 Task: Set Up Chrome Parental Controls.
Action: Mouse moved to (1249, 32)
Screenshot: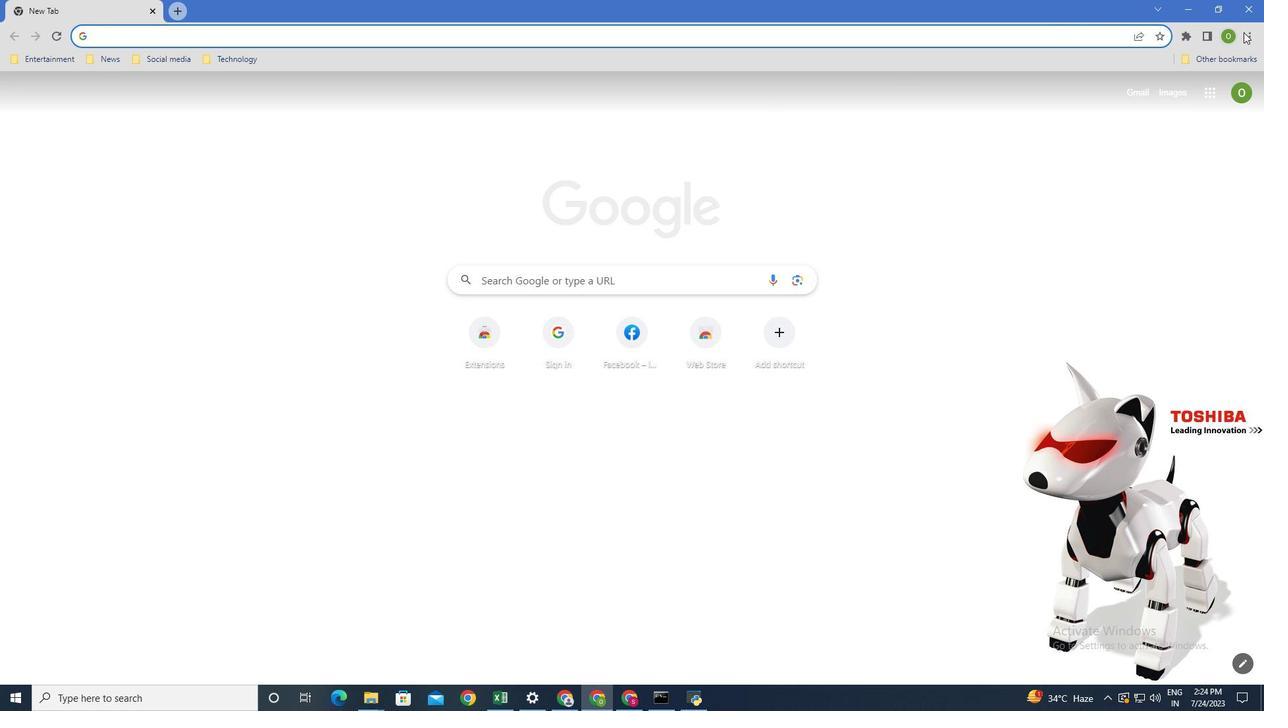 
Action: Mouse pressed left at (1249, 32)
Screenshot: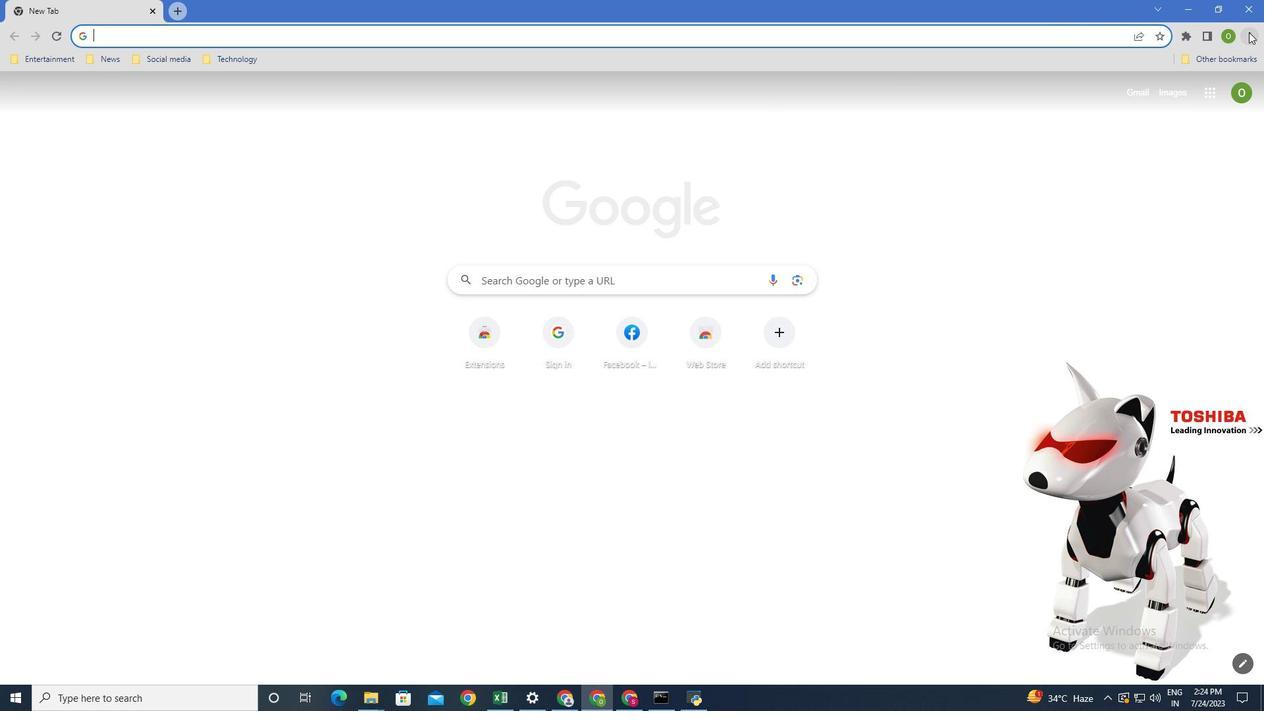 
Action: Mouse moved to (1160, 171)
Screenshot: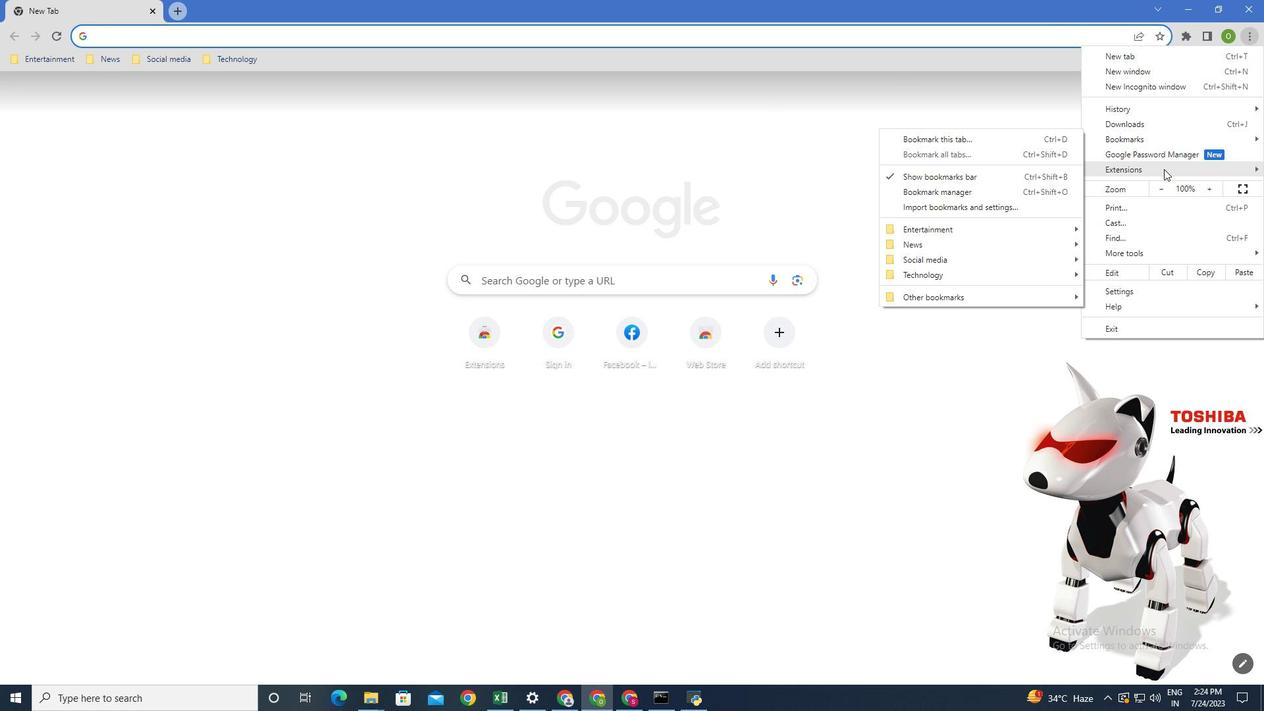 
Action: Mouse pressed left at (1160, 171)
Screenshot: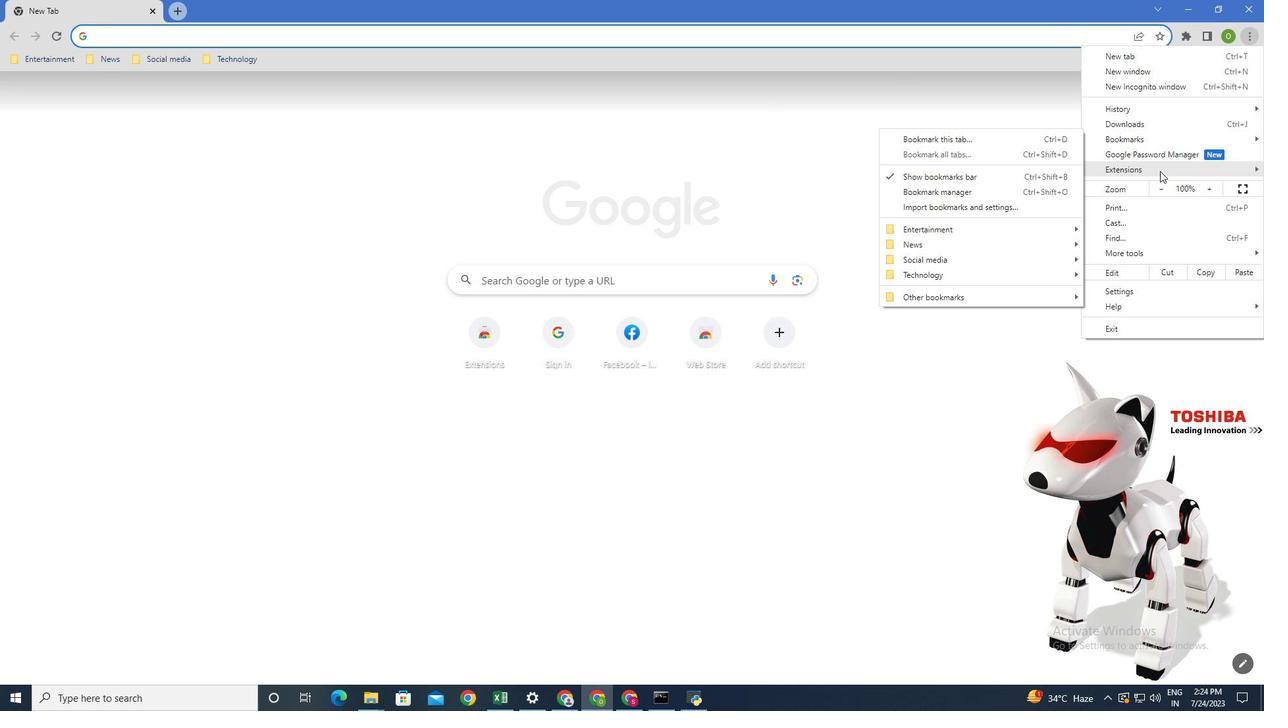 
Action: Mouse moved to (1024, 182)
Screenshot: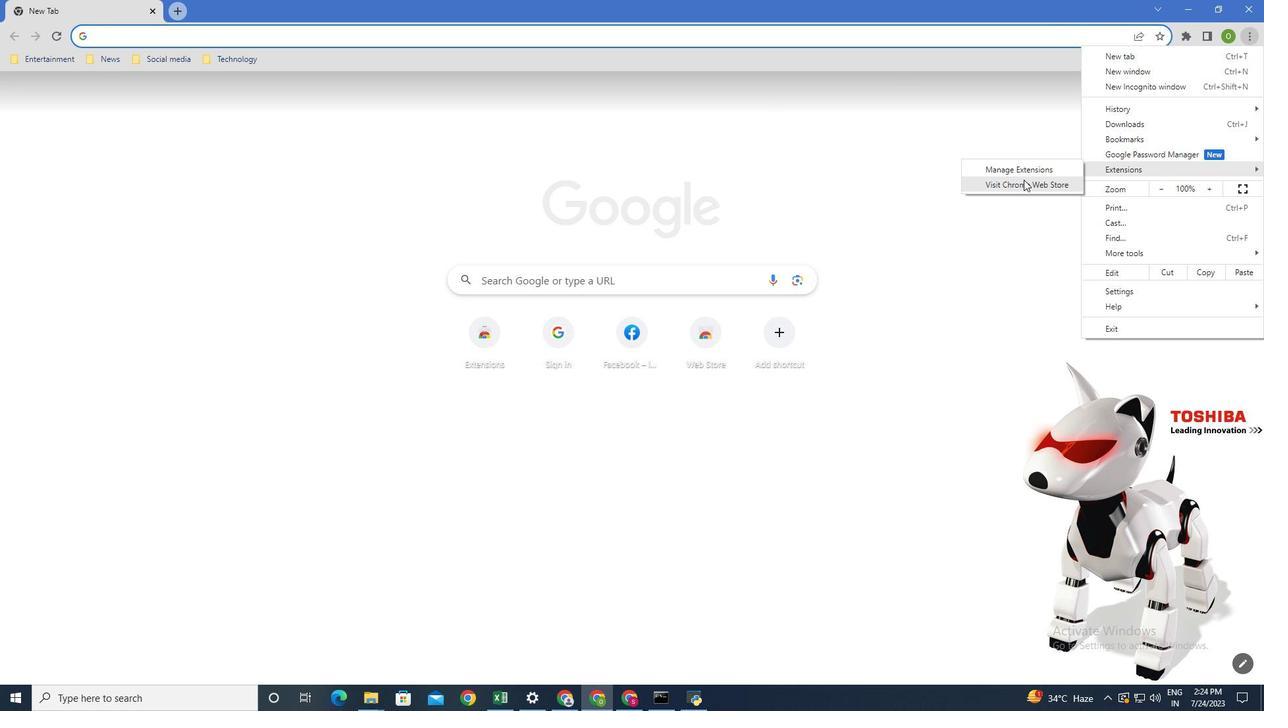 
Action: Mouse pressed left at (1024, 182)
Screenshot: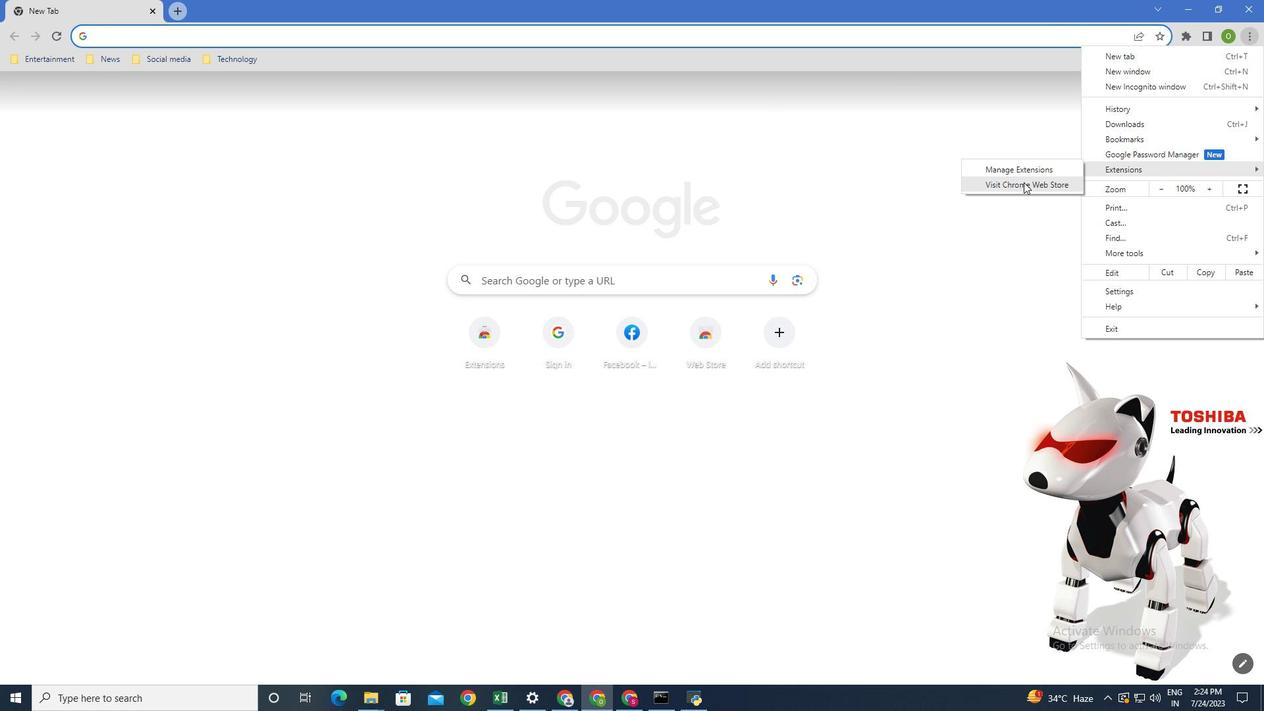 
Action: Mouse moved to (326, 139)
Screenshot: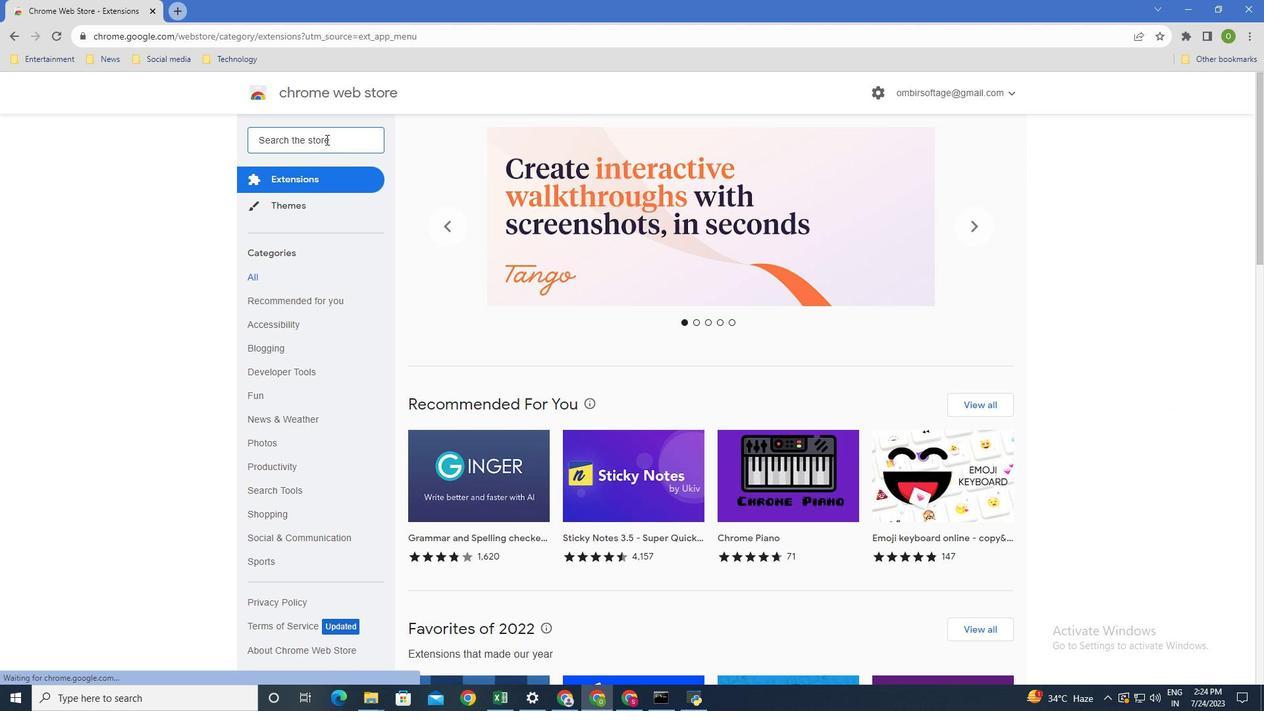 
Action: Mouse pressed left at (326, 139)
Screenshot: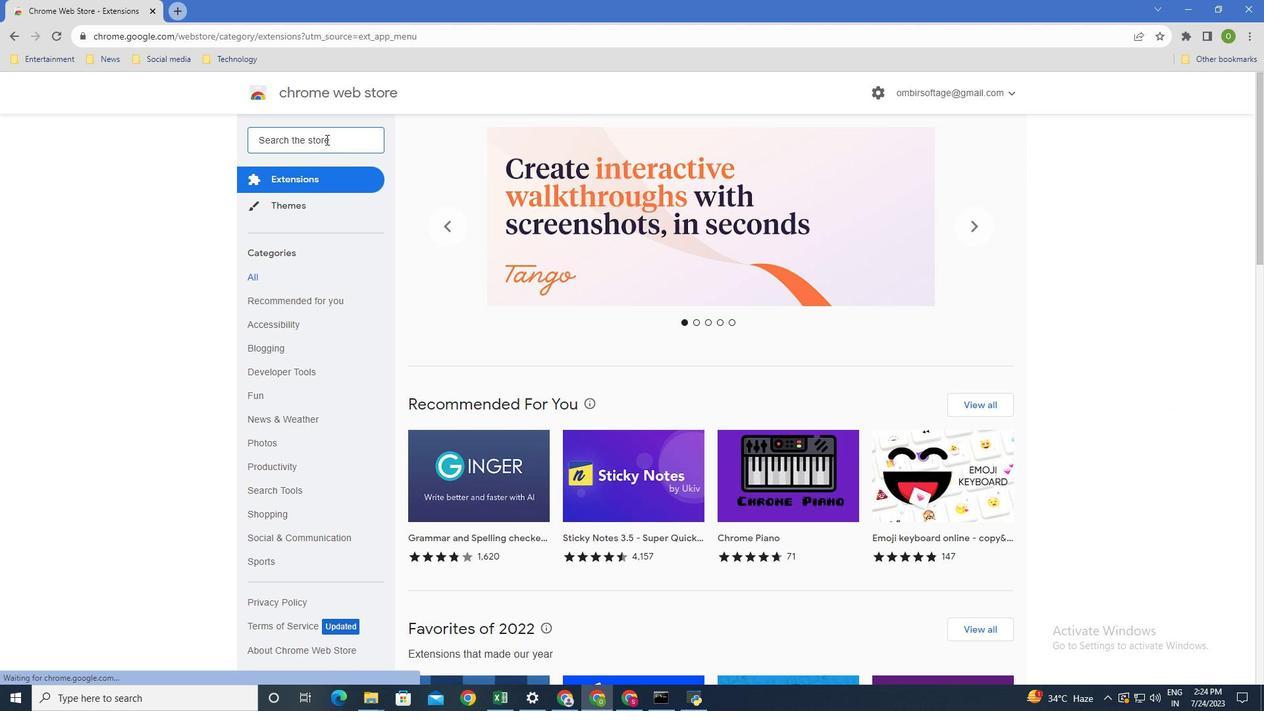 
Action: Key pressed parent<Key.space>control
Screenshot: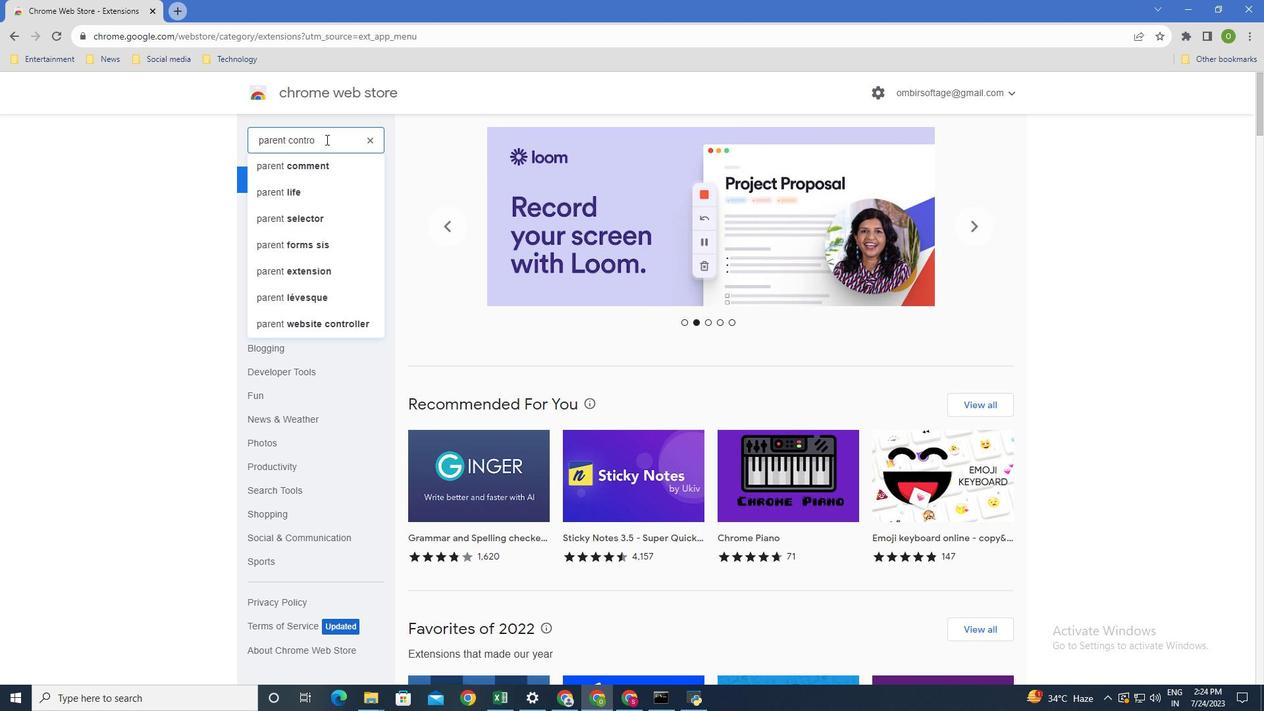 
Action: Mouse moved to (320, 220)
Screenshot: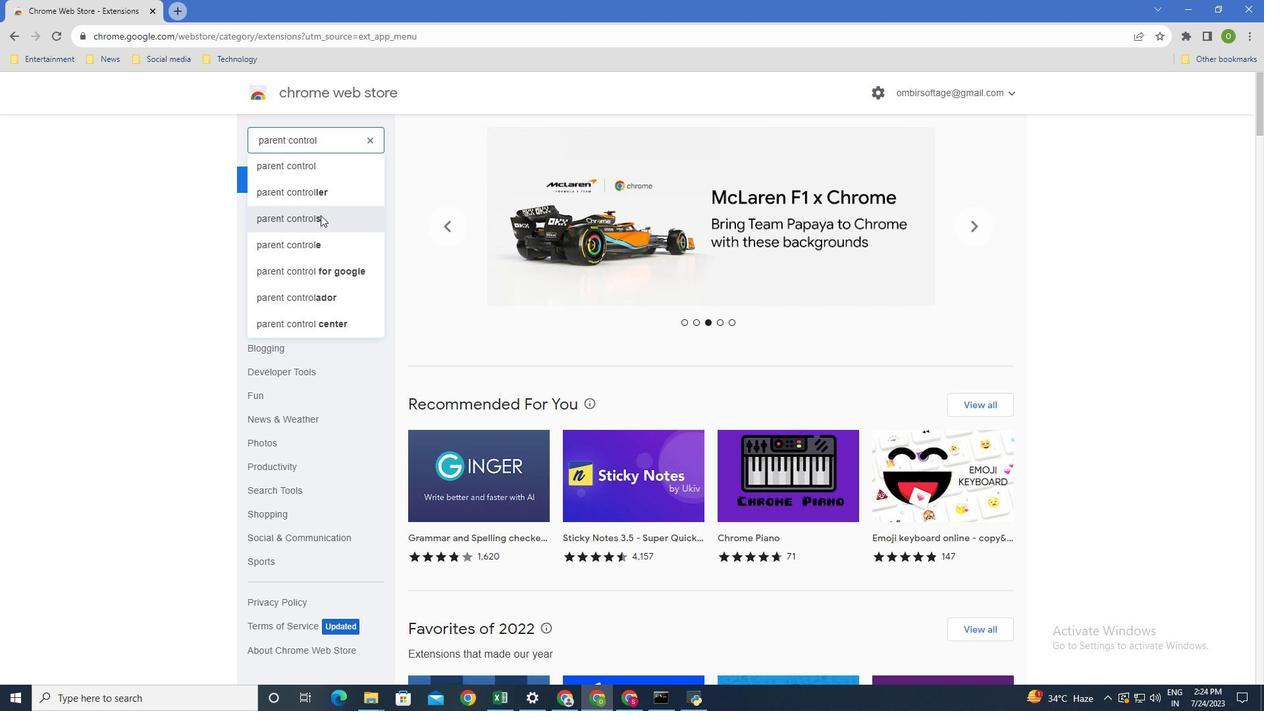 
Action: Mouse pressed left at (320, 220)
Screenshot: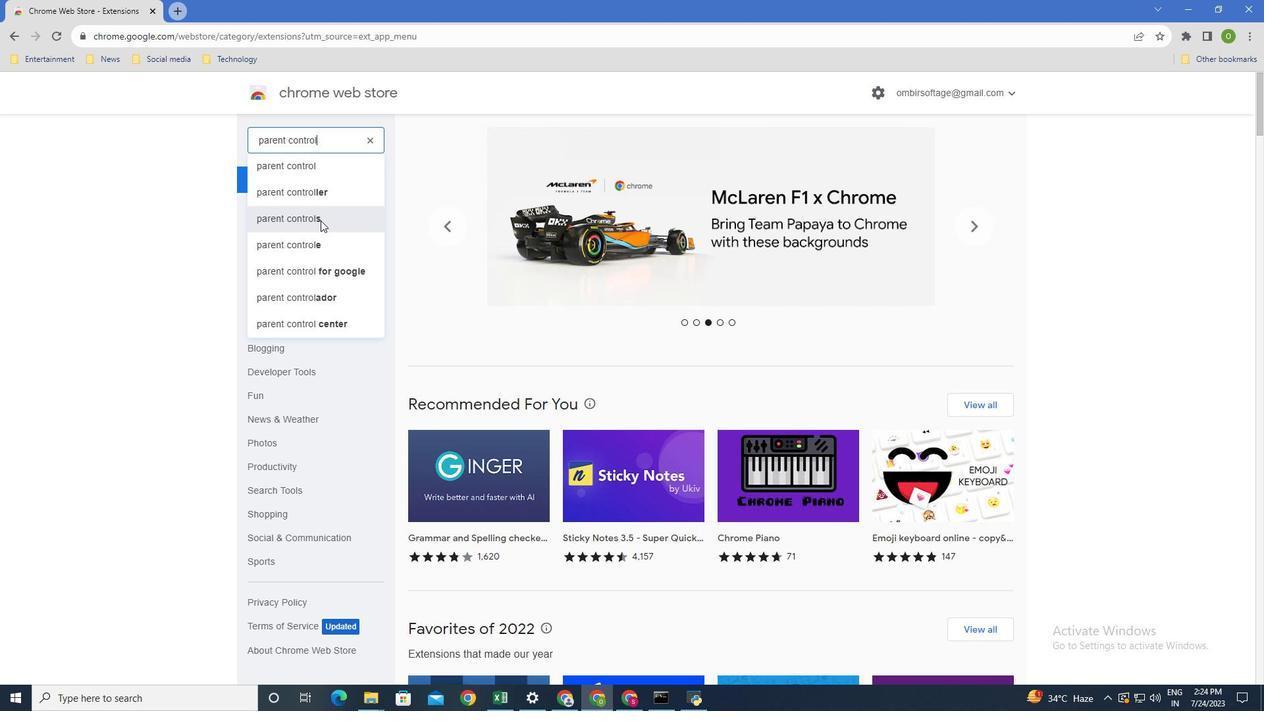 
Action: Mouse moved to (777, 322)
Screenshot: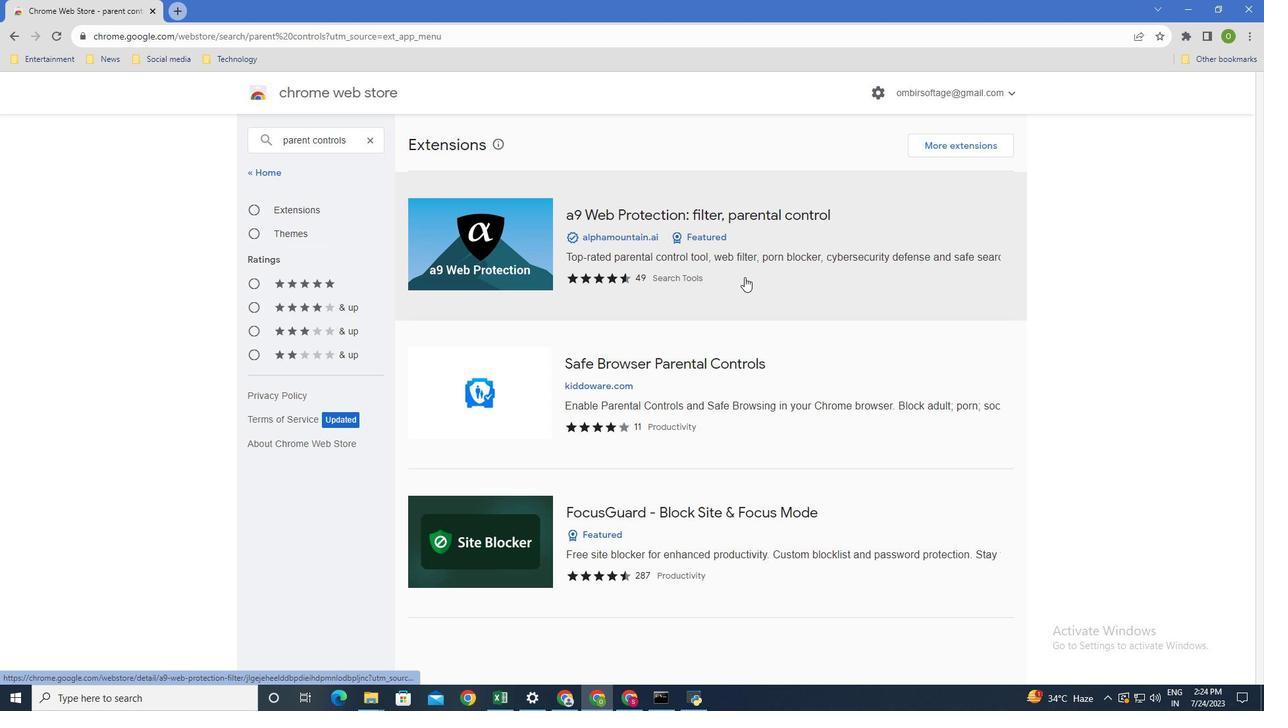 
Action: Mouse scrolled (777, 321) with delta (0, 0)
Screenshot: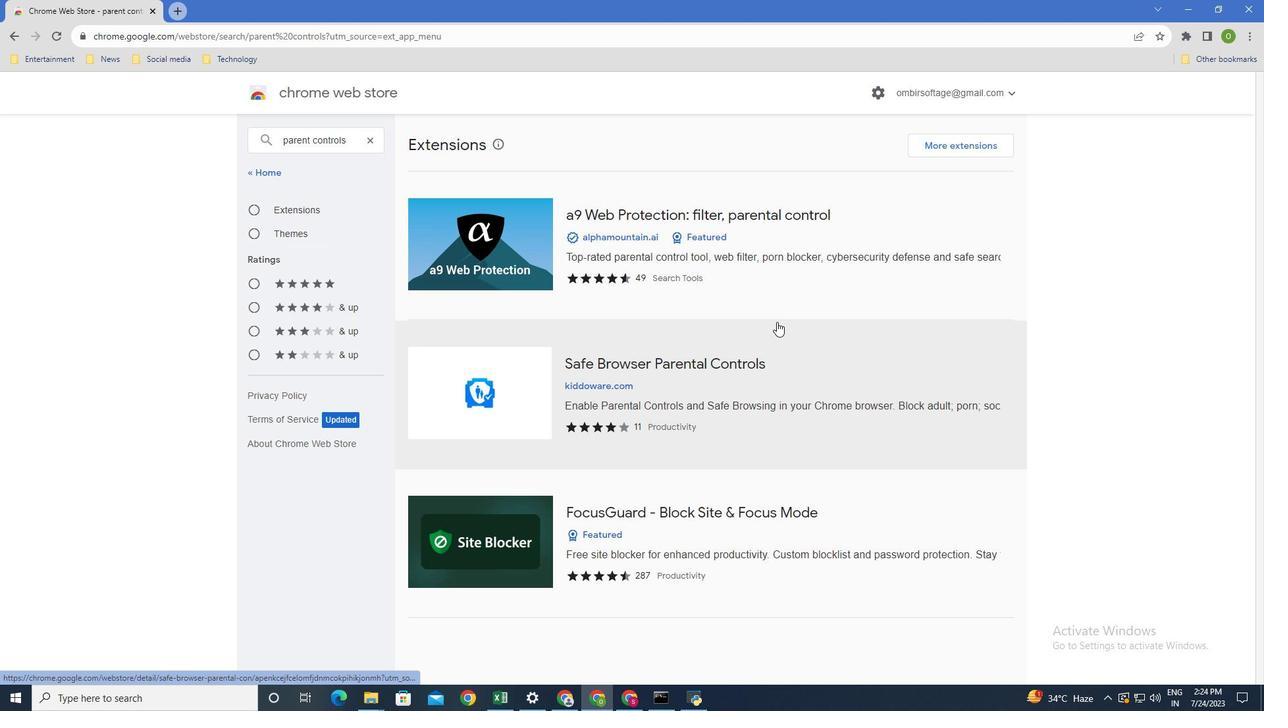 
Action: Mouse moved to (654, 362)
Screenshot: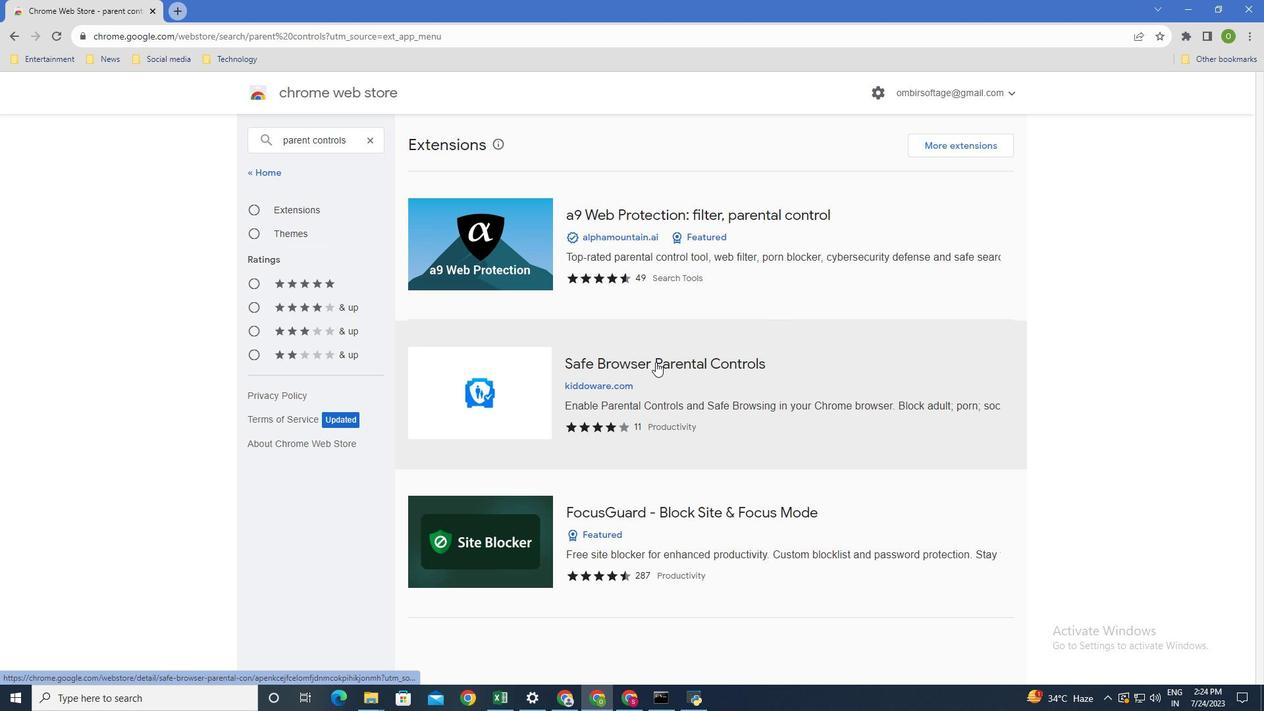 
Action: Mouse pressed left at (654, 362)
Screenshot: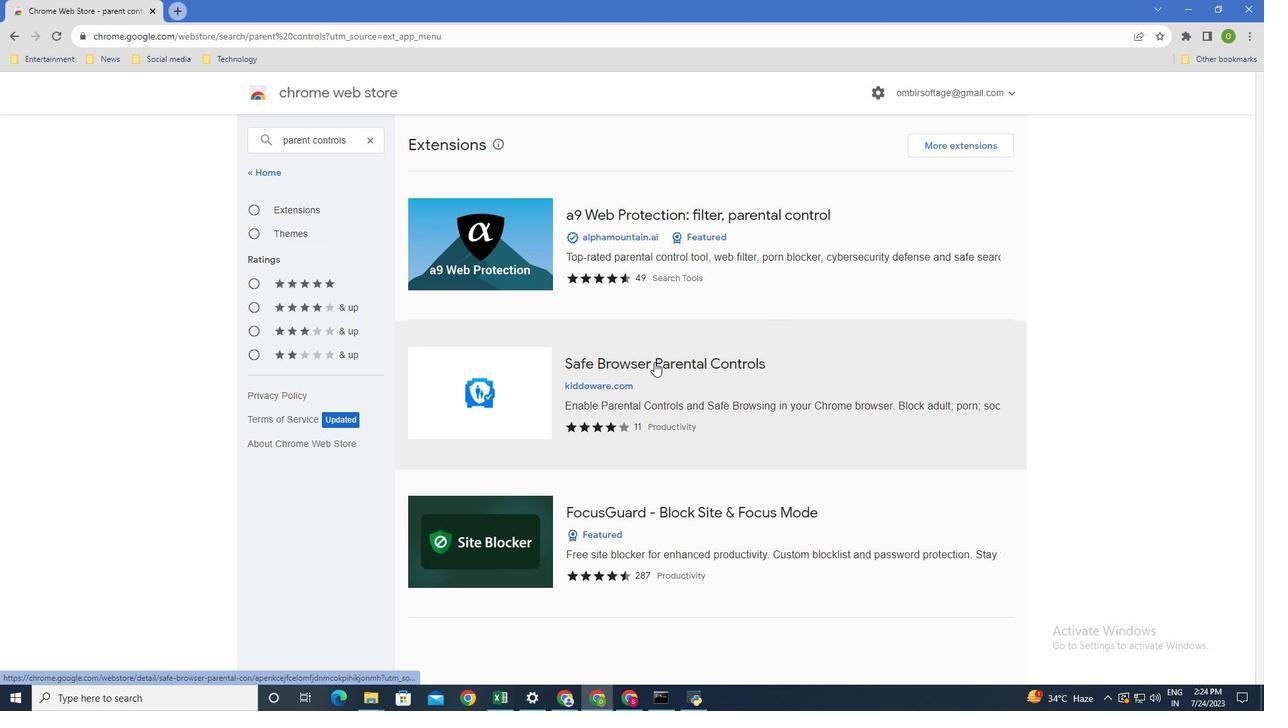 
Action: Mouse moved to (917, 190)
Screenshot: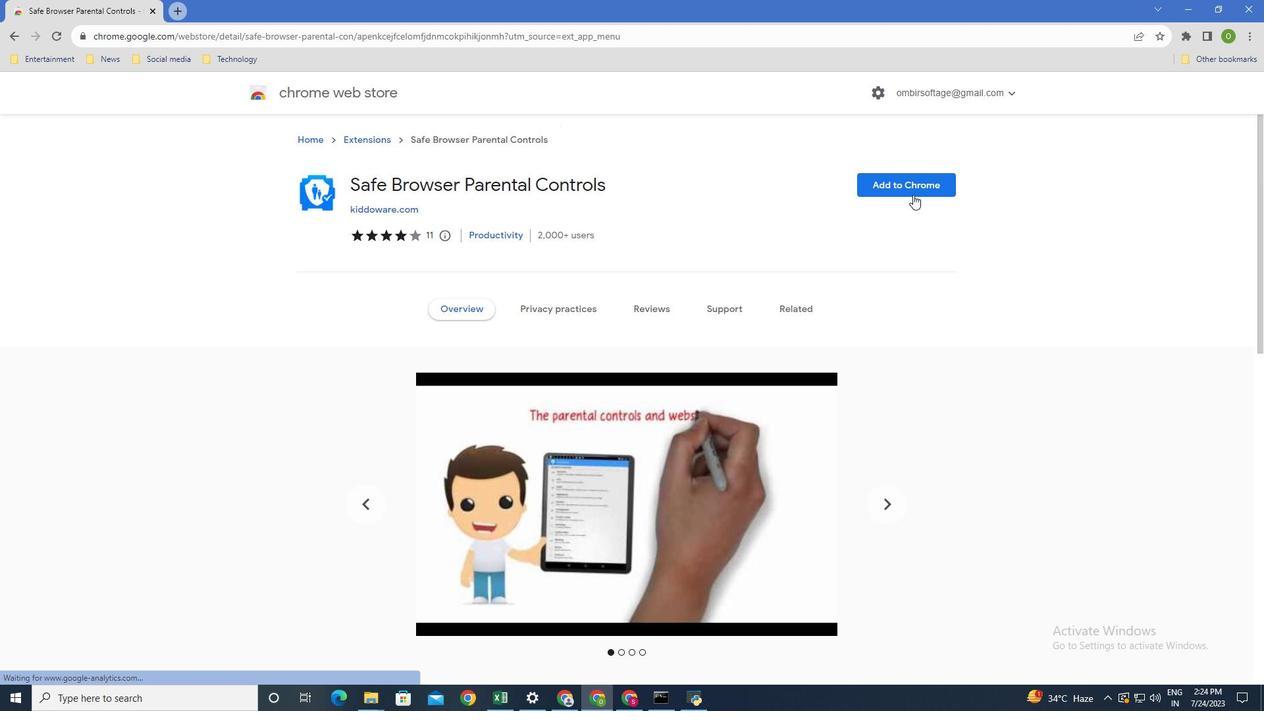 
Action: Mouse pressed left at (917, 190)
Screenshot: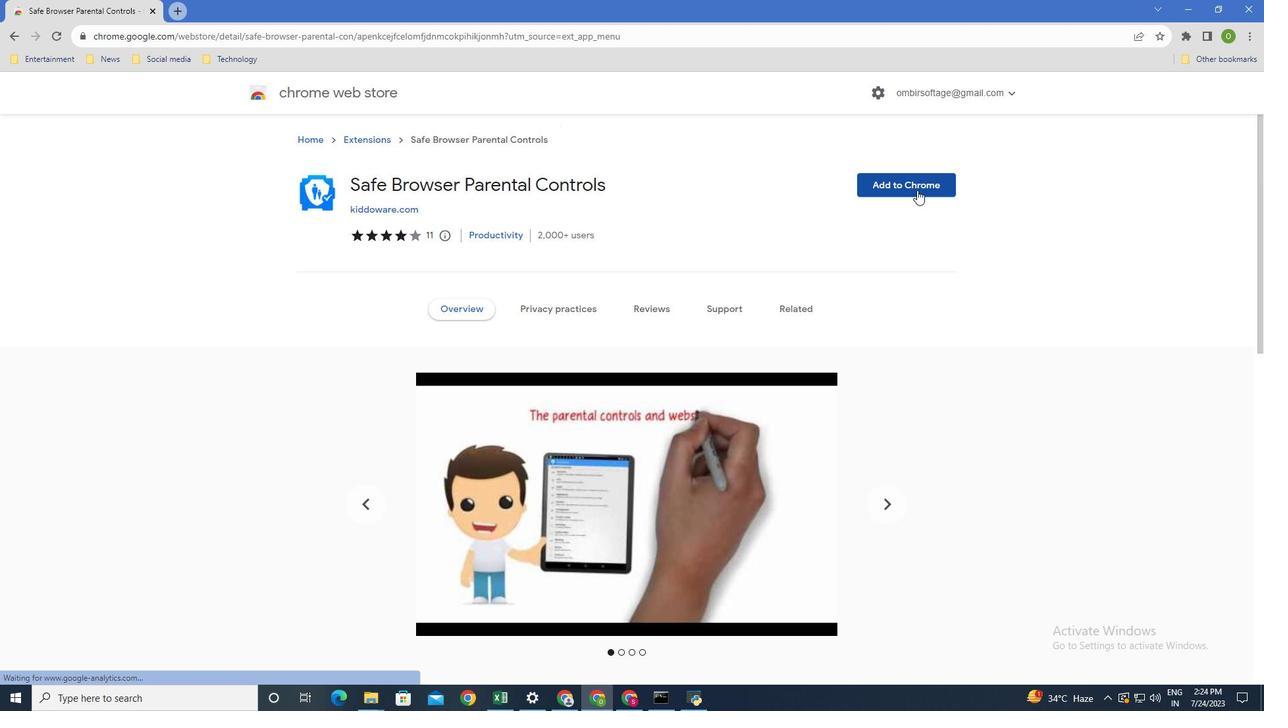 
Action: Mouse moved to (646, 165)
Screenshot: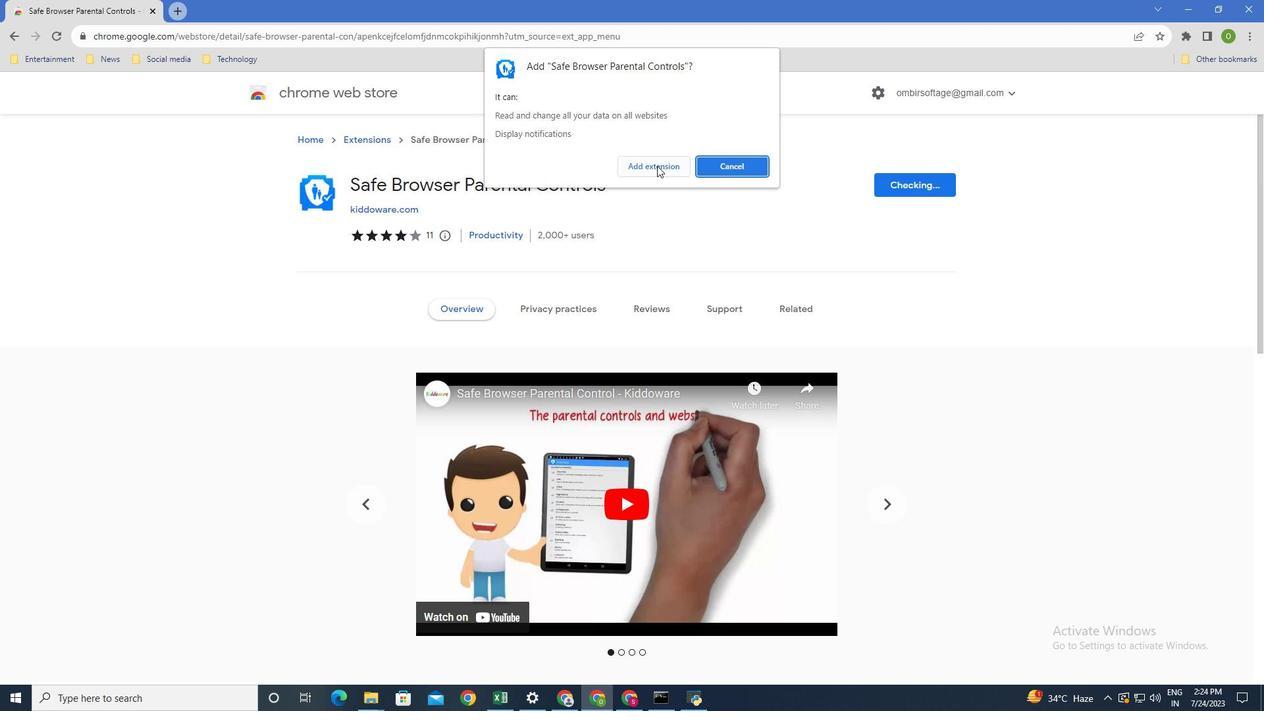 
Action: Mouse pressed left at (646, 165)
Screenshot: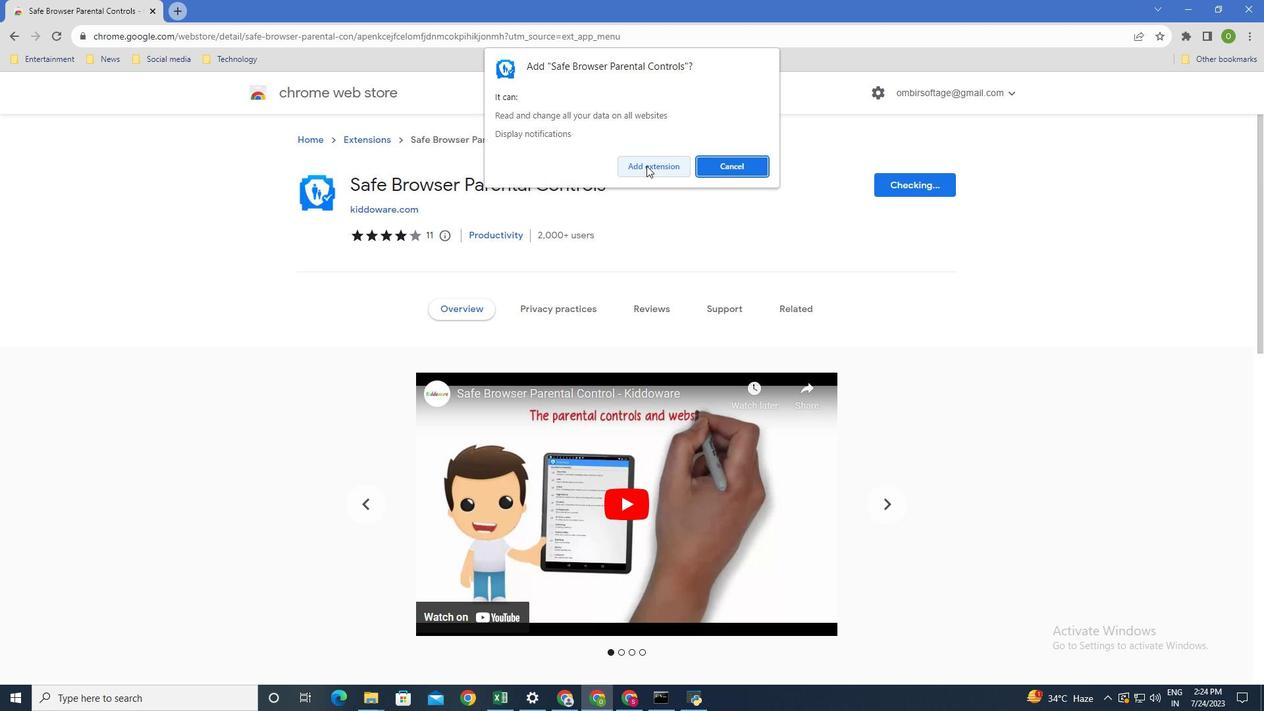 
Action: Mouse moved to (184, 11)
Screenshot: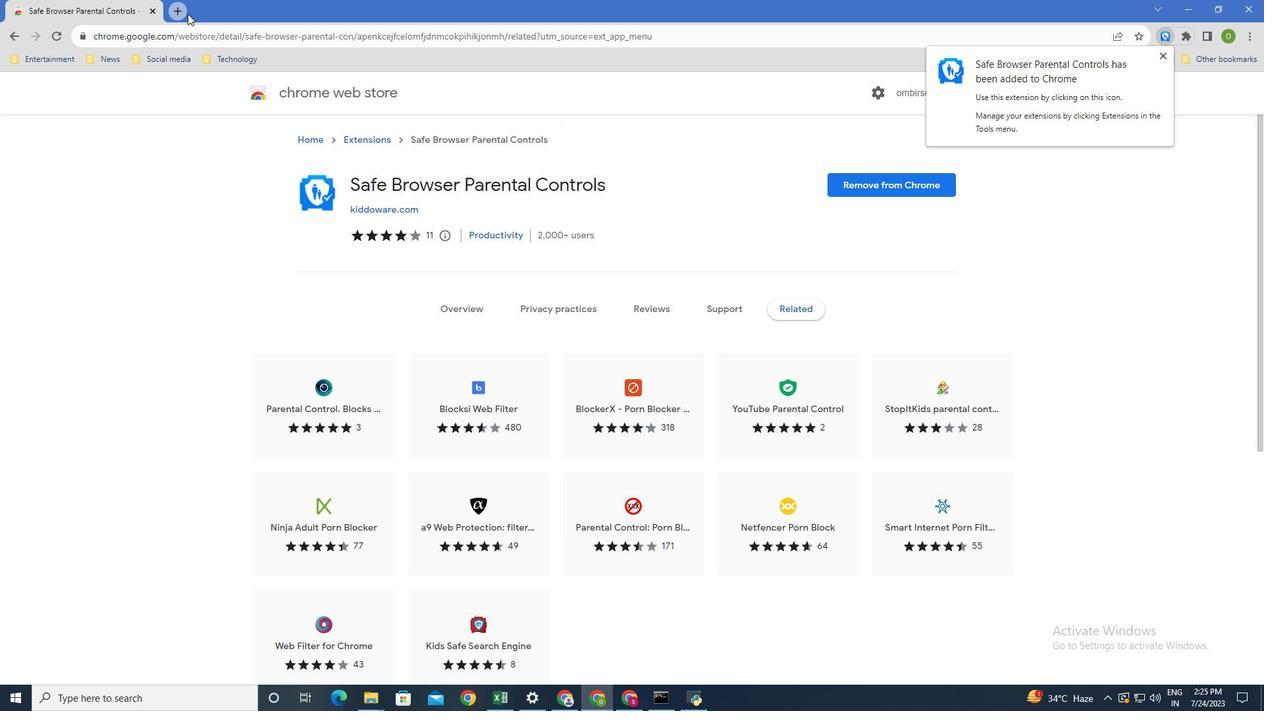 
Action: Mouse pressed left at (184, 11)
Screenshot: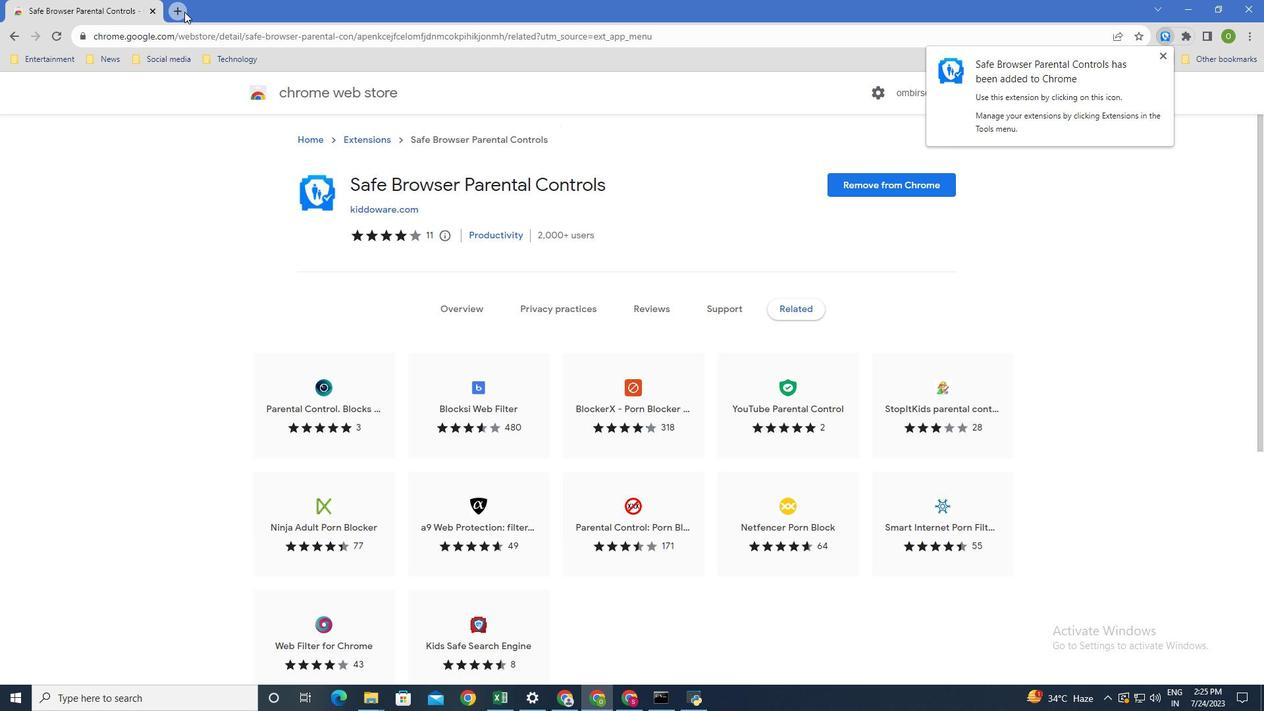 
Action: Mouse moved to (154, 10)
Screenshot: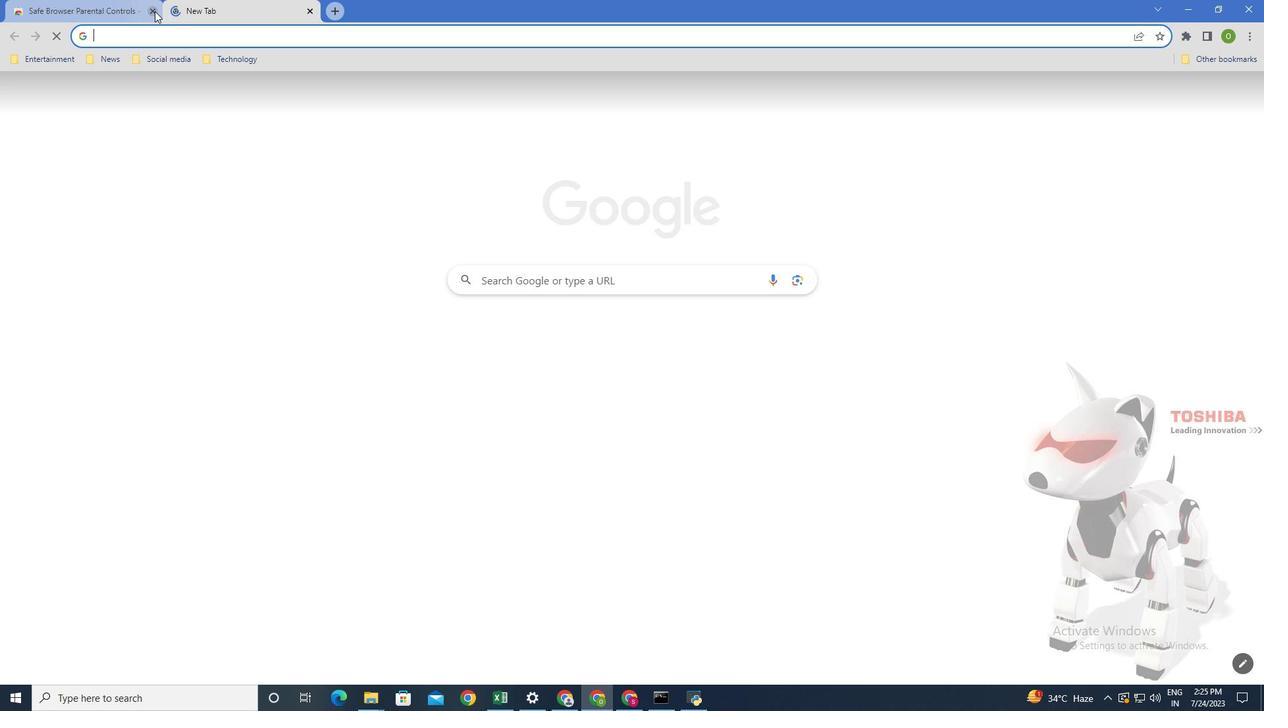 
Action: Mouse pressed left at (154, 10)
Screenshot: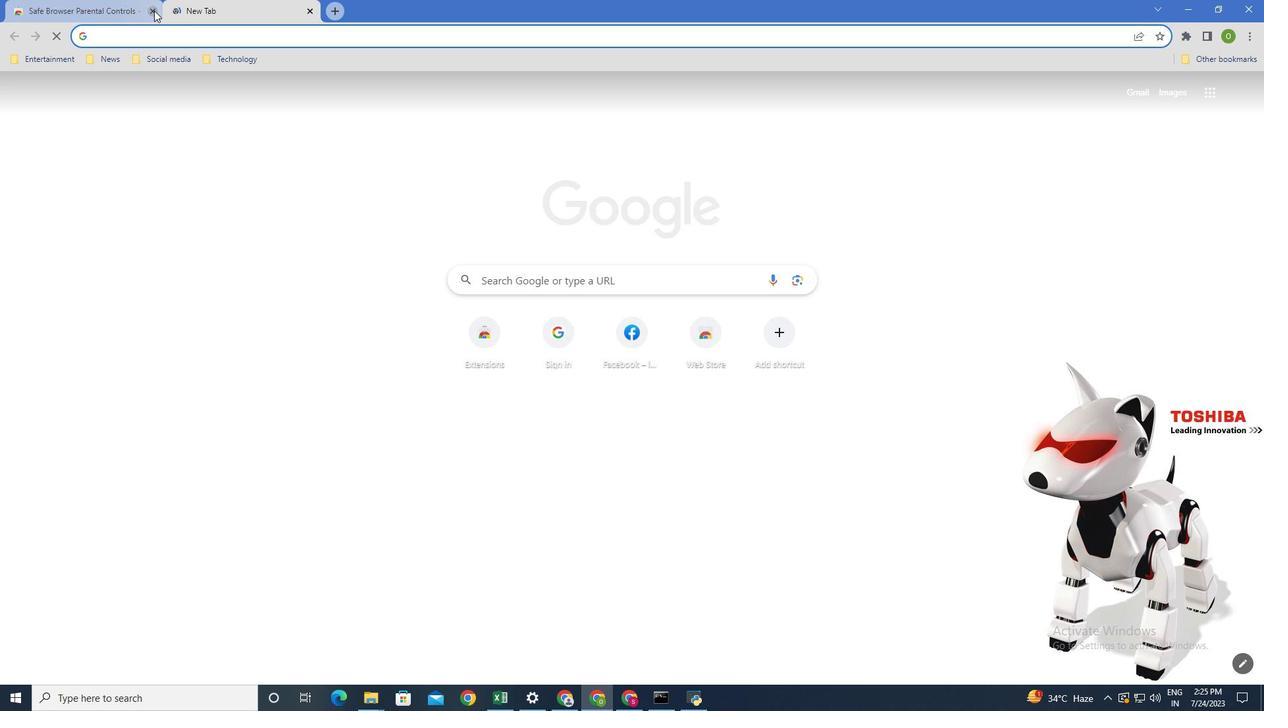 
Action: Mouse moved to (1192, 36)
Screenshot: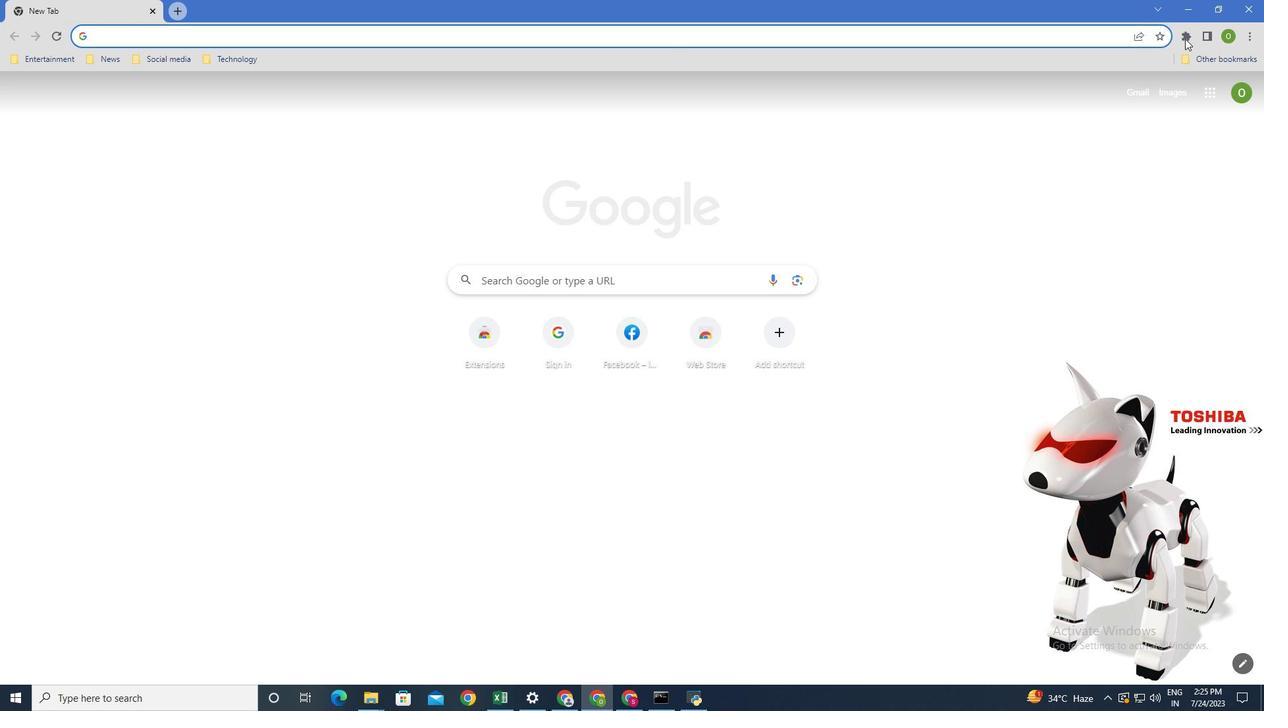 
Action: Mouse pressed left at (1192, 36)
Screenshot: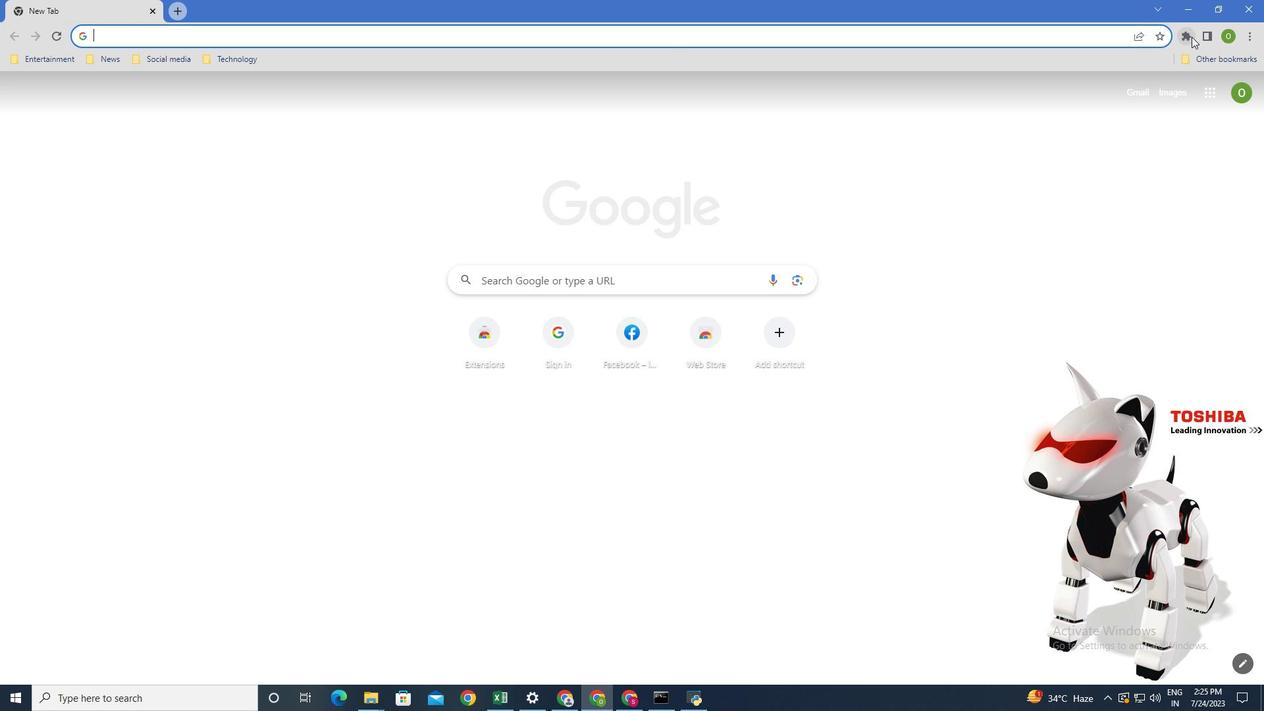 
Action: Mouse moved to (1075, 157)
Screenshot: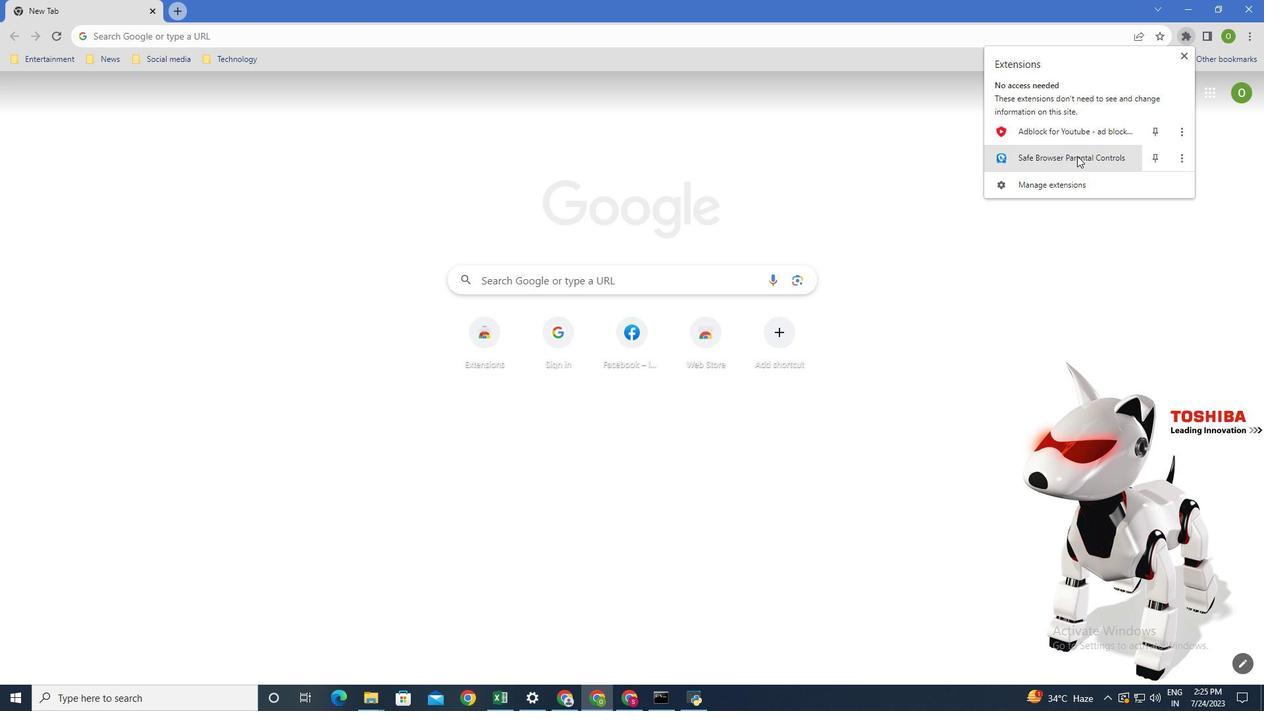 
Action: Mouse pressed left at (1075, 157)
Screenshot: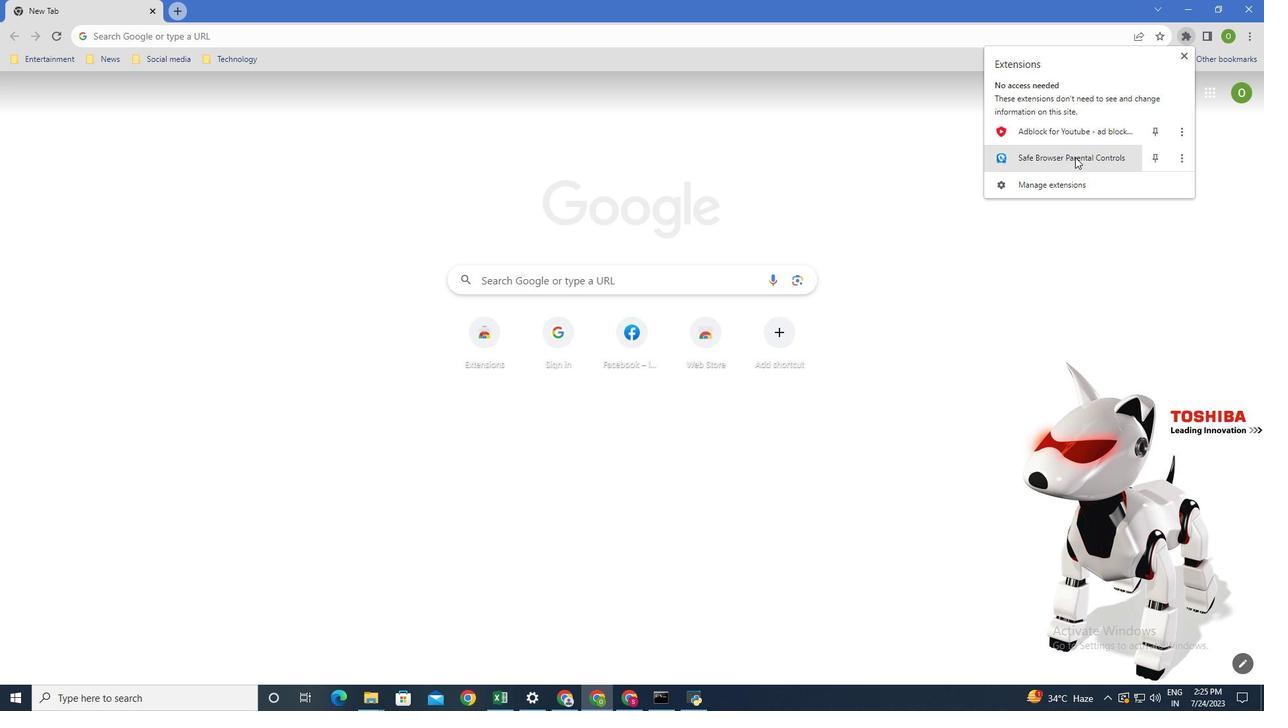 
Action: Mouse moved to (986, 175)
Screenshot: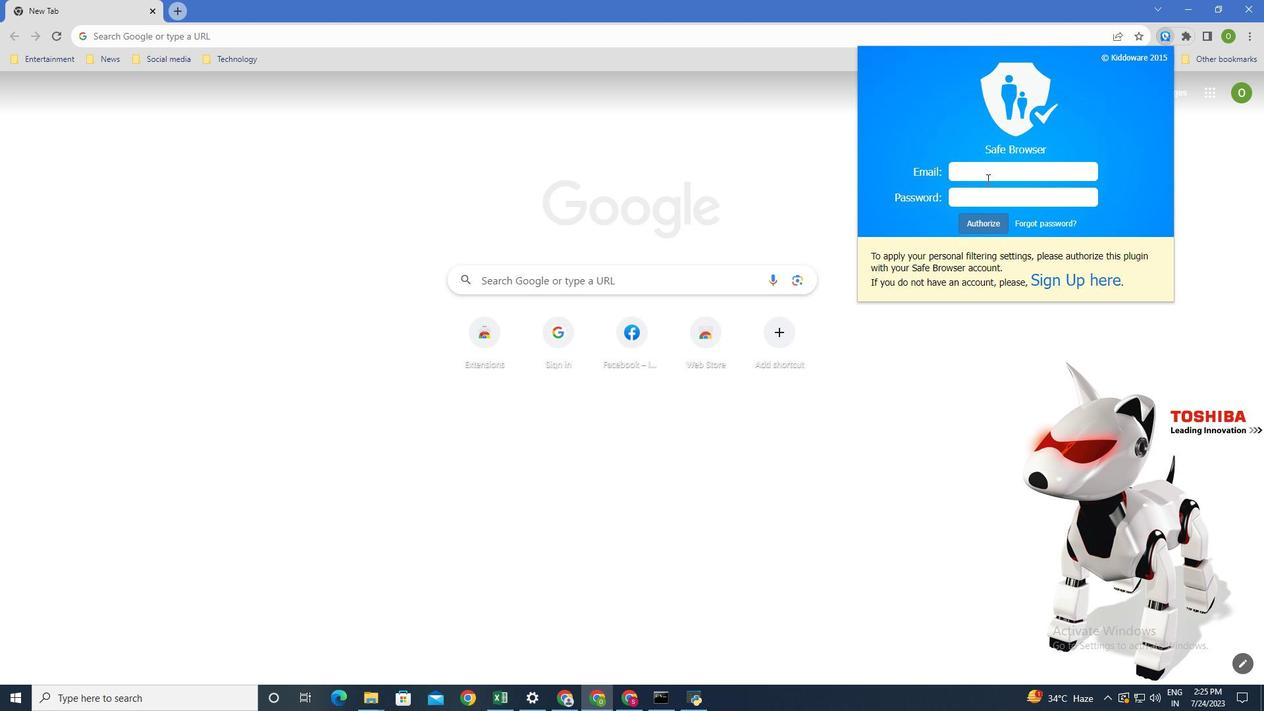 
Action: Mouse pressed left at (986, 175)
Screenshot: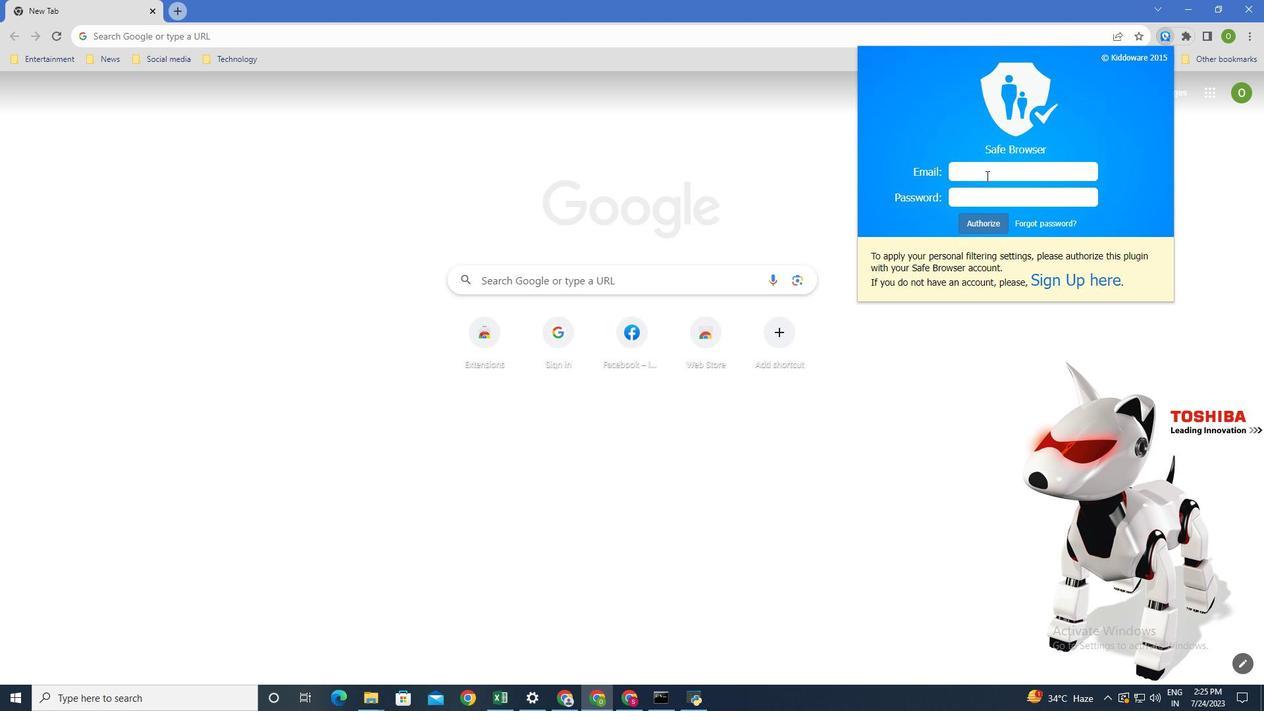 
Action: Mouse moved to (1063, 283)
Screenshot: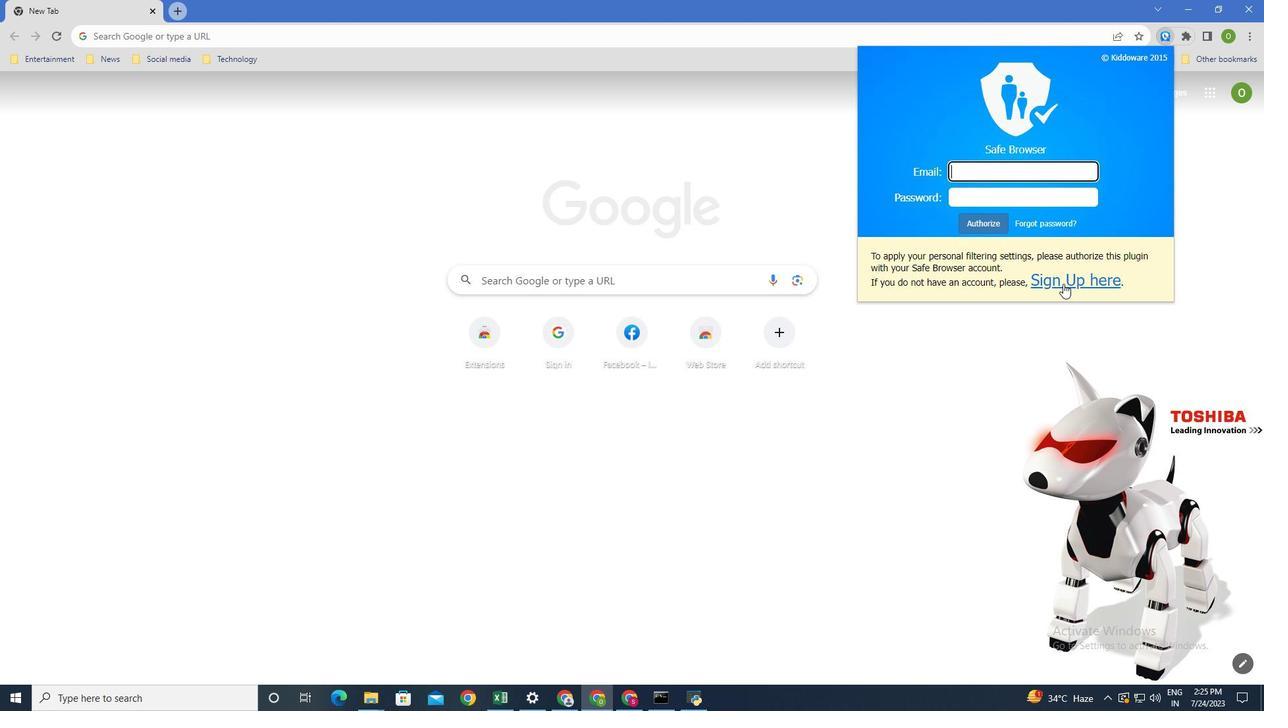 
Action: Mouse pressed left at (1063, 283)
Screenshot: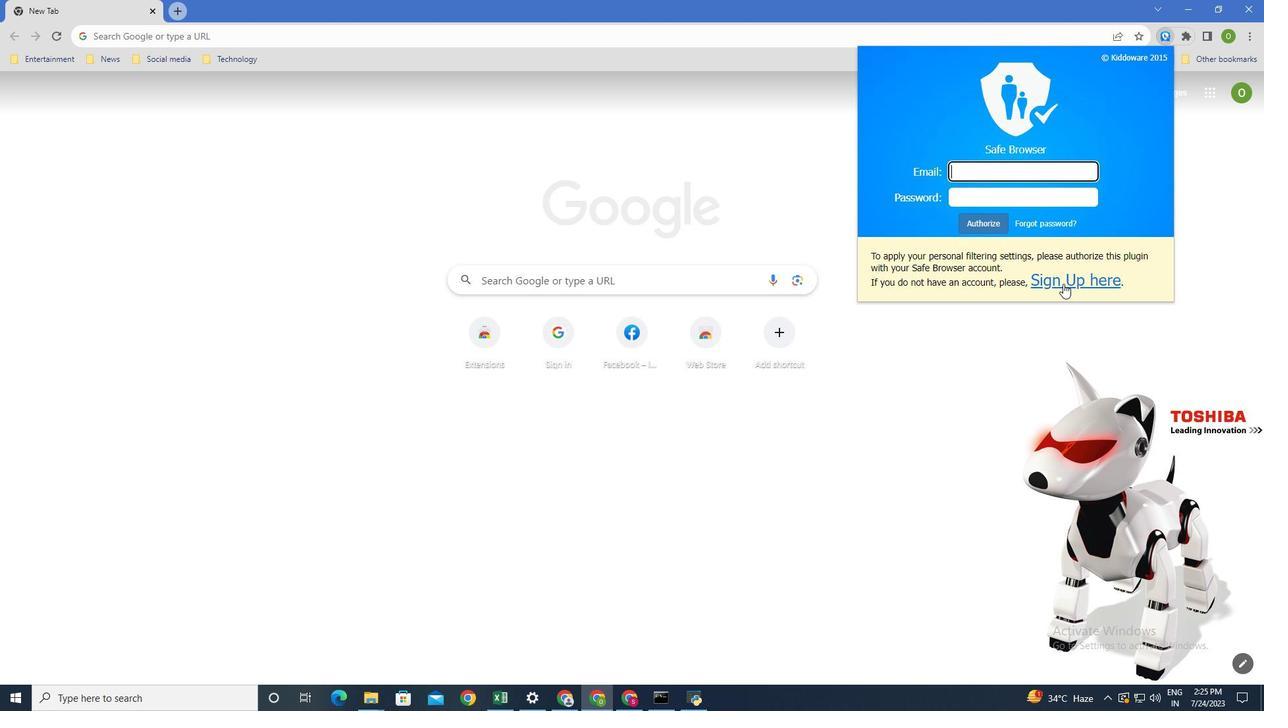 
Action: Mouse moved to (667, 157)
Screenshot: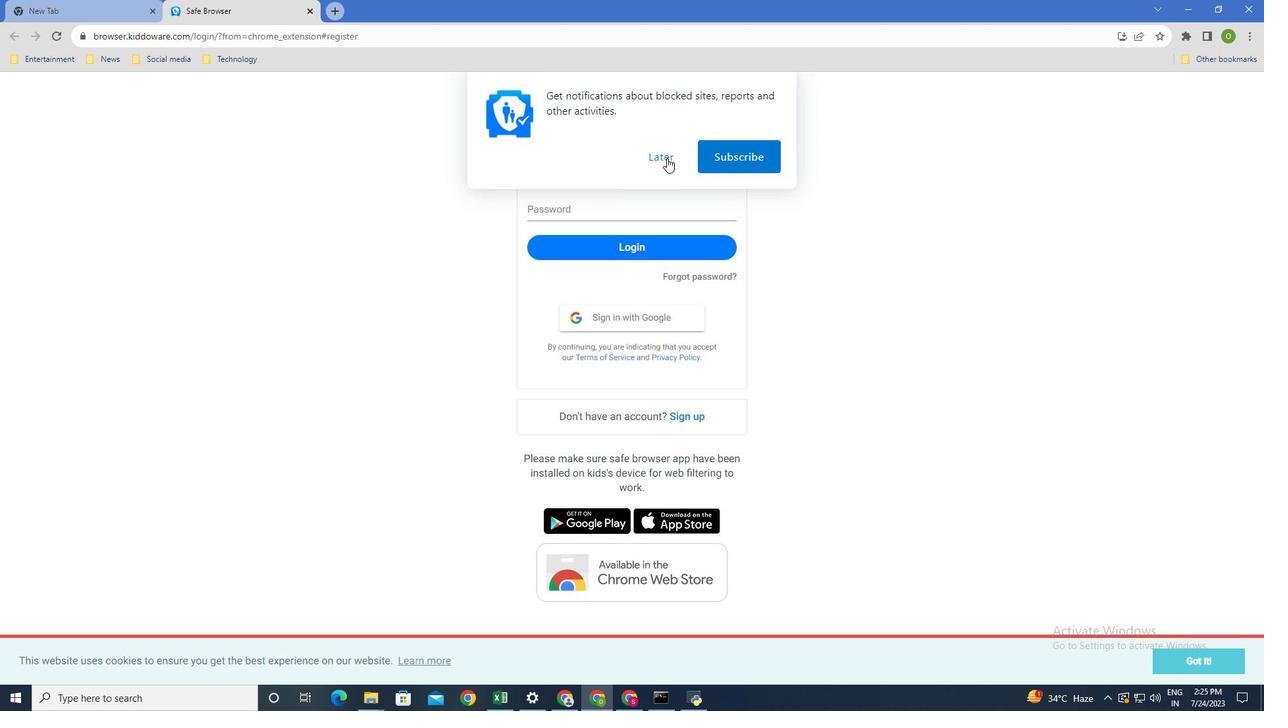 
Action: Mouse pressed left at (667, 157)
Screenshot: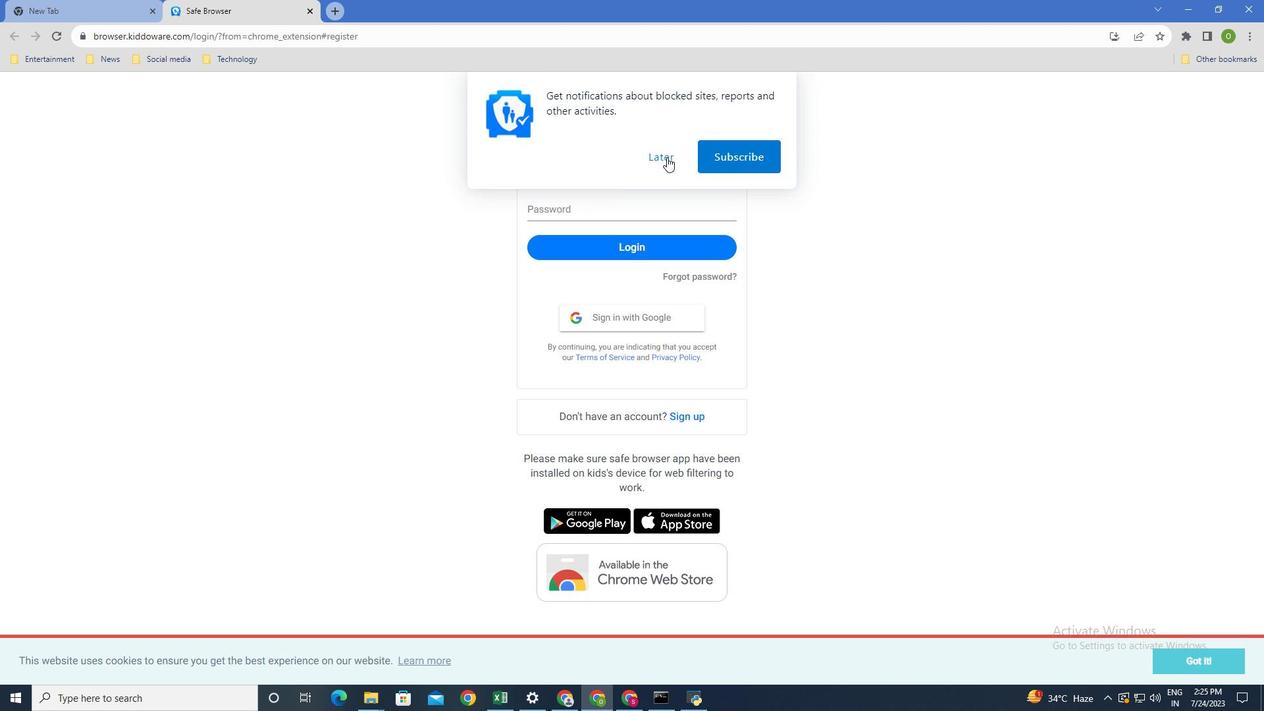 
Action: Mouse moved to (623, 315)
Screenshot: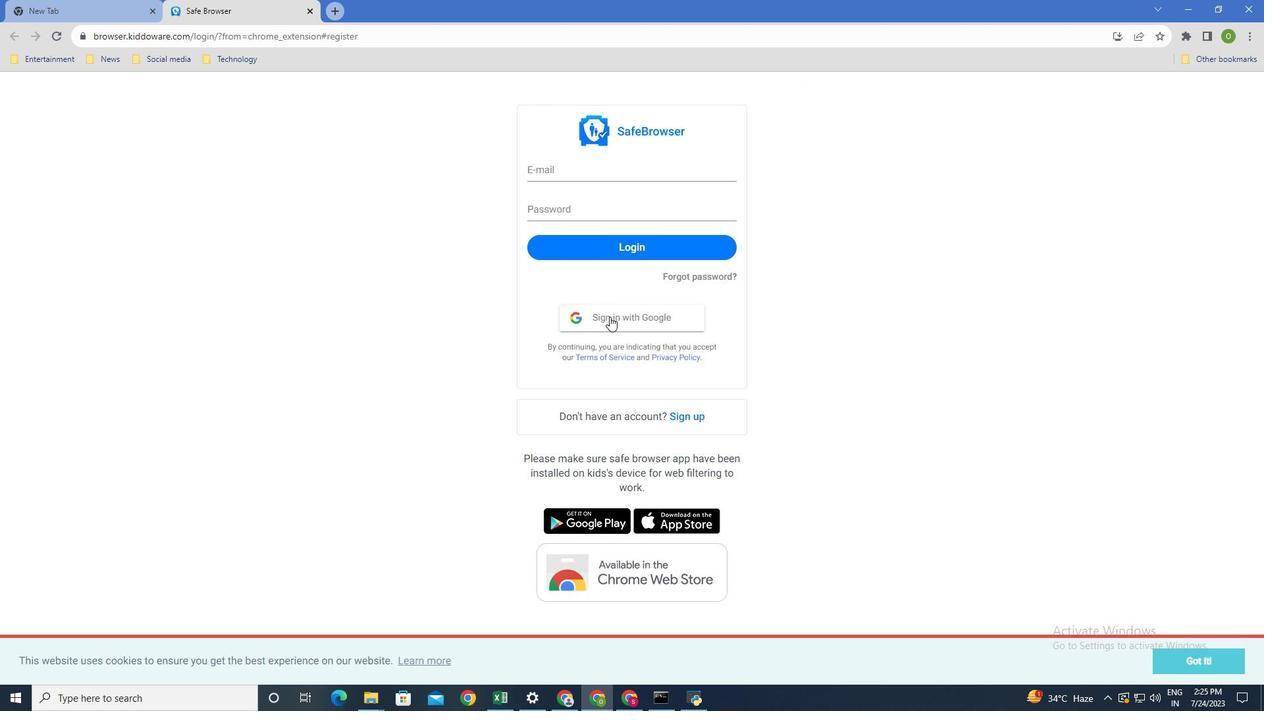 
Action: Mouse pressed left at (623, 315)
Screenshot: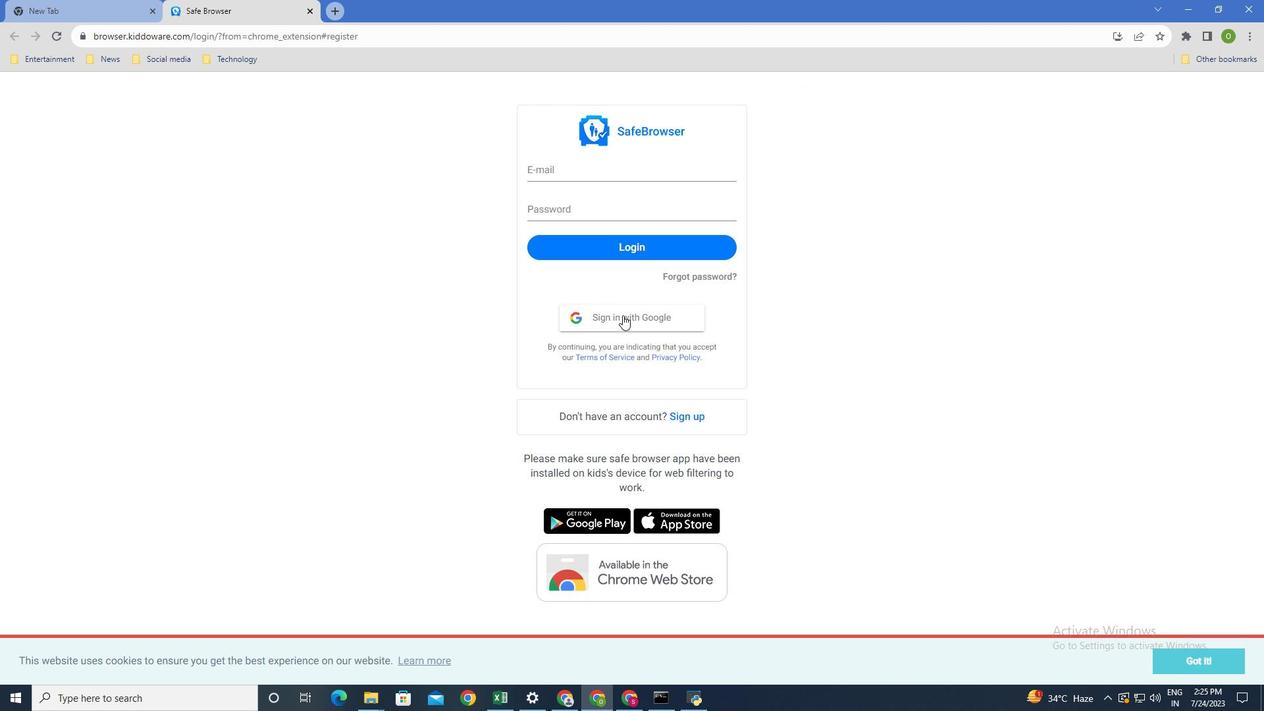 
Action: Mouse moved to (589, 345)
Screenshot: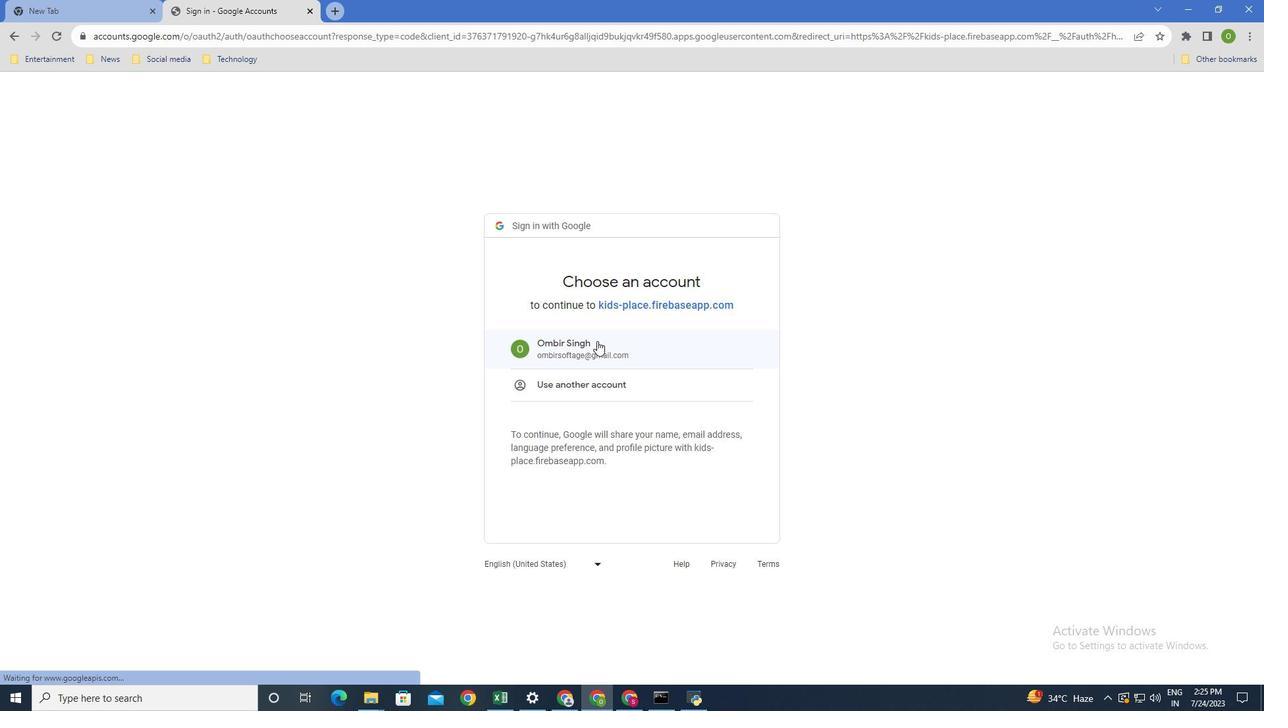 
Action: Mouse pressed left at (589, 345)
Screenshot: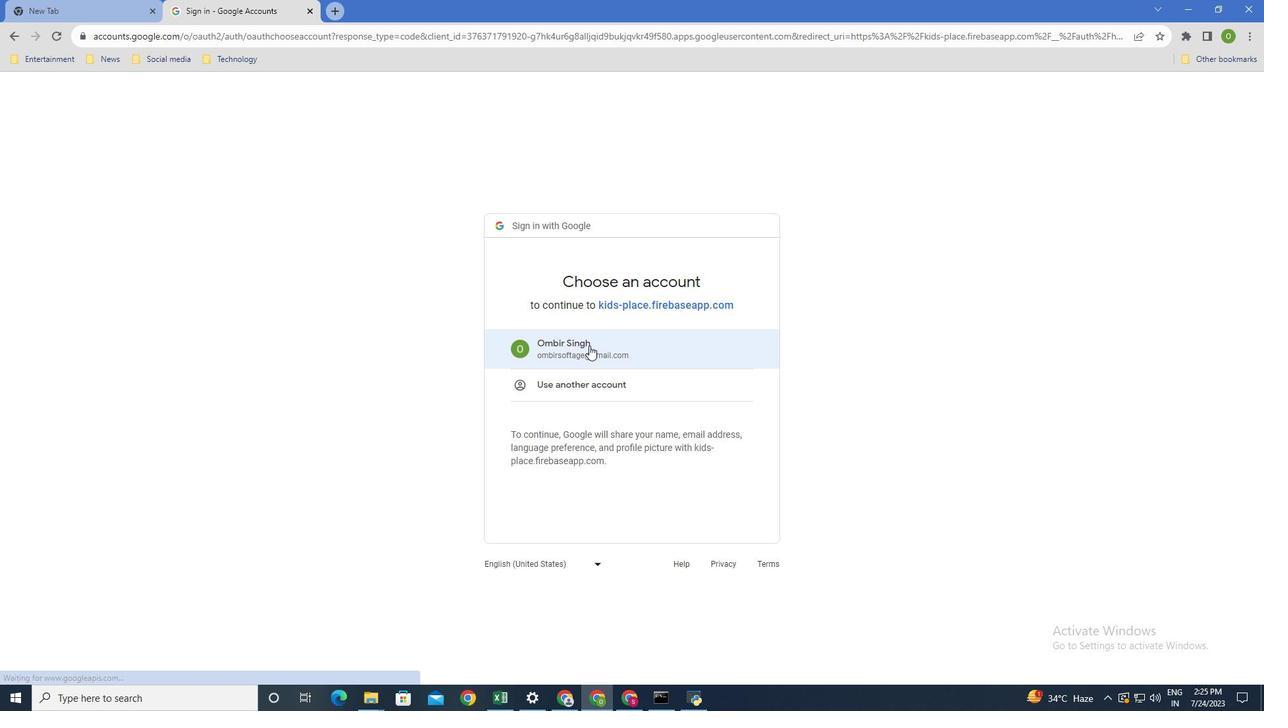 
Action: Mouse moved to (725, 389)
Screenshot: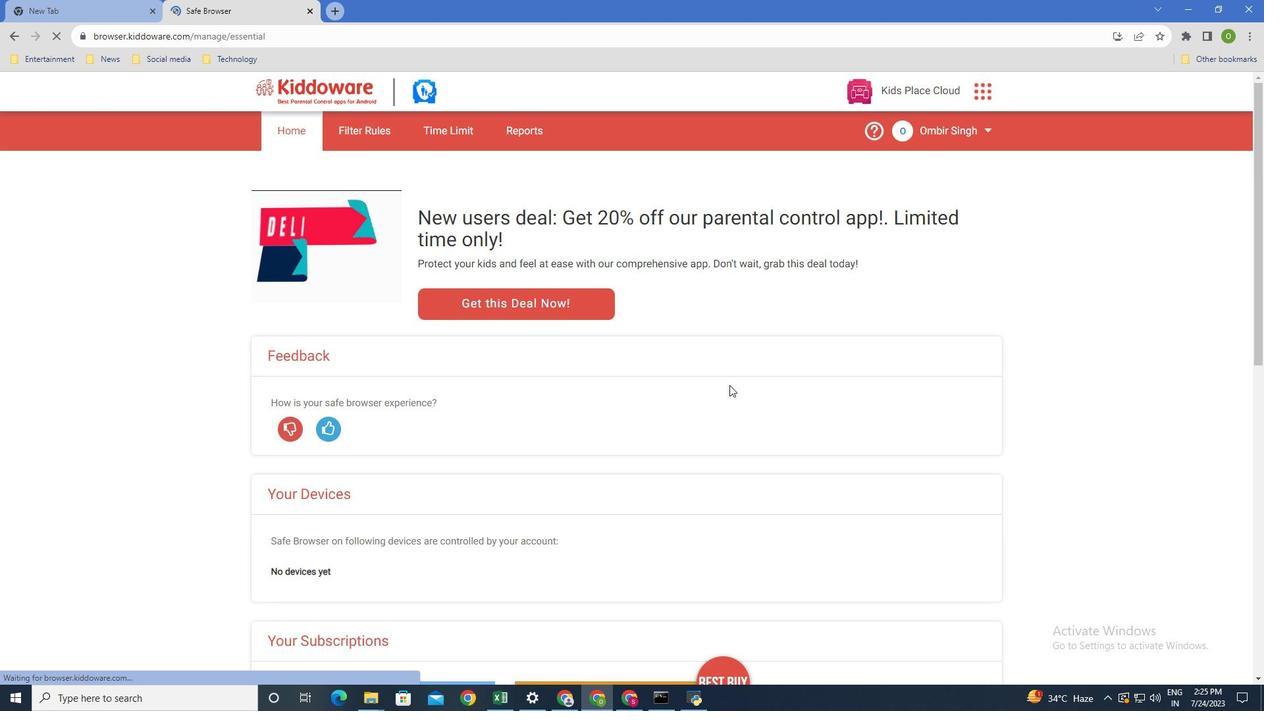 
Action: Mouse scrolled (725, 388) with delta (0, 0)
Screenshot: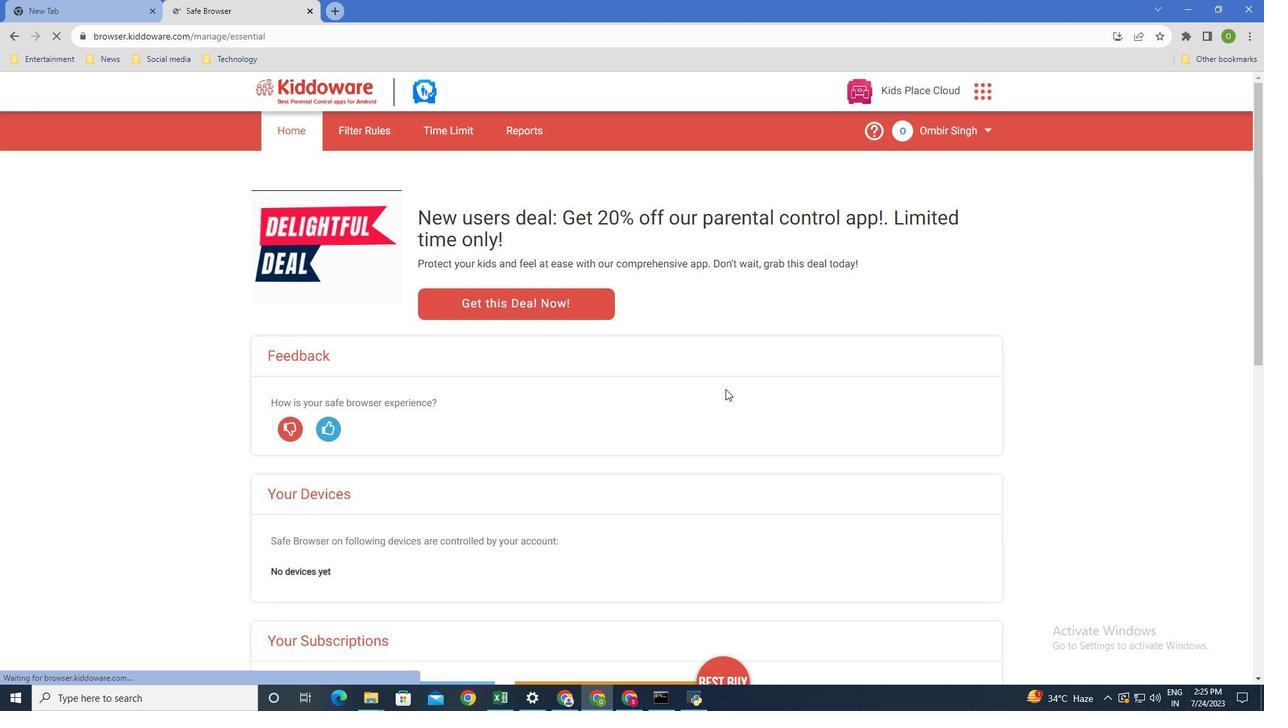 
Action: Mouse moved to (421, 346)
Screenshot: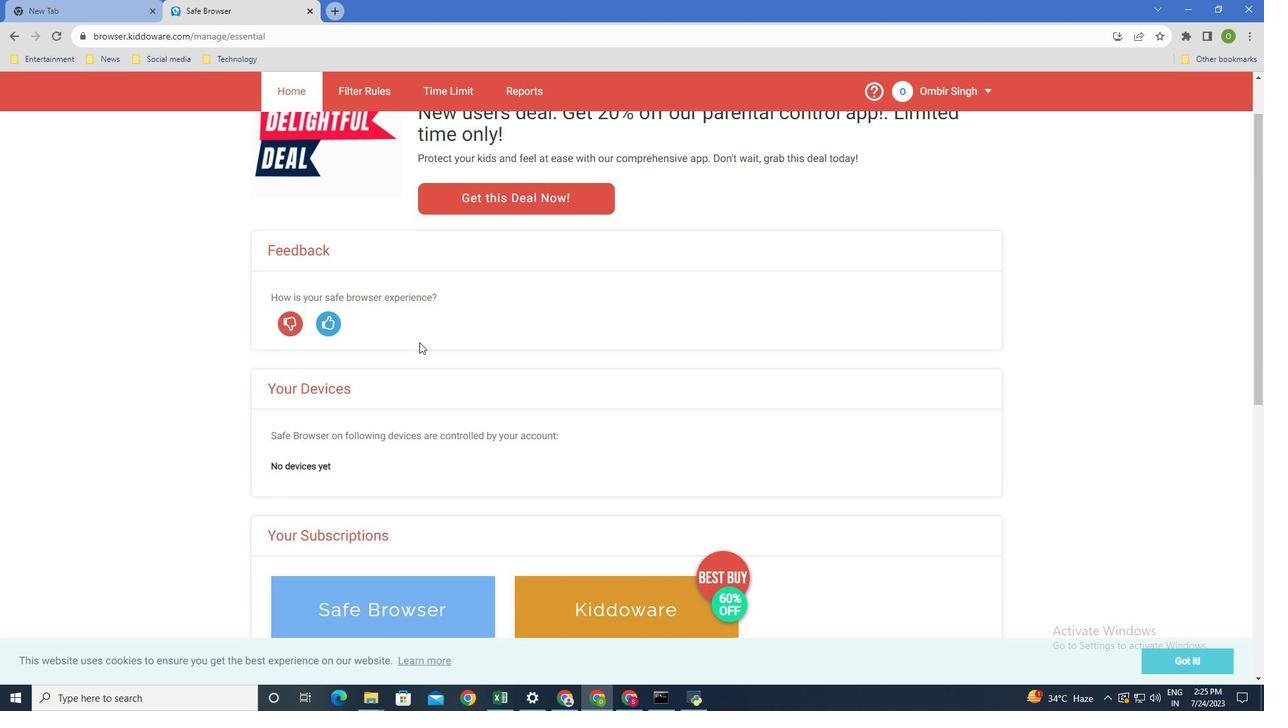 
Action: Mouse scrolled (421, 347) with delta (0, 0)
Screenshot: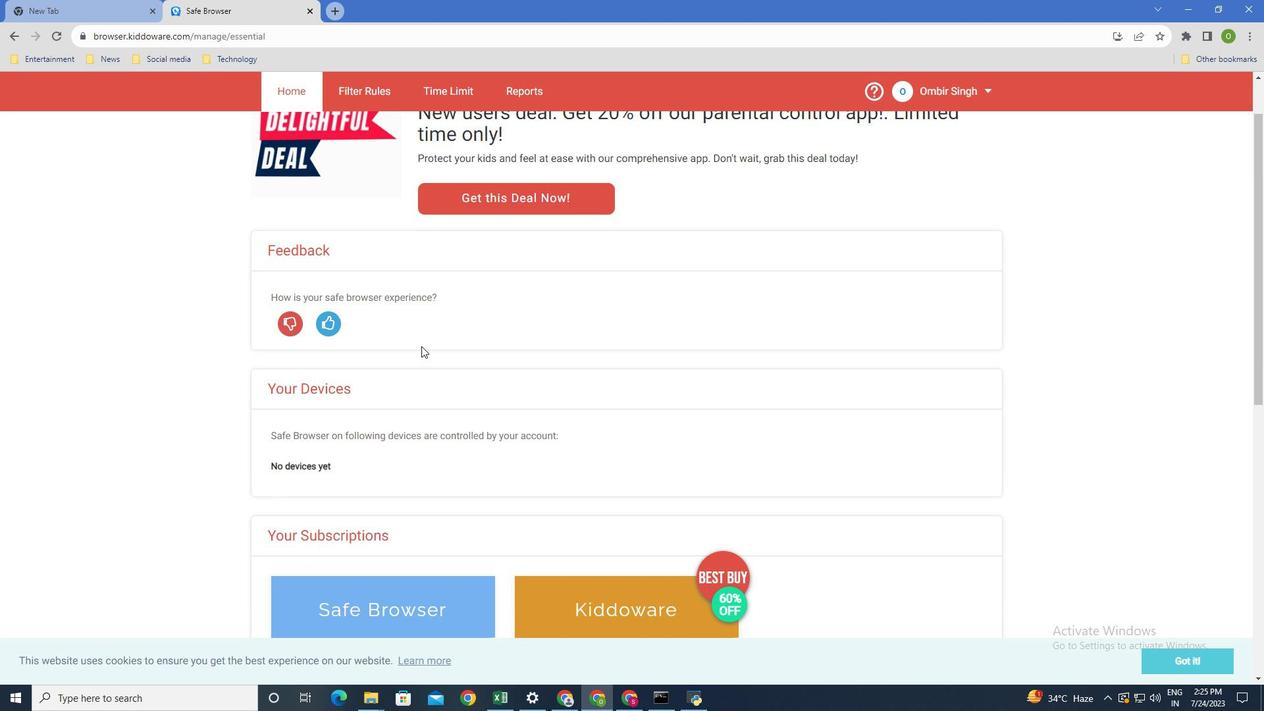 
Action: Mouse scrolled (421, 347) with delta (0, 0)
Screenshot: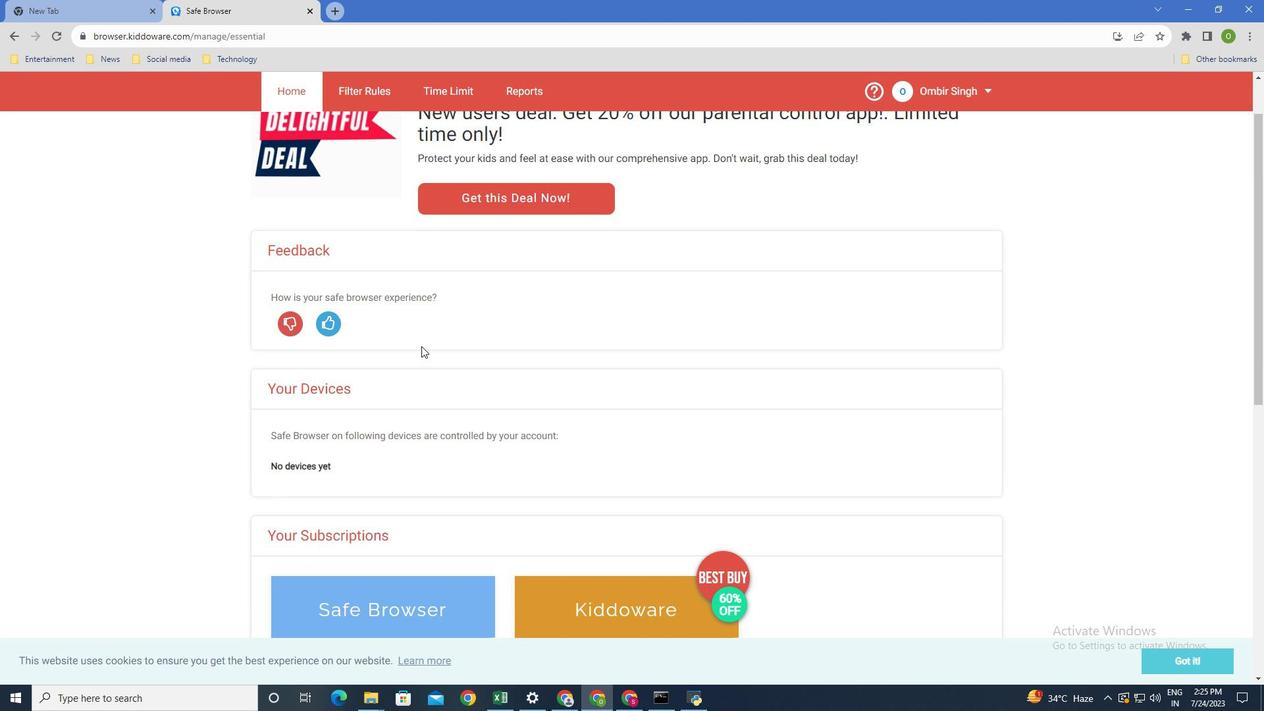 
Action: Mouse moved to (368, 122)
Screenshot: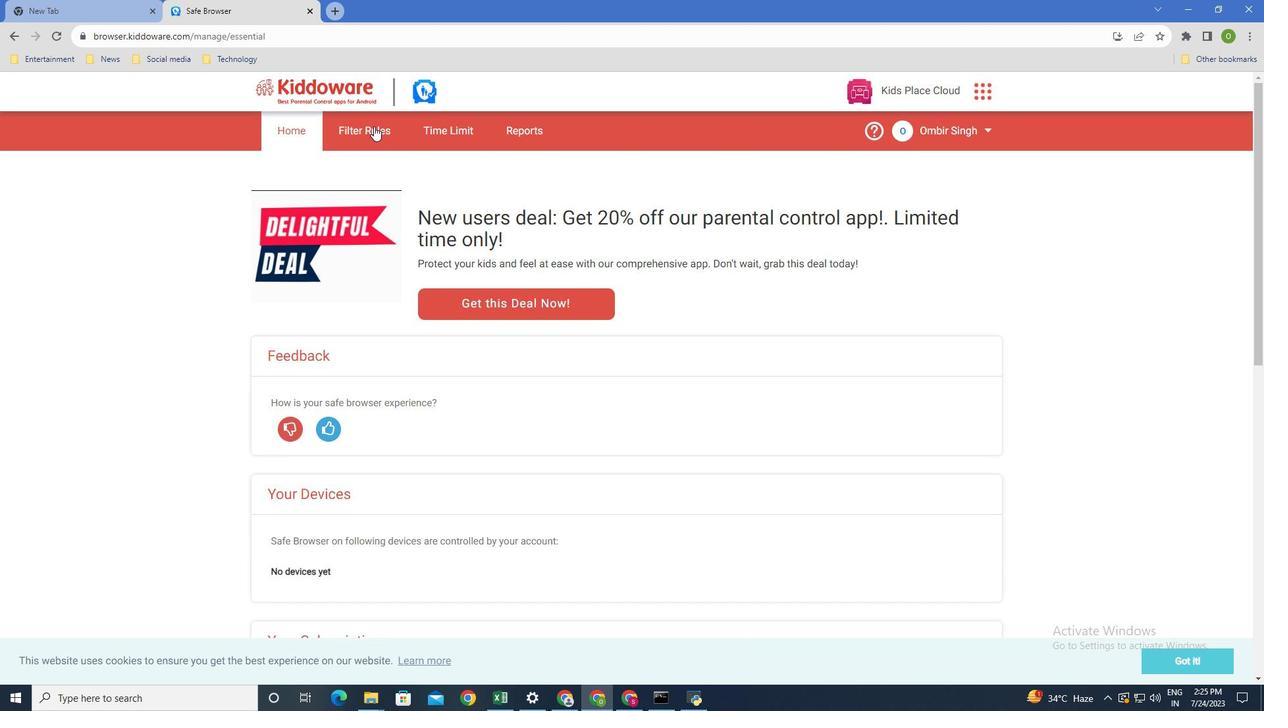 
Action: Mouse pressed left at (368, 122)
Screenshot: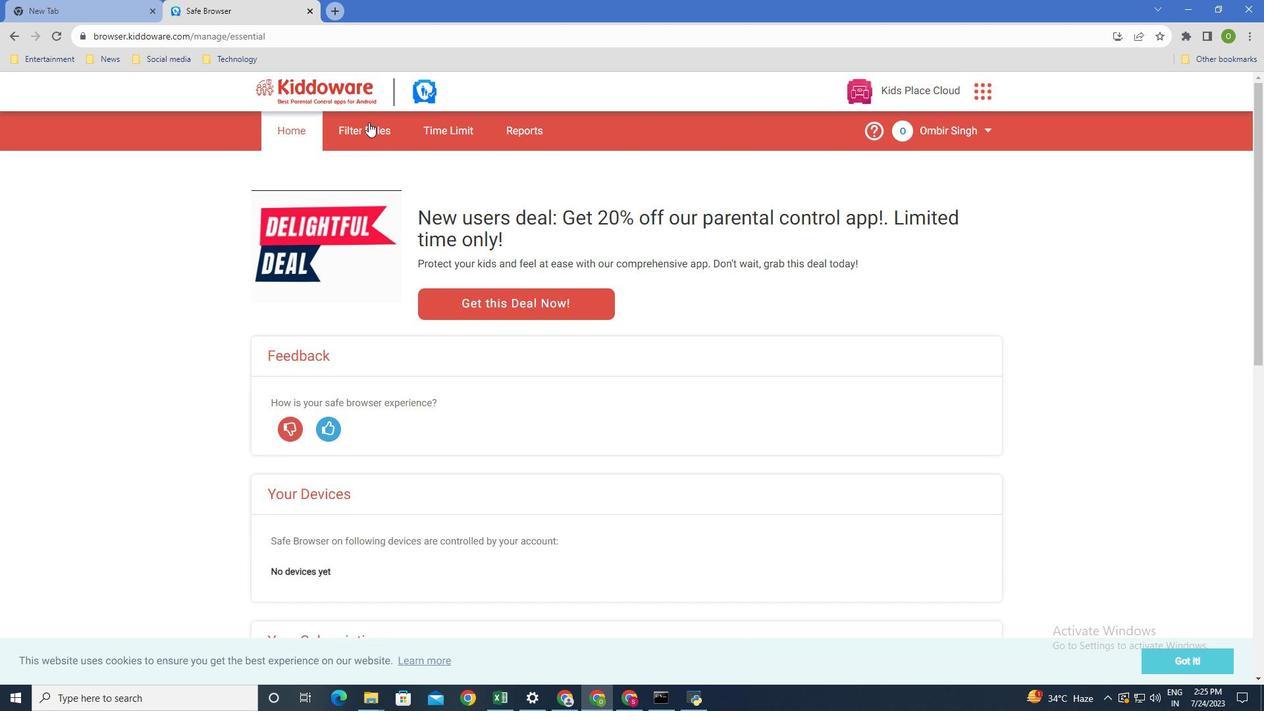 
Action: Mouse moved to (659, 250)
Screenshot: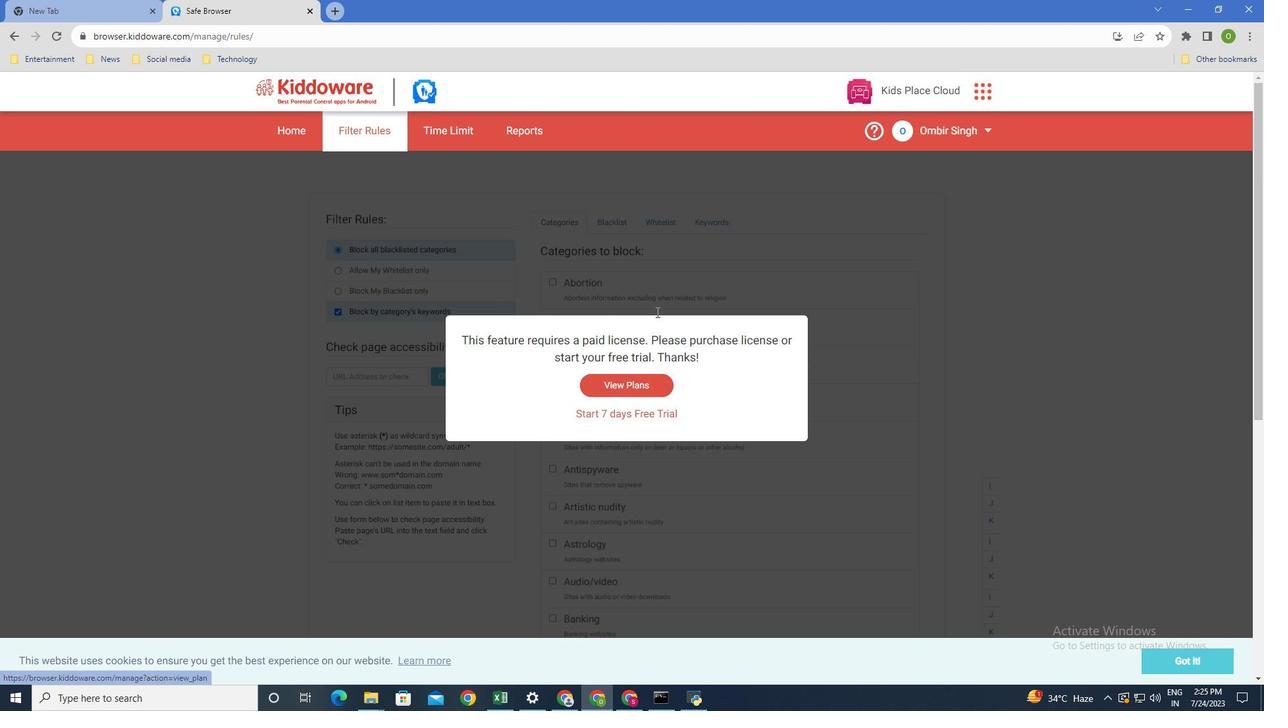 
Action: Mouse pressed left at (659, 250)
Screenshot: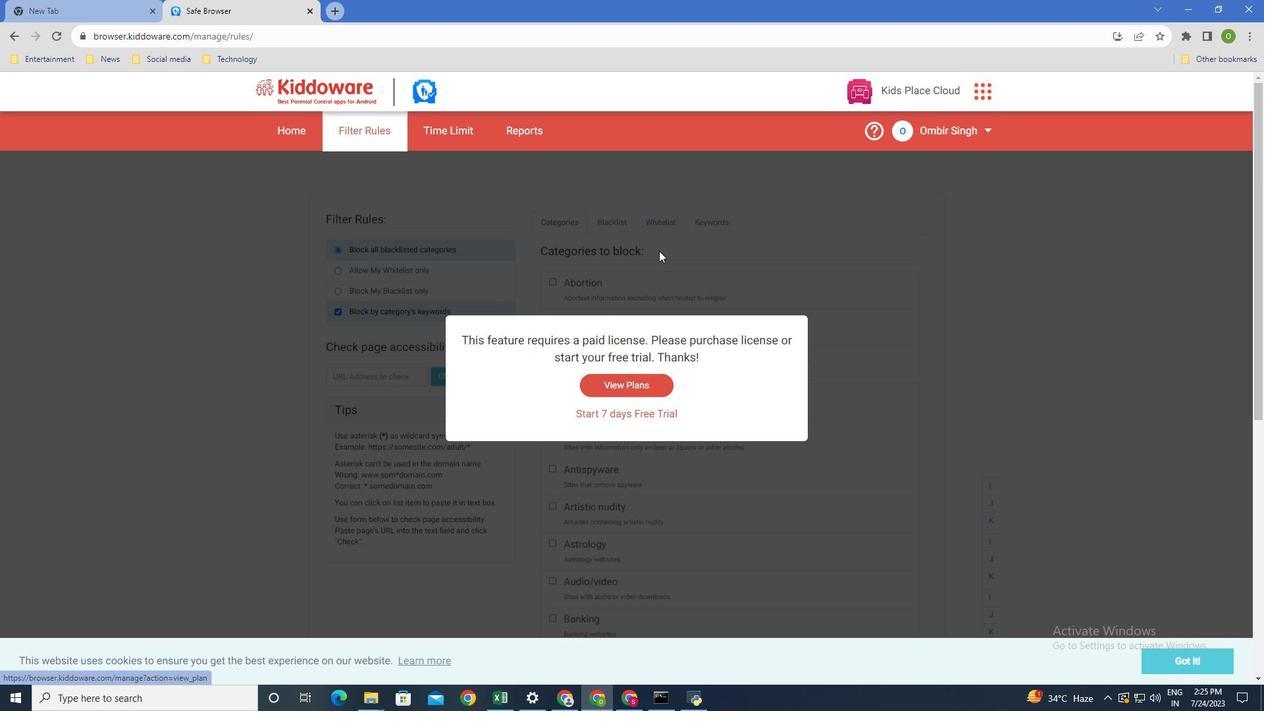 
Action: Mouse moved to (627, 382)
Screenshot: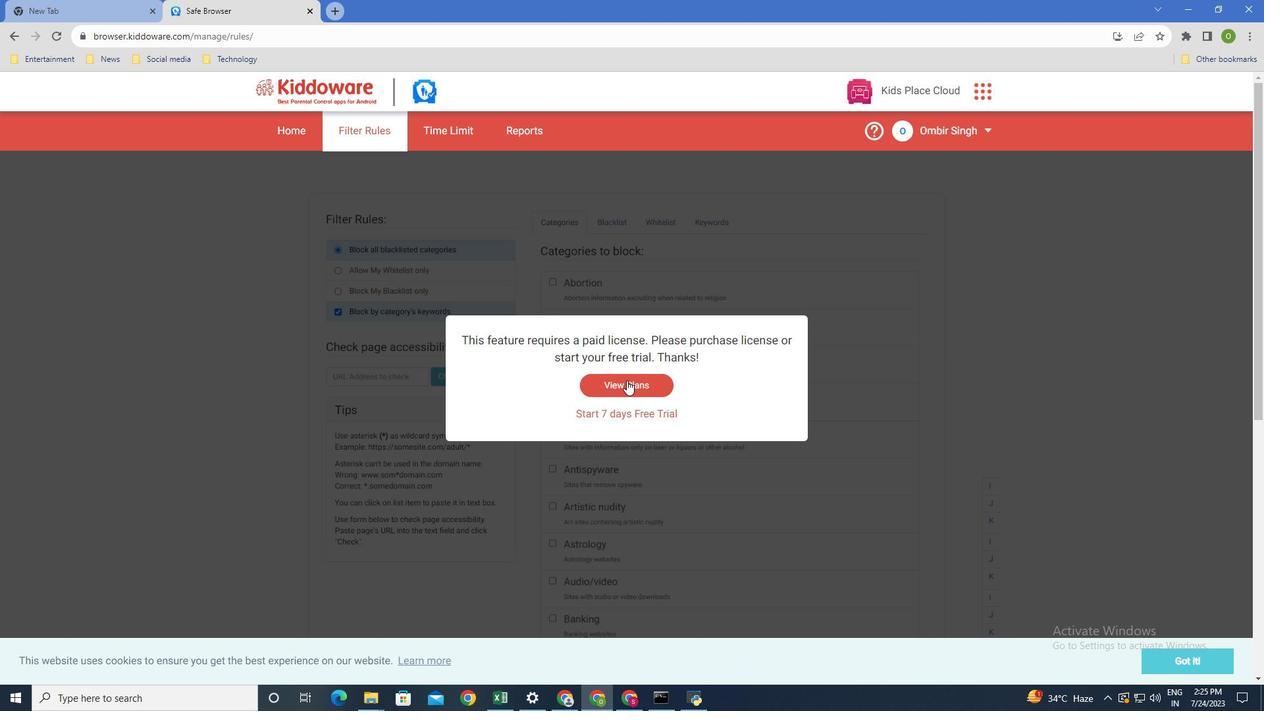 
Action: Mouse pressed left at (627, 382)
Screenshot: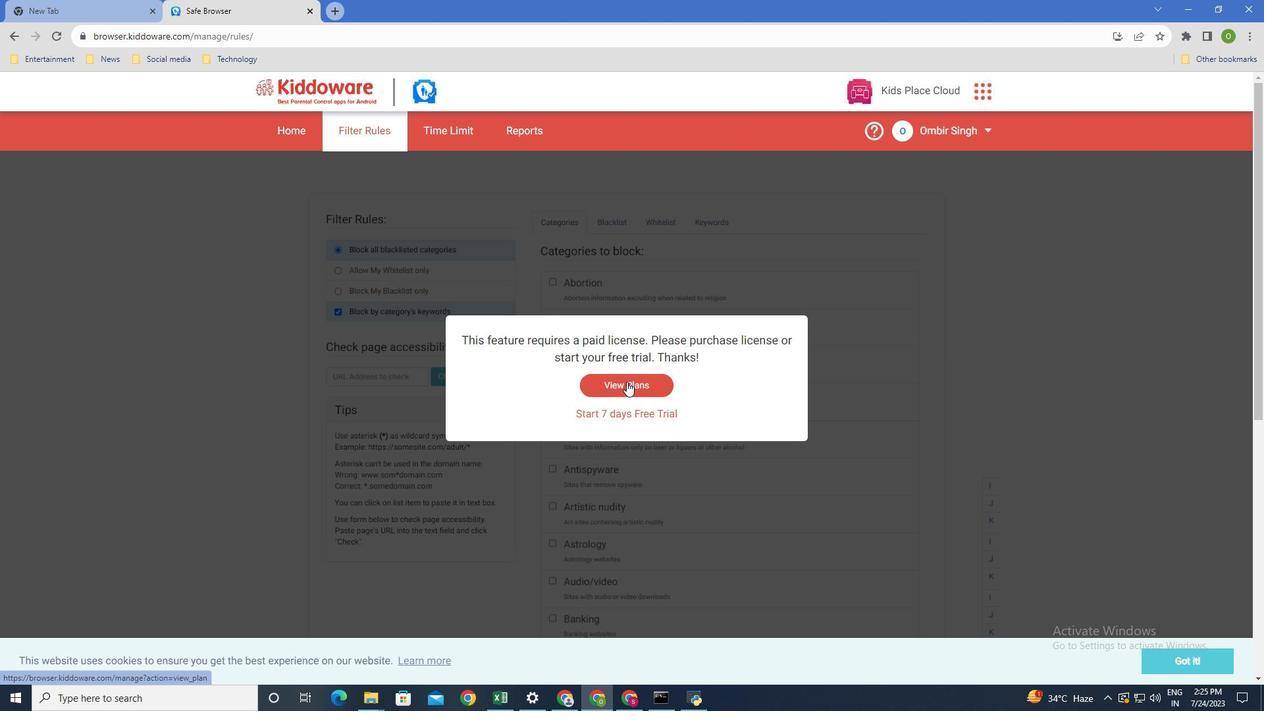 
Action: Mouse moved to (12, 34)
Screenshot: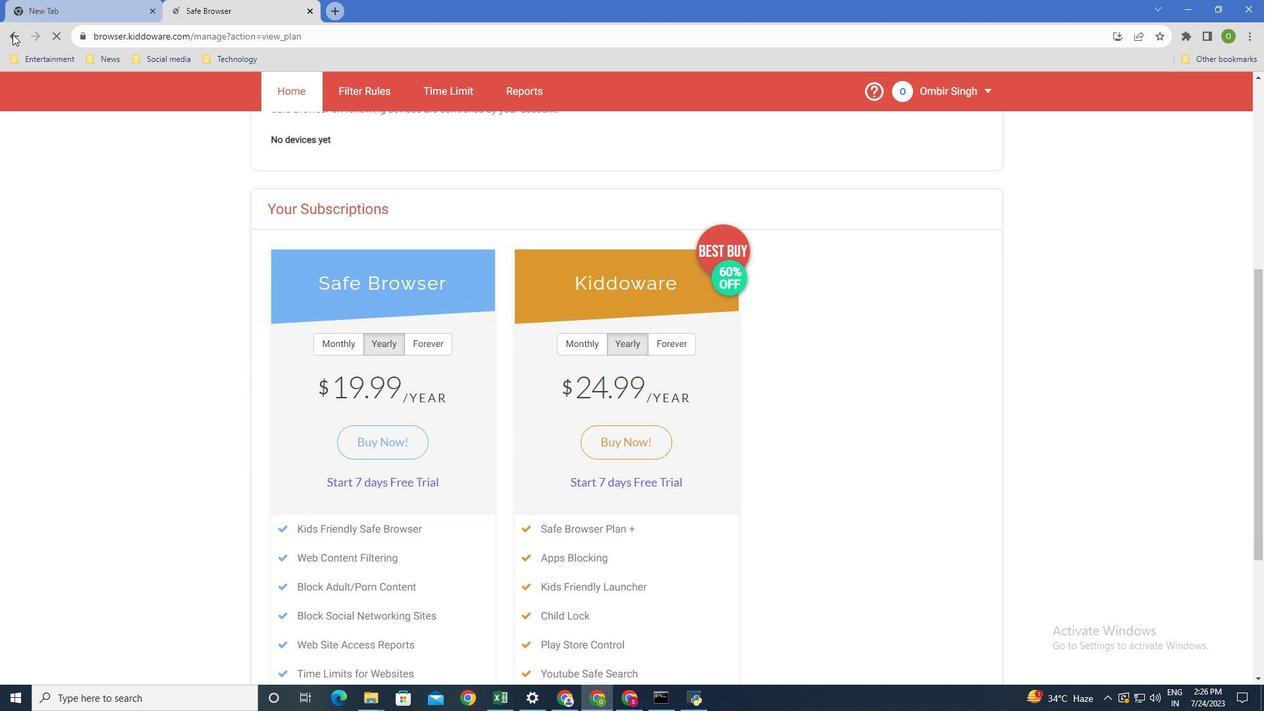 
Action: Mouse pressed left at (12, 34)
Screenshot: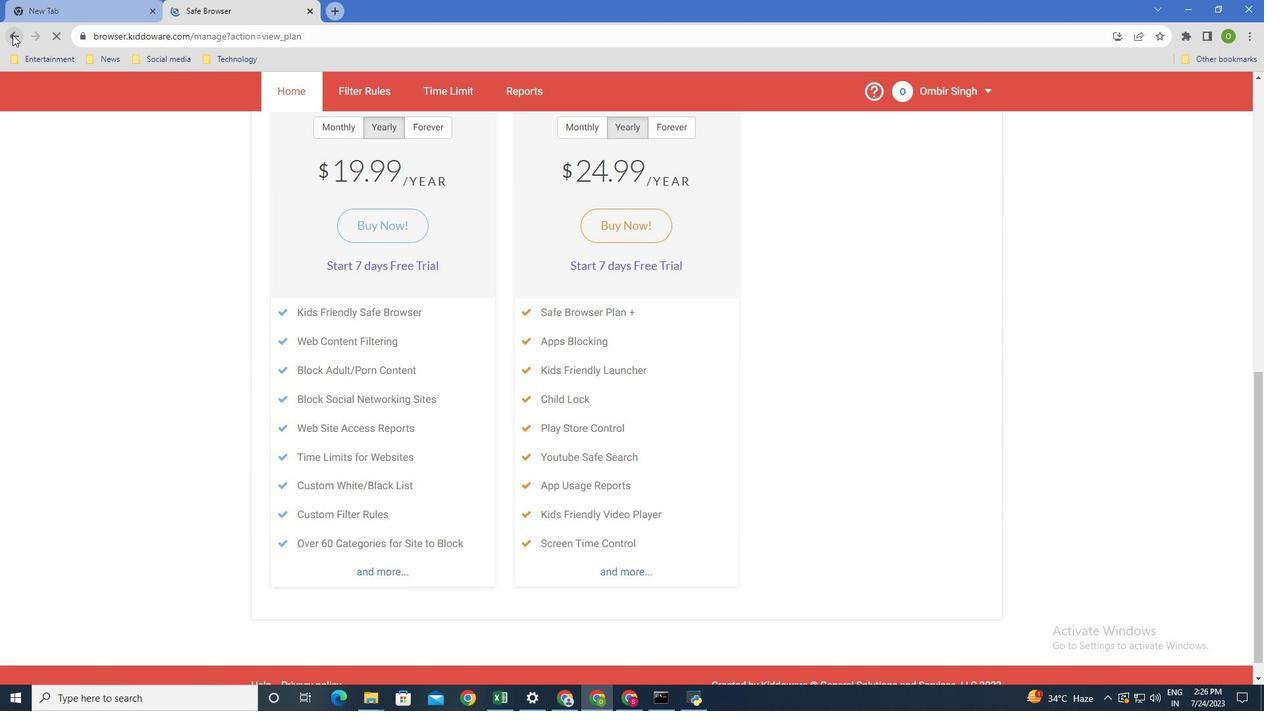 
Action: Mouse moved to (625, 382)
Screenshot: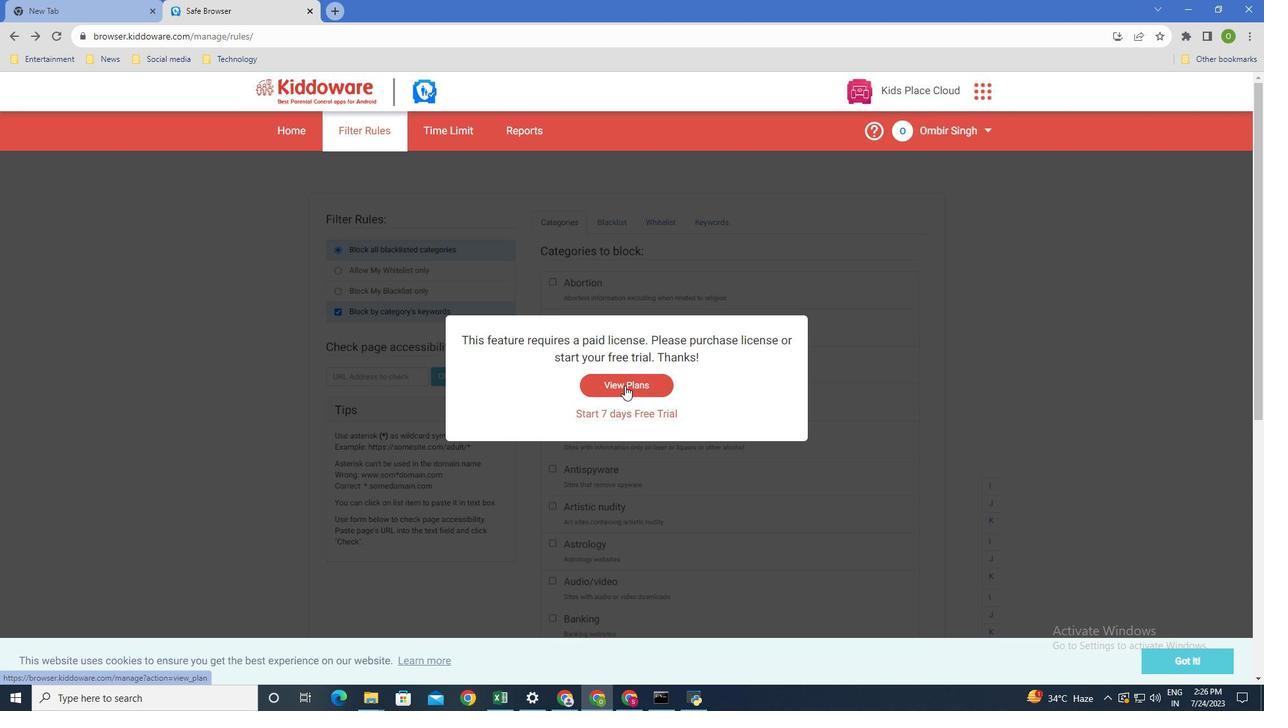 
Action: Mouse pressed left at (625, 382)
Screenshot: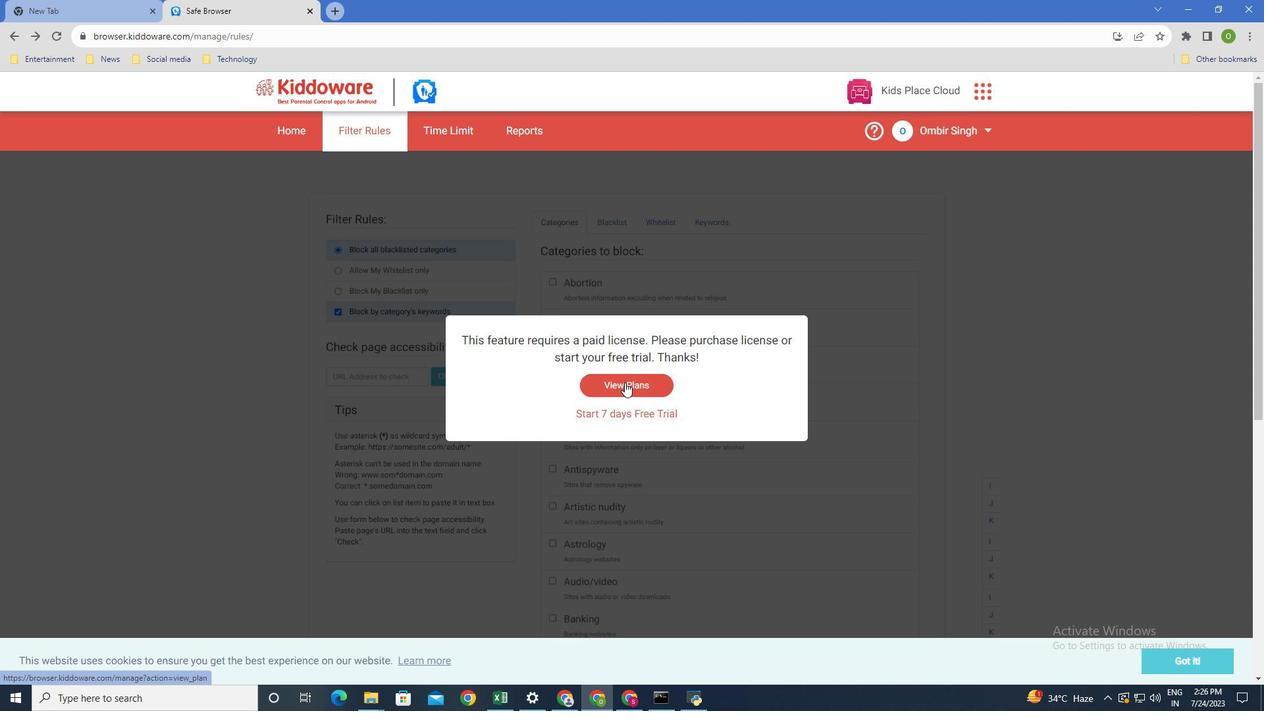 
Action: Mouse scrolled (625, 383) with delta (0, 0)
Screenshot: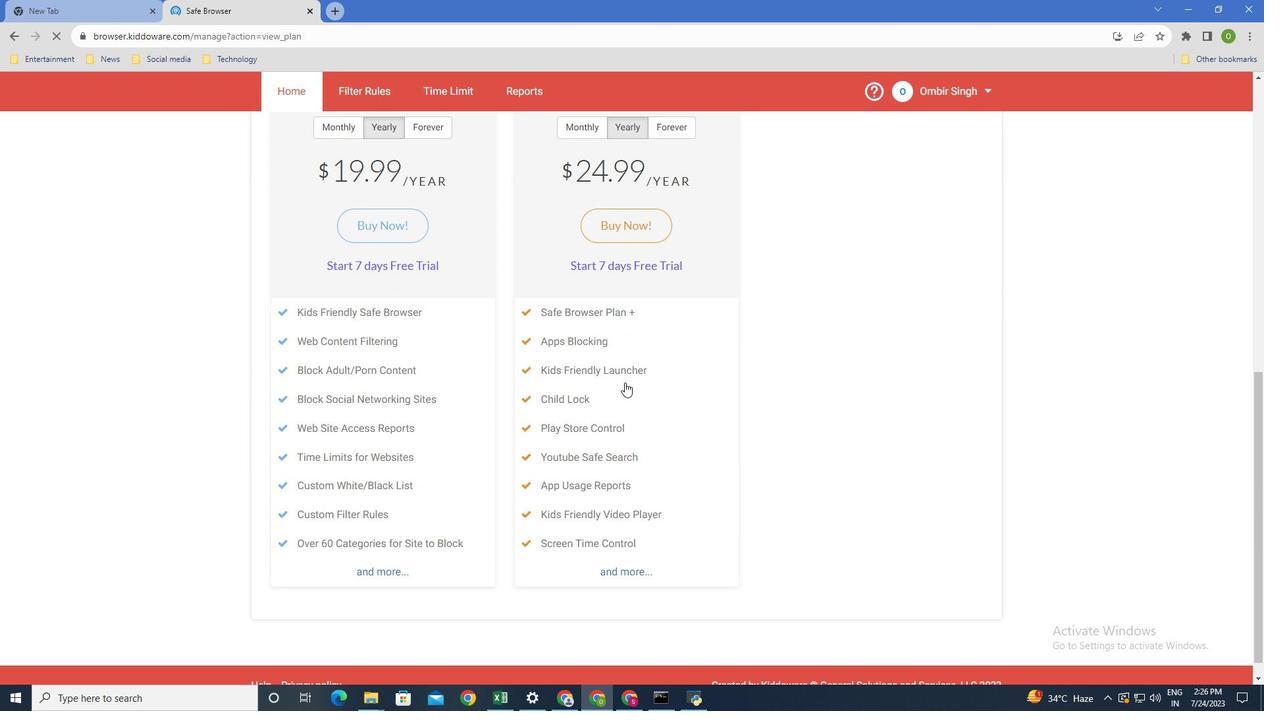 
Action: Mouse scrolled (625, 383) with delta (0, 0)
Screenshot: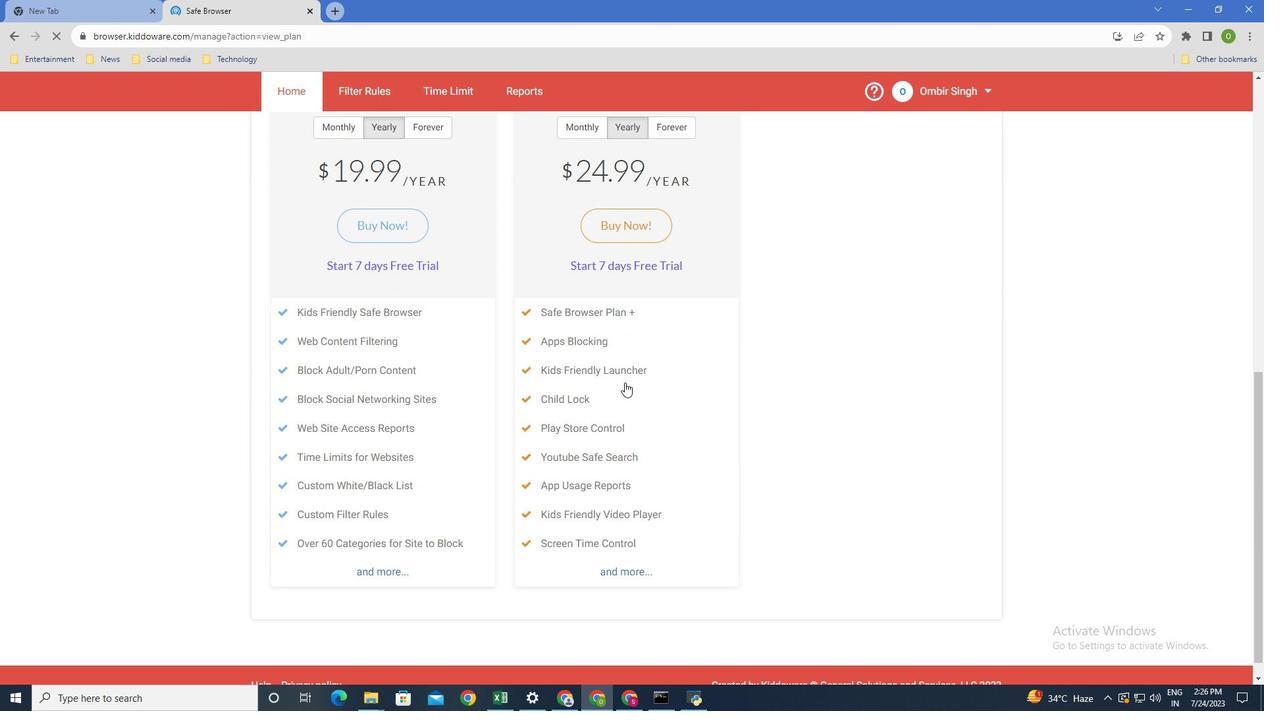 
Action: Mouse scrolled (625, 383) with delta (0, 0)
Screenshot: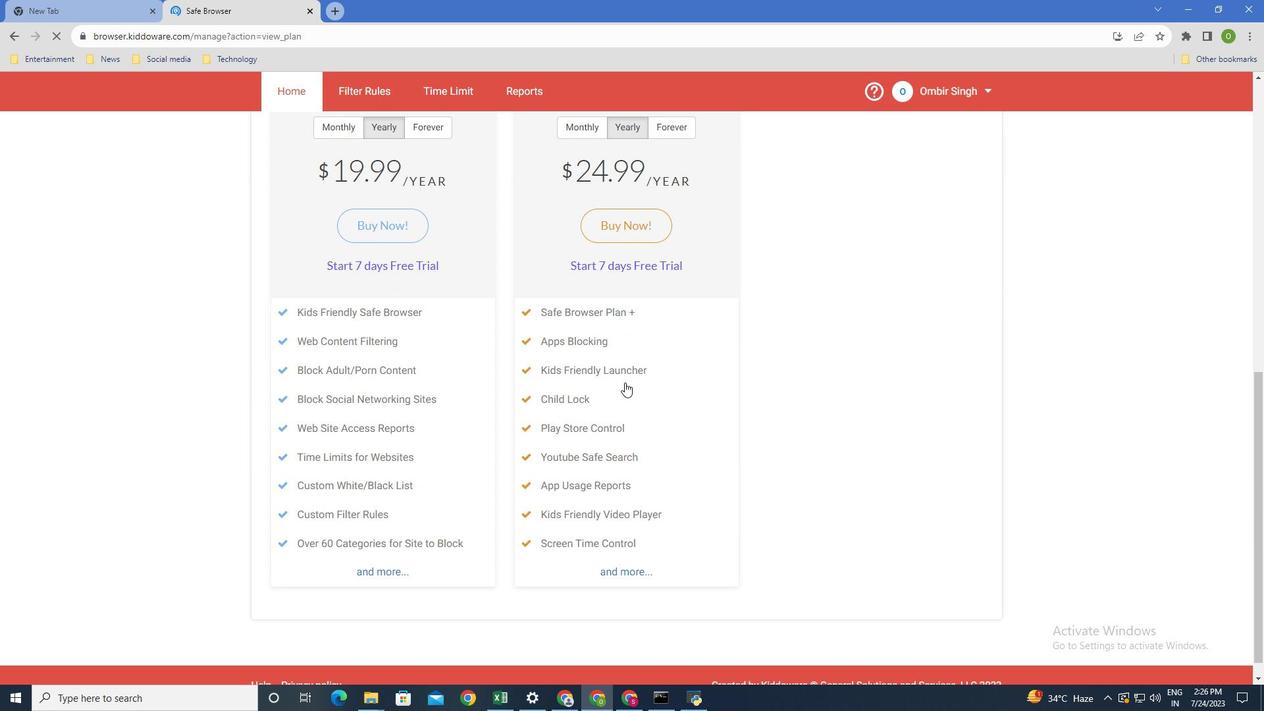 
Action: Mouse scrolled (625, 383) with delta (0, 0)
Screenshot: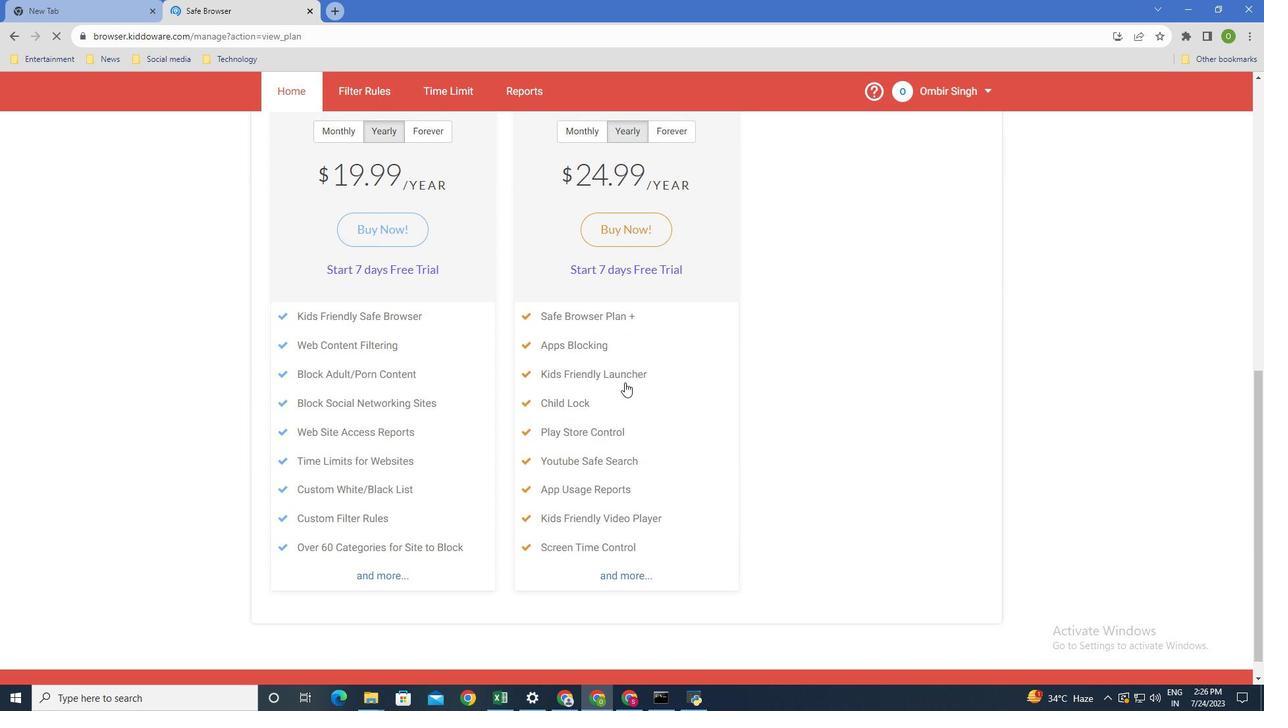 
Action: Mouse moved to (627, 381)
Screenshot: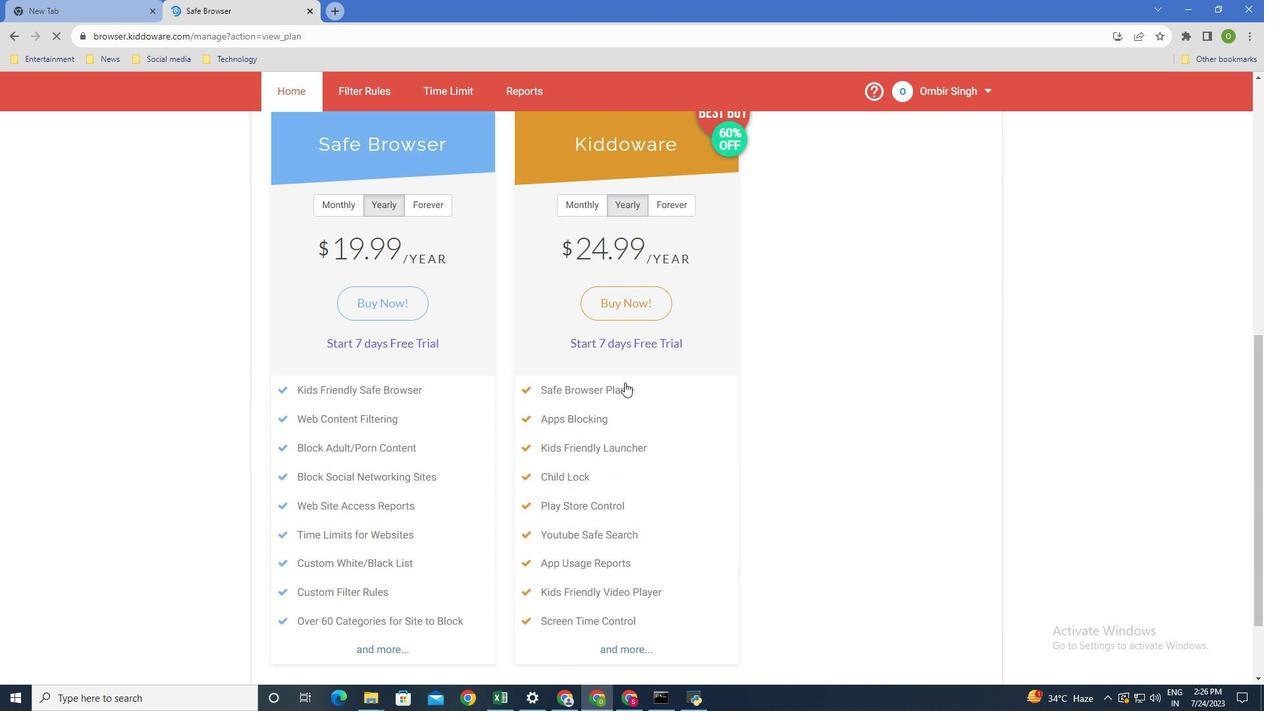 
Action: Mouse scrolled (627, 382) with delta (0, 0)
Screenshot: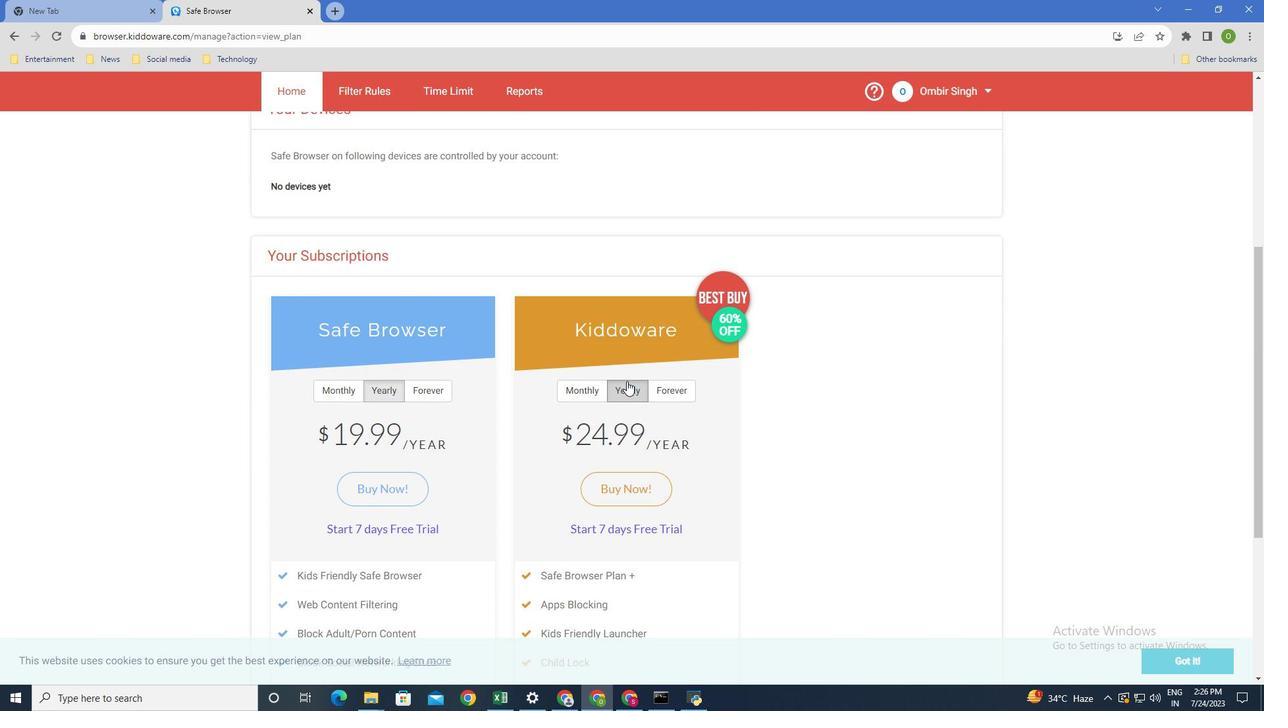 
Action: Mouse scrolled (627, 382) with delta (0, 0)
Screenshot: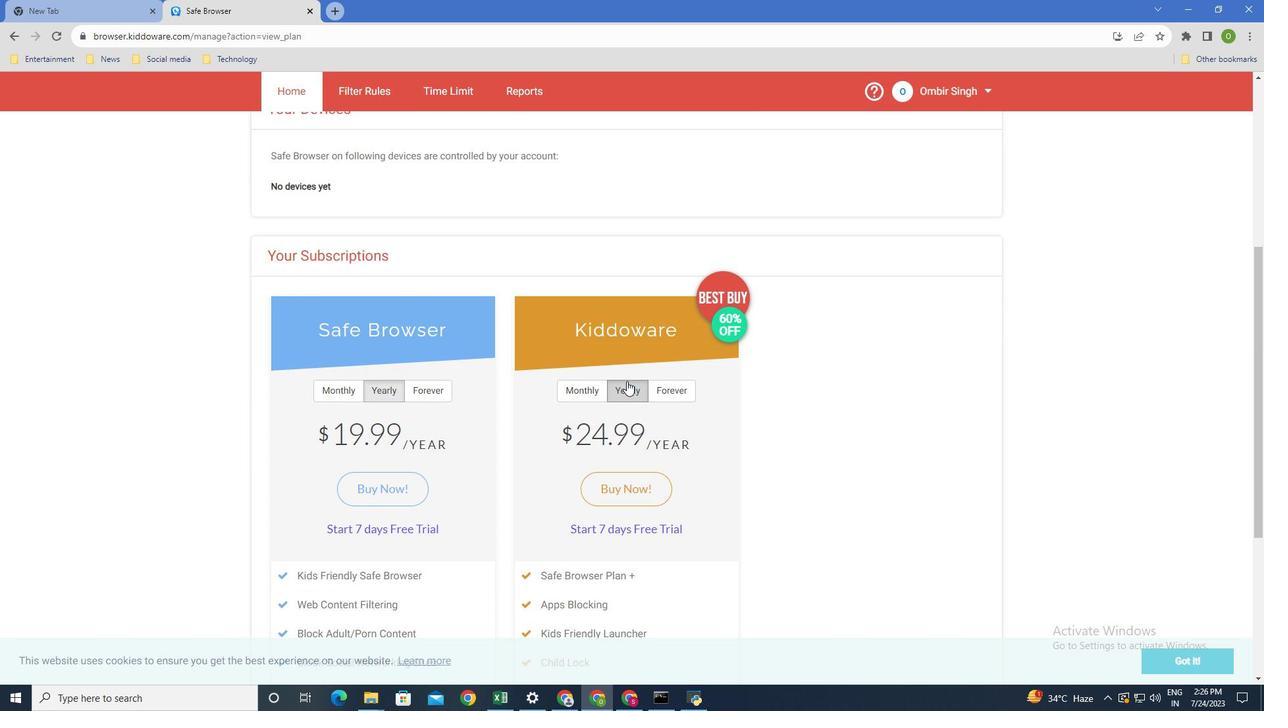 
Action: Mouse scrolled (627, 382) with delta (0, 0)
Screenshot: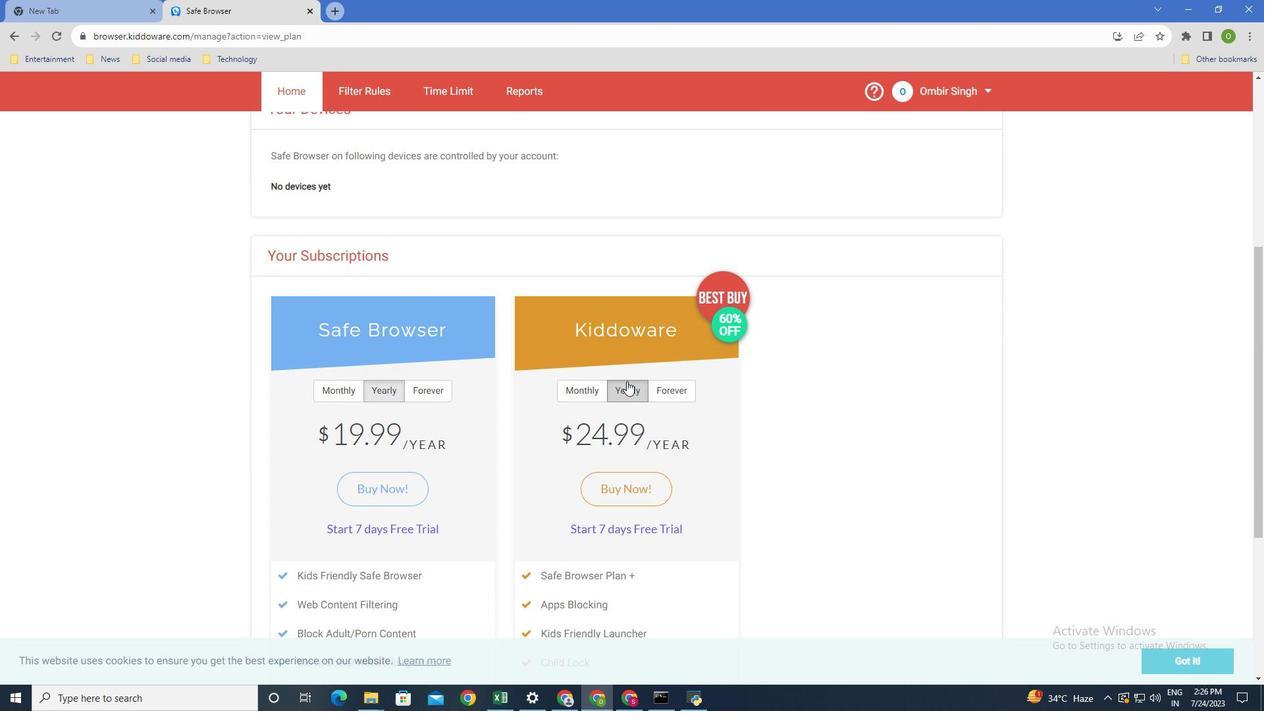 
Action: Mouse scrolled (627, 382) with delta (0, 0)
Screenshot: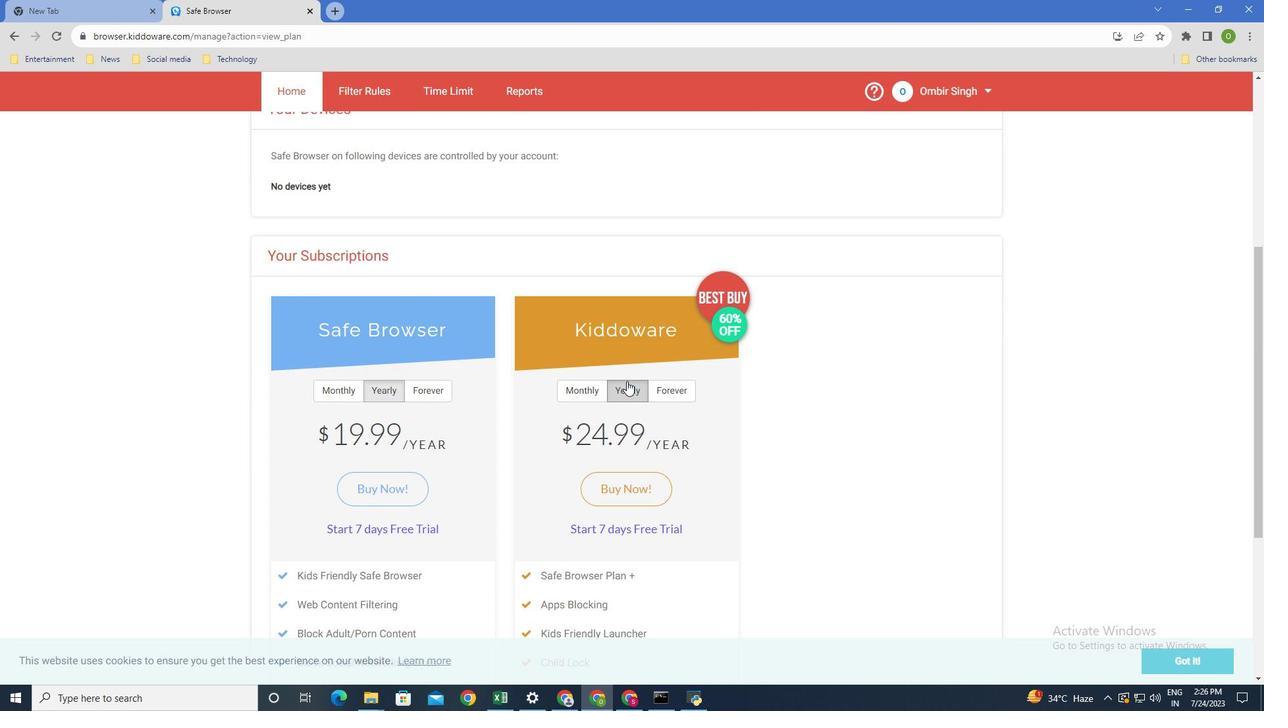 
Action: Mouse scrolled (627, 382) with delta (0, 0)
Screenshot: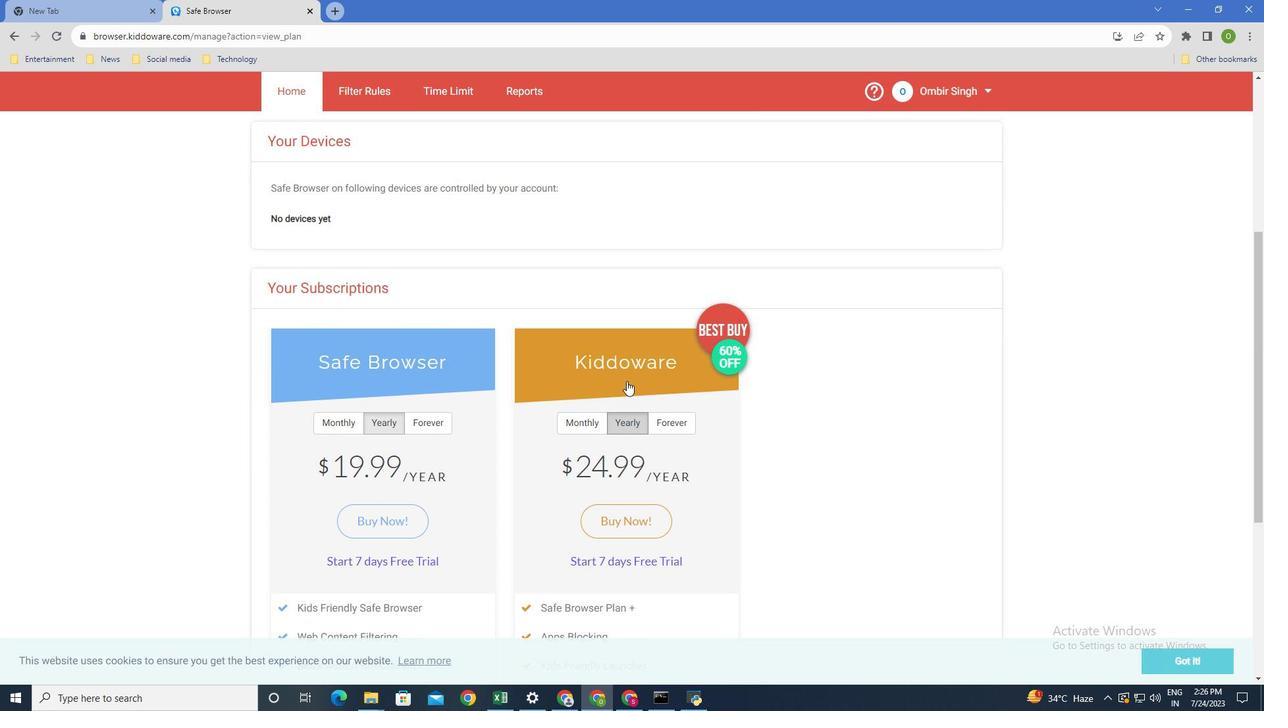 
Action: Mouse scrolled (627, 382) with delta (0, 0)
Screenshot: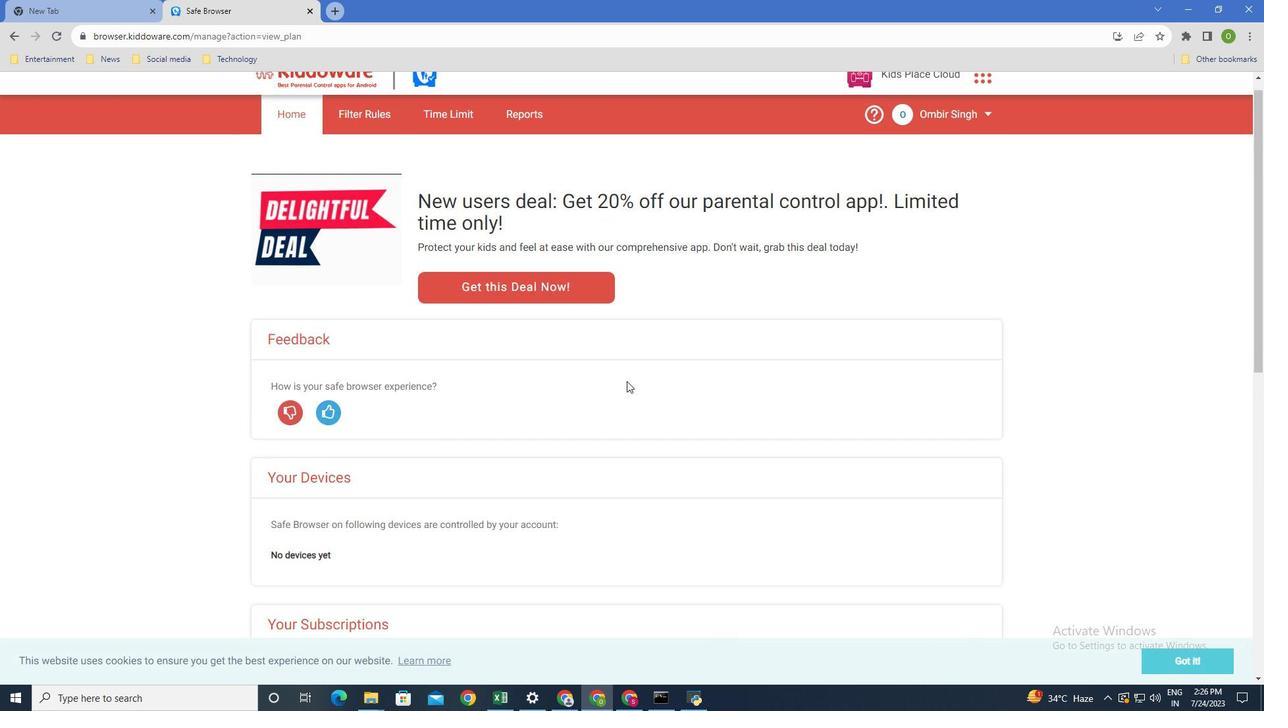 
Action: Mouse scrolled (627, 382) with delta (0, 0)
Screenshot: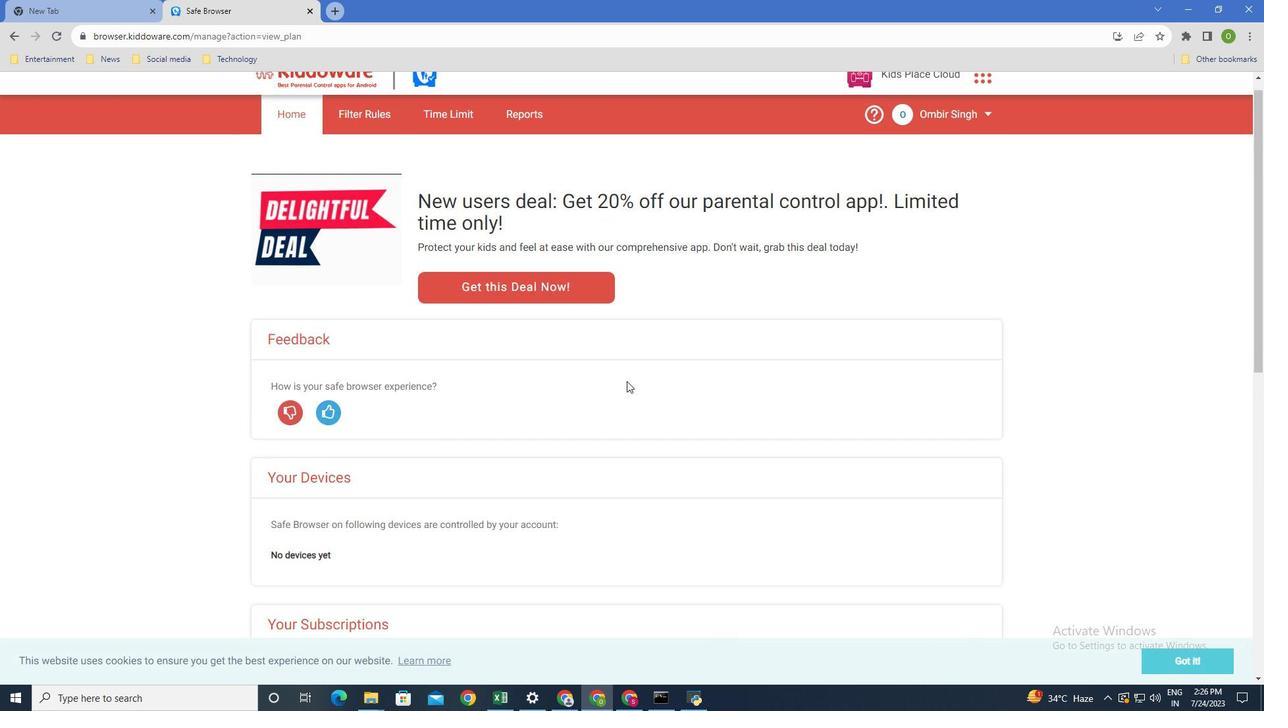 
Action: Mouse scrolled (627, 382) with delta (0, 0)
Screenshot: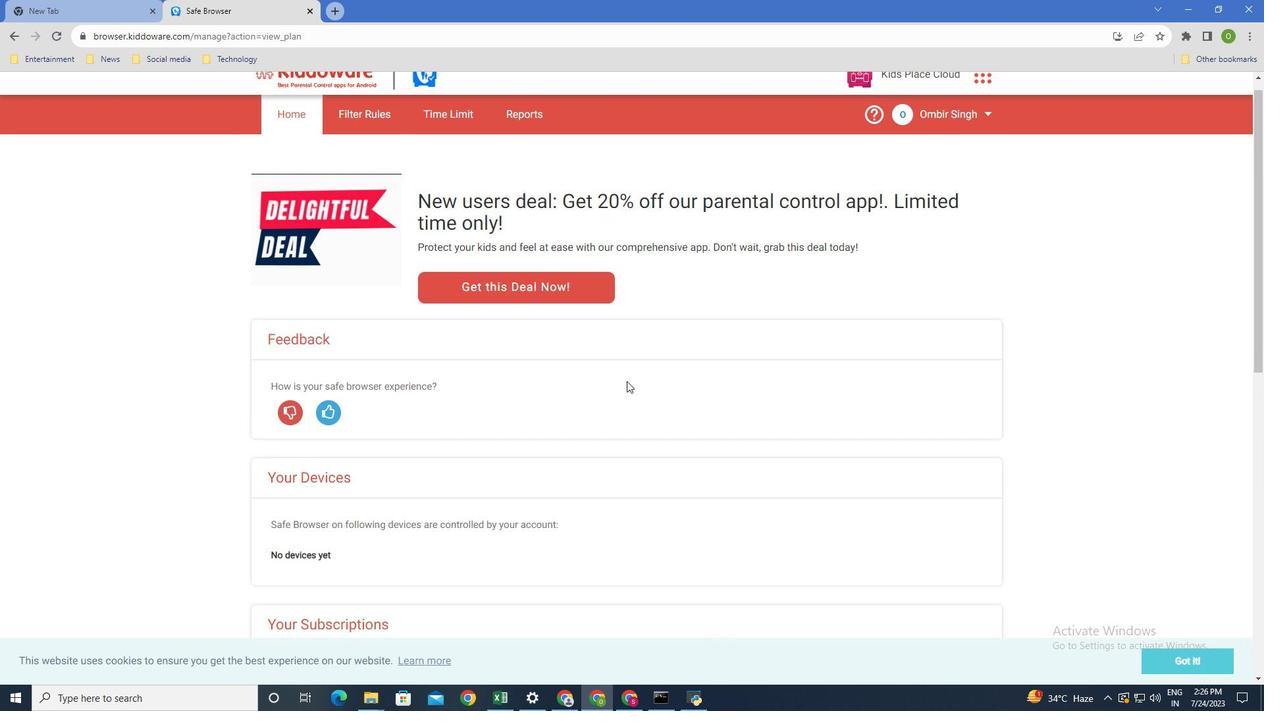 
Action: Mouse scrolled (627, 382) with delta (0, 0)
Screenshot: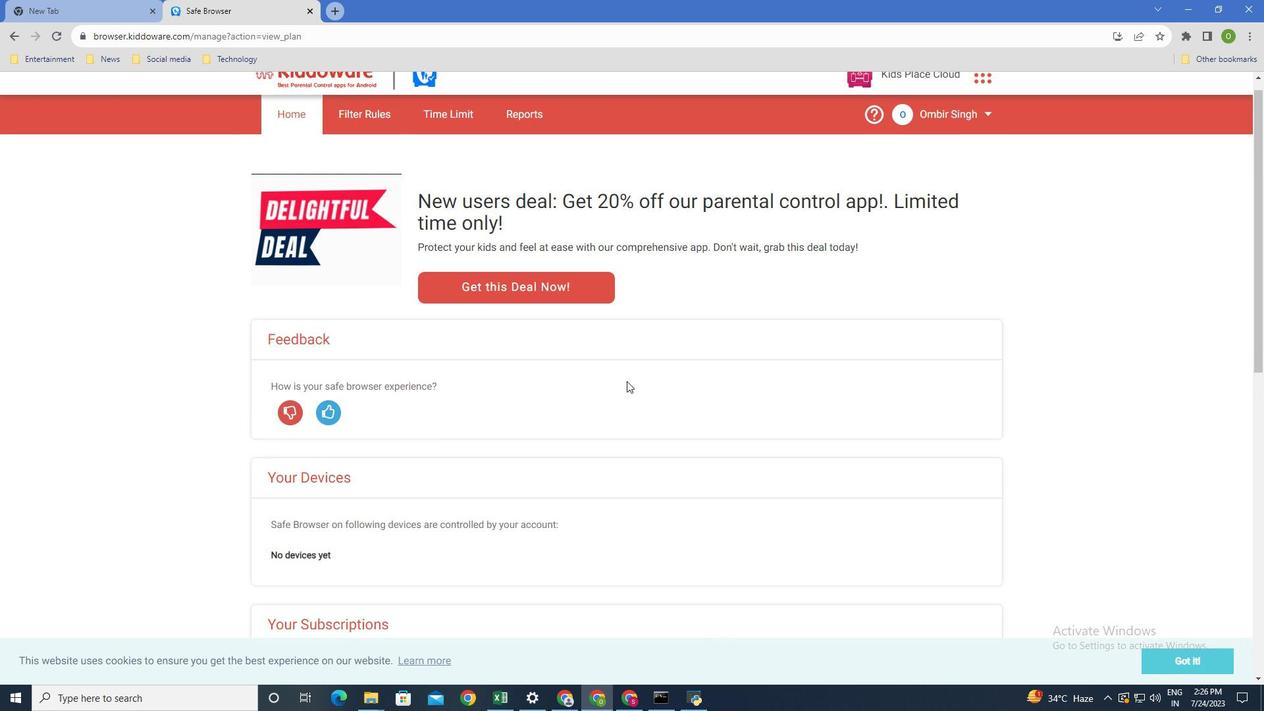 
Action: Mouse moved to (628, 380)
Screenshot: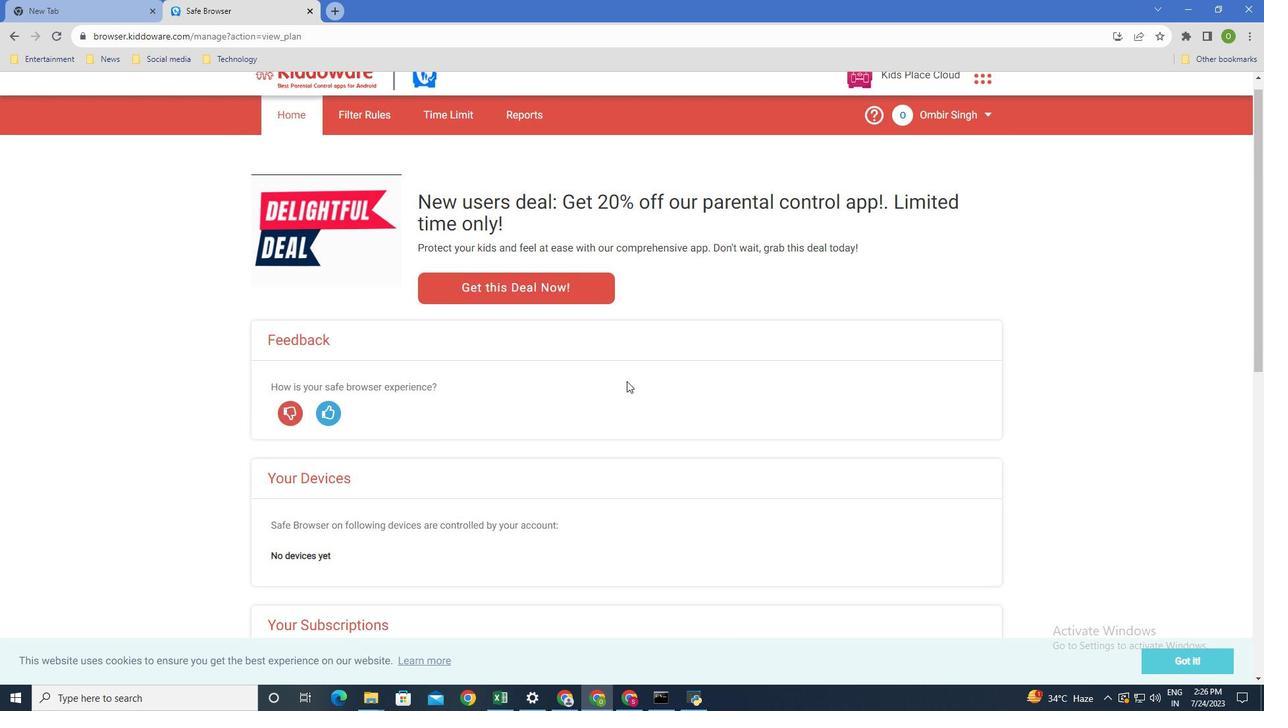 
Action: Mouse scrolled (628, 381) with delta (0, 0)
Screenshot: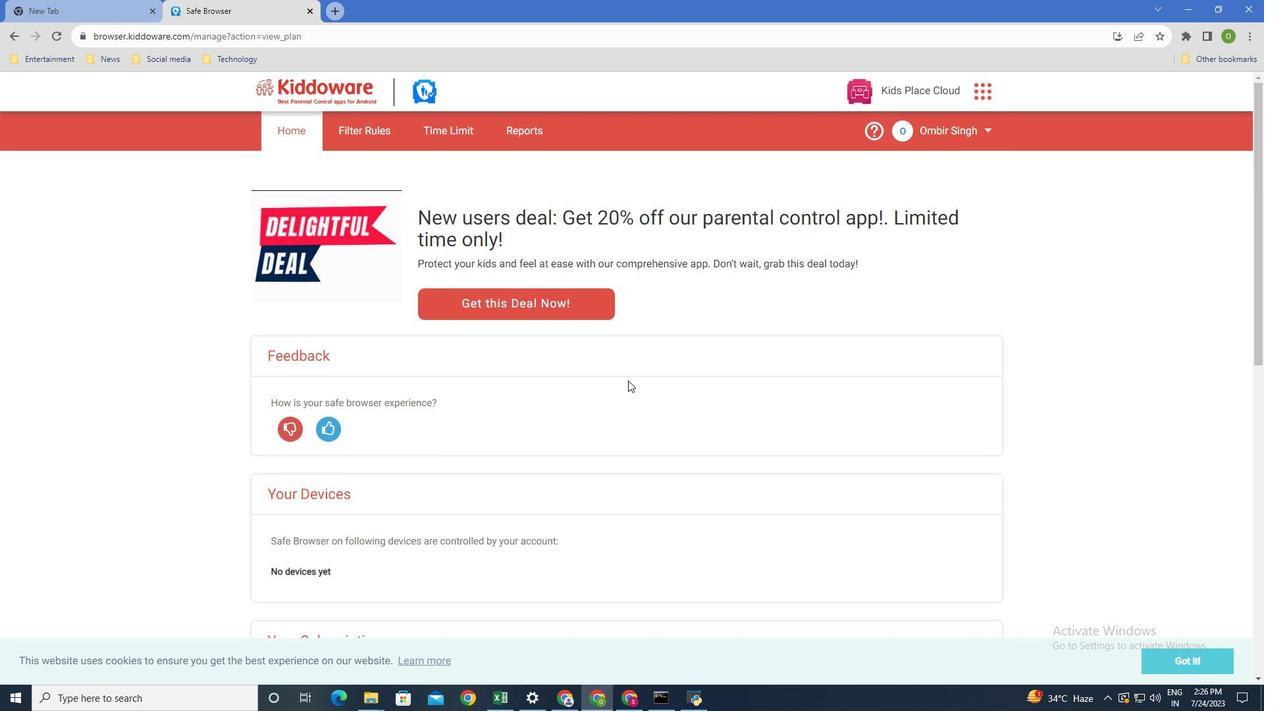 
Action: Mouse scrolled (628, 381) with delta (0, 0)
Screenshot: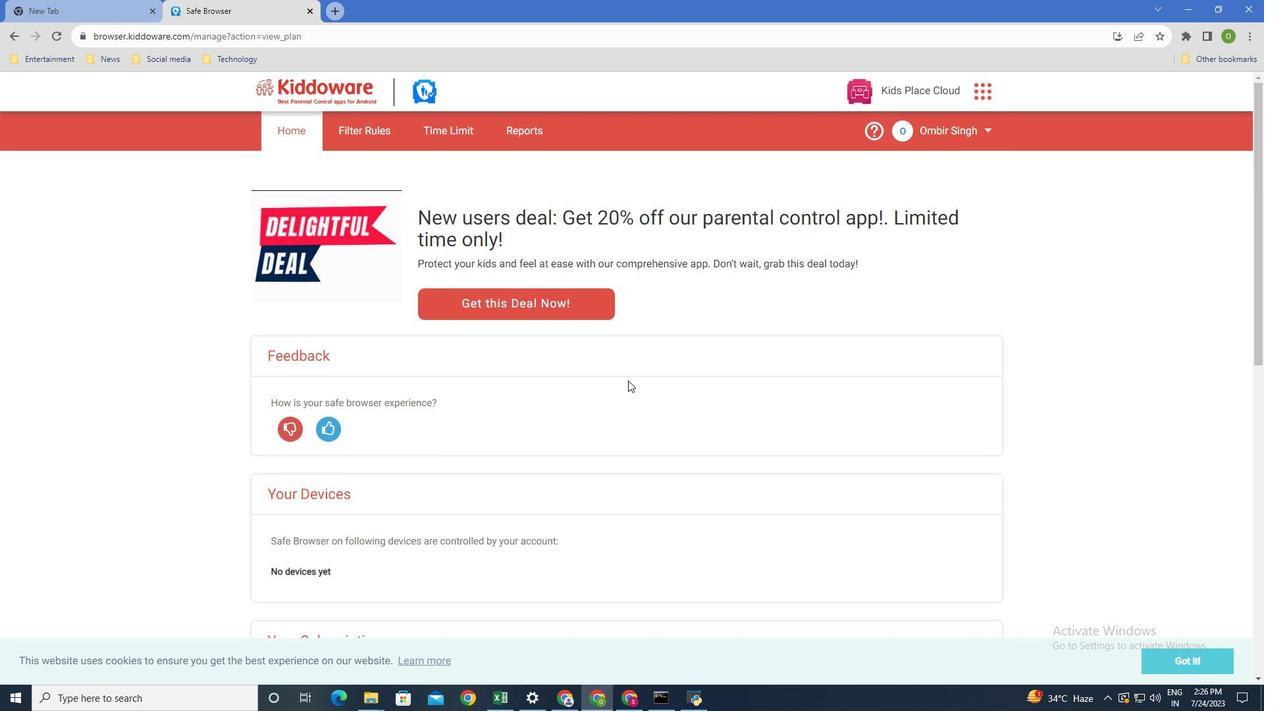 
Action: Mouse scrolled (628, 381) with delta (0, 0)
Screenshot: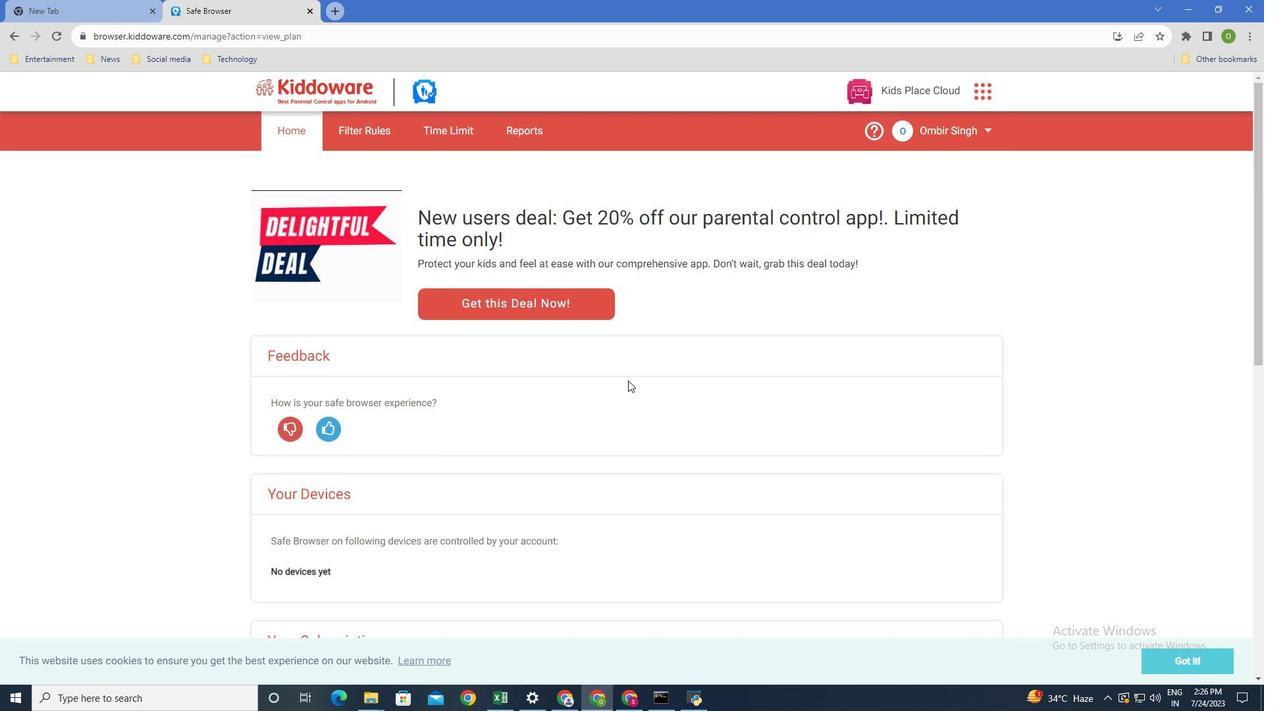 
Action: Mouse moved to (378, 128)
Screenshot: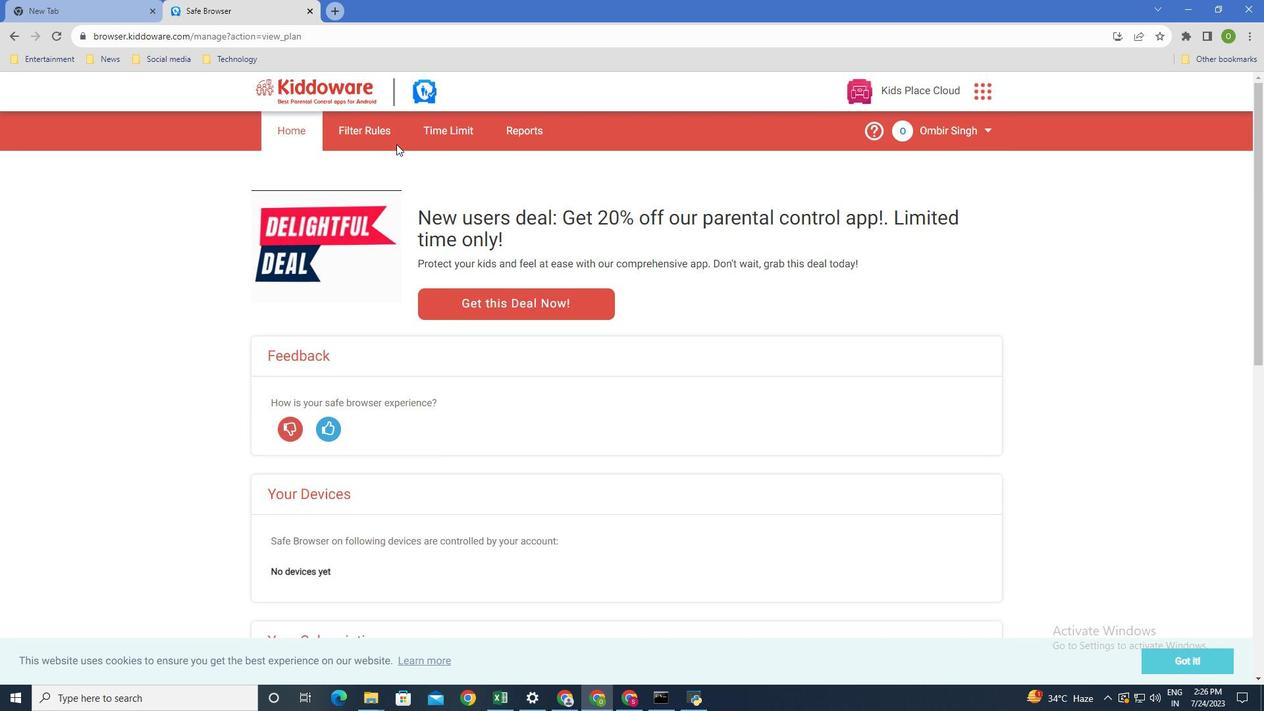 
Action: Mouse pressed left at (378, 128)
Screenshot: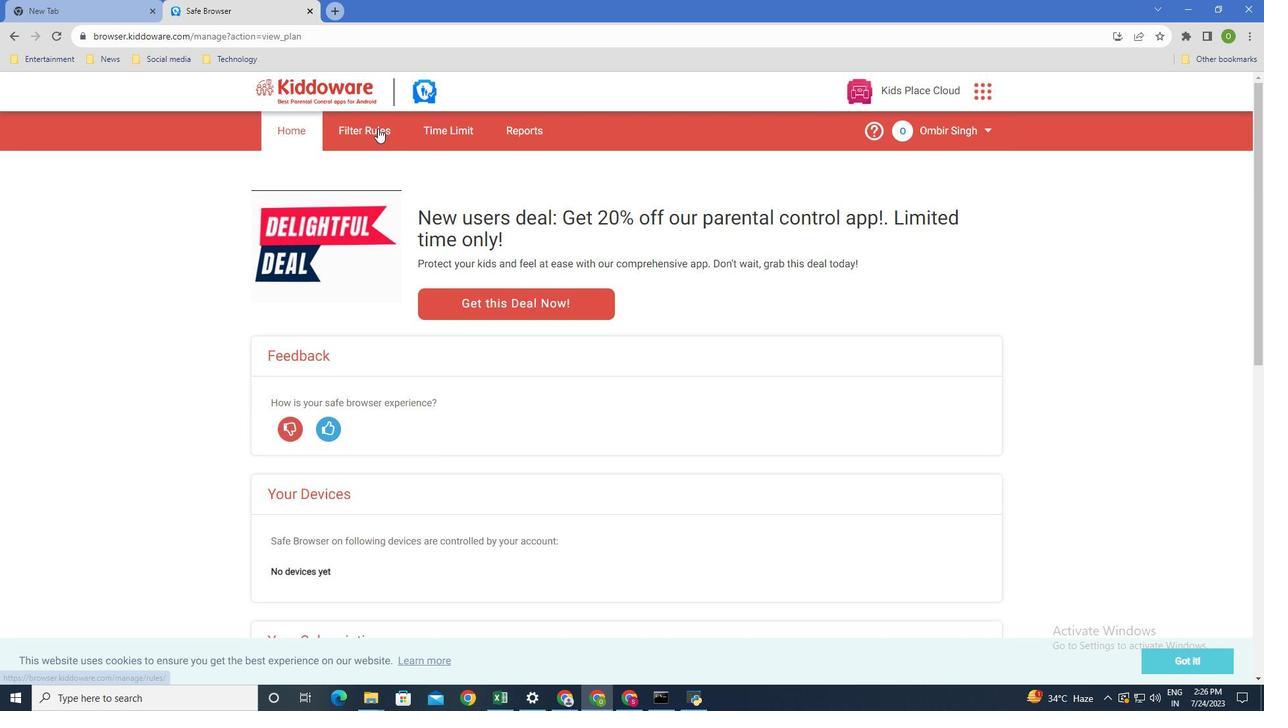 
Action: Mouse moved to (652, 410)
Screenshot: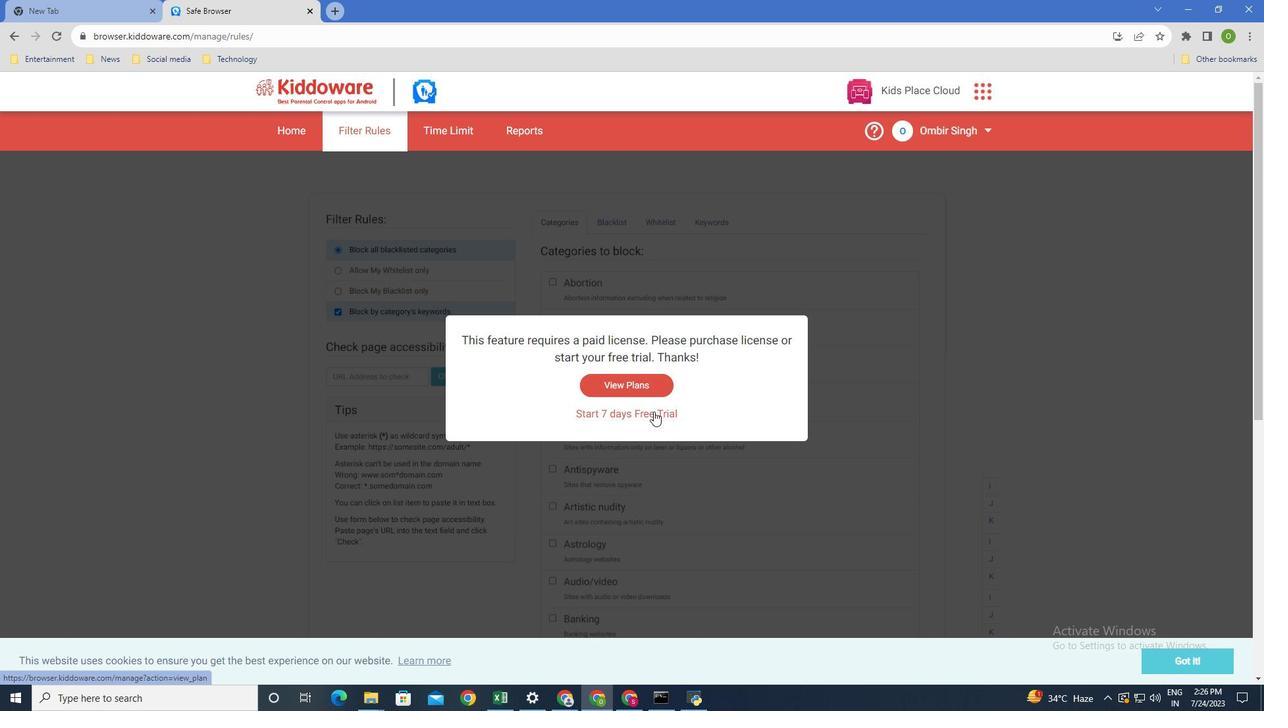 
Action: Mouse pressed left at (652, 410)
Screenshot: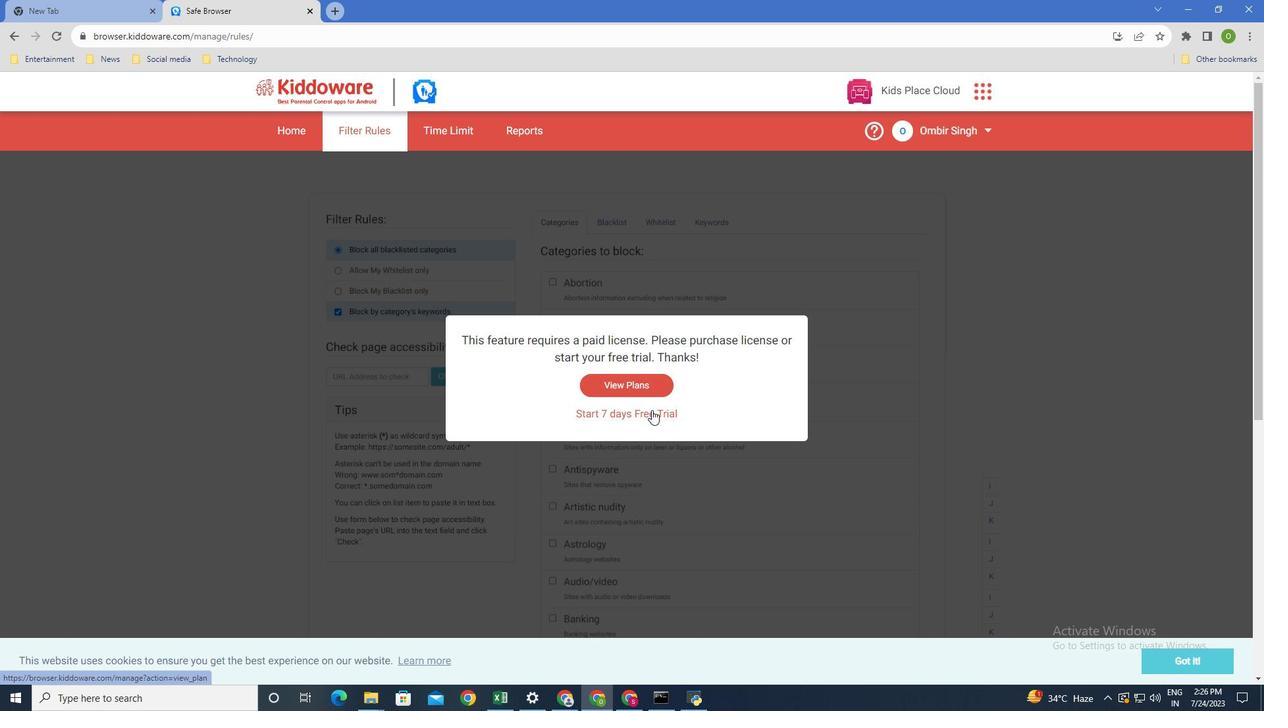 
Action: Mouse scrolled (652, 410) with delta (0, 0)
Screenshot: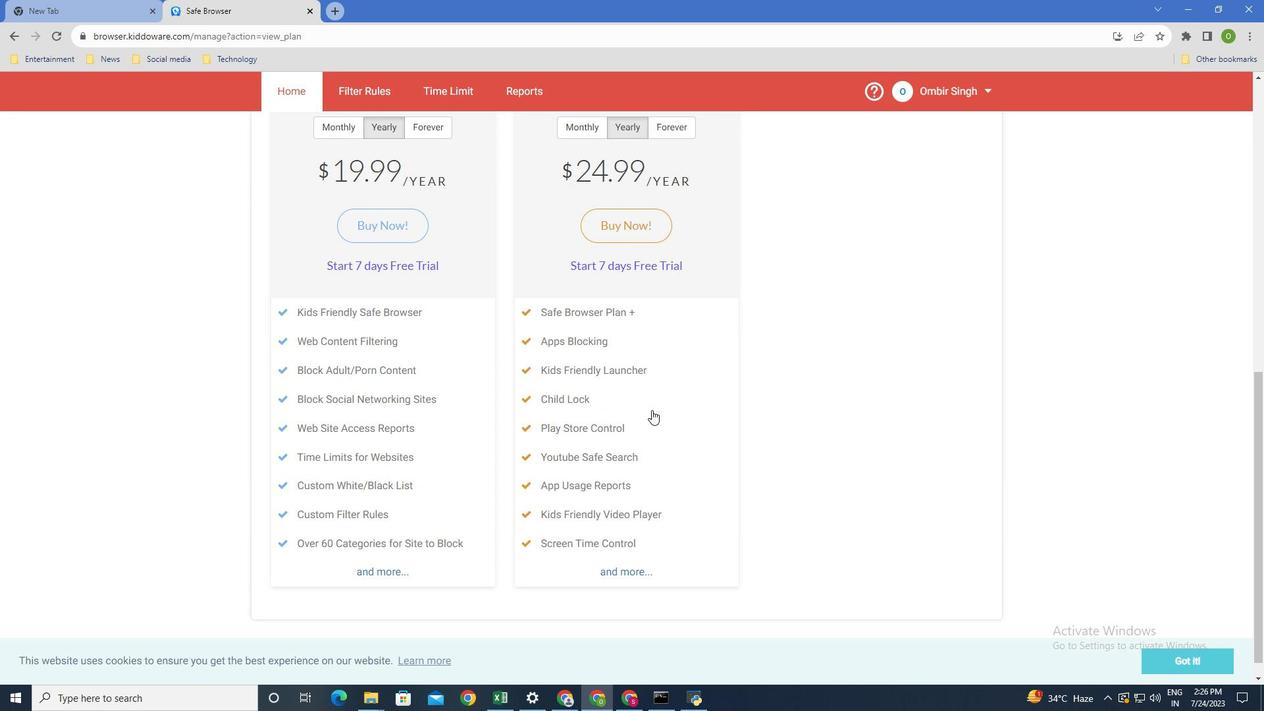 
Action: Mouse scrolled (652, 410) with delta (0, 0)
Screenshot: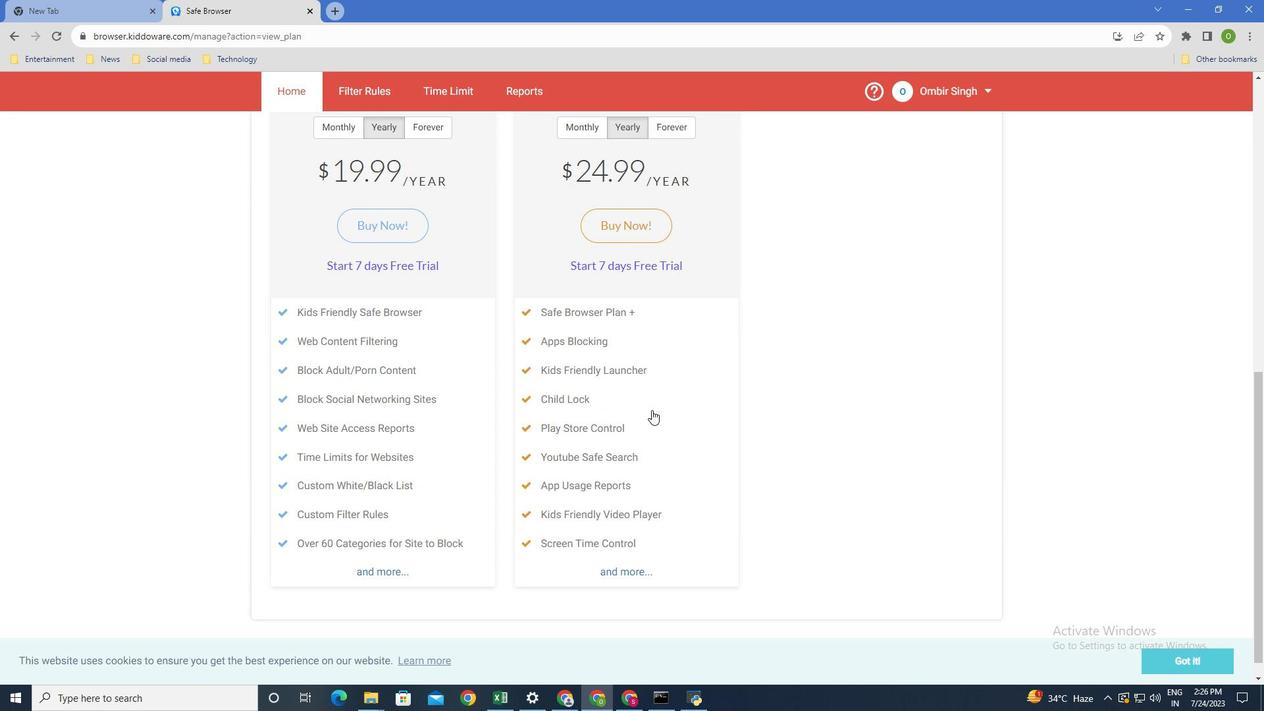 
Action: Mouse scrolled (652, 410) with delta (0, 0)
Screenshot: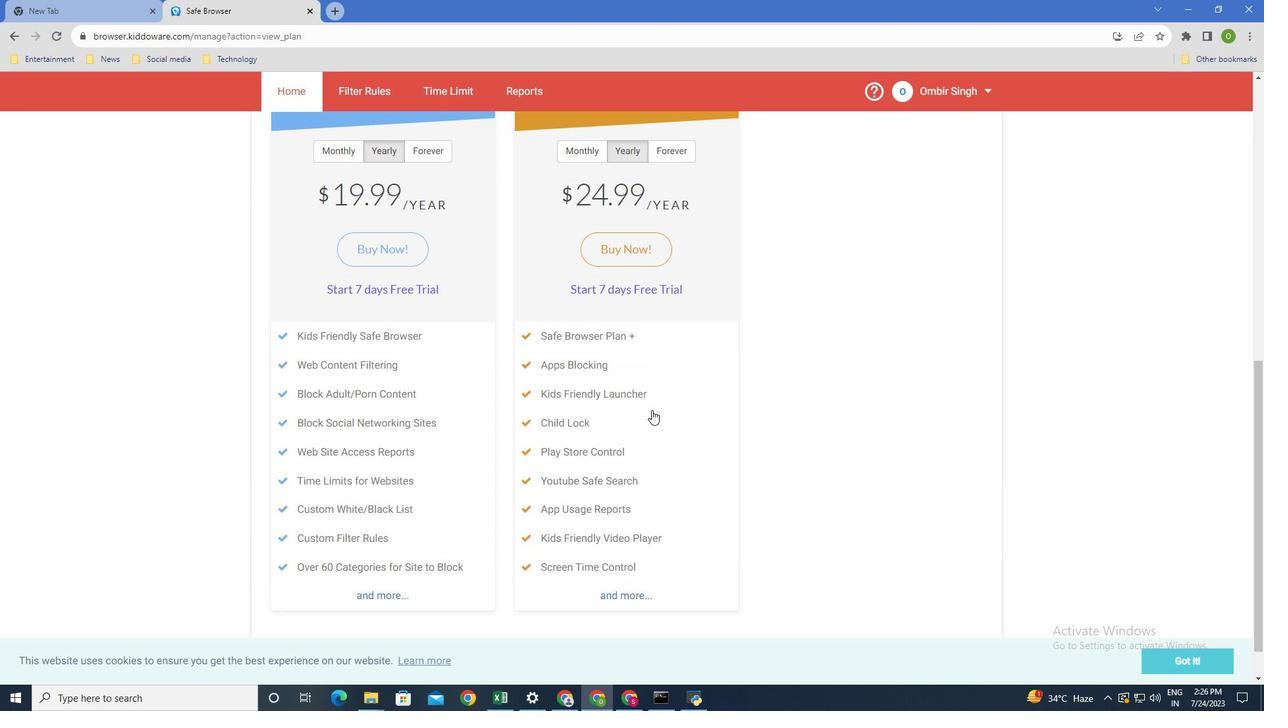 
Action: Mouse scrolled (652, 410) with delta (0, 0)
Screenshot: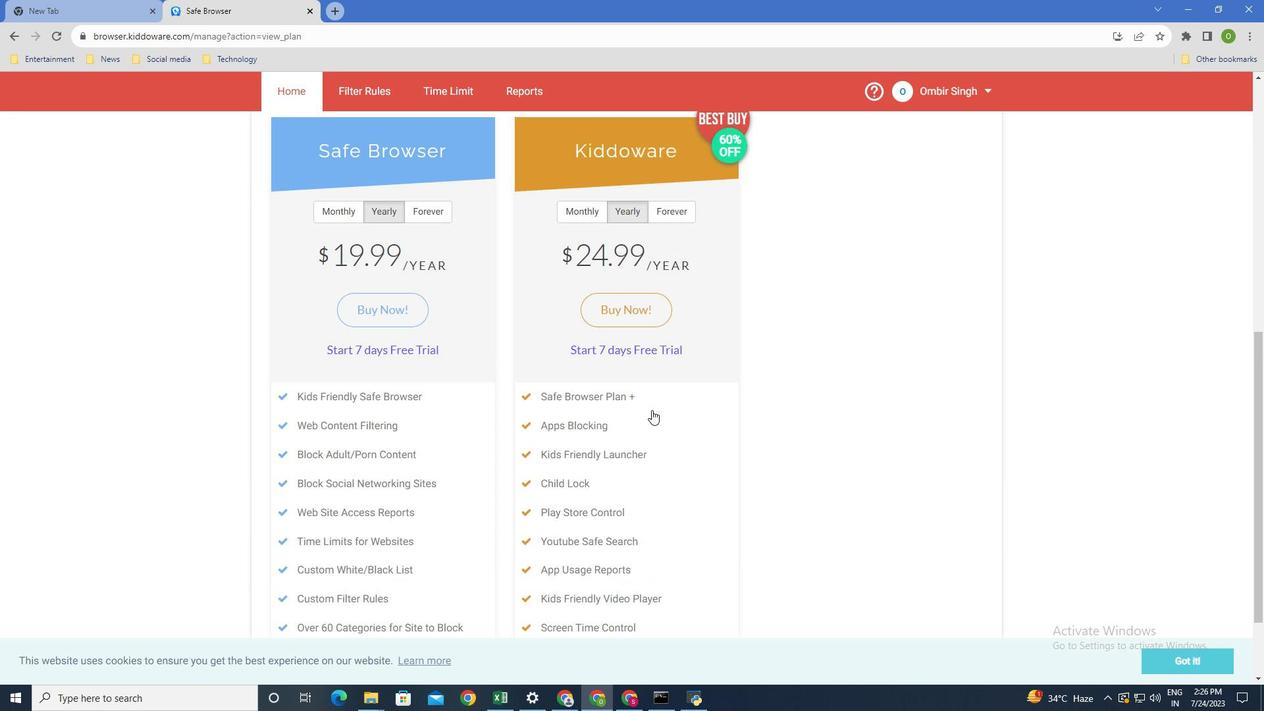 
Action: Mouse scrolled (652, 410) with delta (0, 0)
Screenshot: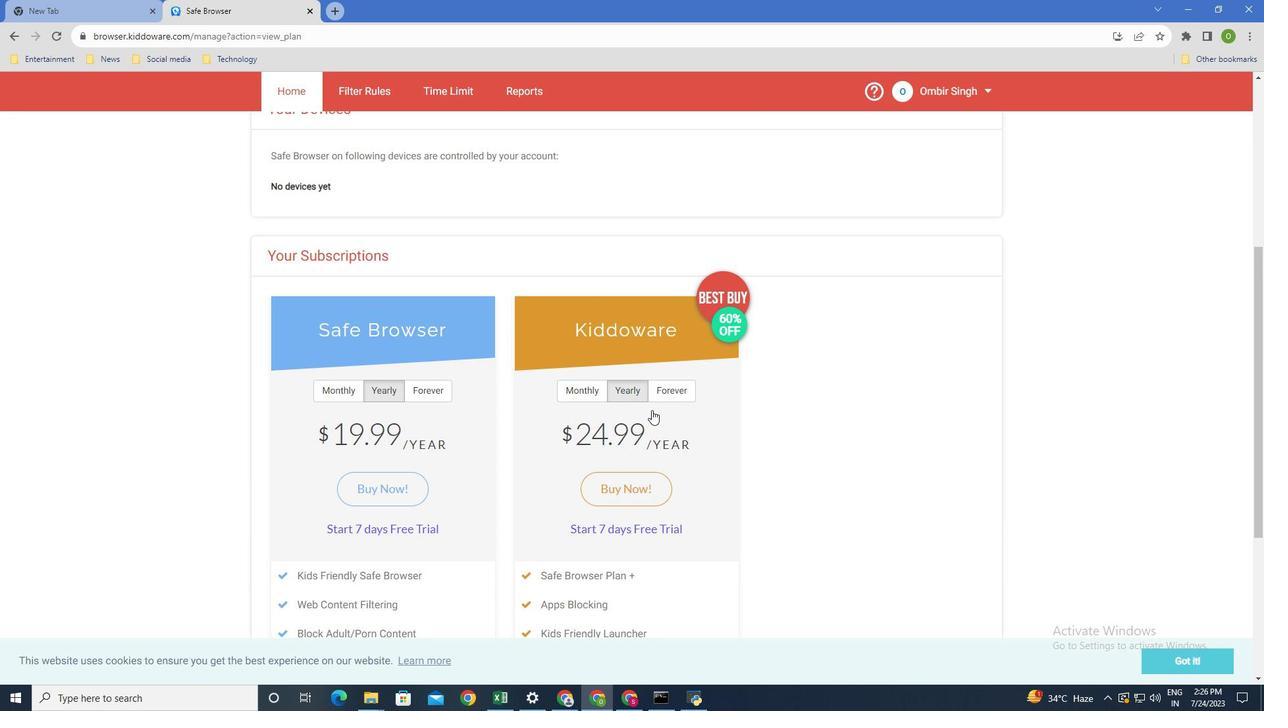 
Action: Mouse scrolled (652, 410) with delta (0, 0)
Screenshot: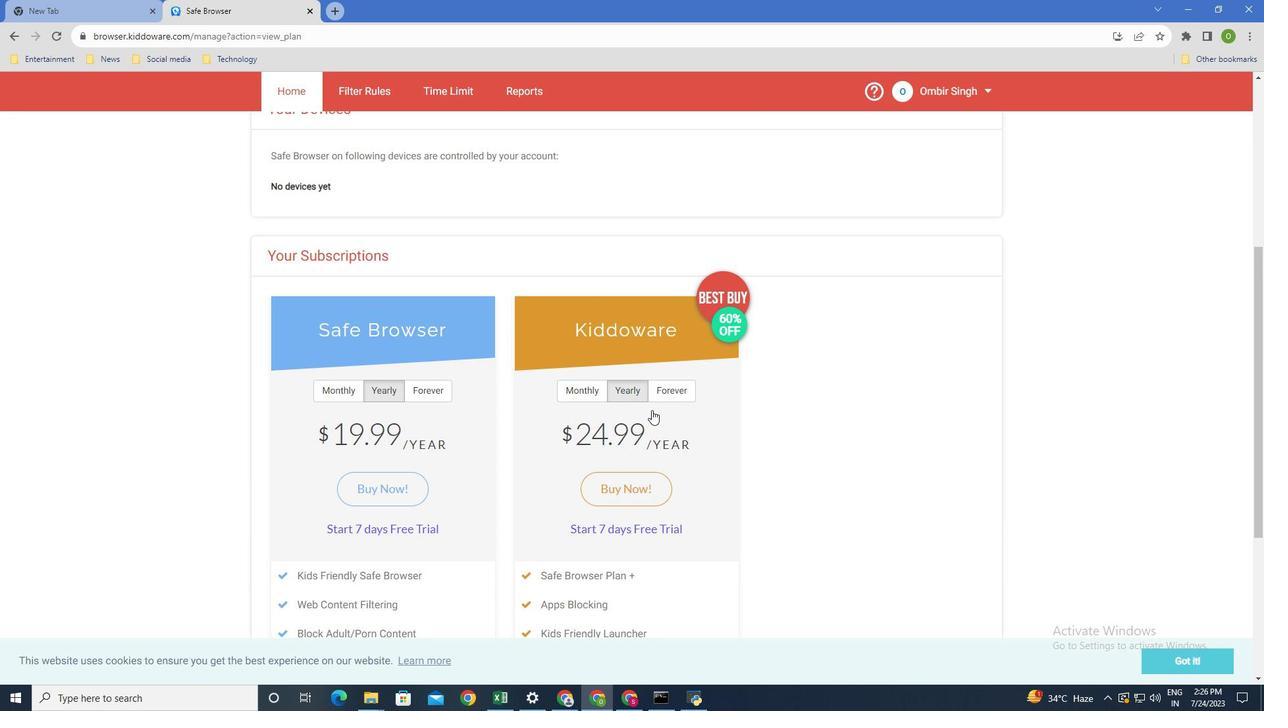 
Action: Mouse scrolled (652, 410) with delta (0, 0)
Screenshot: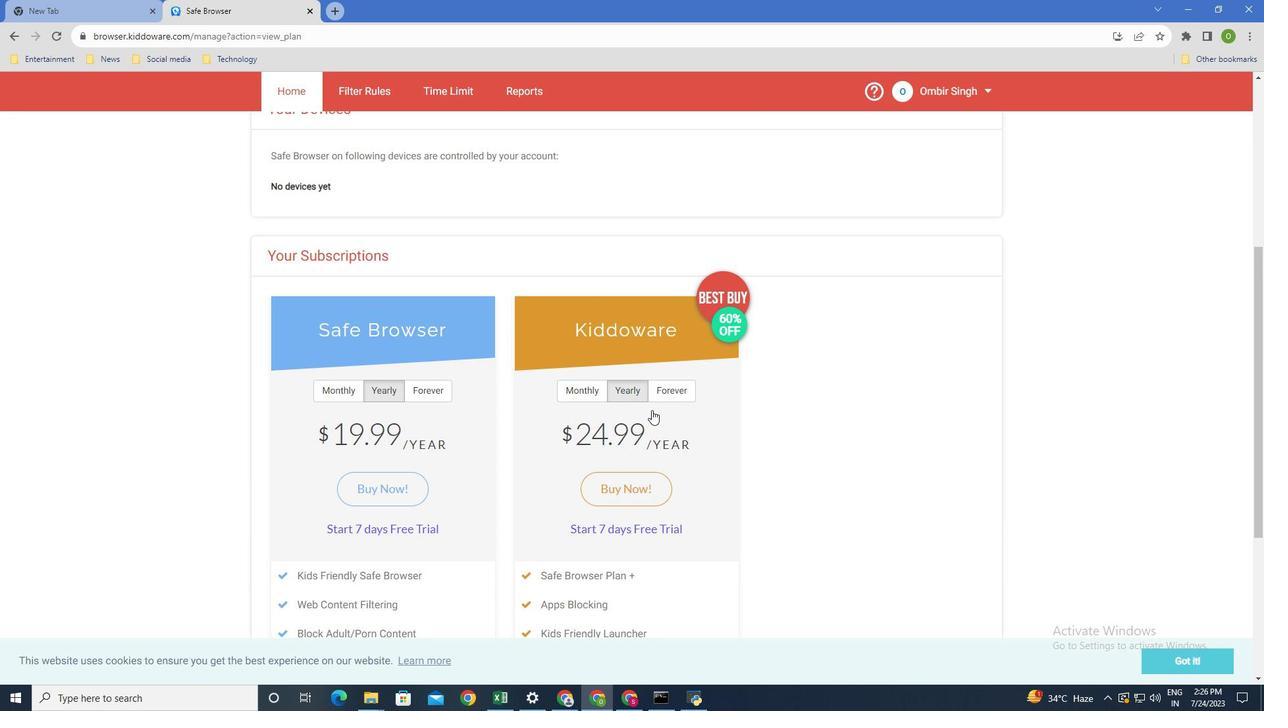 
Action: Mouse scrolled (652, 410) with delta (0, 0)
Screenshot: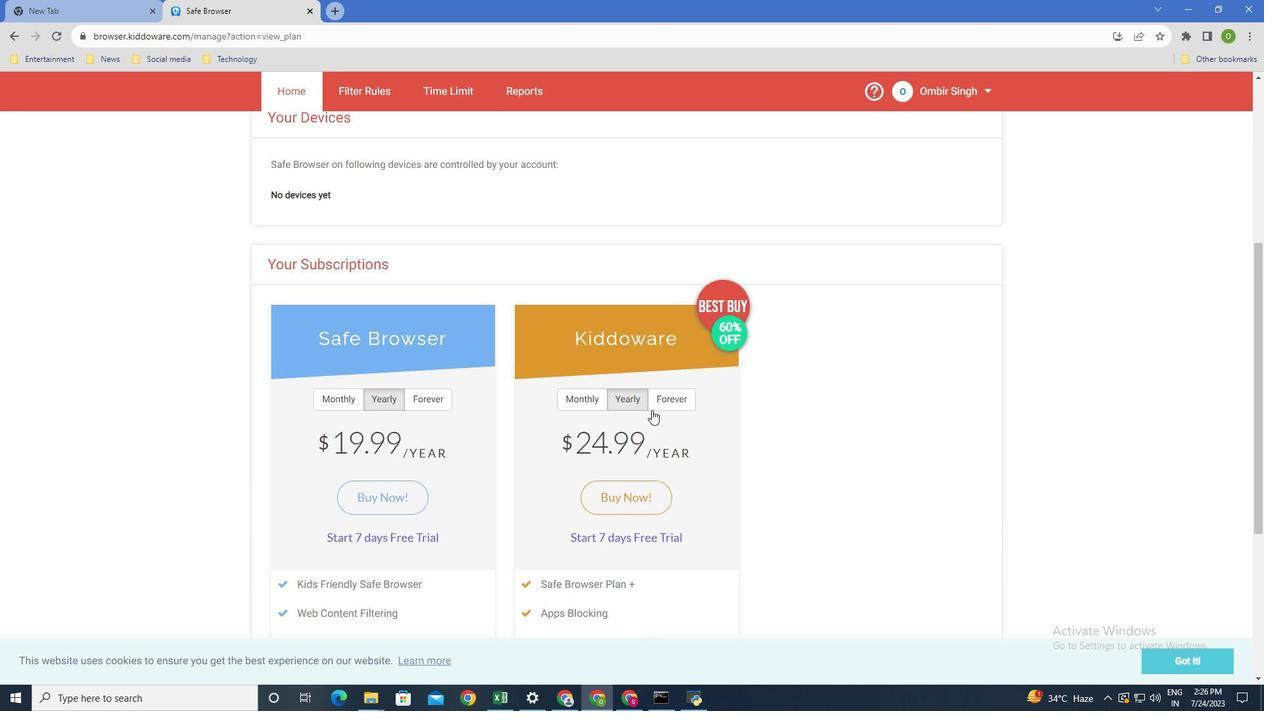 
Action: Mouse moved to (657, 398)
Screenshot: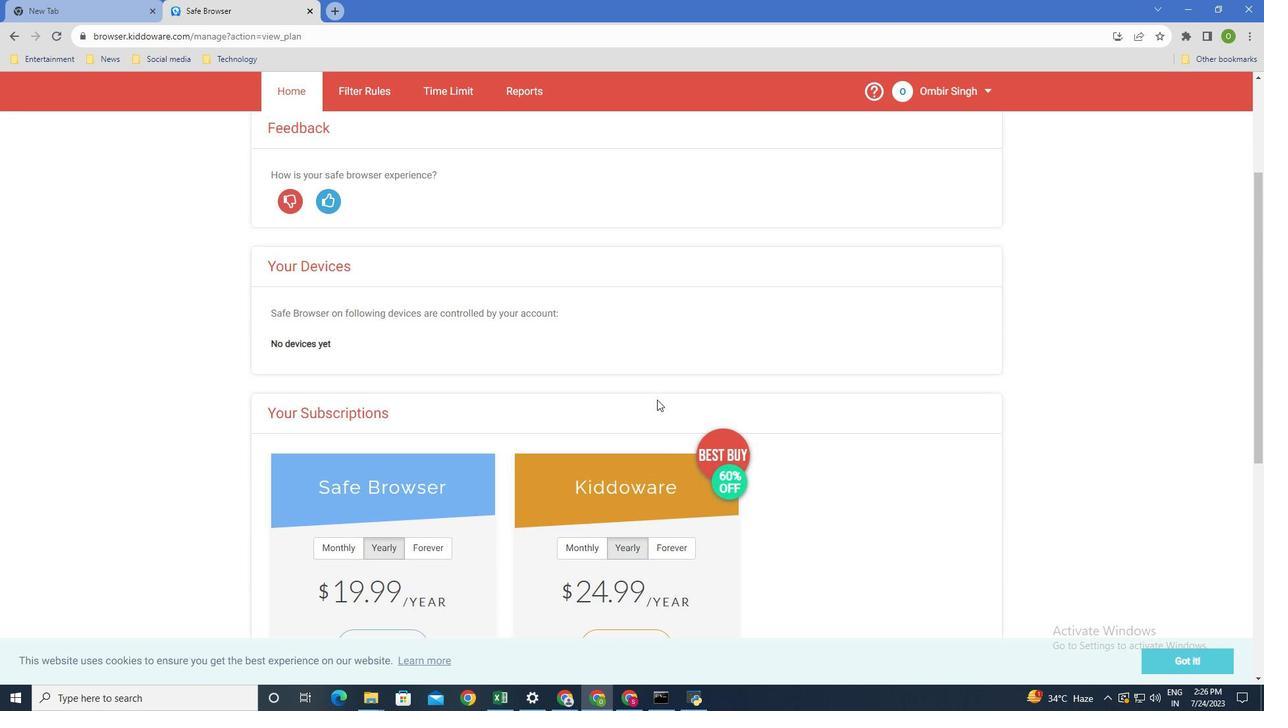 
Action: Mouse scrolled (657, 399) with delta (0, 0)
Screenshot: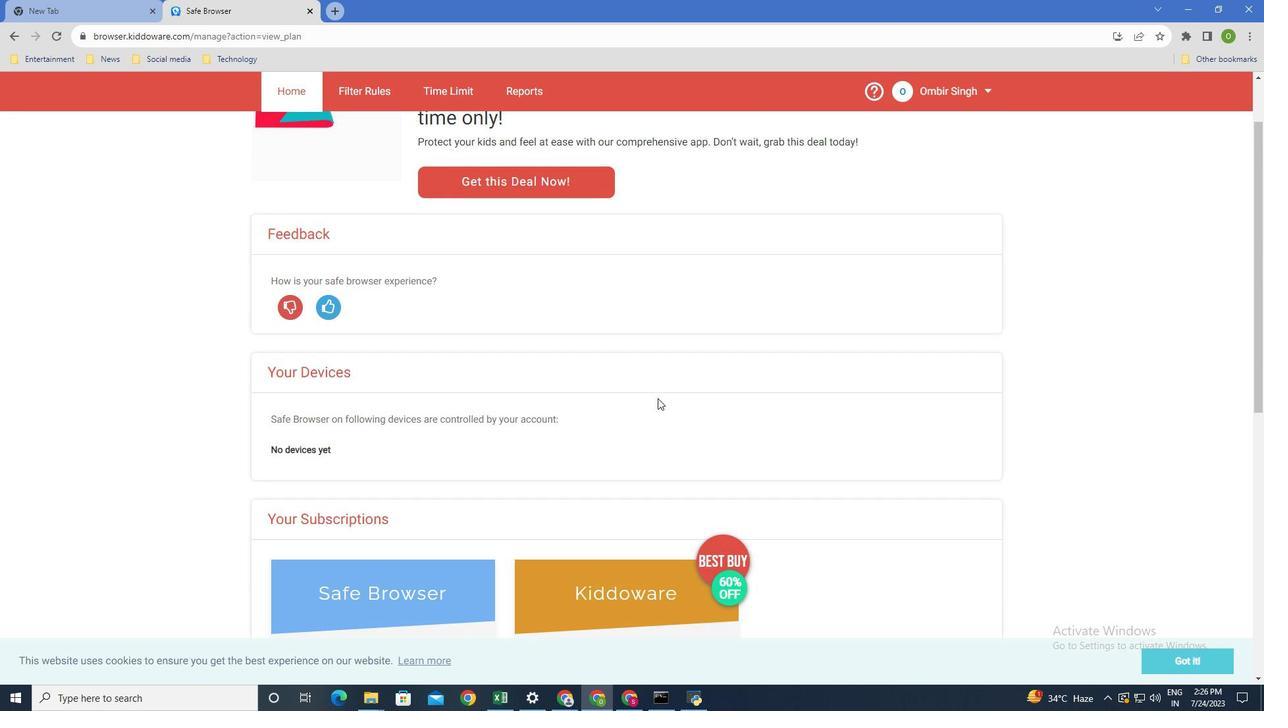 
Action: Mouse scrolled (657, 399) with delta (0, 0)
Screenshot: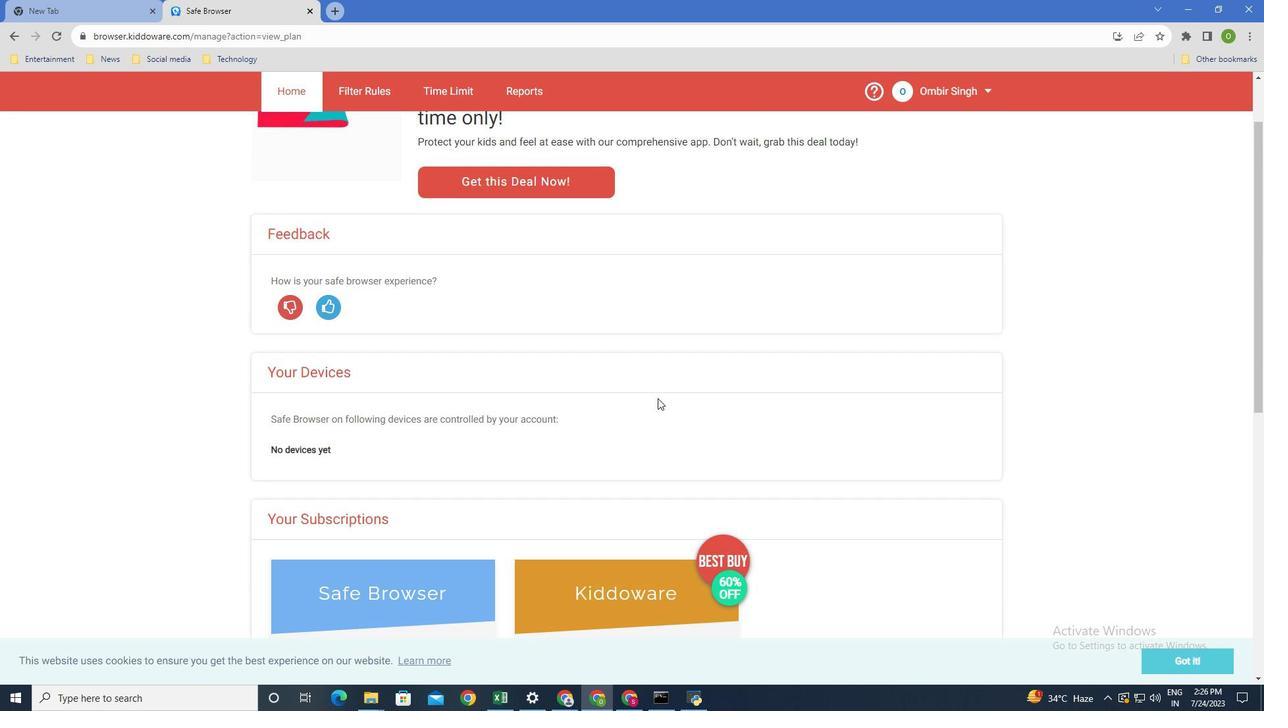 
Action: Mouse scrolled (657, 399) with delta (0, 0)
Screenshot: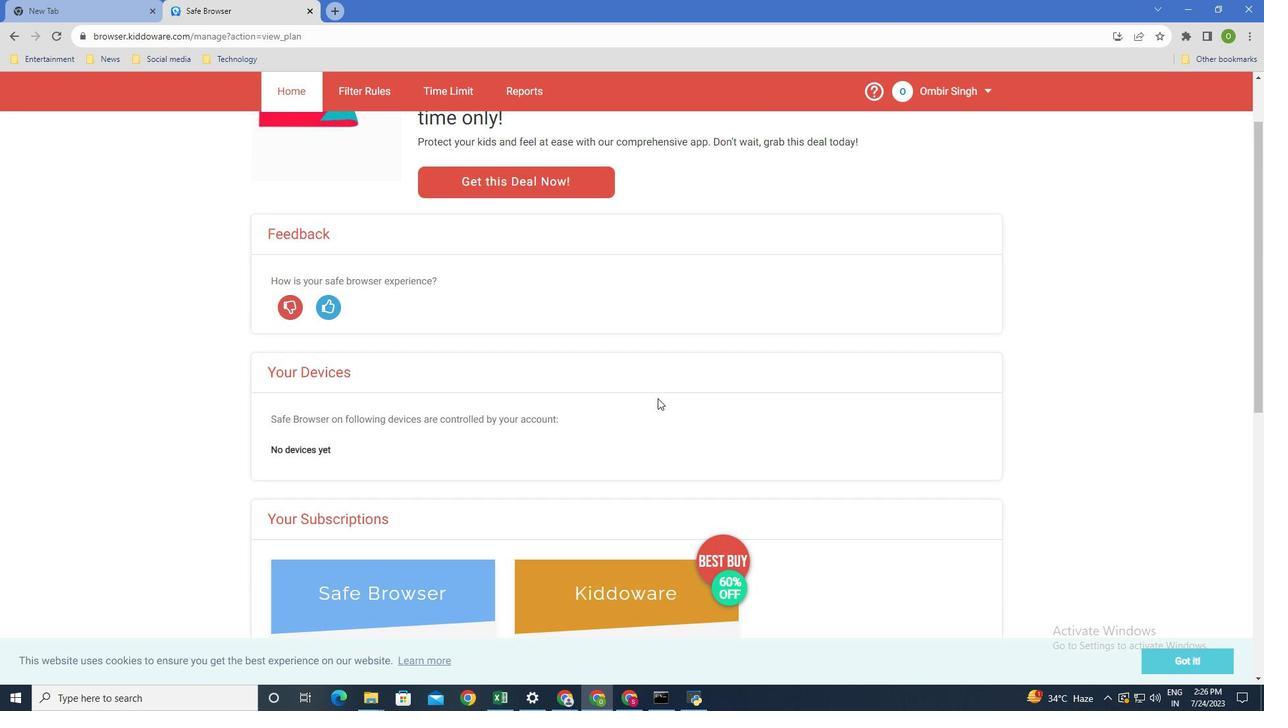 
Action: Mouse scrolled (657, 399) with delta (0, 0)
Screenshot: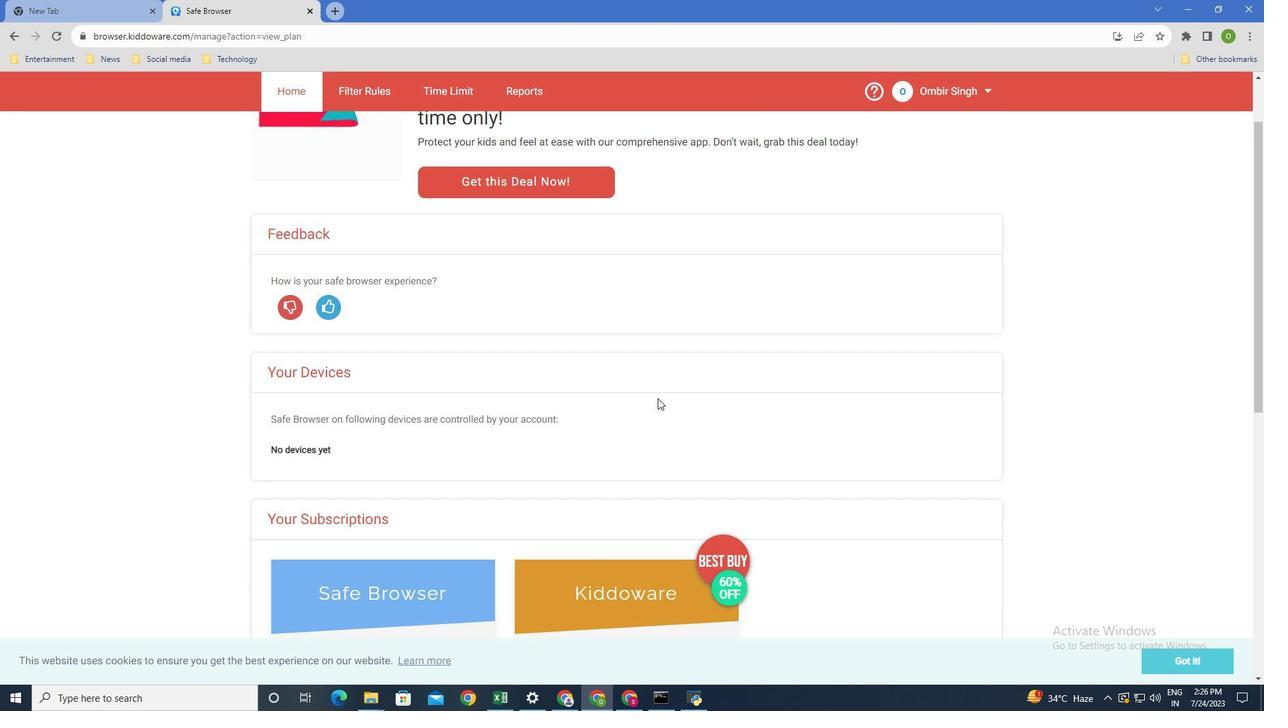 
Action: Mouse scrolled (657, 399) with delta (0, 0)
Screenshot: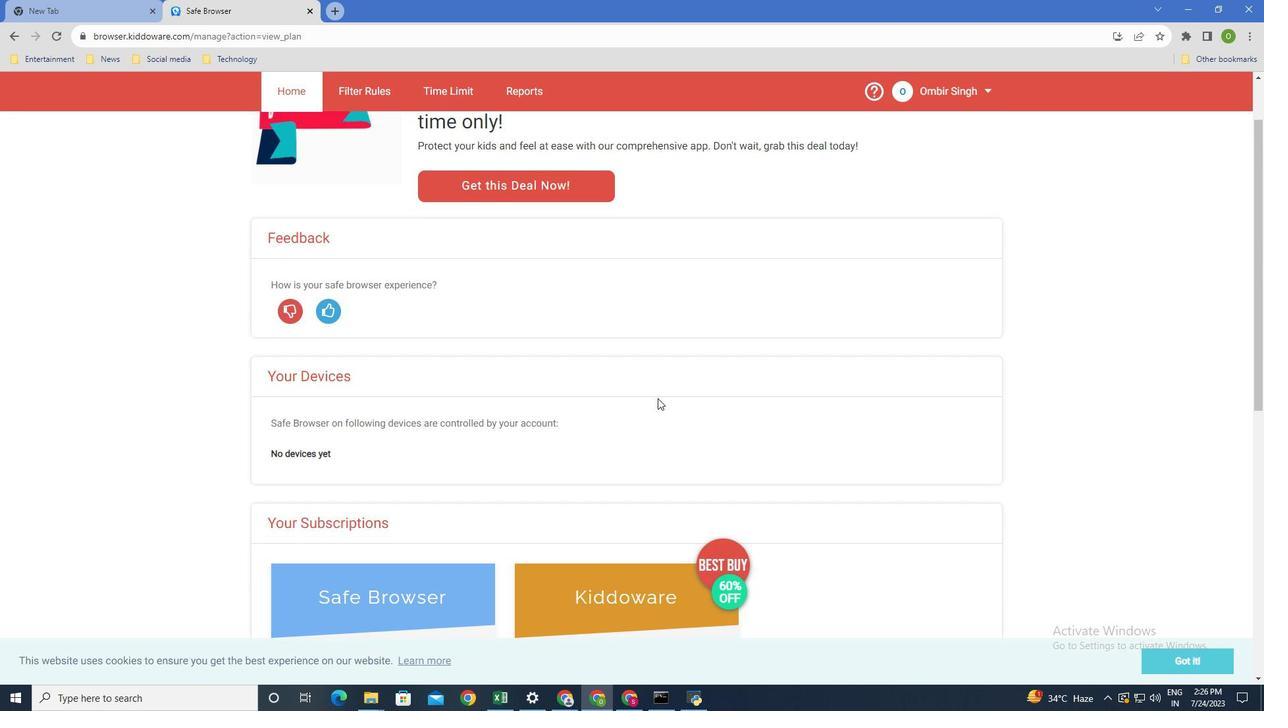 
Action: Mouse moved to (359, 125)
Screenshot: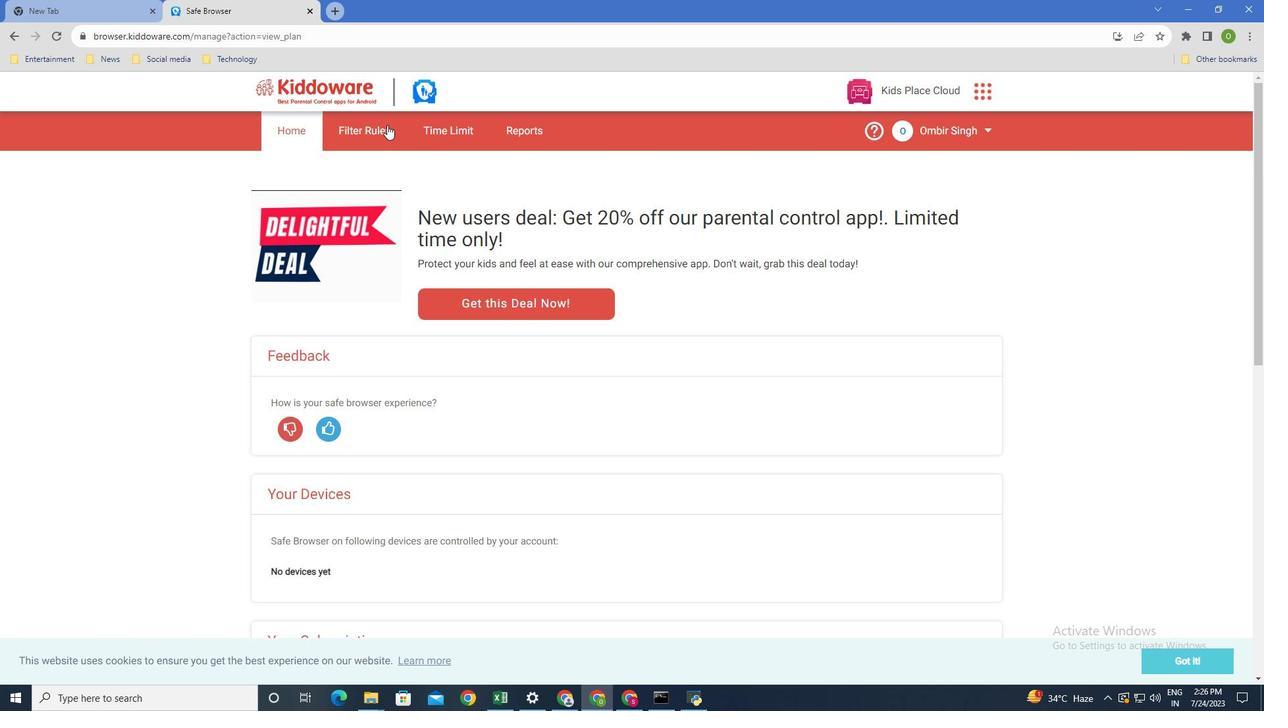 
Action: Mouse pressed left at (359, 125)
Screenshot: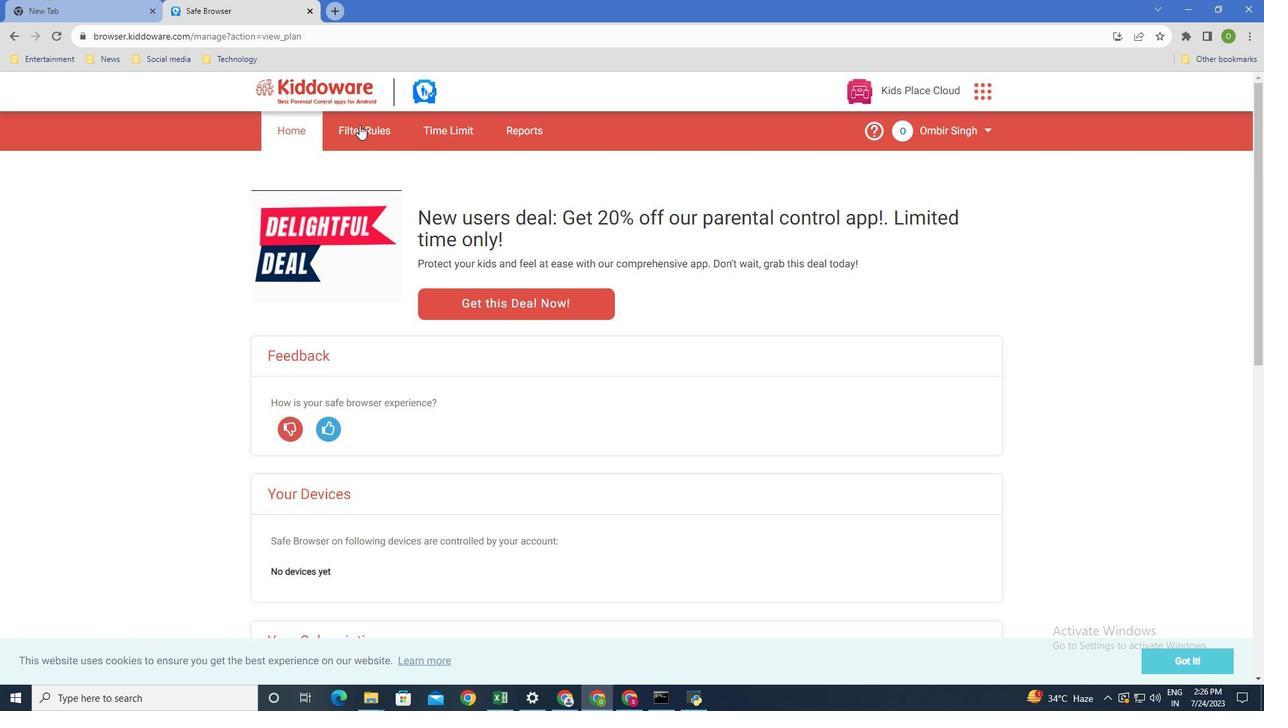
Action: Mouse moved to (615, 412)
Screenshot: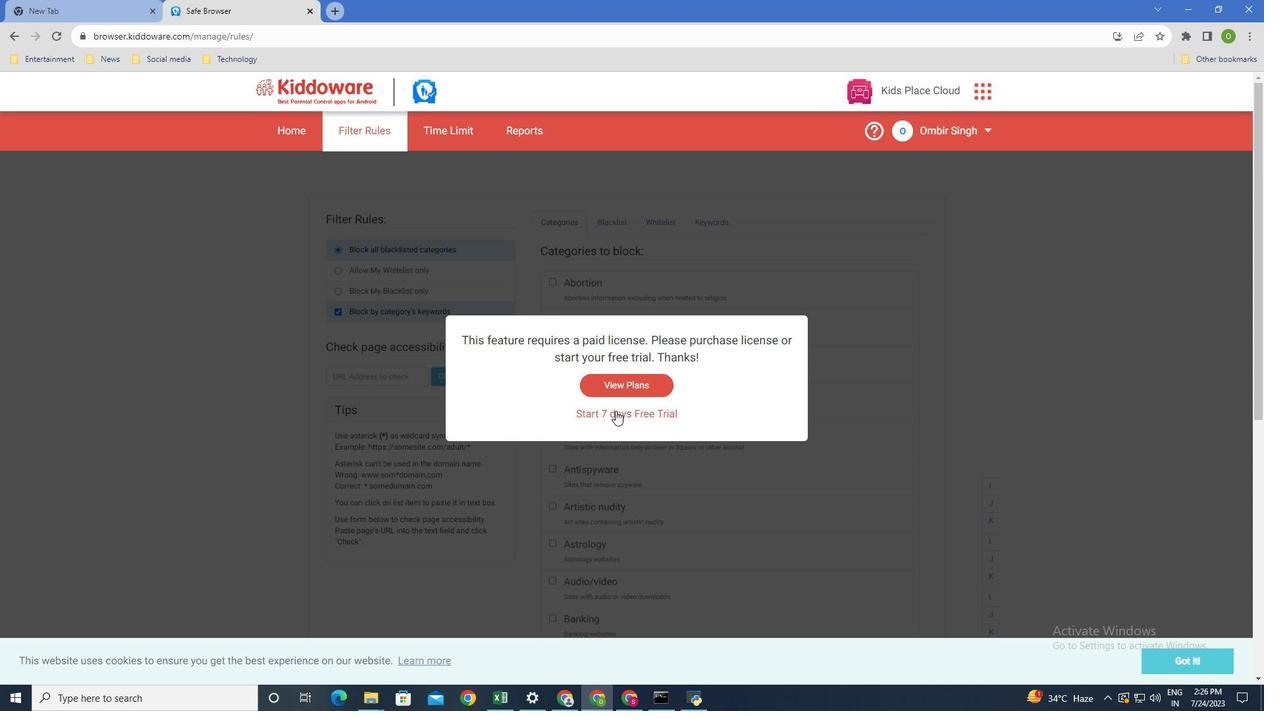 
Action: Mouse pressed left at (615, 412)
Screenshot: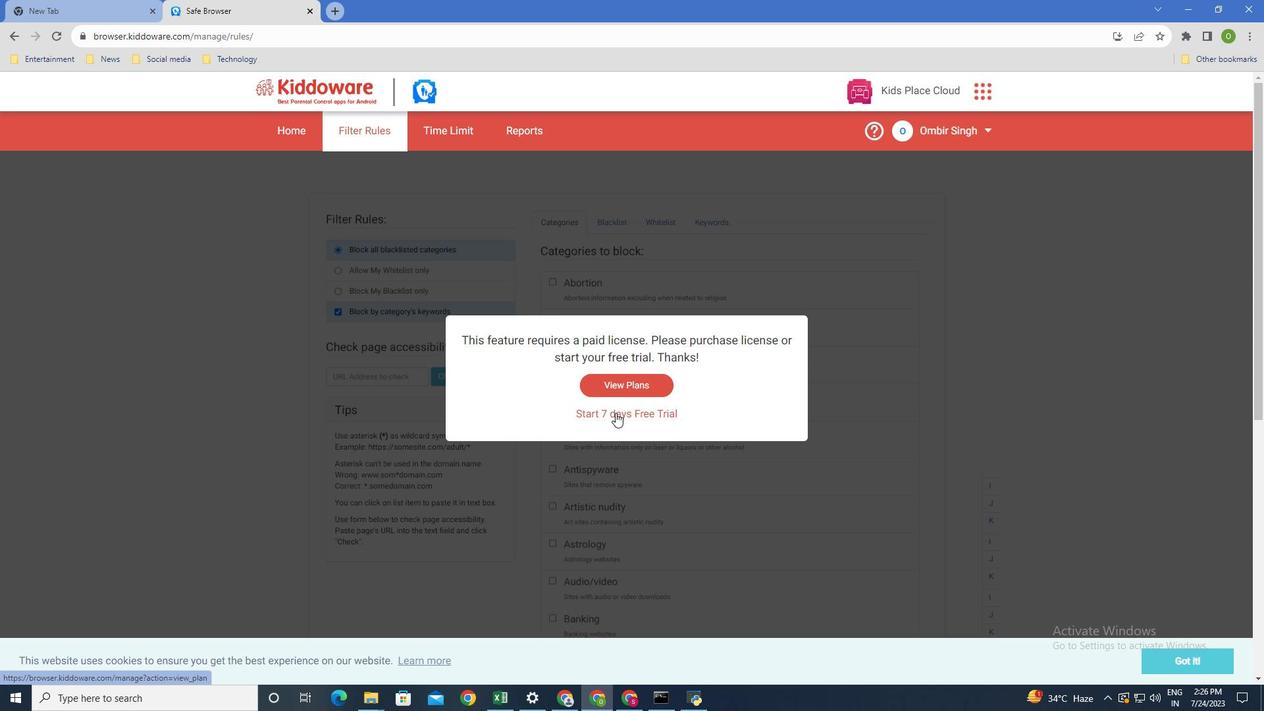 
Action: Mouse moved to (405, 263)
Screenshot: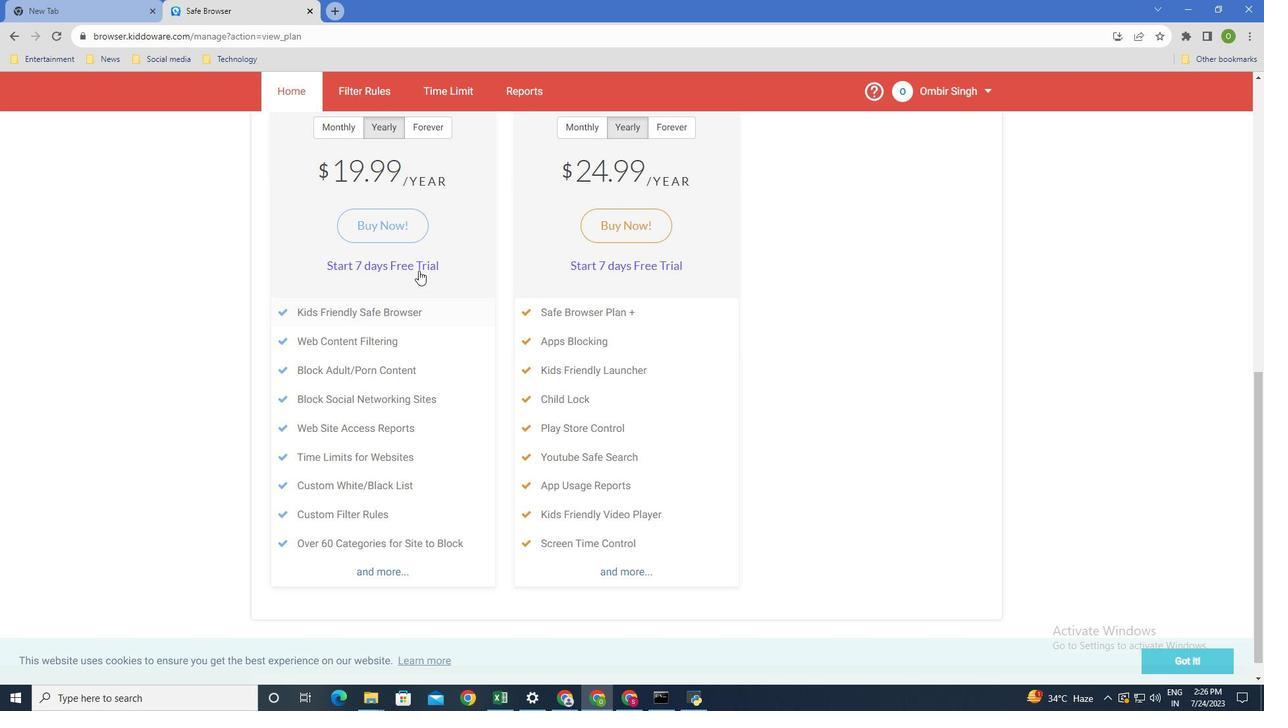 
Action: Mouse pressed left at (405, 263)
Screenshot: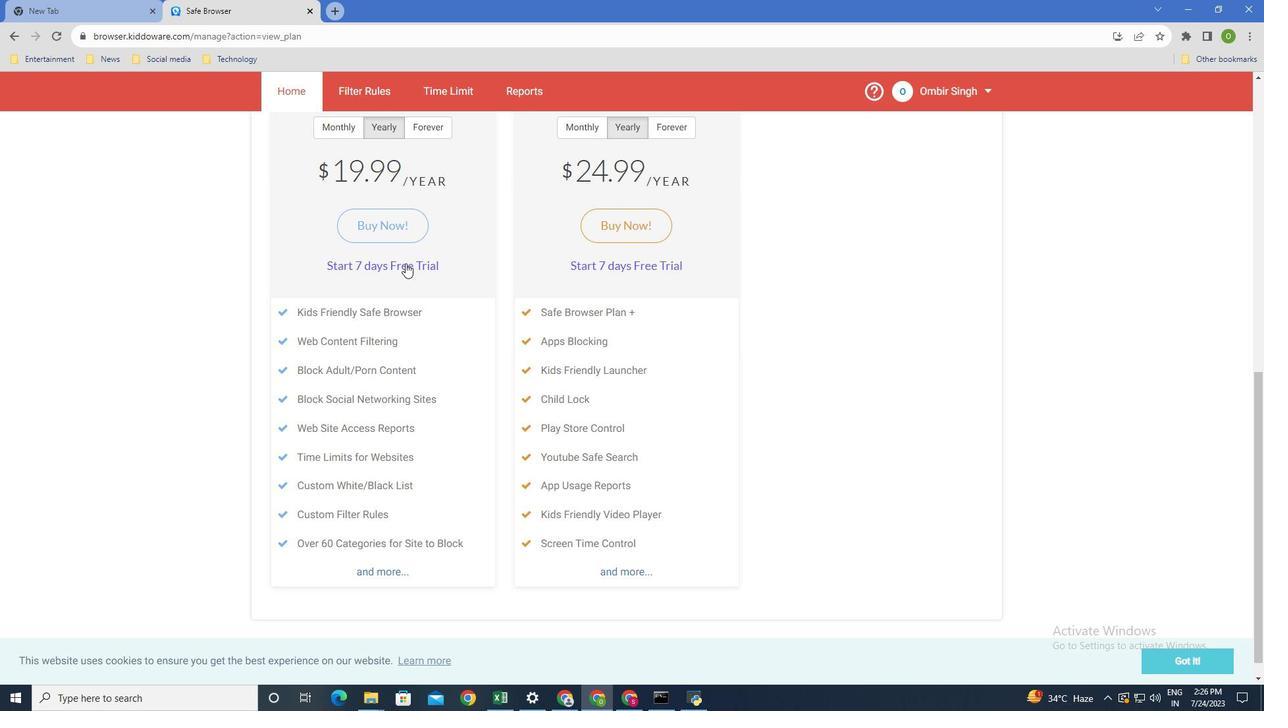 
Action: Mouse moved to (349, 128)
Screenshot: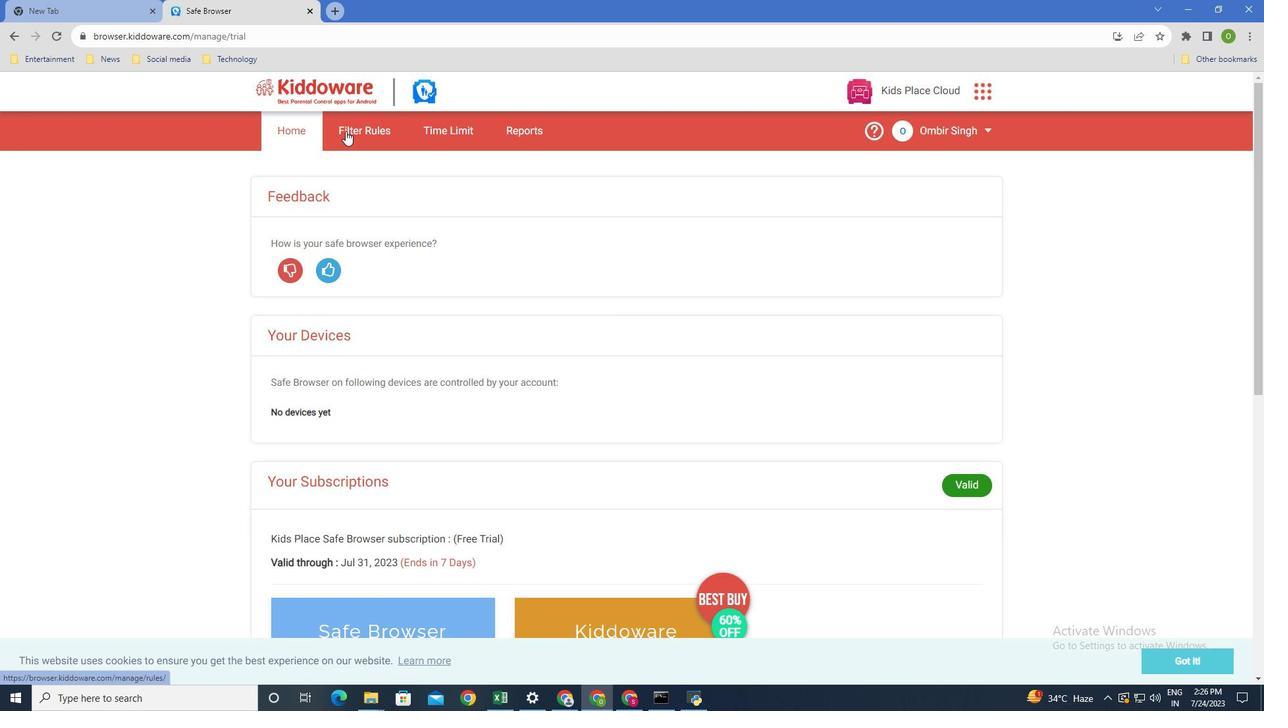 
Action: Mouse pressed left at (349, 128)
Screenshot: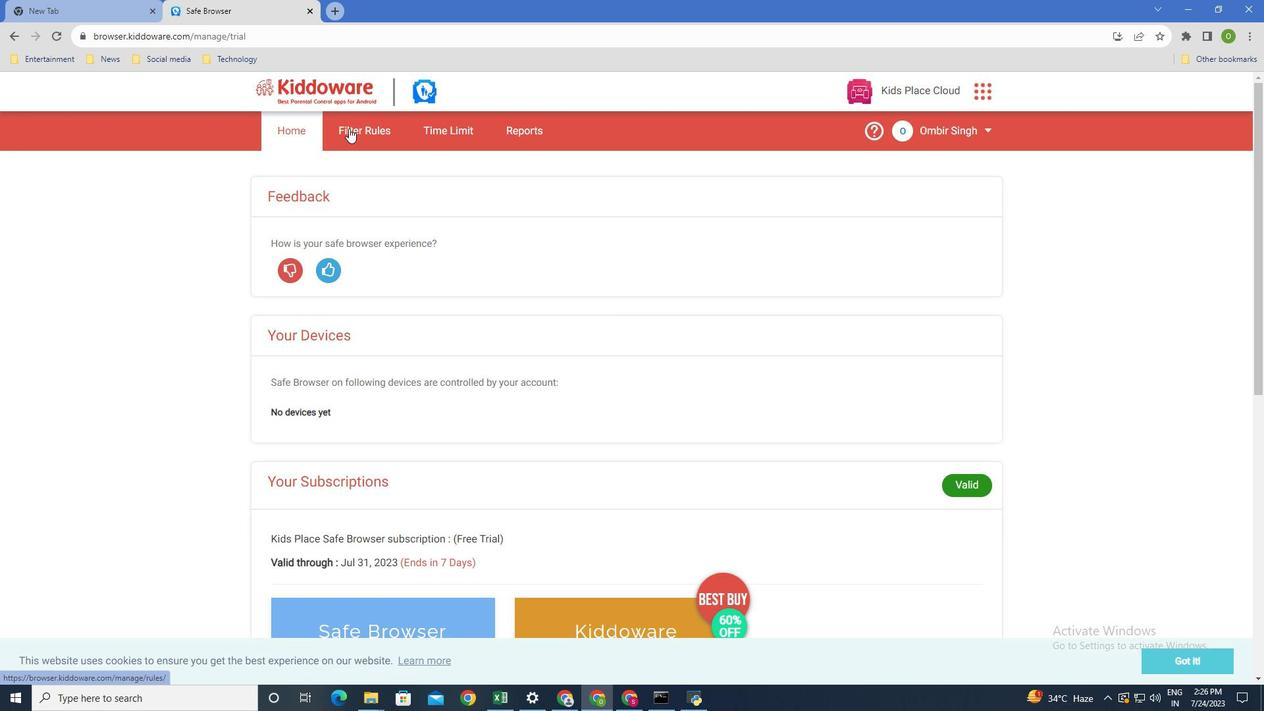 
Action: Mouse moved to (601, 365)
Screenshot: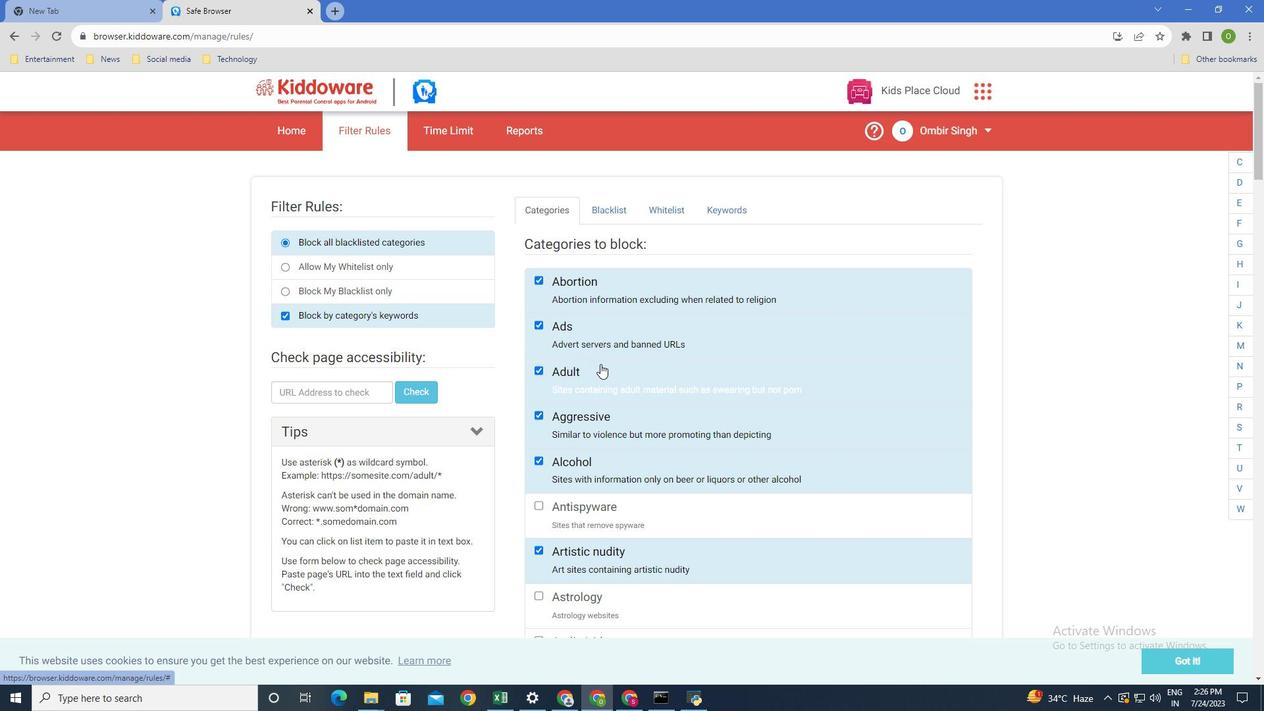 
Action: Mouse scrolled (601, 364) with delta (0, 0)
Screenshot: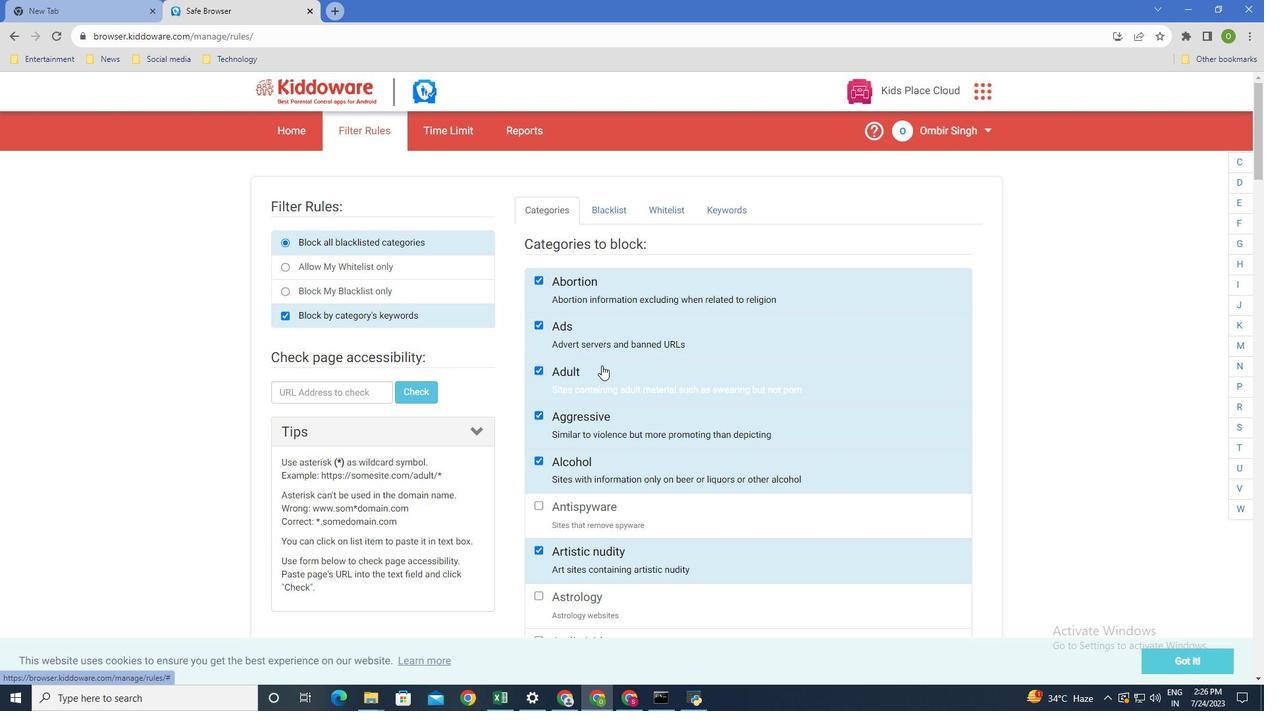 
Action: Mouse scrolled (601, 364) with delta (0, 0)
Screenshot: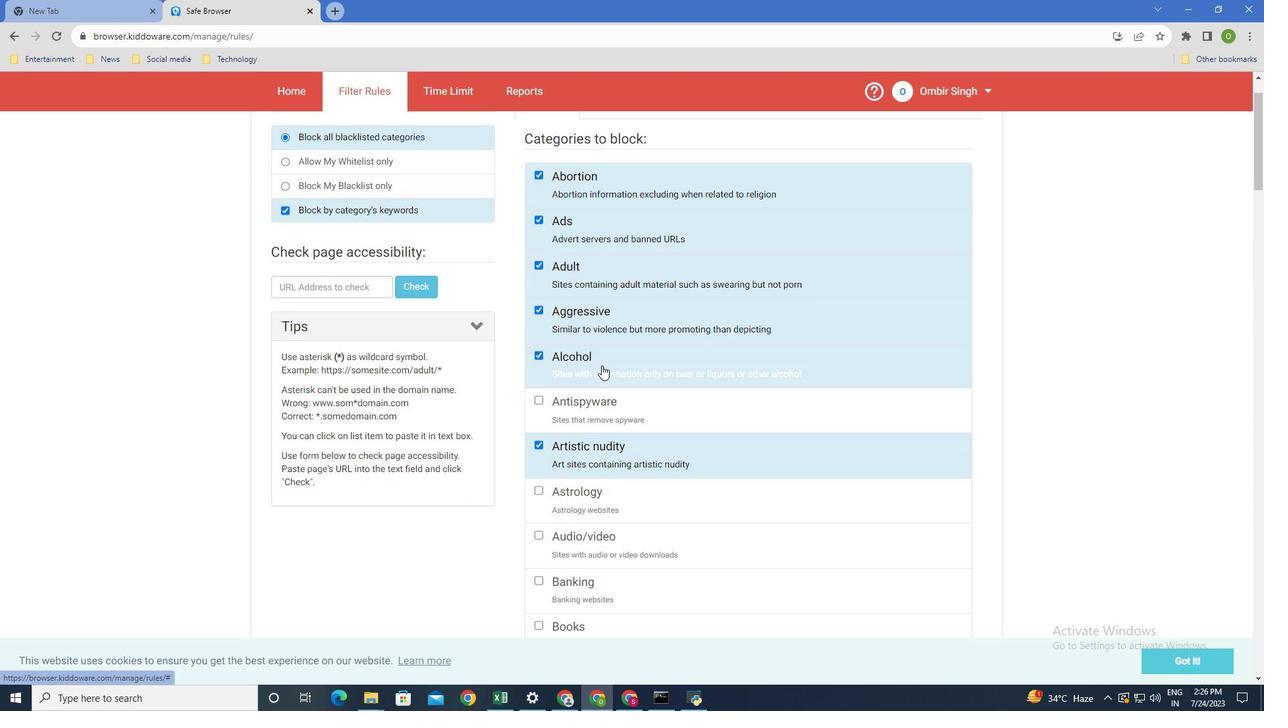 
Action: Mouse scrolled (601, 364) with delta (0, 0)
Screenshot: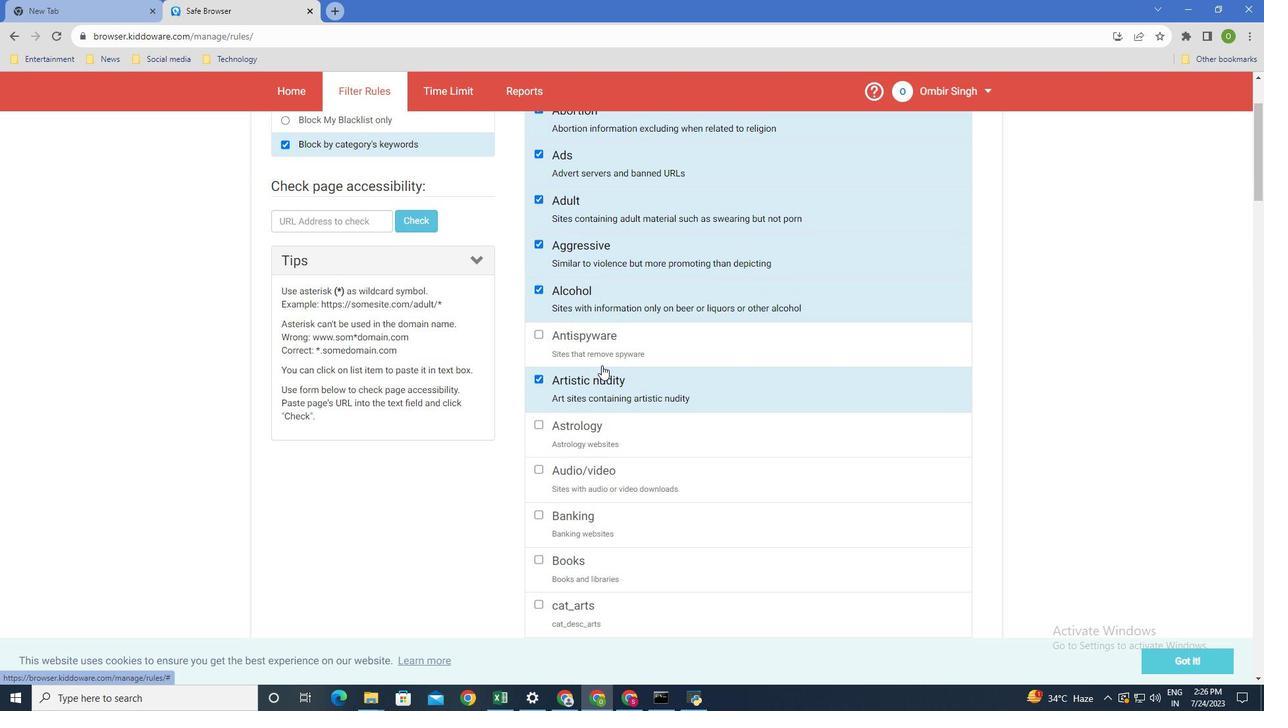 
Action: Mouse scrolled (601, 364) with delta (0, 0)
Screenshot: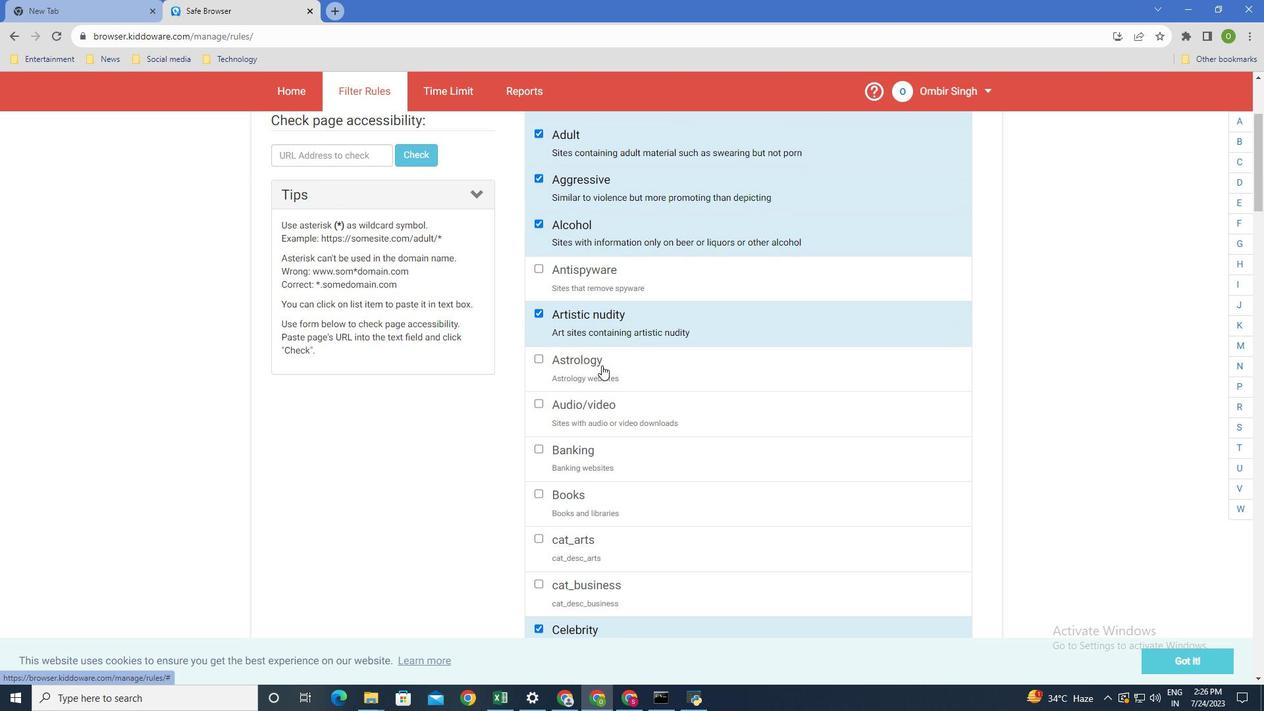 
Action: Mouse moved to (537, 290)
Screenshot: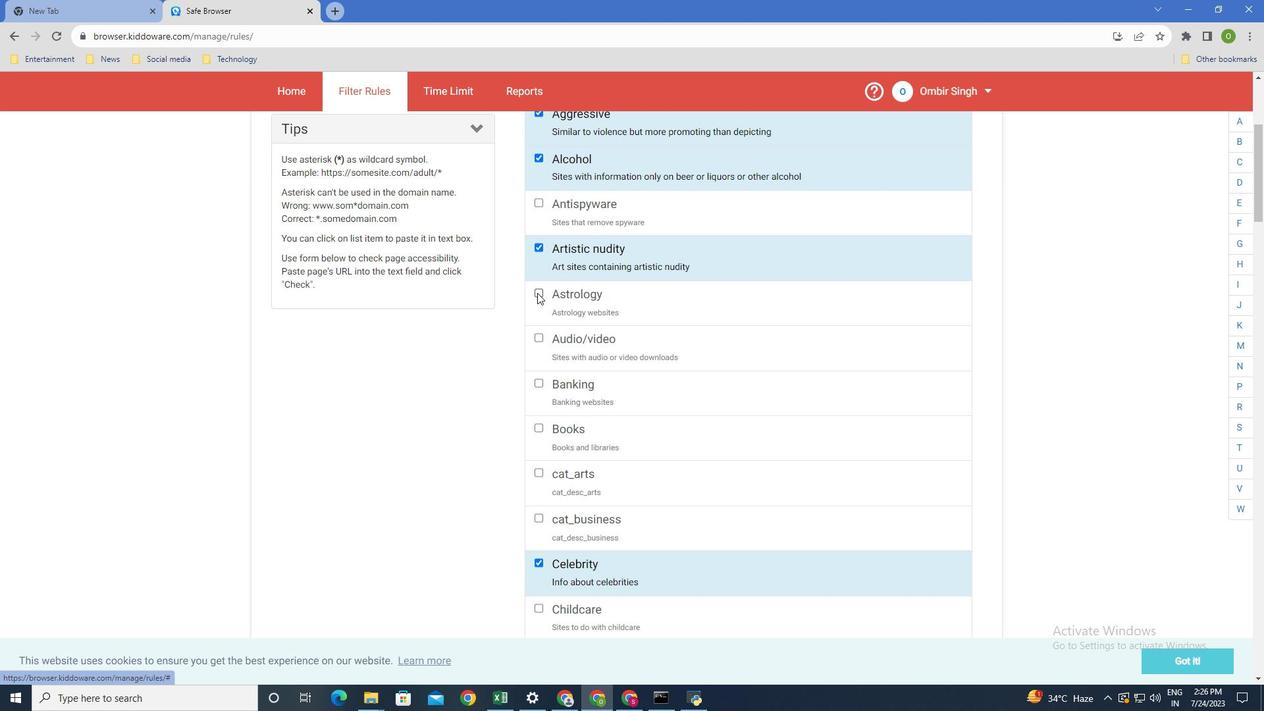 
Action: Mouse pressed left at (537, 290)
Screenshot: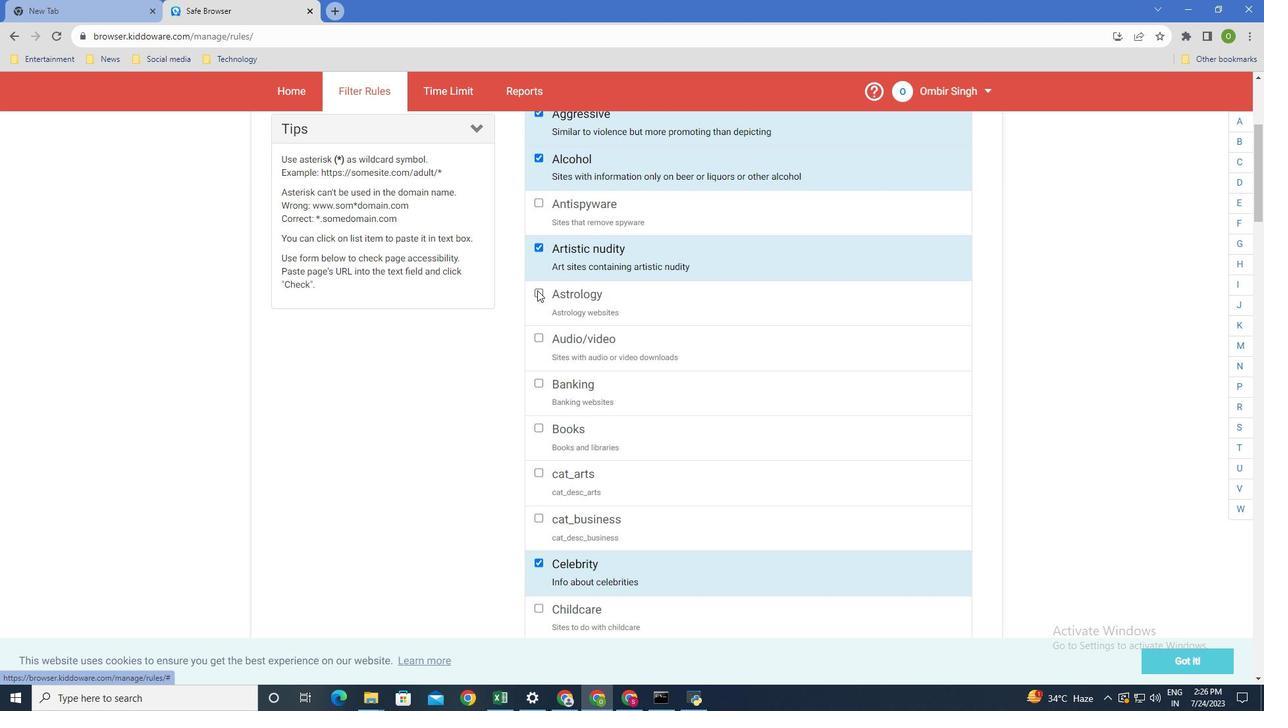 
Action: Mouse moved to (536, 335)
Screenshot: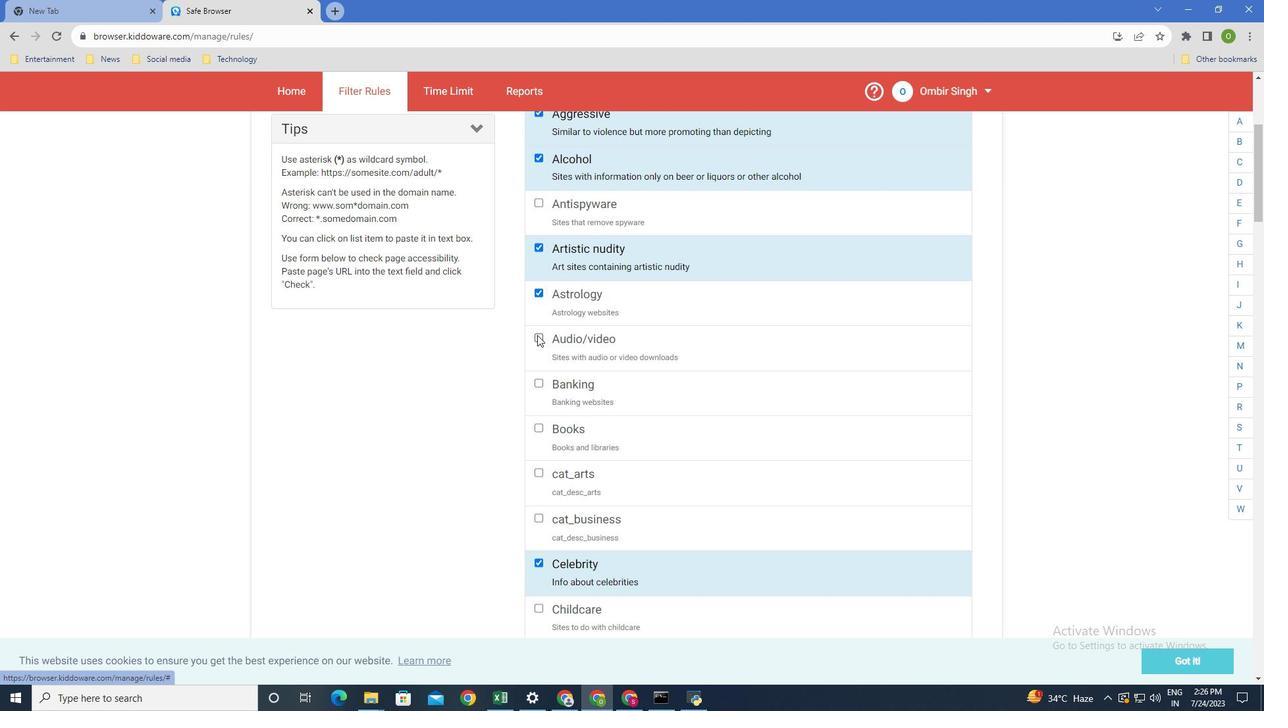 
Action: Mouse pressed left at (536, 335)
Screenshot: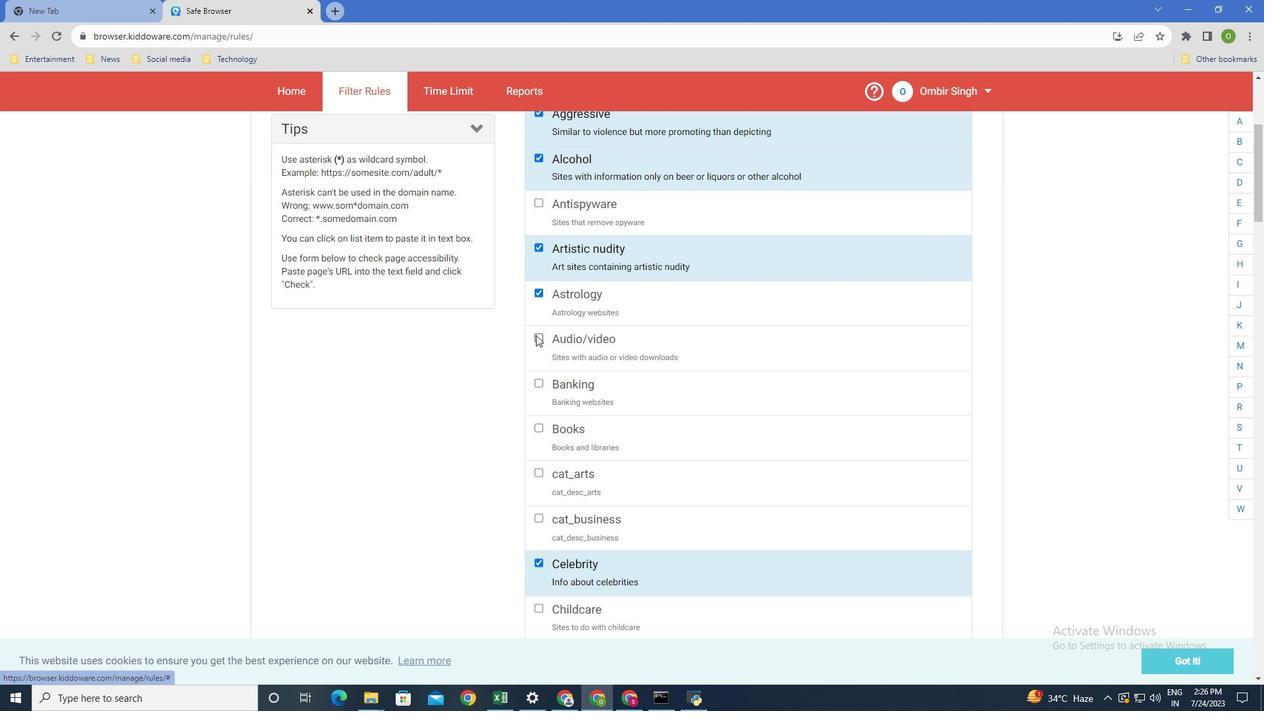 
Action: Mouse moved to (646, 429)
Screenshot: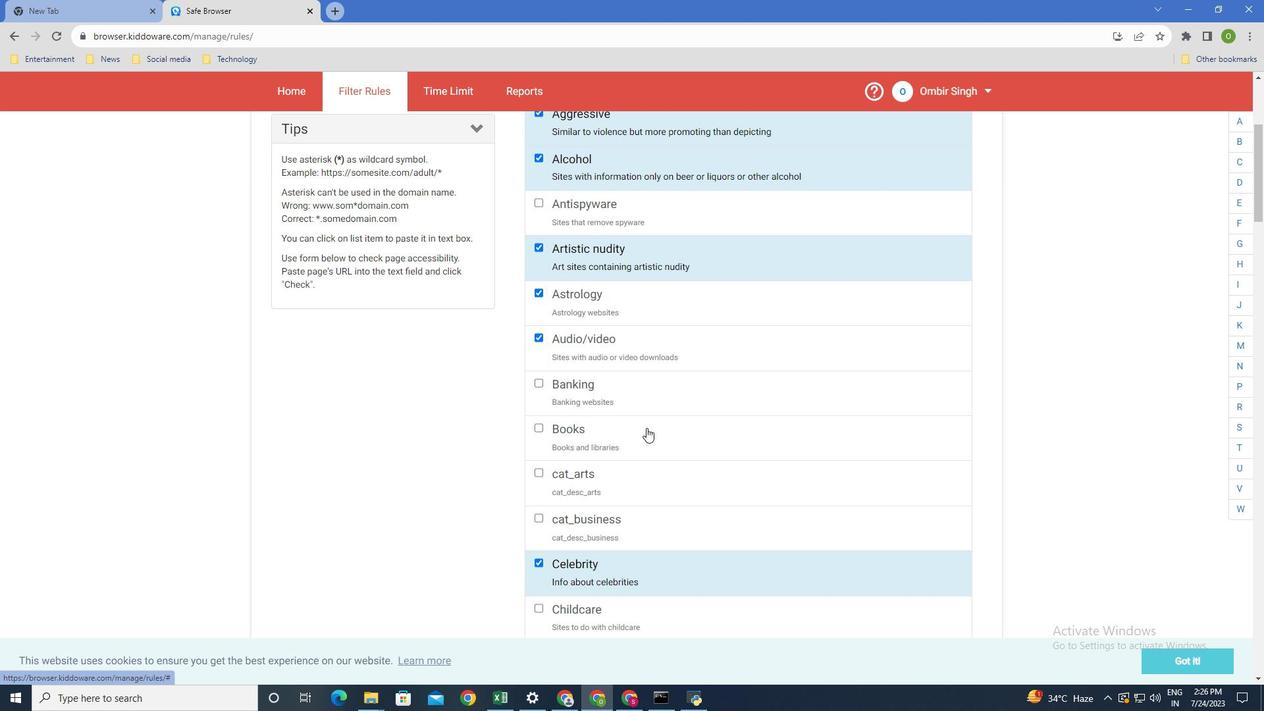 
Action: Mouse scrolled (646, 428) with delta (0, 0)
Screenshot: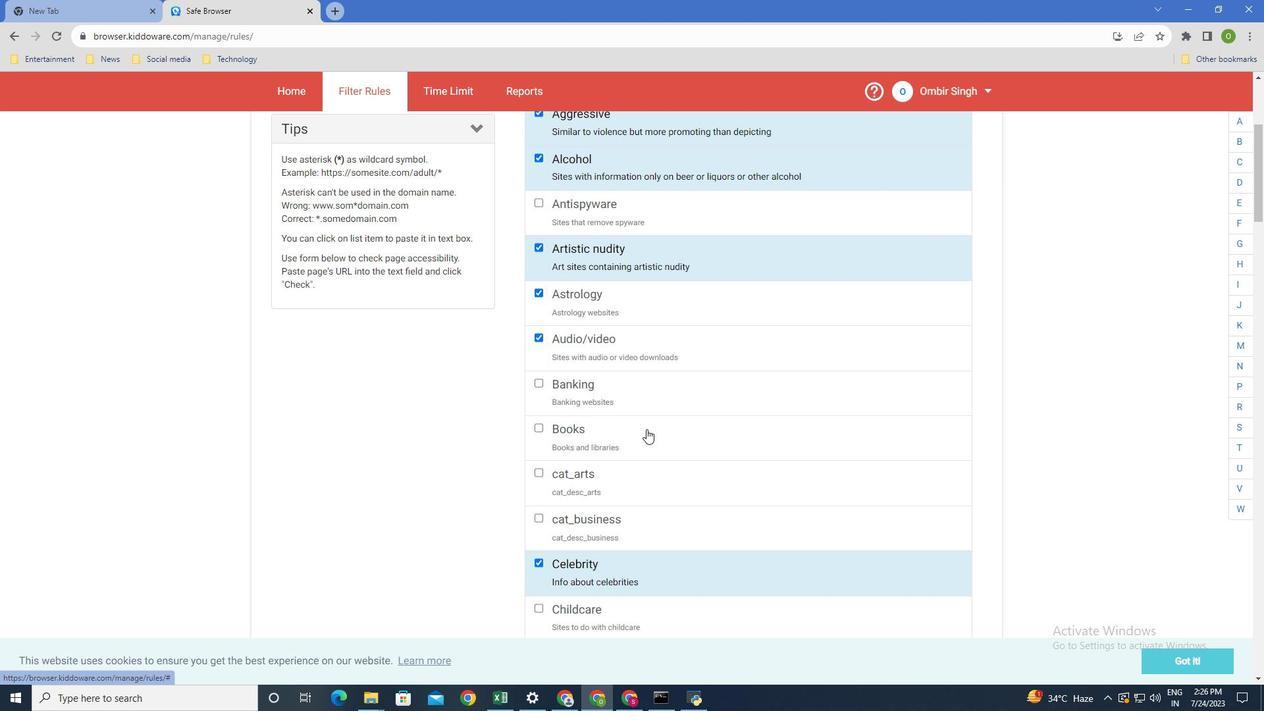 
Action: Mouse moved to (540, 317)
Screenshot: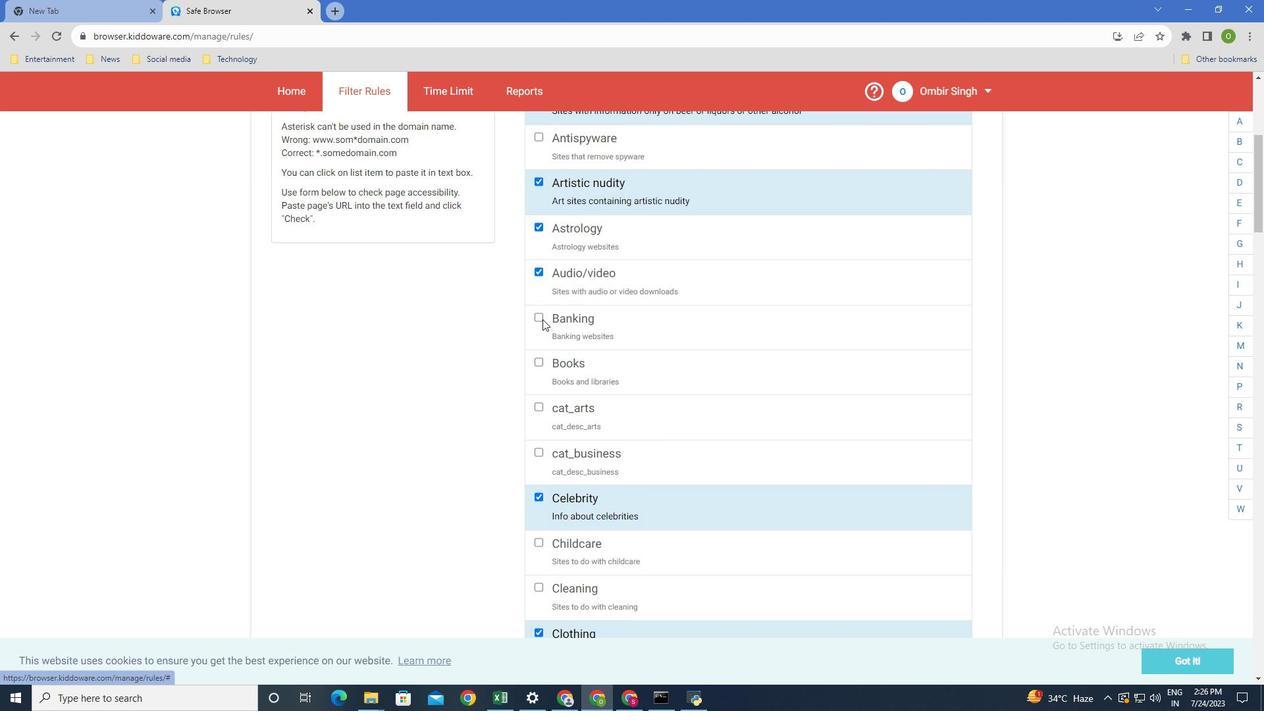 
Action: Mouse pressed left at (540, 317)
Screenshot: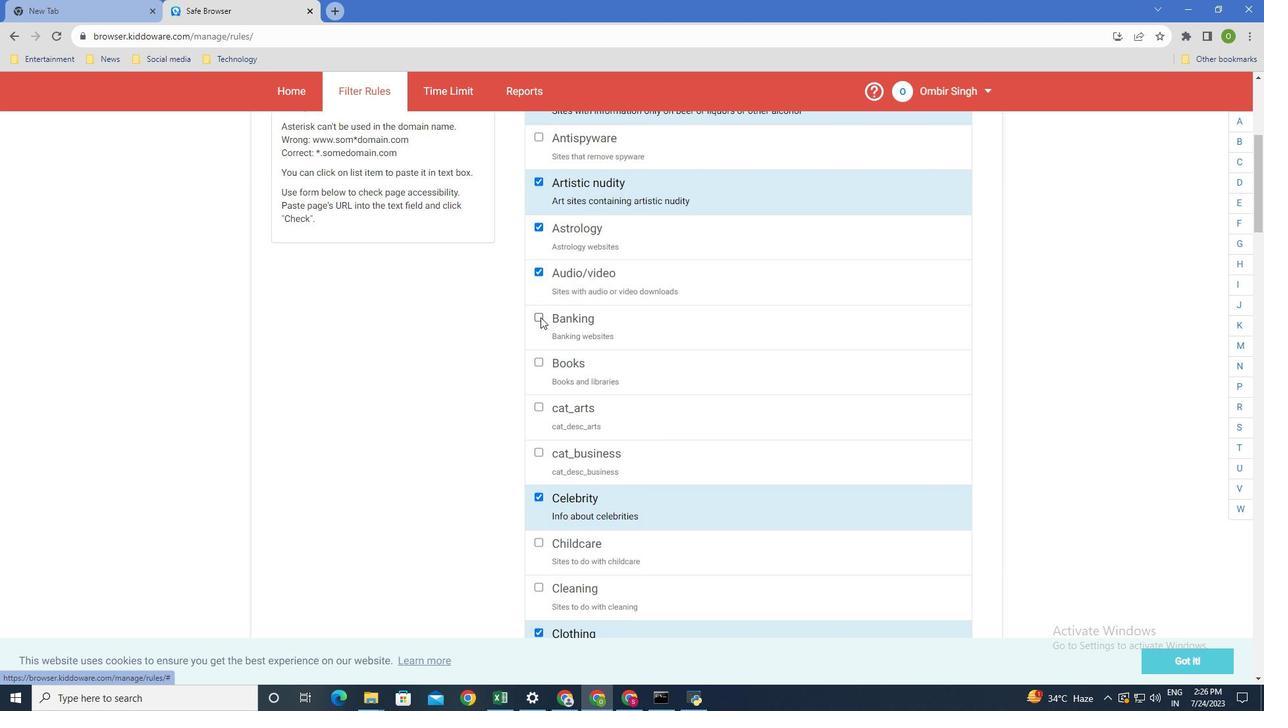 
Action: Mouse moved to (673, 445)
Screenshot: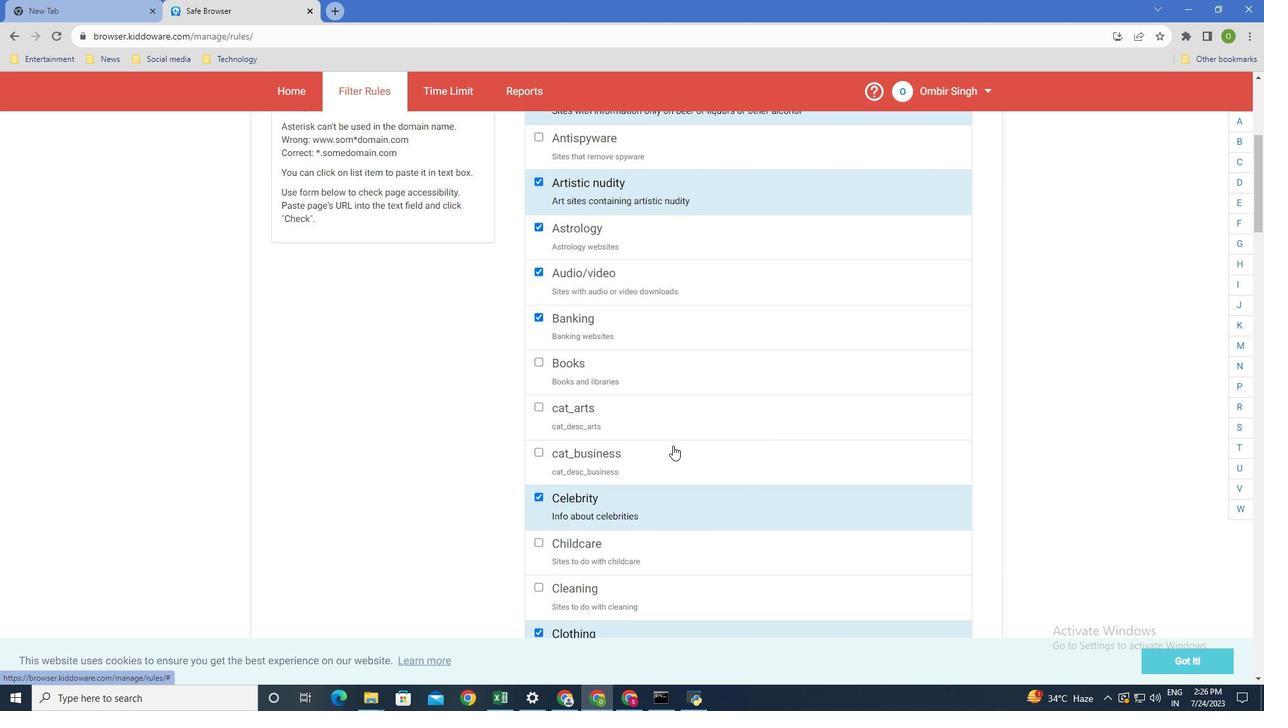 
Action: Mouse scrolled (673, 445) with delta (0, 0)
Screenshot: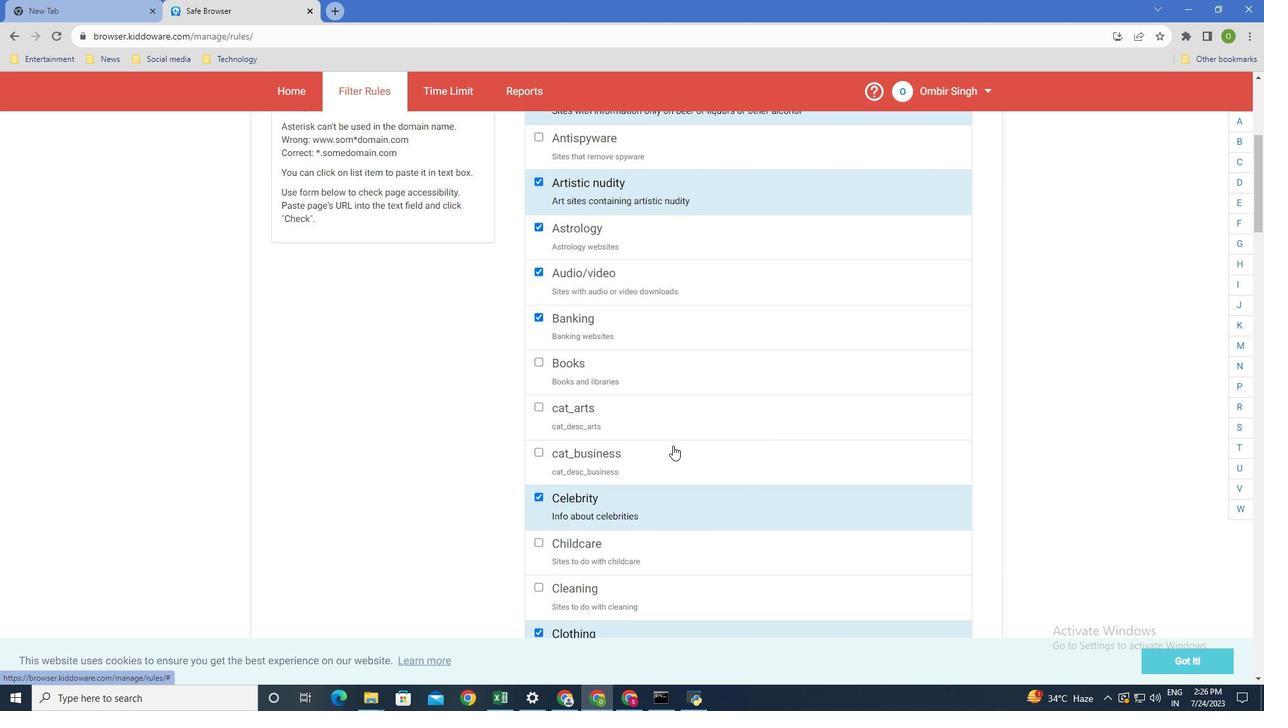 
Action: Mouse moved to (540, 383)
Screenshot: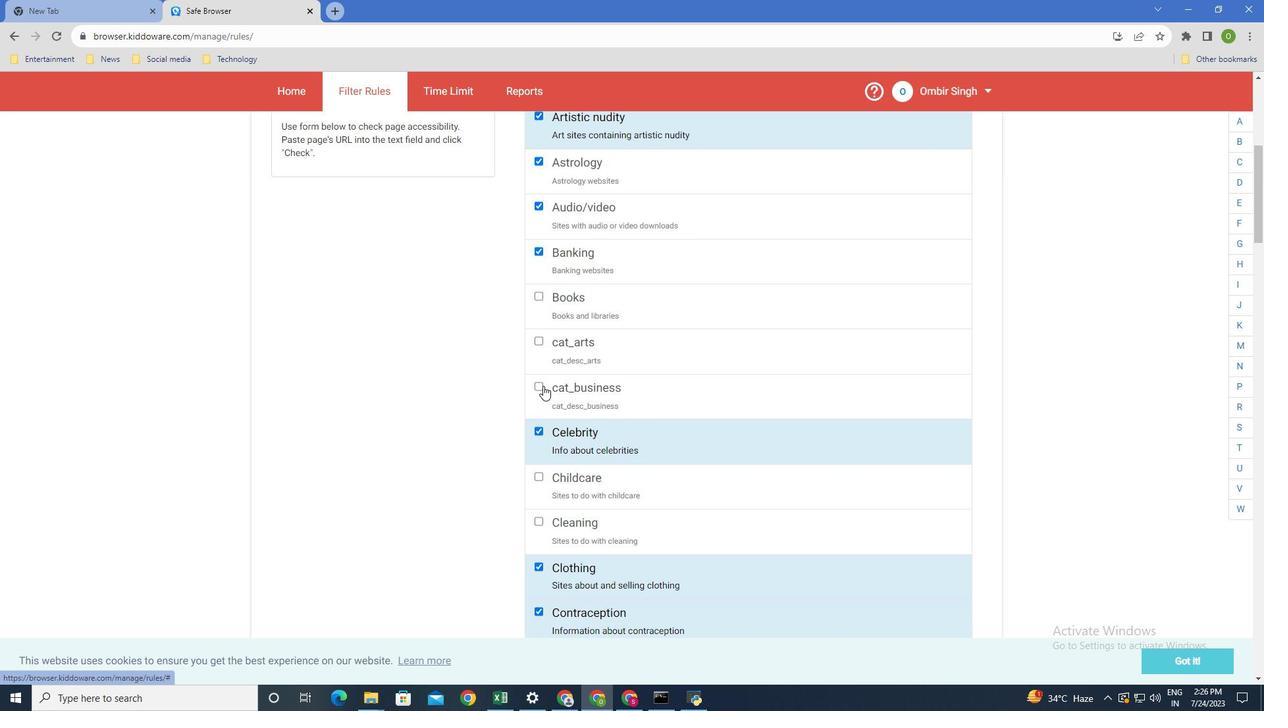 
Action: Mouse pressed left at (540, 383)
Screenshot: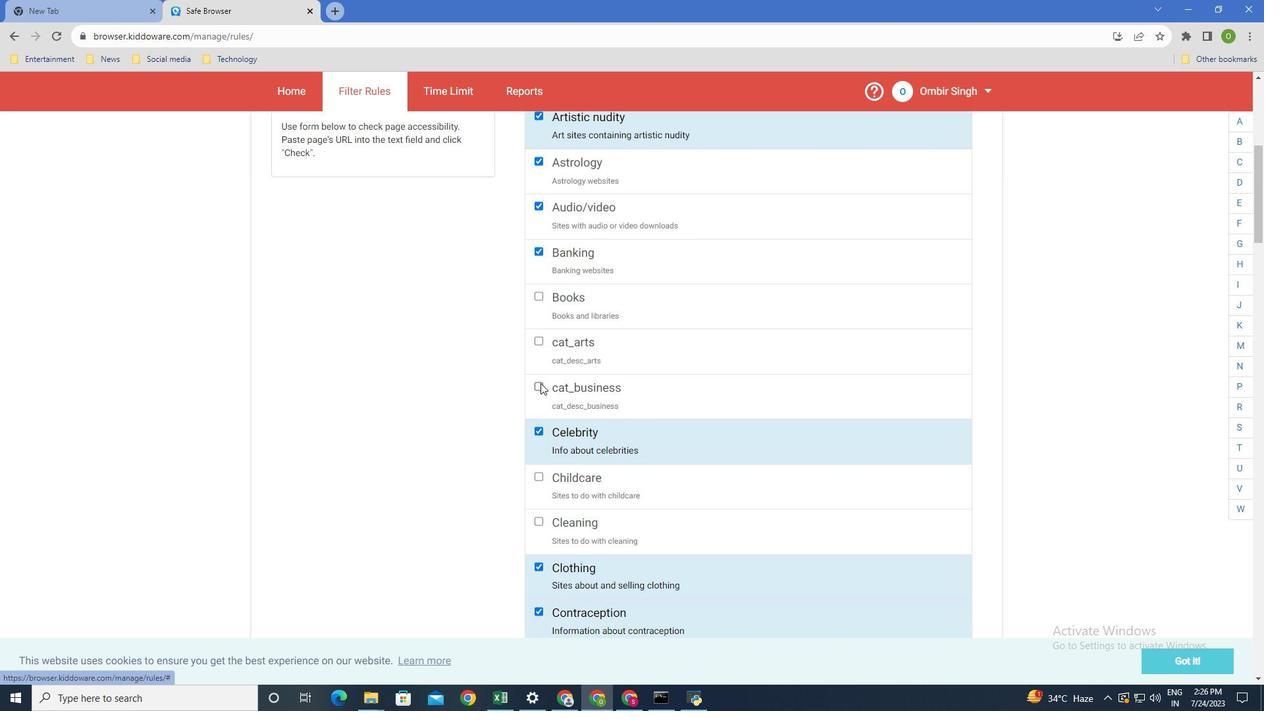 
Action: Mouse moved to (537, 337)
Screenshot: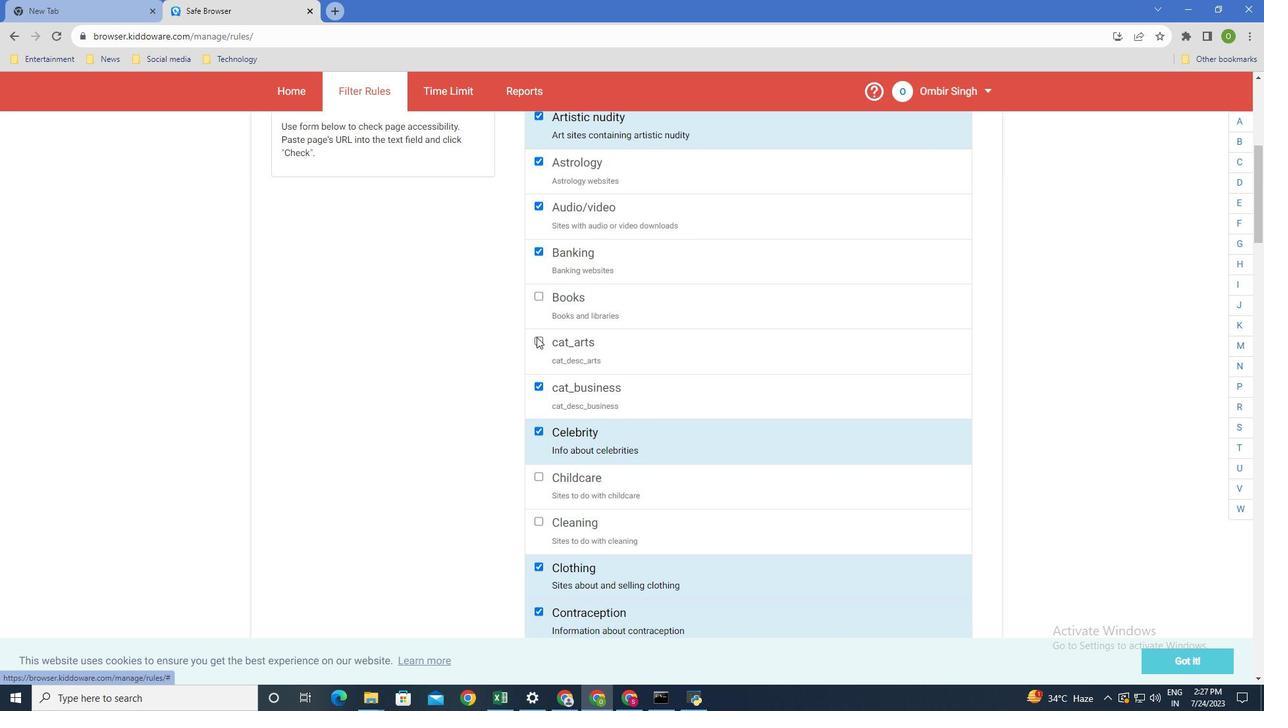 
Action: Mouse pressed left at (537, 337)
Screenshot: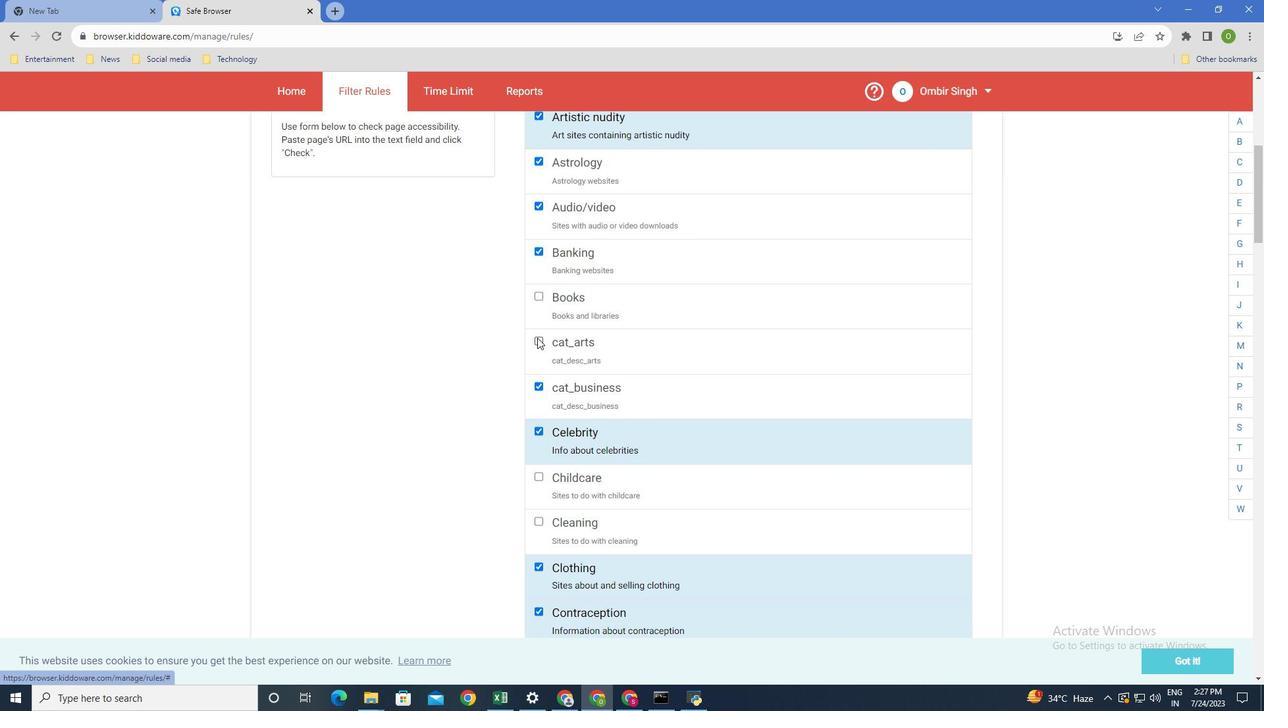 
Action: Mouse moved to (535, 341)
Screenshot: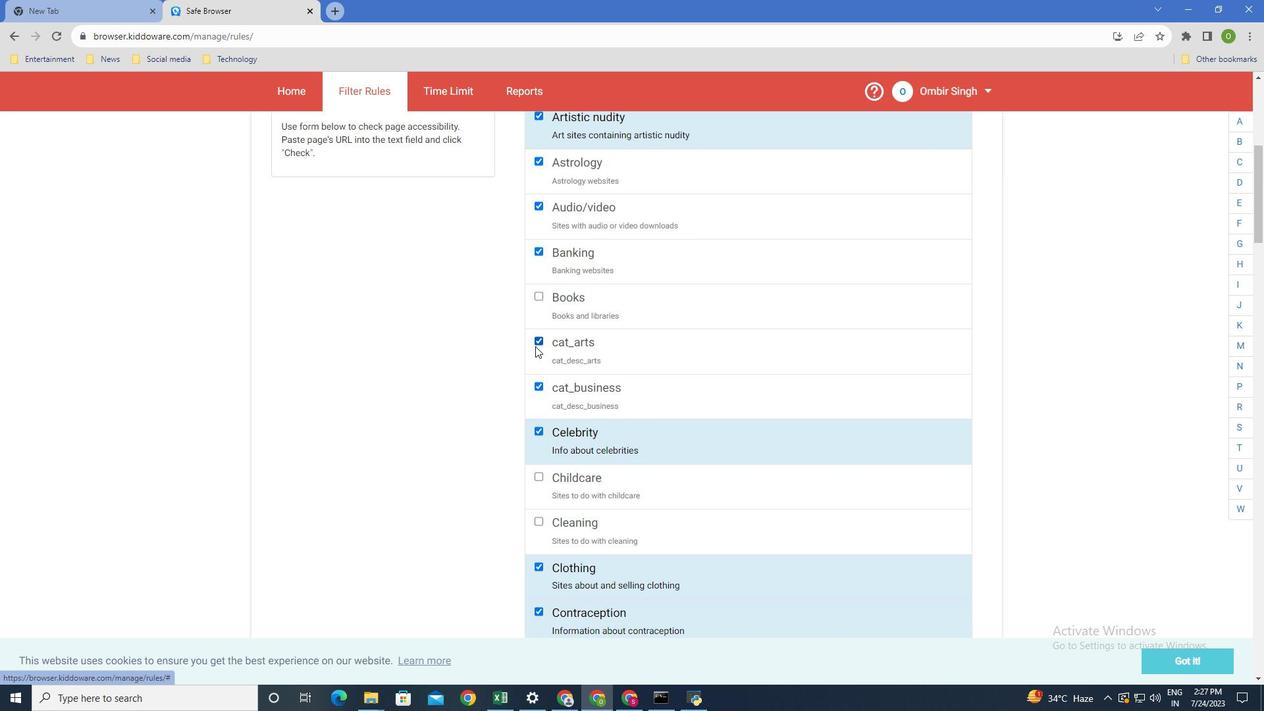 
Action: Mouse pressed left at (535, 341)
Screenshot: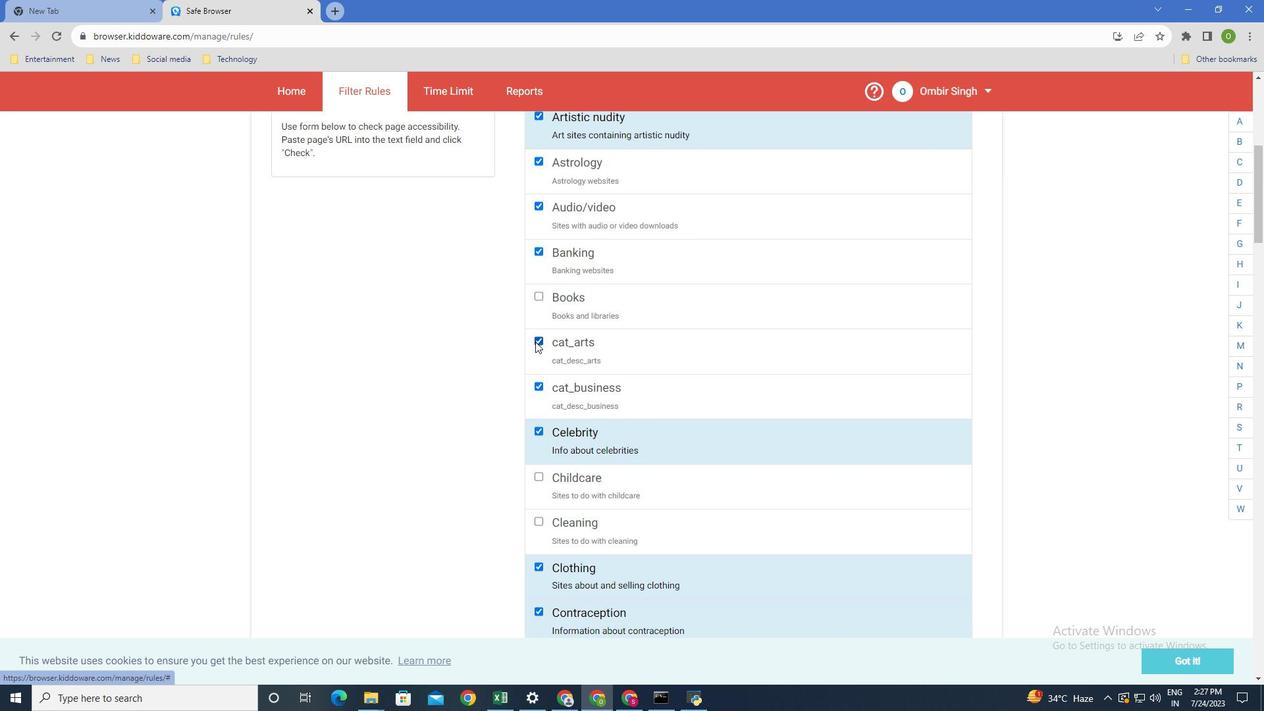 
Action: Mouse moved to (614, 465)
Screenshot: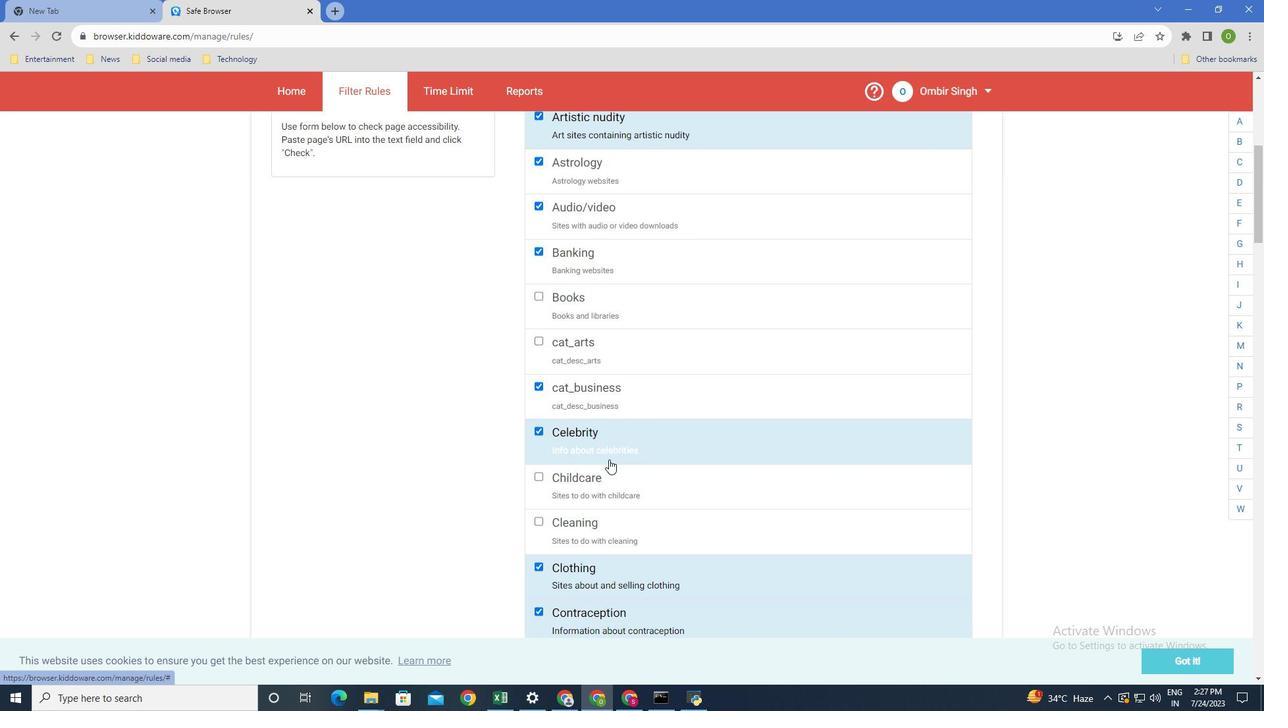 
Action: Mouse scrolled (614, 464) with delta (0, 0)
Screenshot: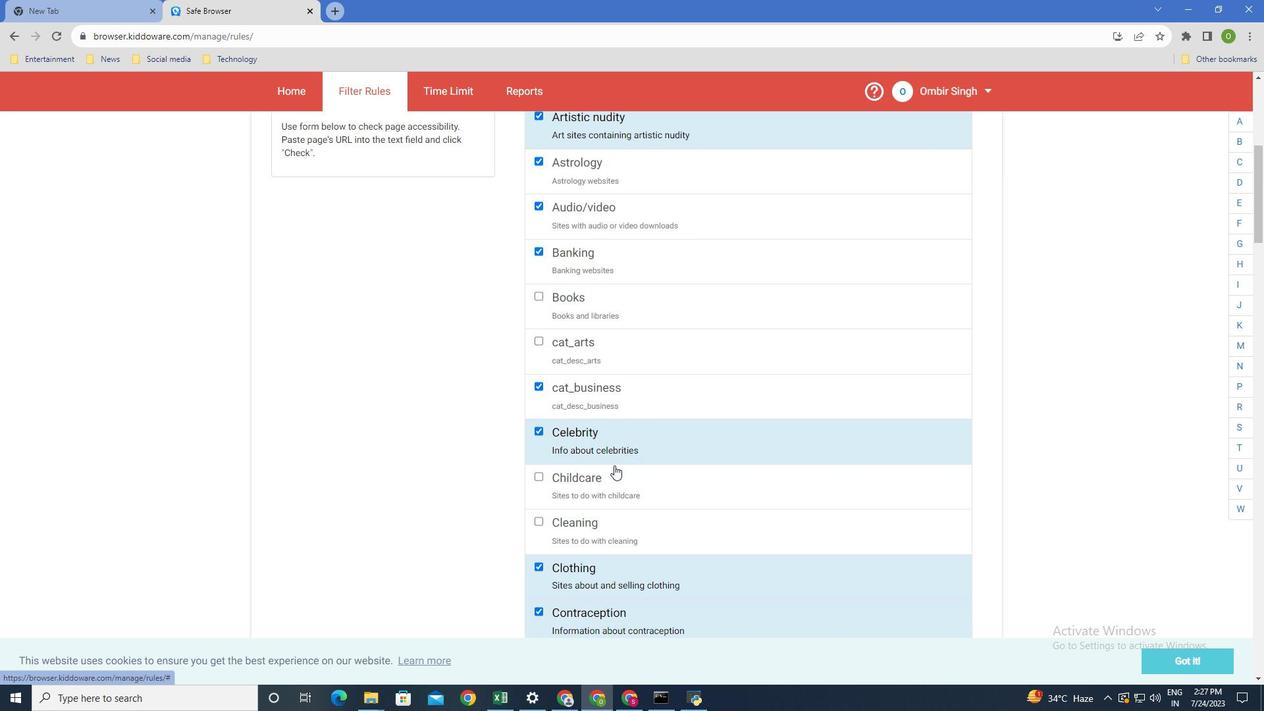 
Action: Mouse moved to (614, 465)
Screenshot: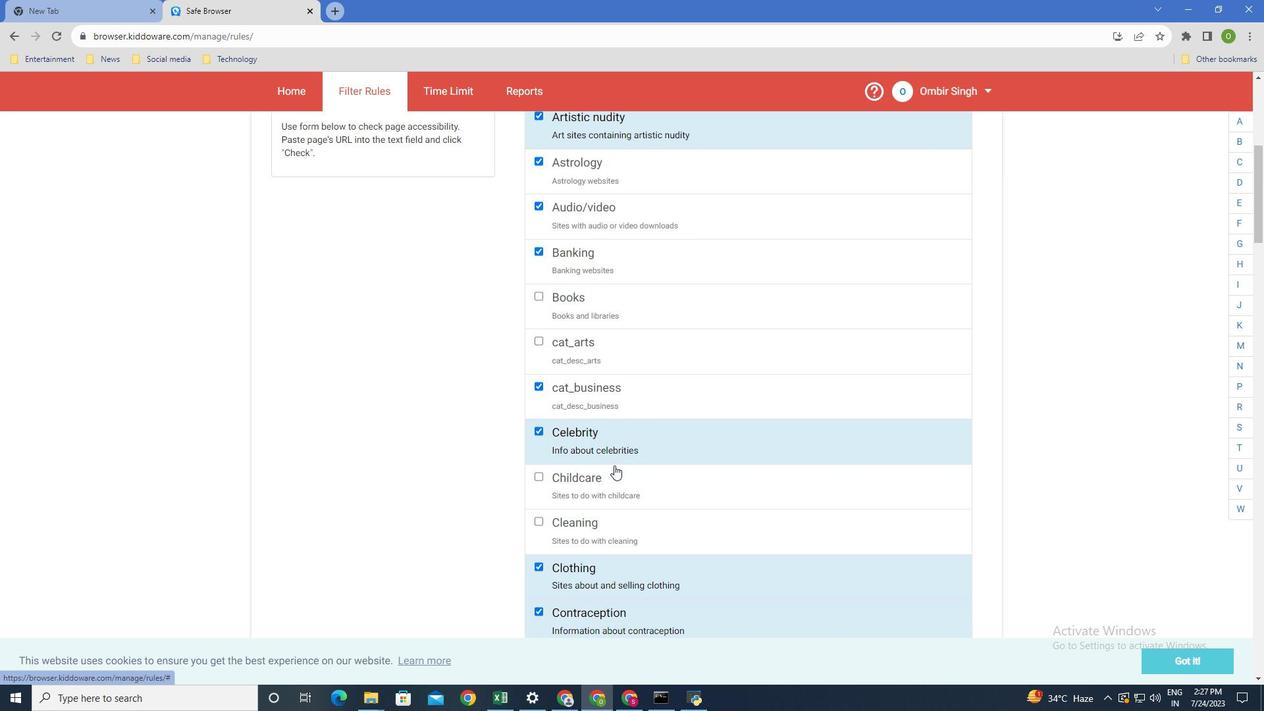 
Action: Mouse scrolled (614, 464) with delta (0, 0)
Screenshot: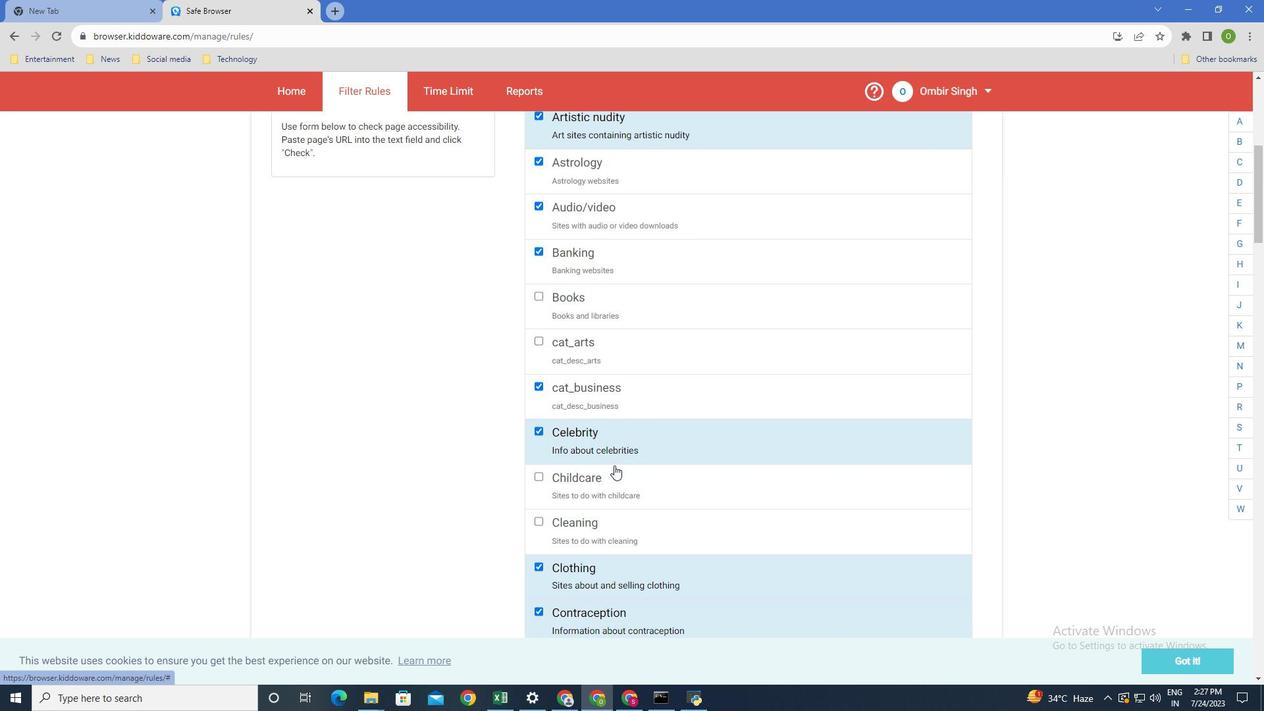 
Action: Mouse moved to (615, 465)
Screenshot: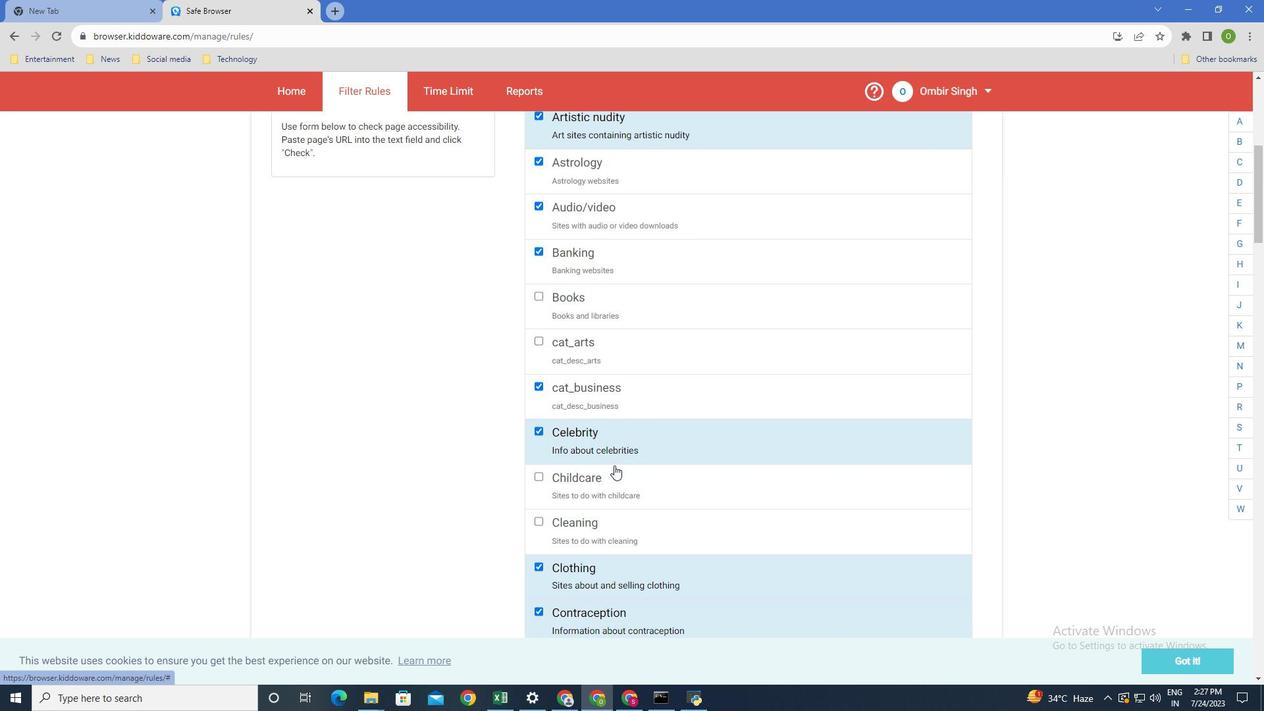 
Action: Mouse scrolled (615, 464) with delta (0, 0)
Screenshot: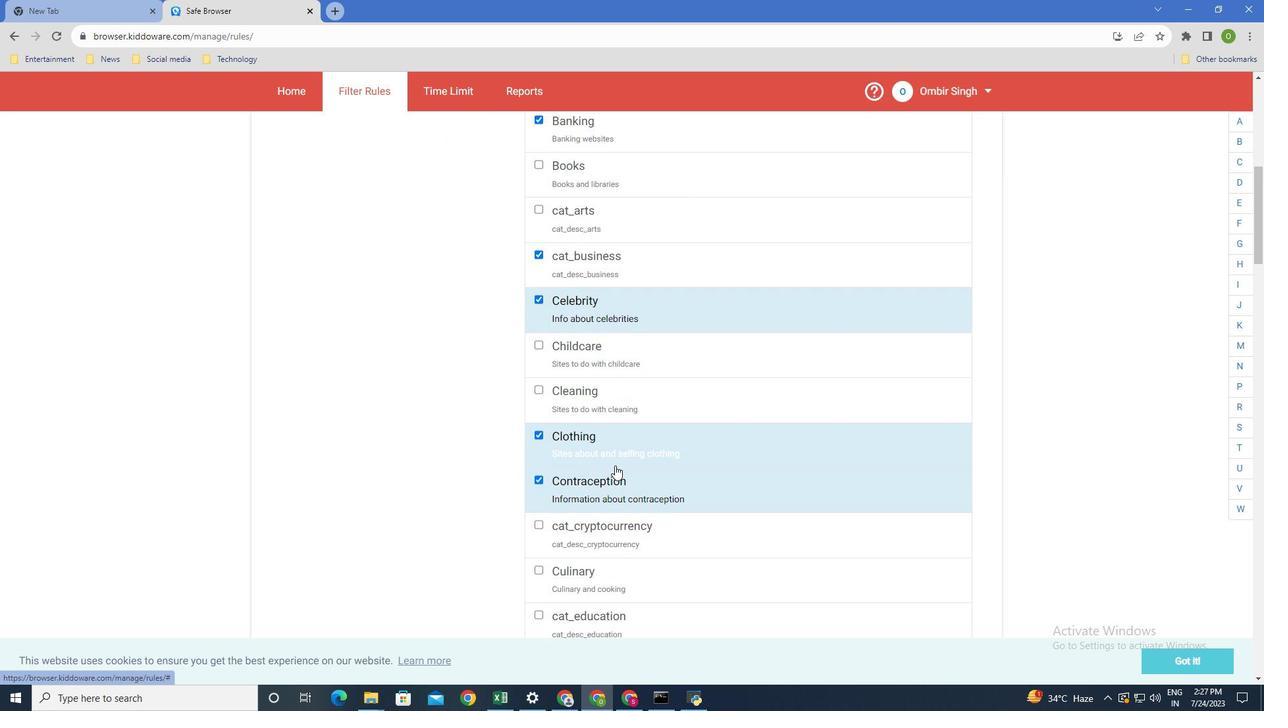 
Action: Mouse scrolled (615, 464) with delta (0, 0)
Screenshot: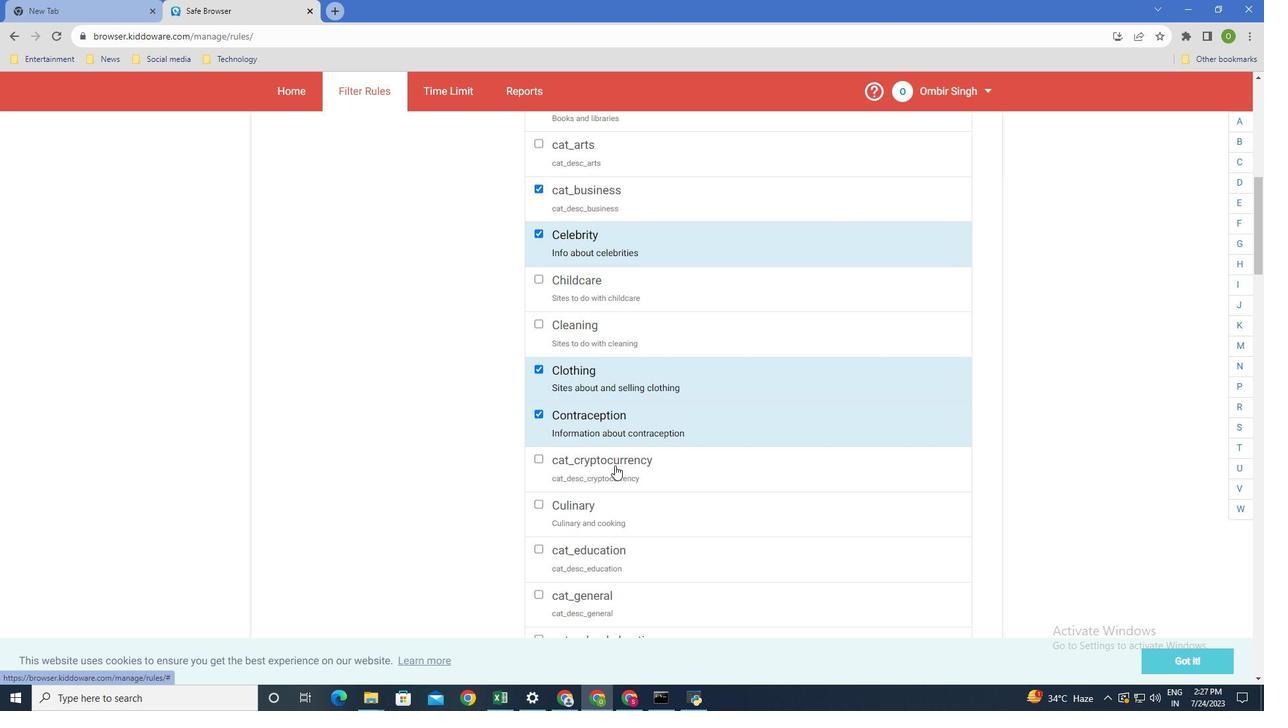 
Action: Mouse scrolled (615, 464) with delta (0, 0)
Screenshot: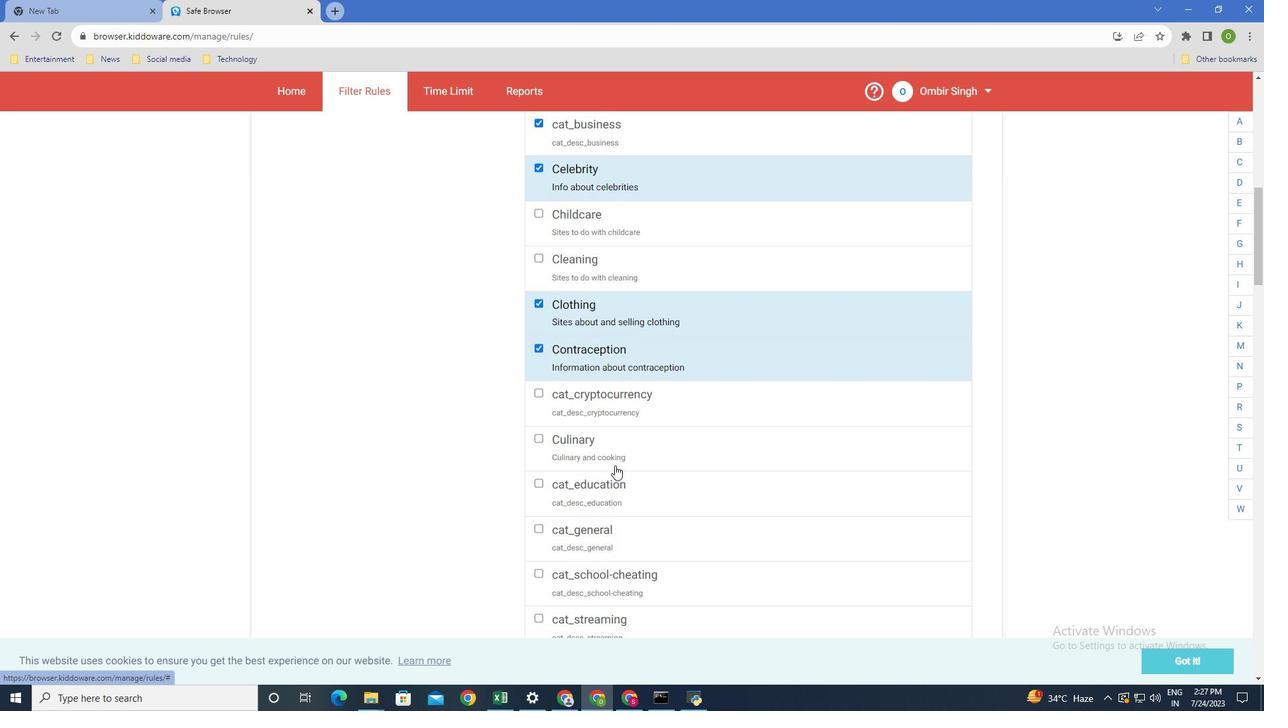 
Action: Mouse scrolled (615, 464) with delta (0, 0)
Screenshot: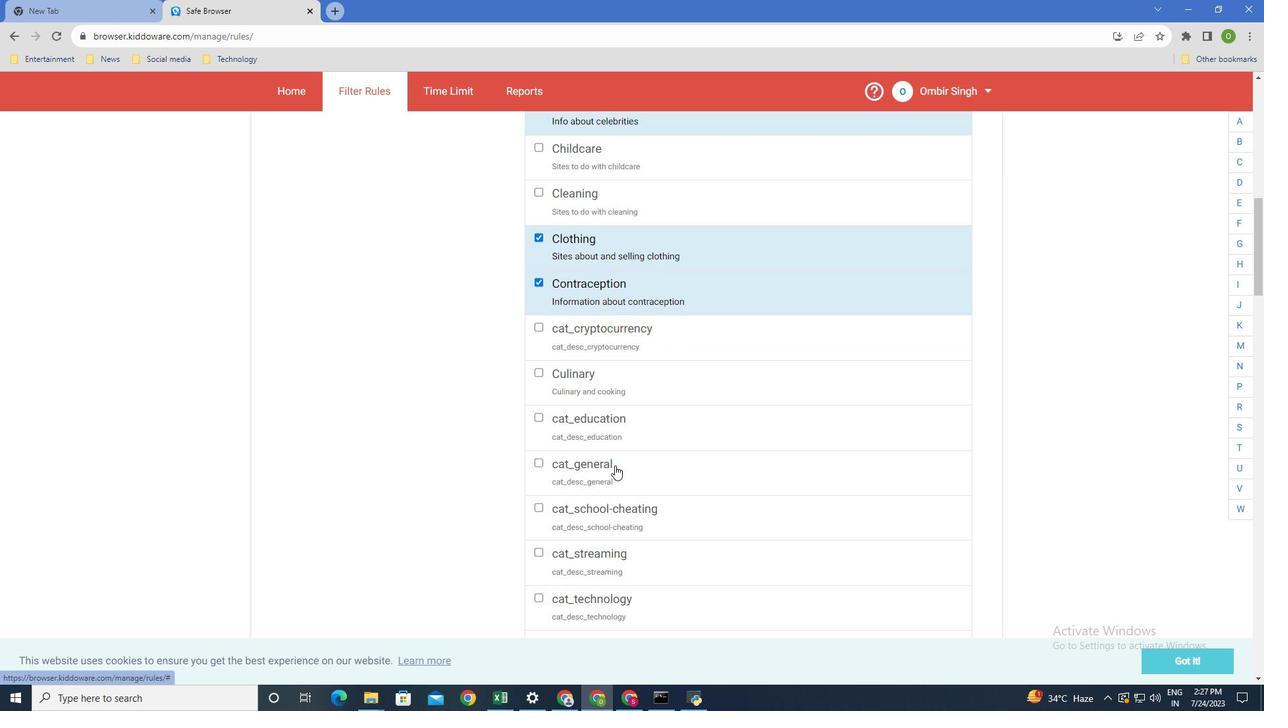 
Action: Mouse scrolled (615, 464) with delta (0, 0)
Screenshot: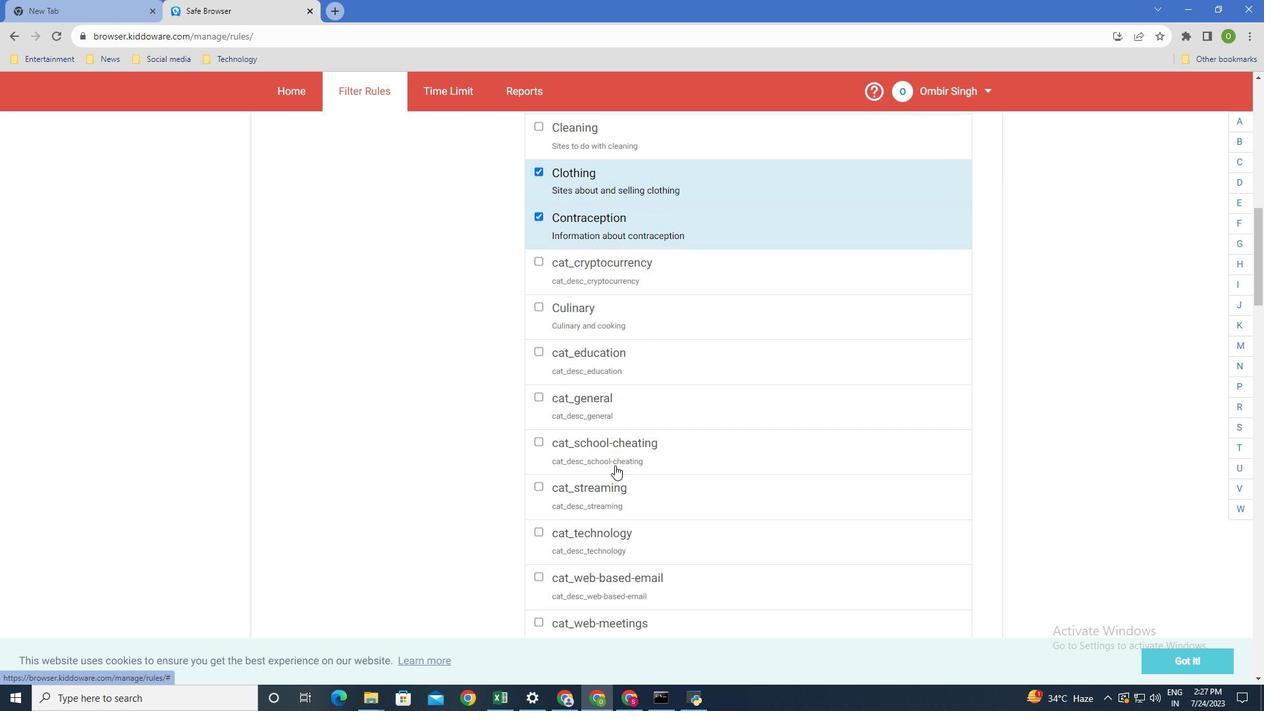 
Action: Mouse scrolled (615, 464) with delta (0, 0)
Screenshot: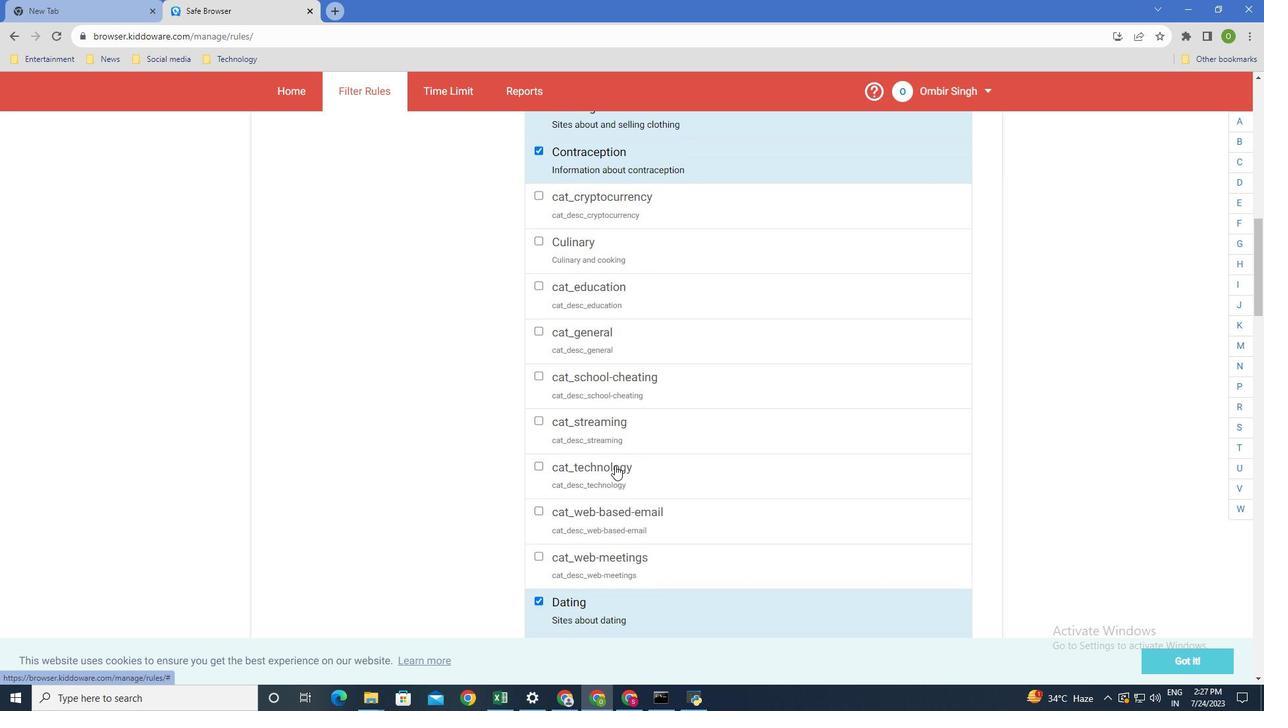 
Action: Mouse scrolled (615, 464) with delta (0, 0)
Screenshot: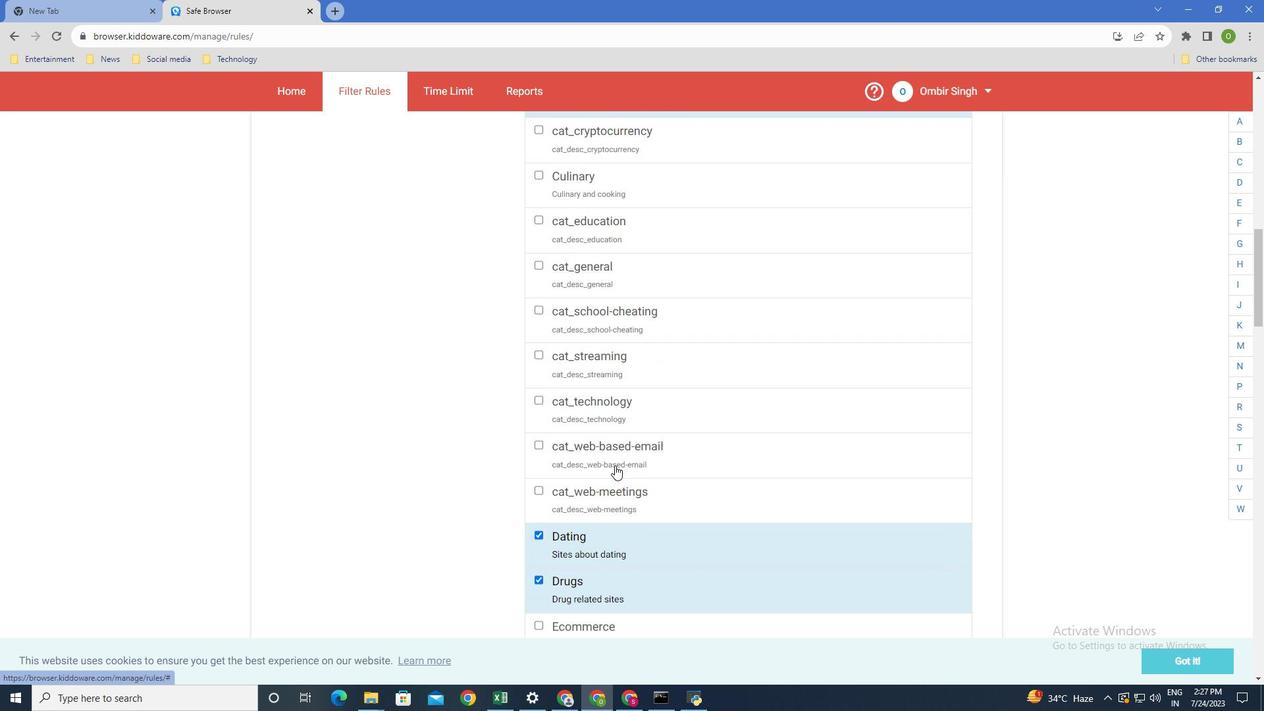 
Action: Mouse scrolled (615, 464) with delta (0, 0)
Screenshot: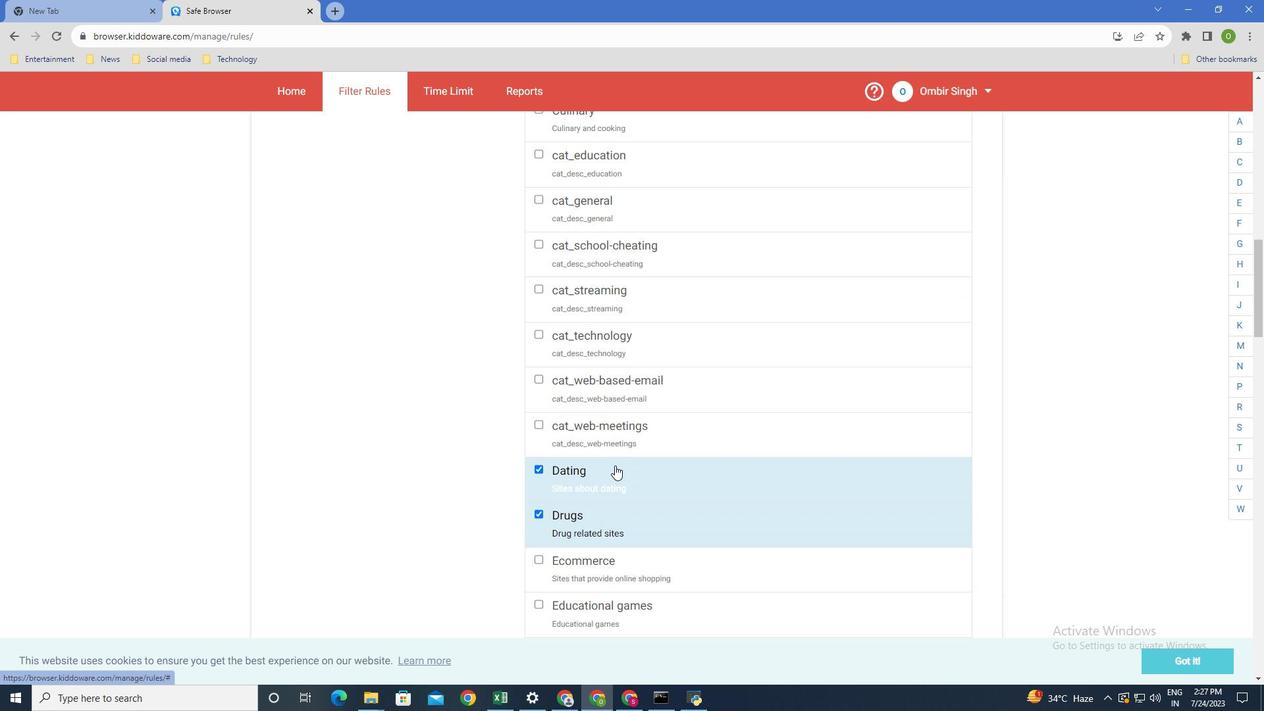 
Action: Mouse scrolled (615, 464) with delta (0, 0)
Screenshot: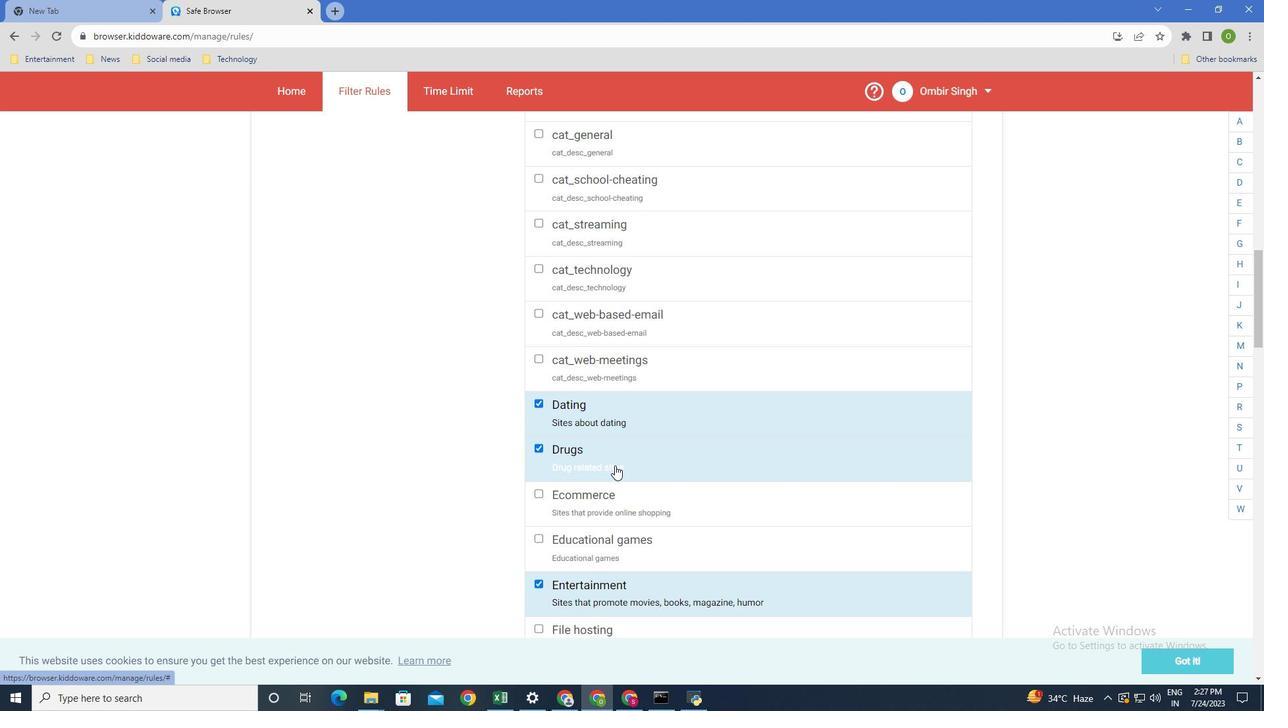 
Action: Mouse scrolled (615, 464) with delta (0, 0)
Screenshot: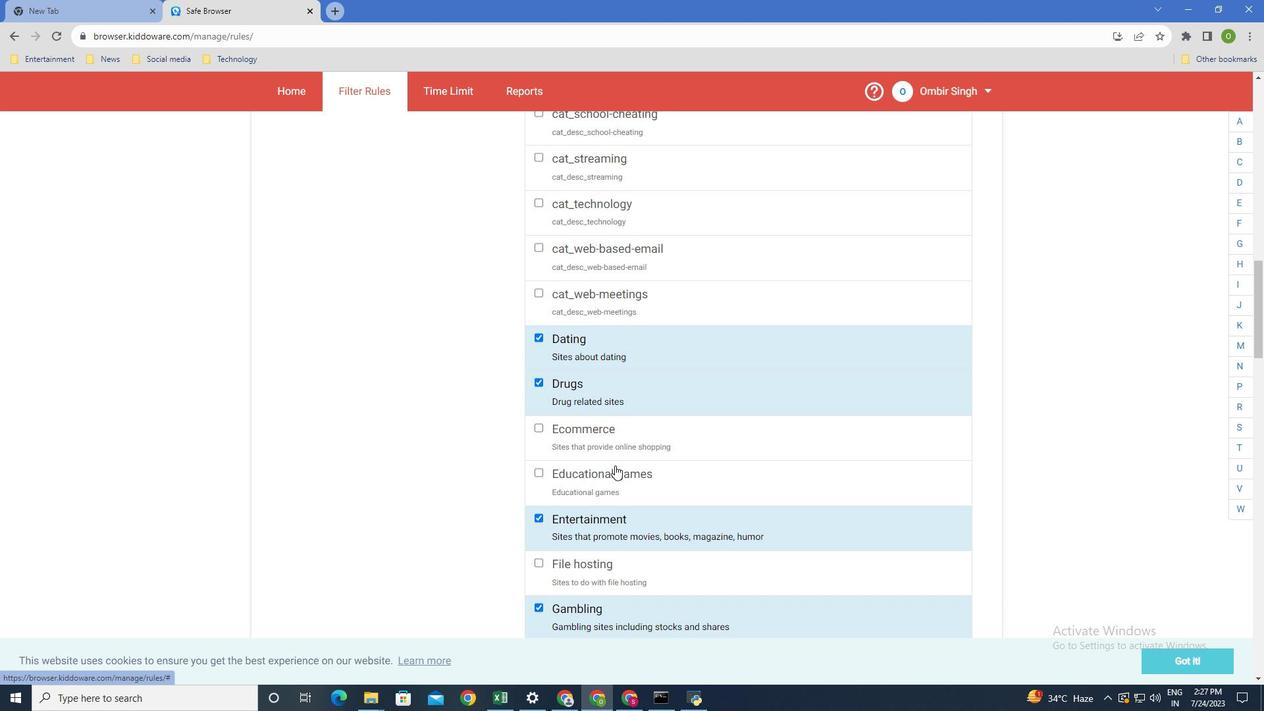 
Action: Mouse scrolled (615, 464) with delta (0, 0)
Screenshot: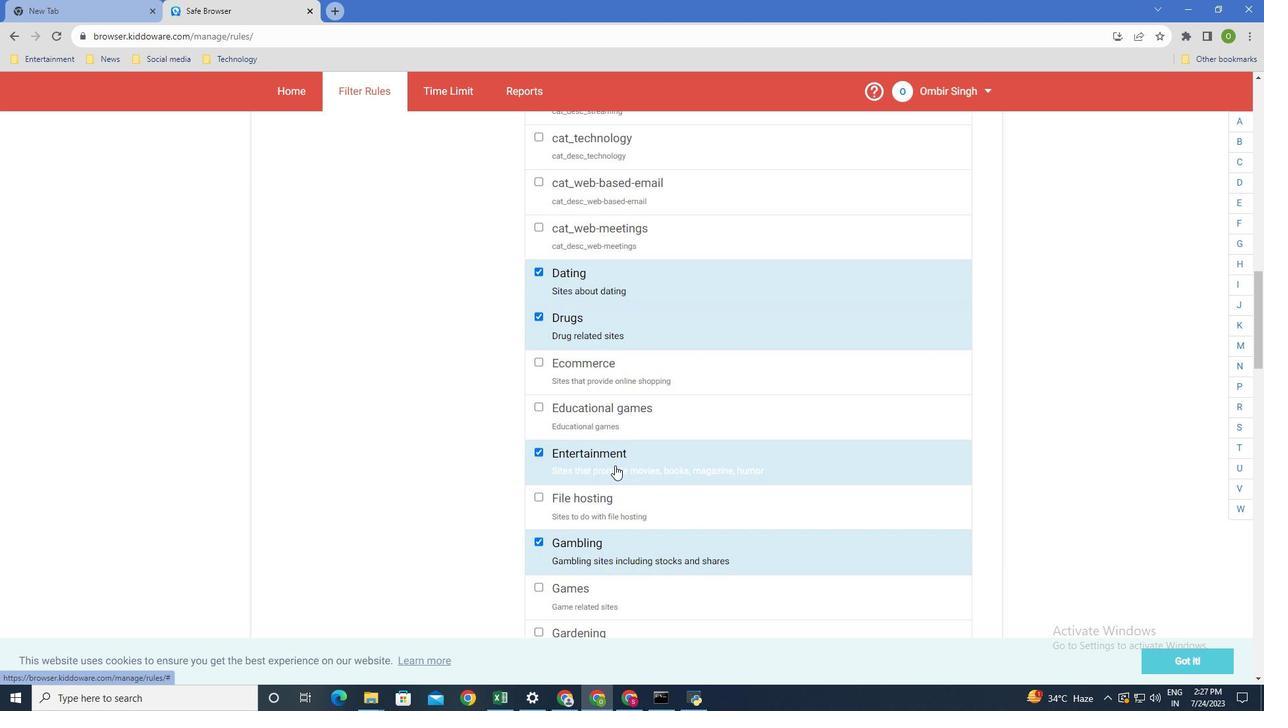 
Action: Mouse moved to (539, 295)
Screenshot: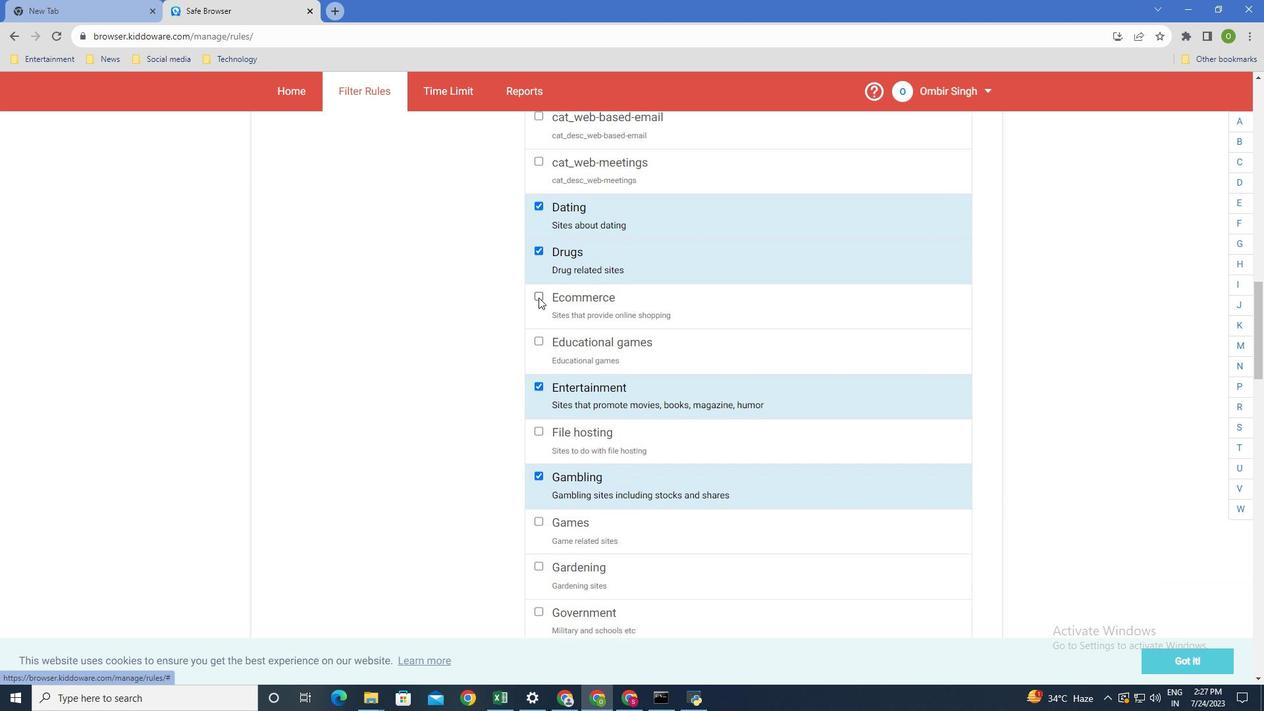 
Action: Mouse pressed left at (539, 295)
Screenshot: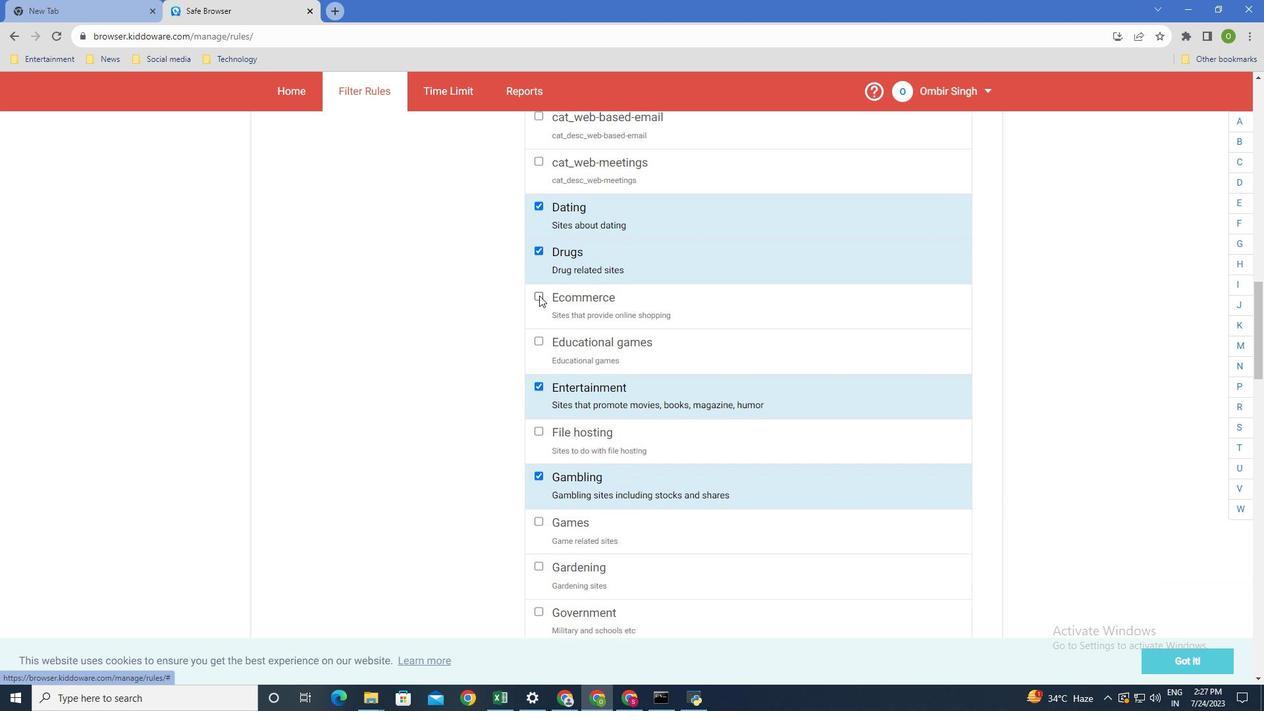 
Action: Mouse moved to (601, 446)
Screenshot: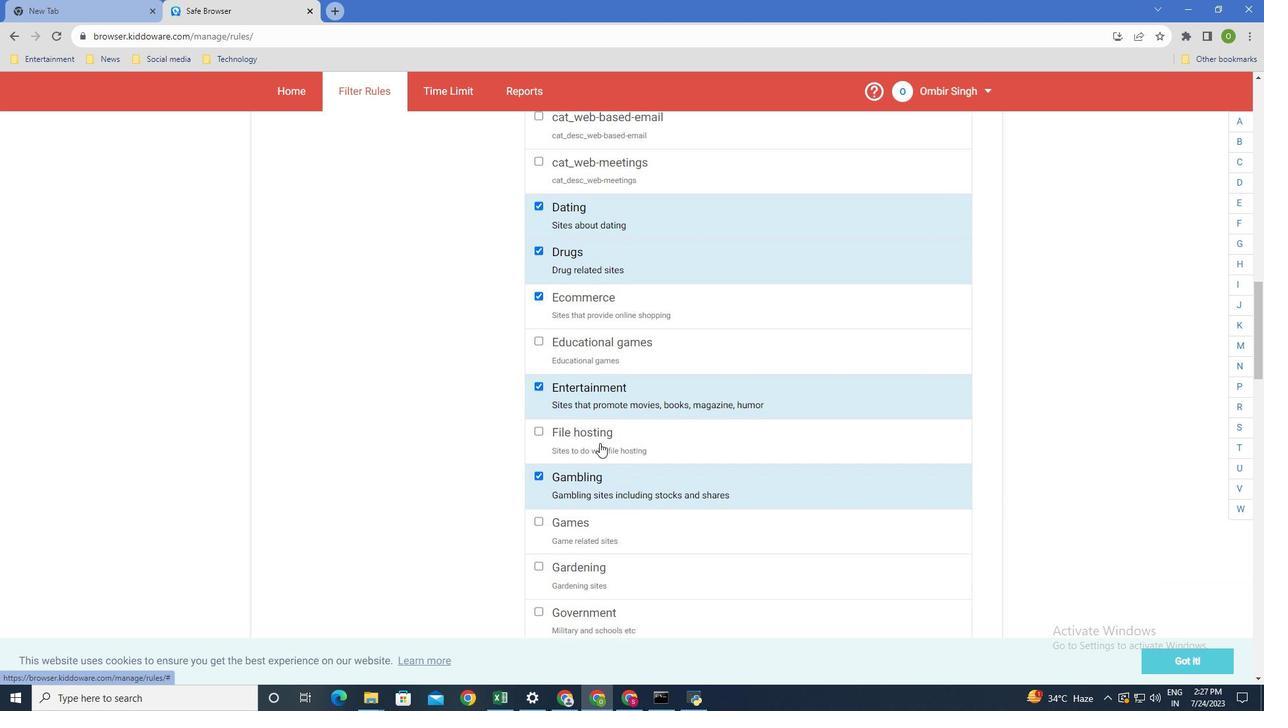 
Action: Mouse scrolled (601, 445) with delta (0, 0)
Screenshot: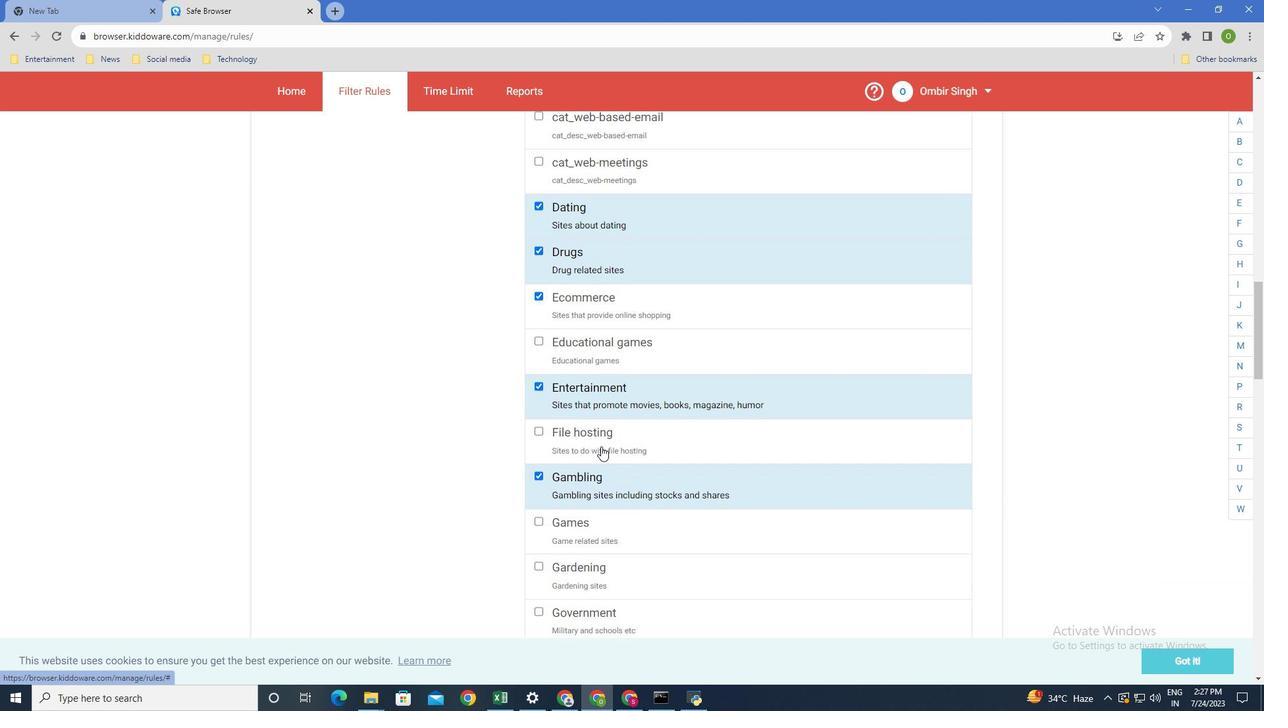 
Action: Mouse scrolled (601, 445) with delta (0, 0)
Screenshot: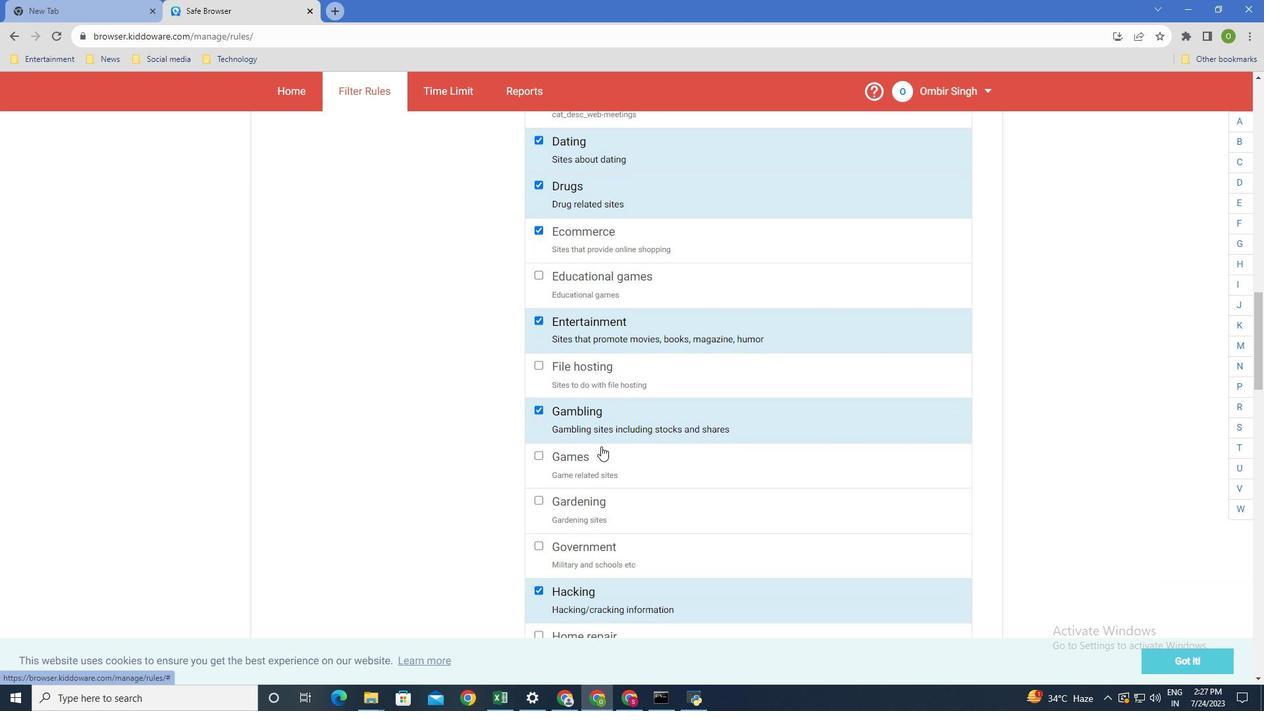
Action: Mouse moved to (540, 300)
Screenshot: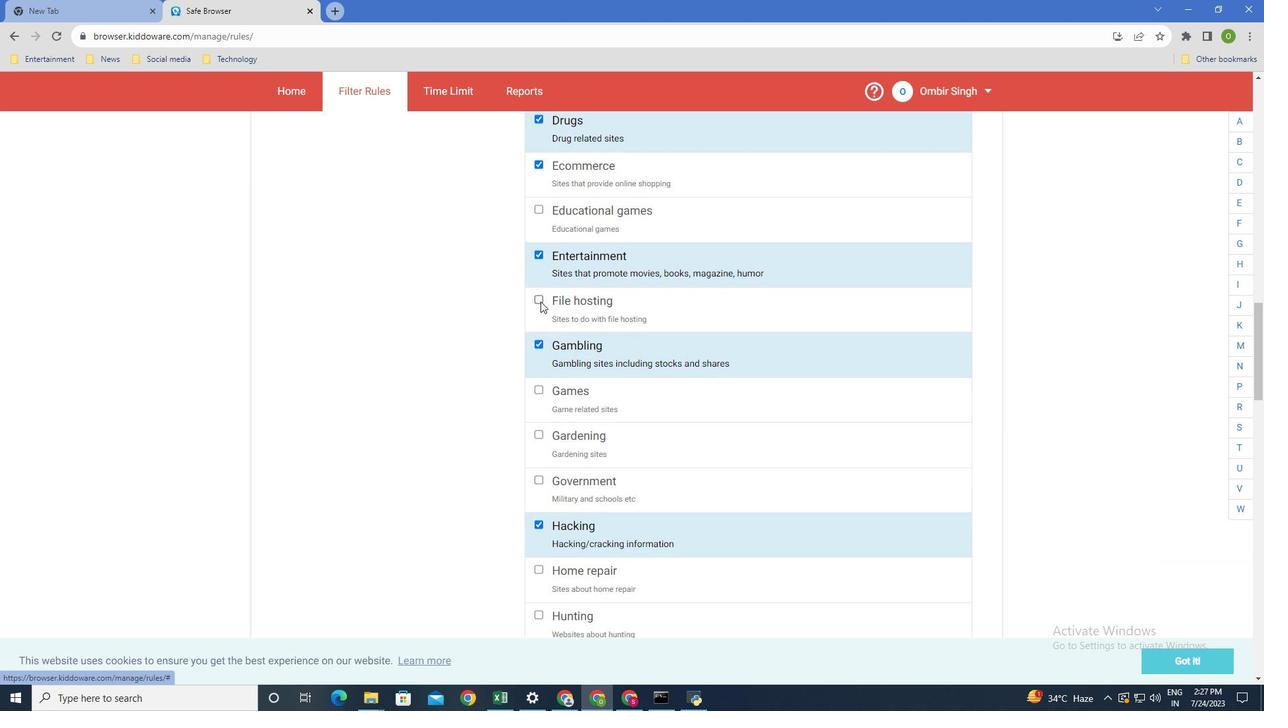 
Action: Mouse pressed left at (540, 300)
Screenshot: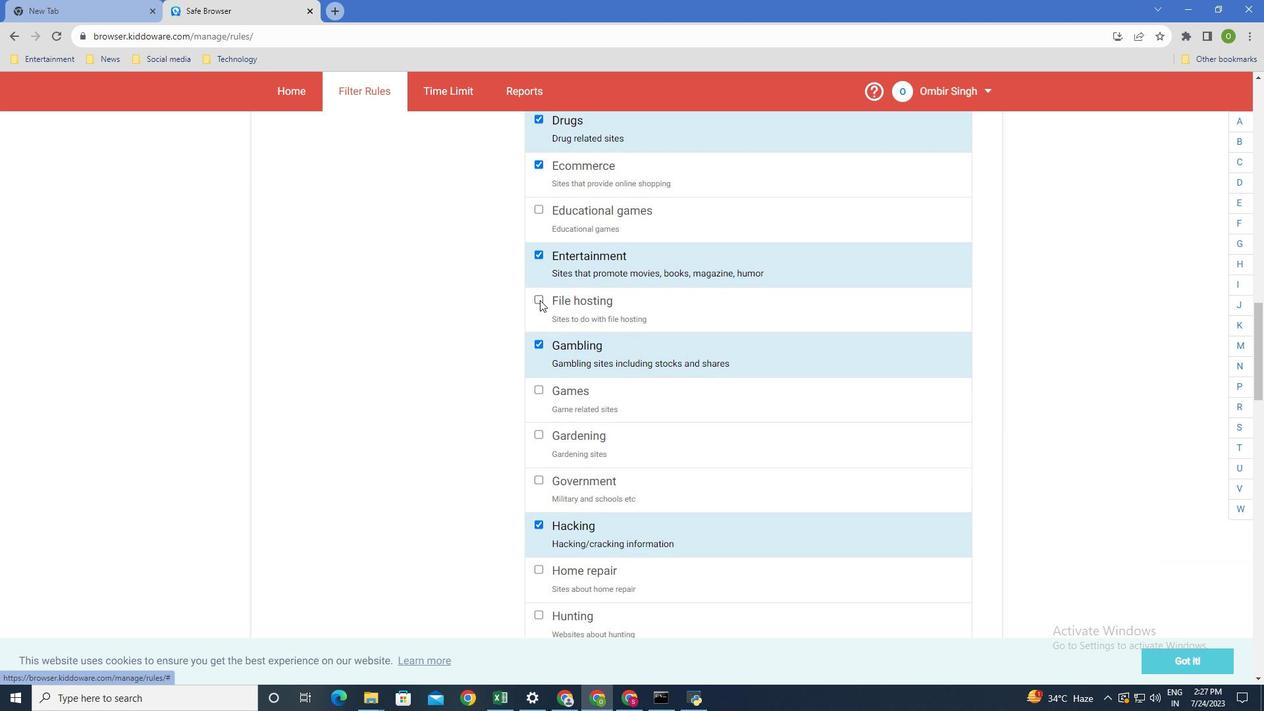 
Action: Mouse moved to (573, 423)
Screenshot: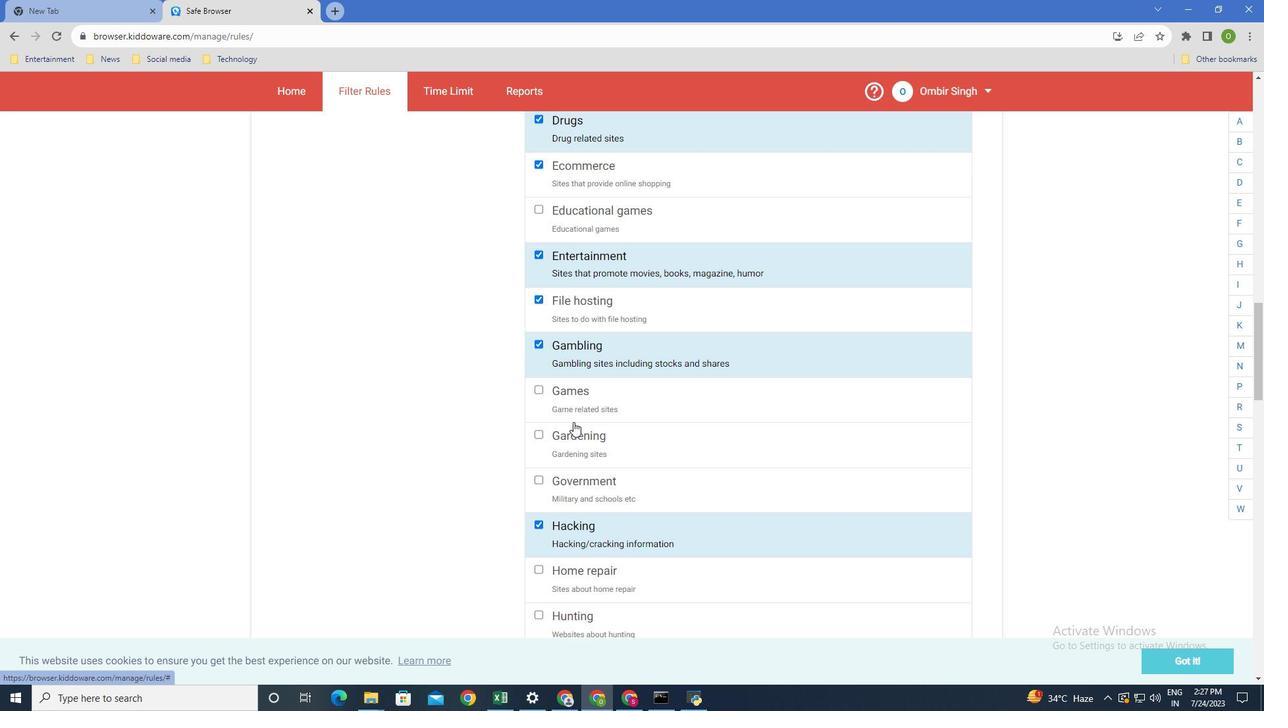 
Action: Mouse scrolled (573, 422) with delta (0, 0)
Screenshot: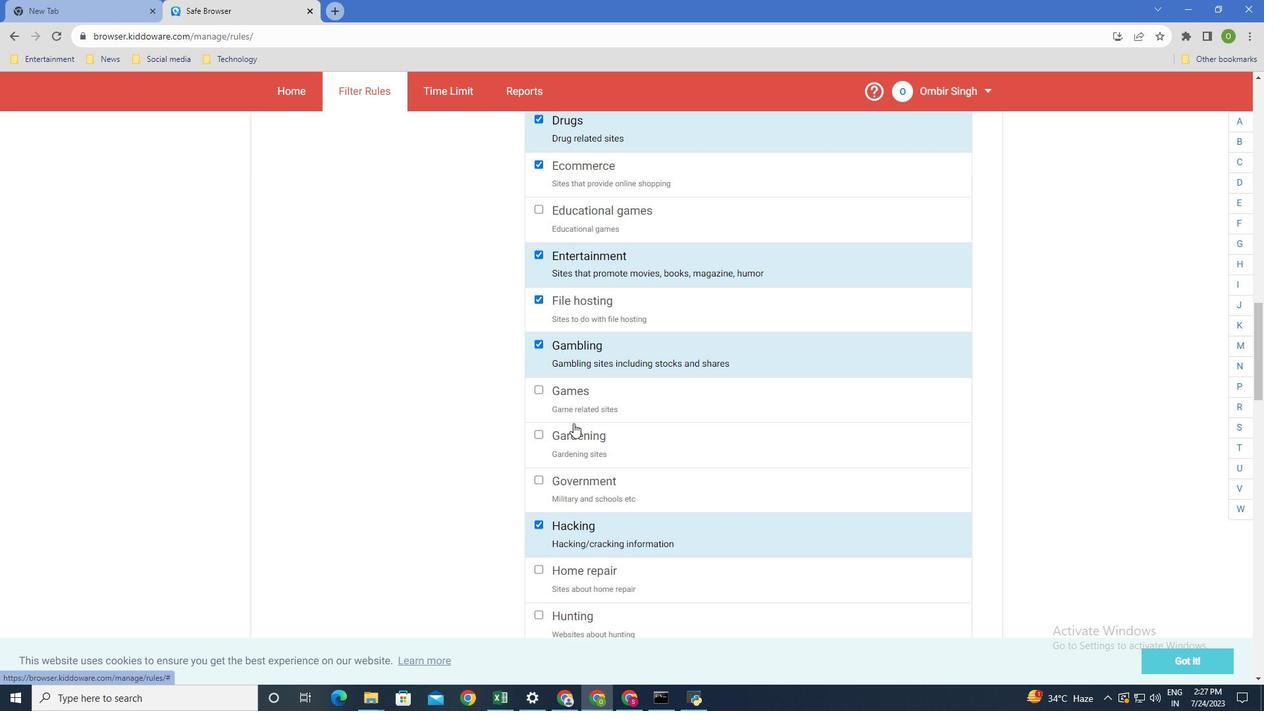 
Action: Mouse moved to (536, 322)
Screenshot: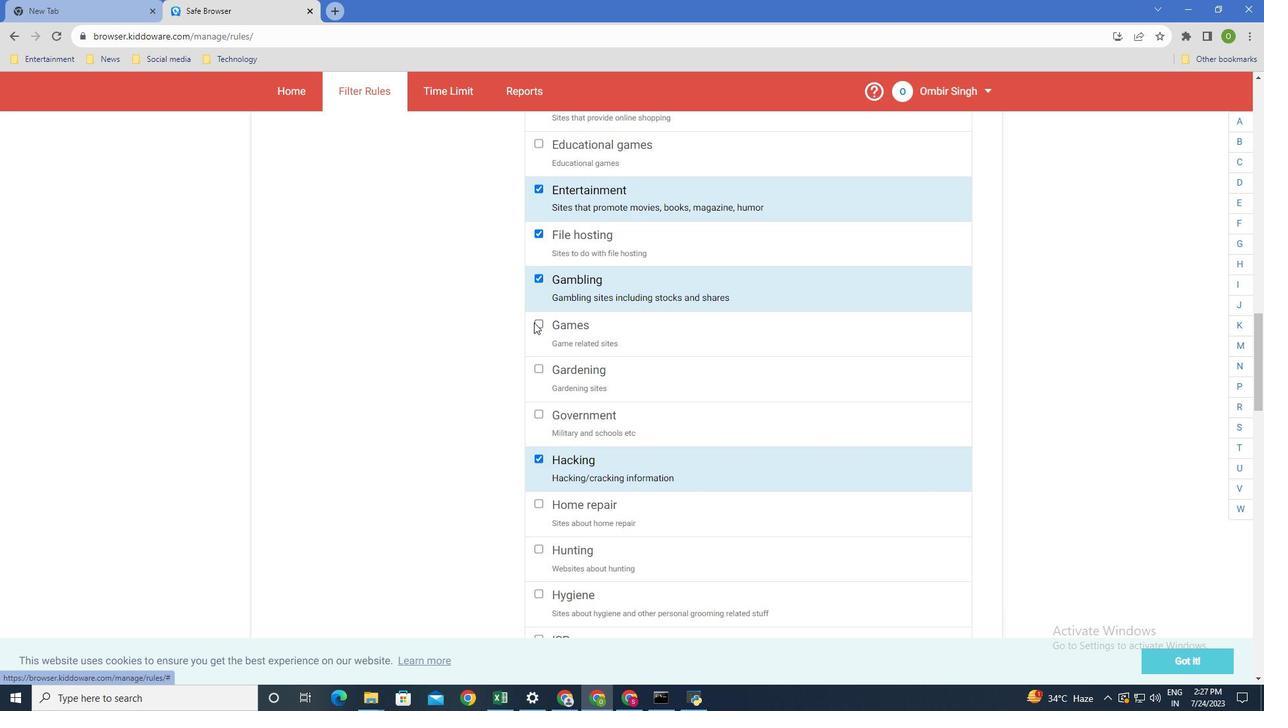 
Action: Mouse pressed left at (536, 322)
Screenshot: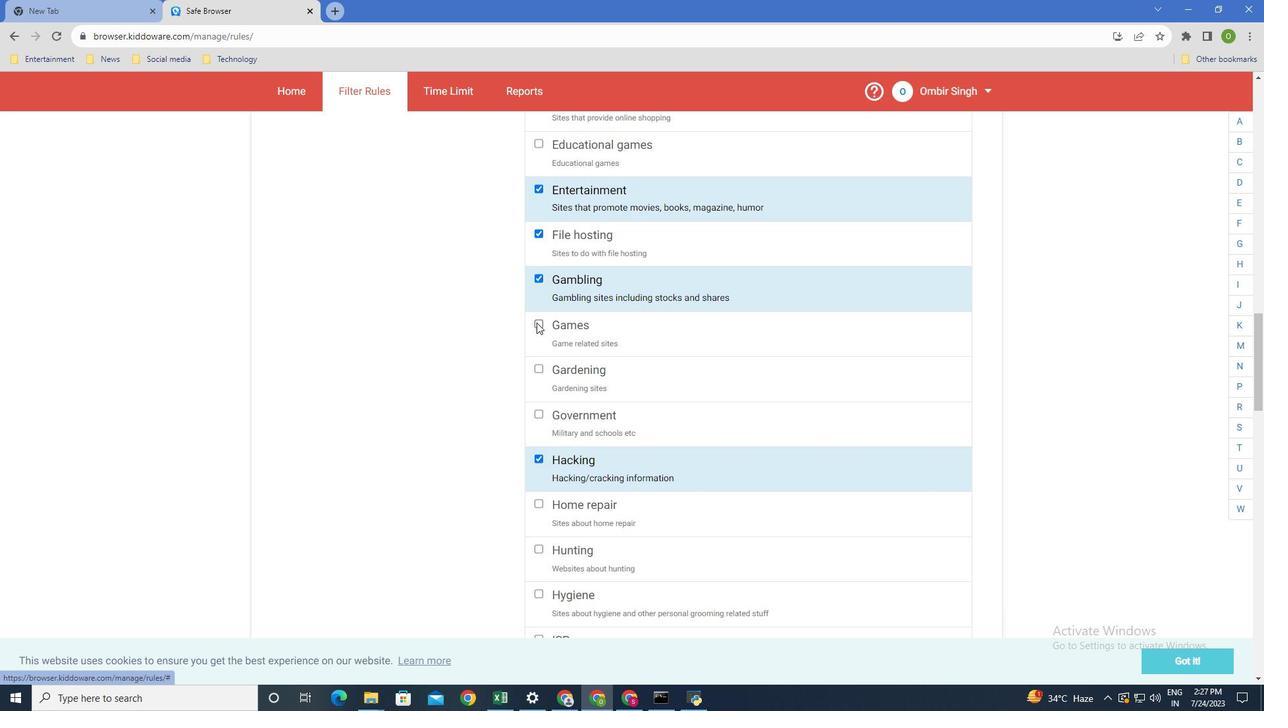 
Action: Mouse moved to (541, 370)
Screenshot: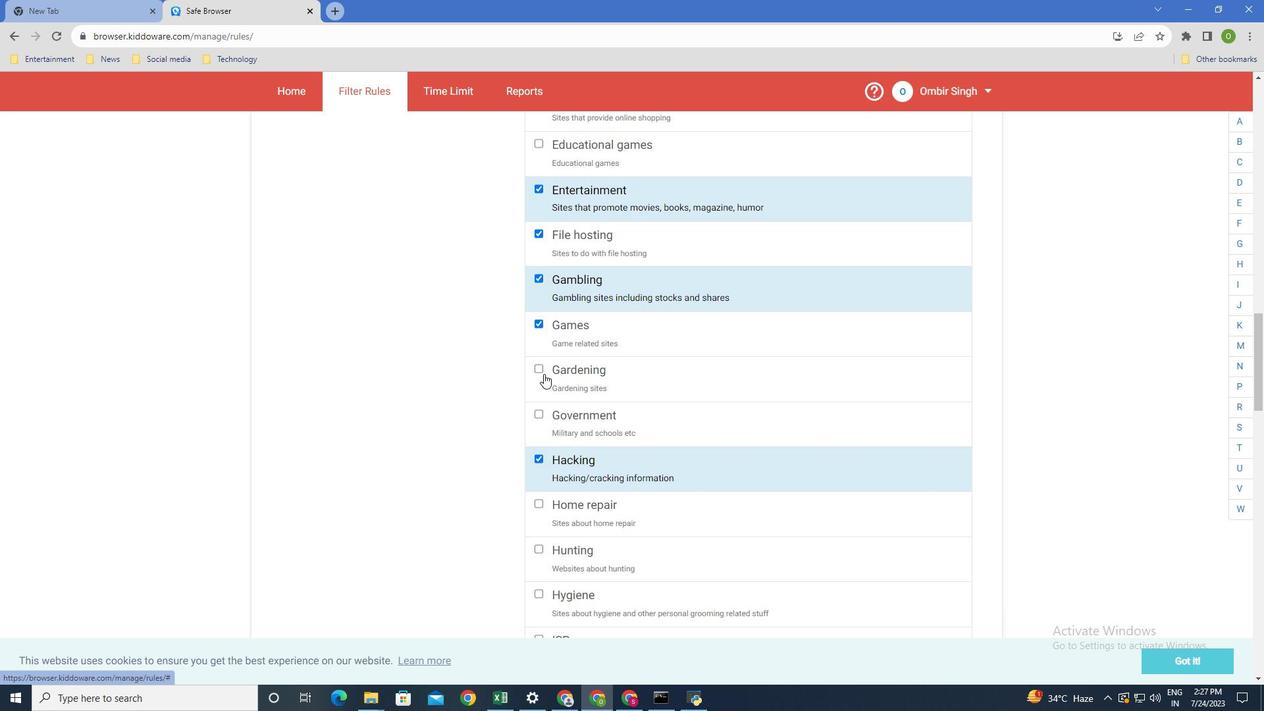 
Action: Mouse pressed left at (541, 370)
Screenshot: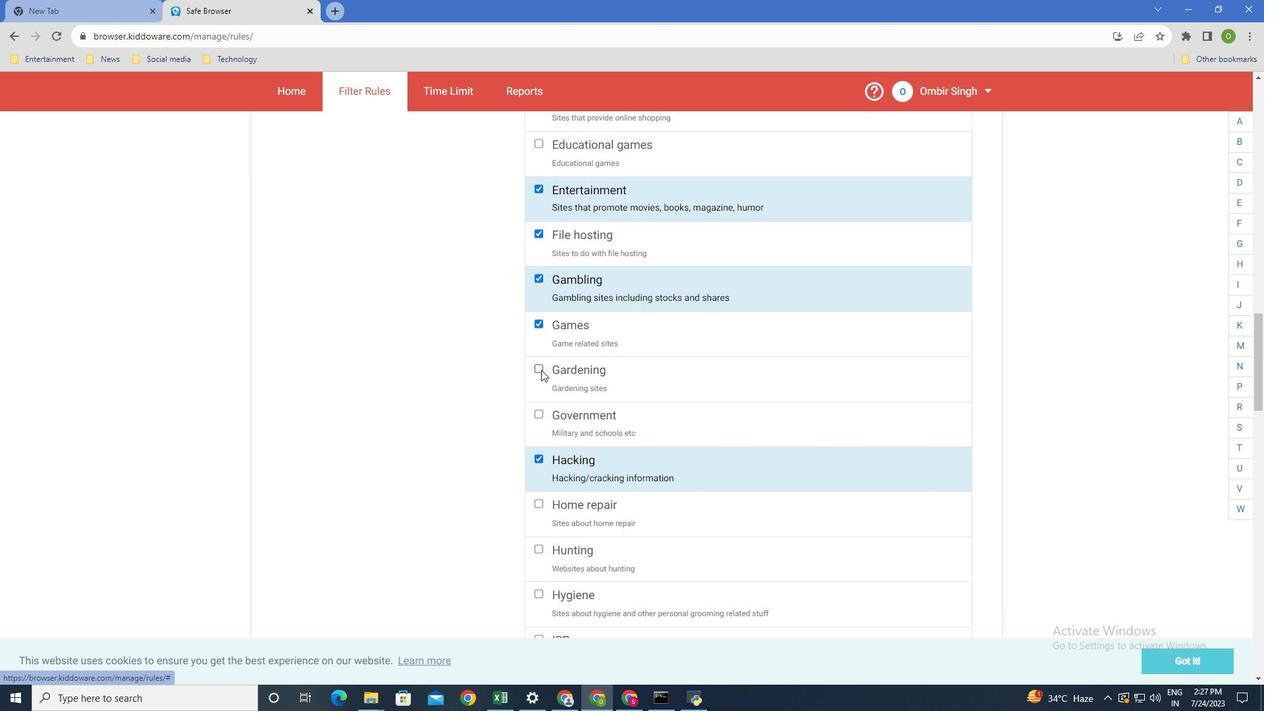 
Action: Mouse moved to (626, 439)
Screenshot: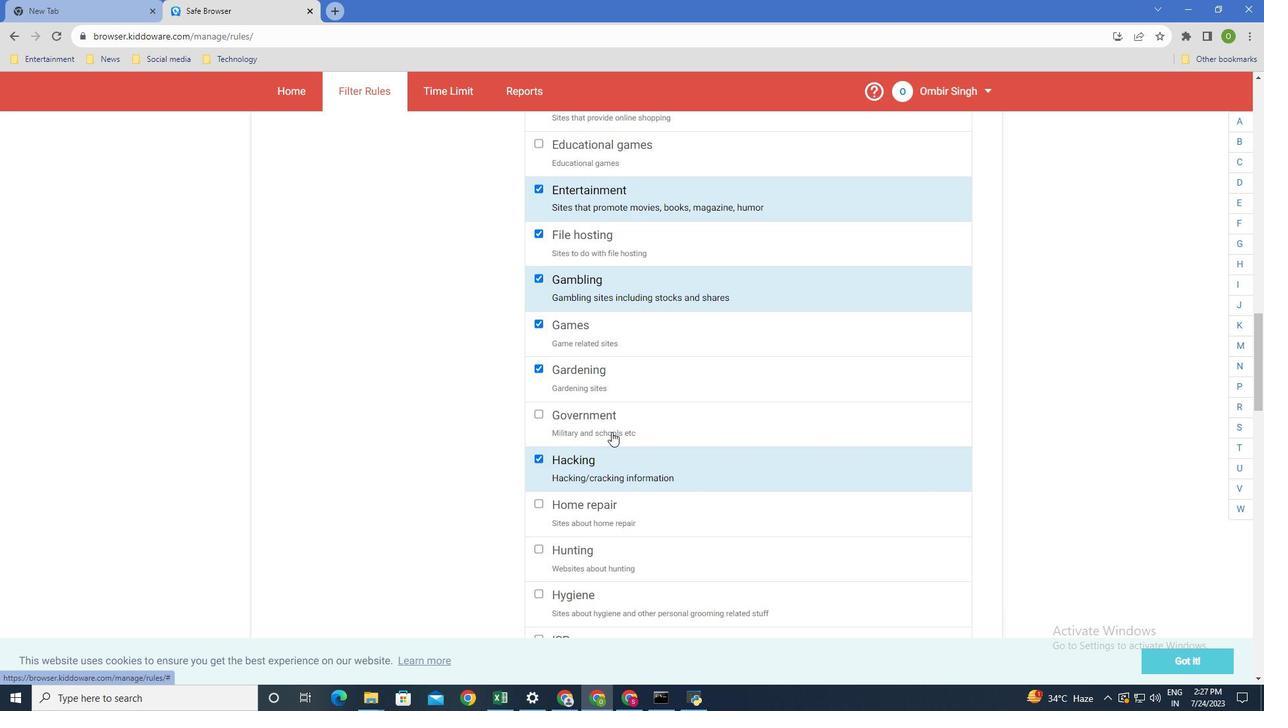 
Action: Mouse scrolled (626, 438) with delta (0, 0)
Screenshot: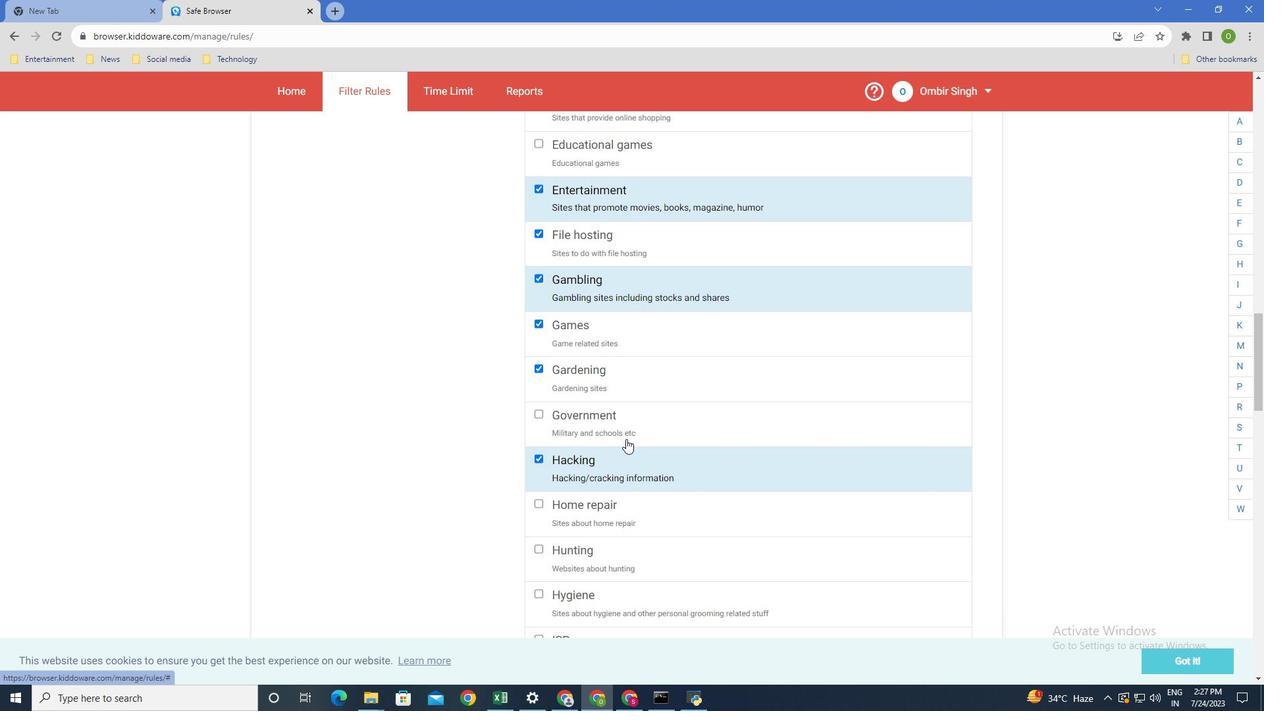 
Action: Mouse scrolled (626, 438) with delta (0, 0)
Screenshot: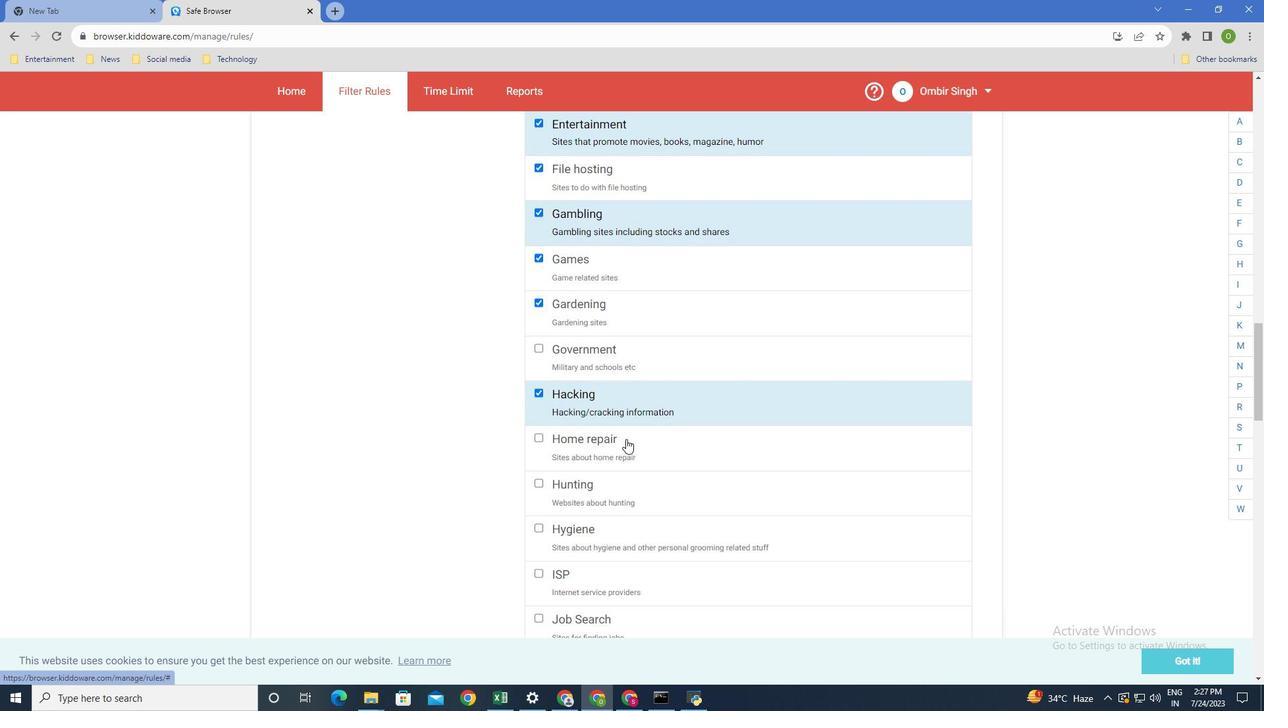 
Action: Mouse scrolled (626, 438) with delta (0, 0)
Screenshot: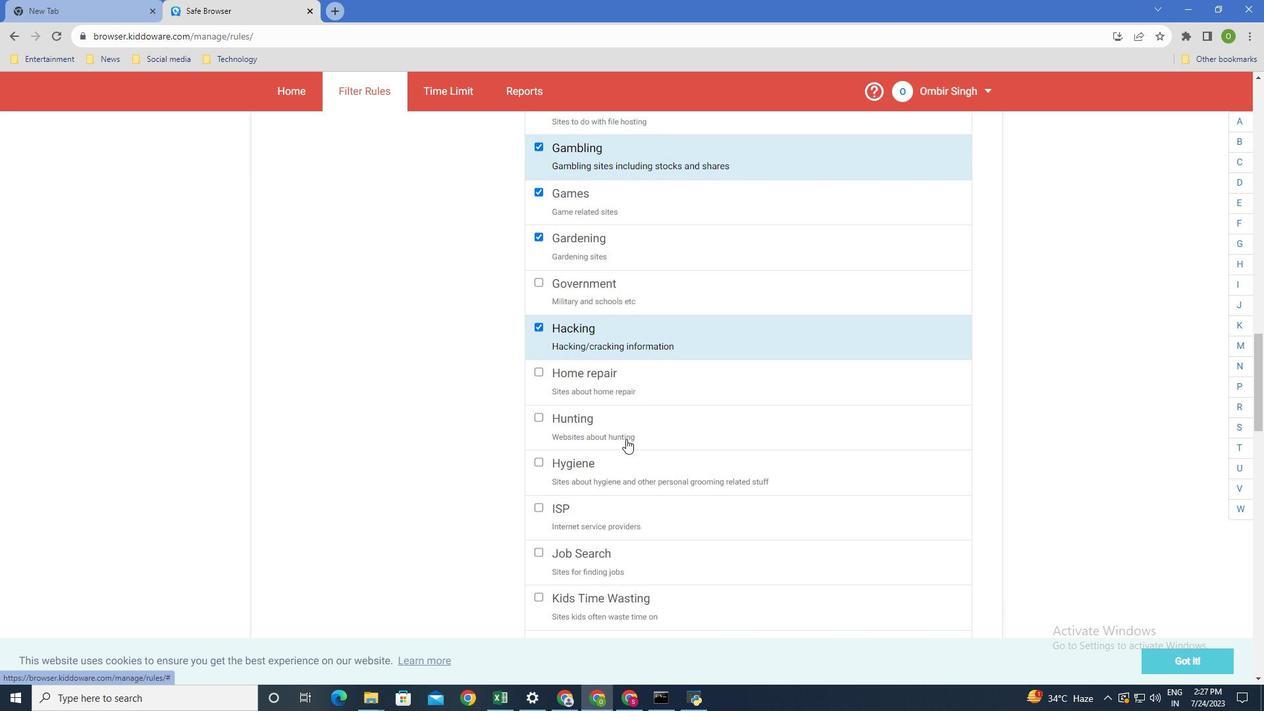 
Action: Mouse scrolled (626, 438) with delta (0, 0)
Screenshot: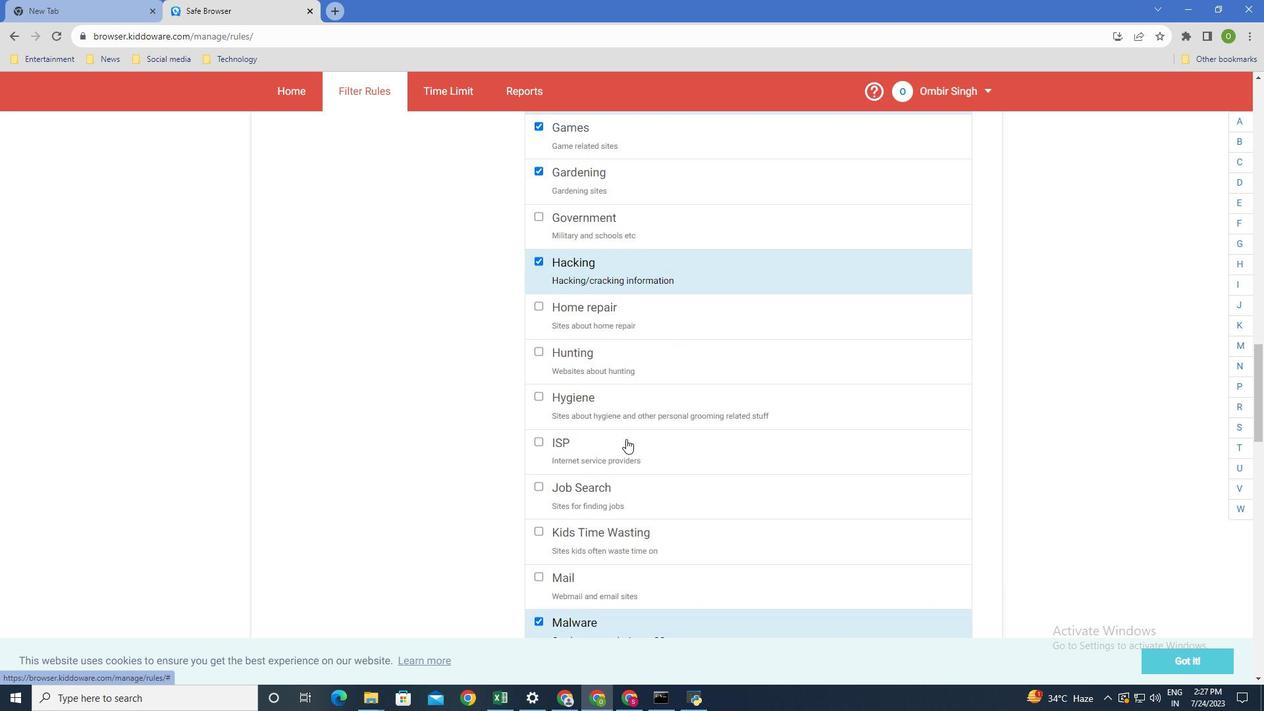 
Action: Mouse moved to (542, 376)
Screenshot: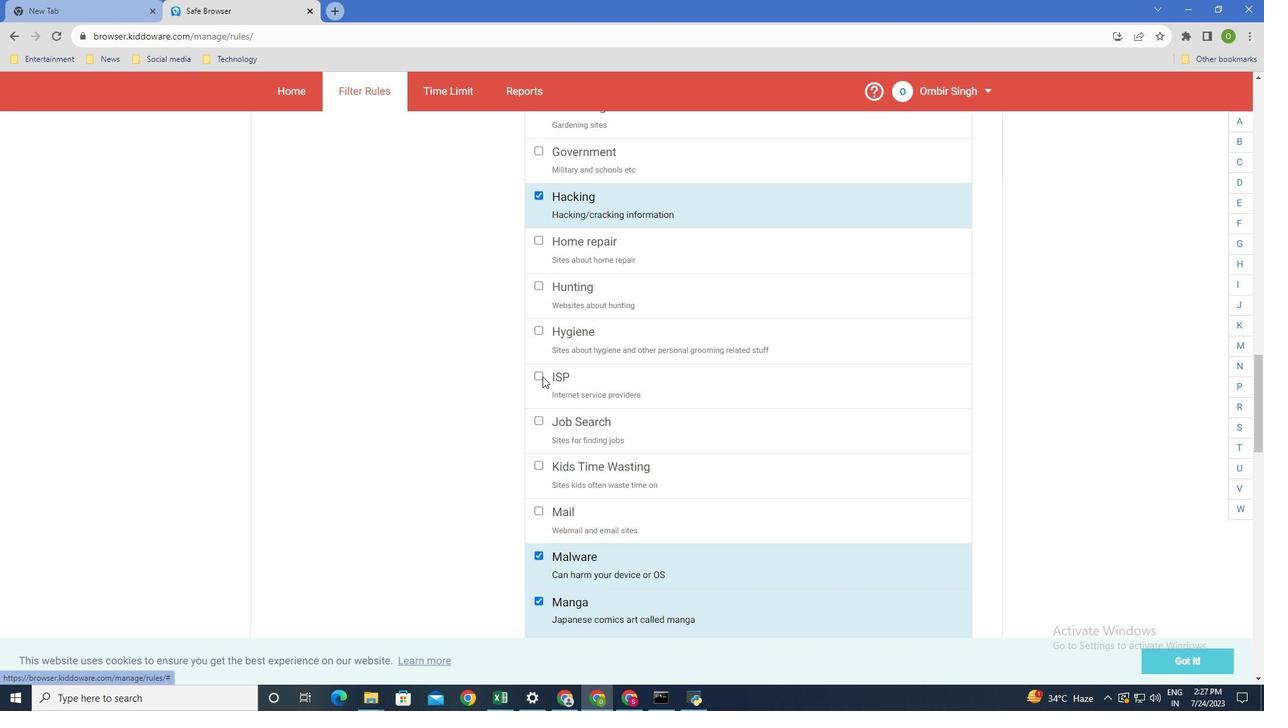 
Action: Mouse pressed left at (542, 376)
Screenshot: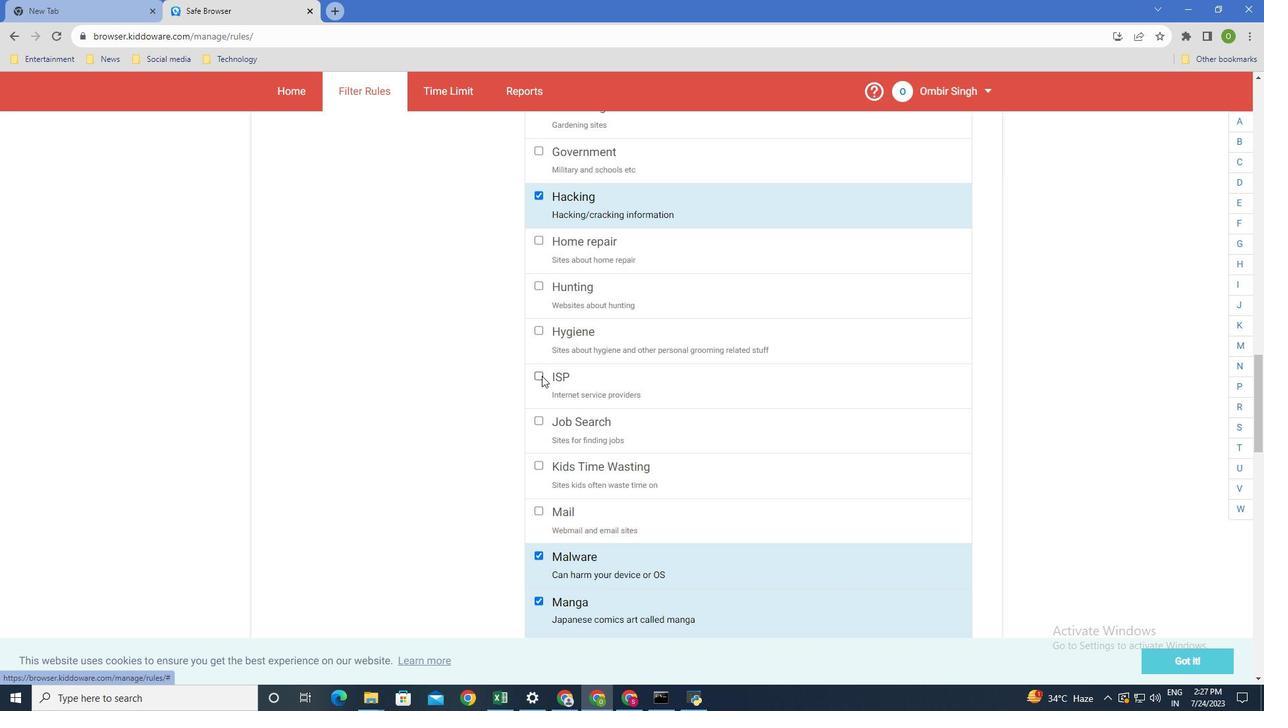 
Action: Mouse moved to (540, 416)
Screenshot: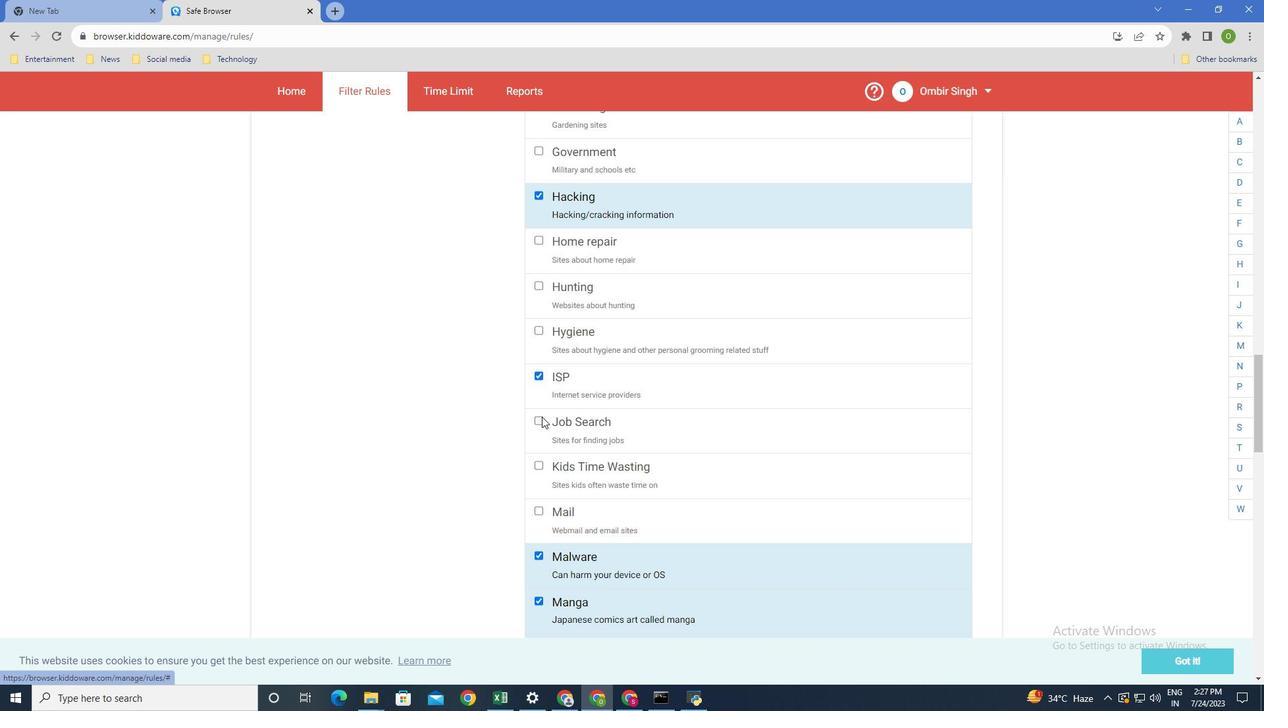 
Action: Mouse pressed left at (540, 416)
Screenshot: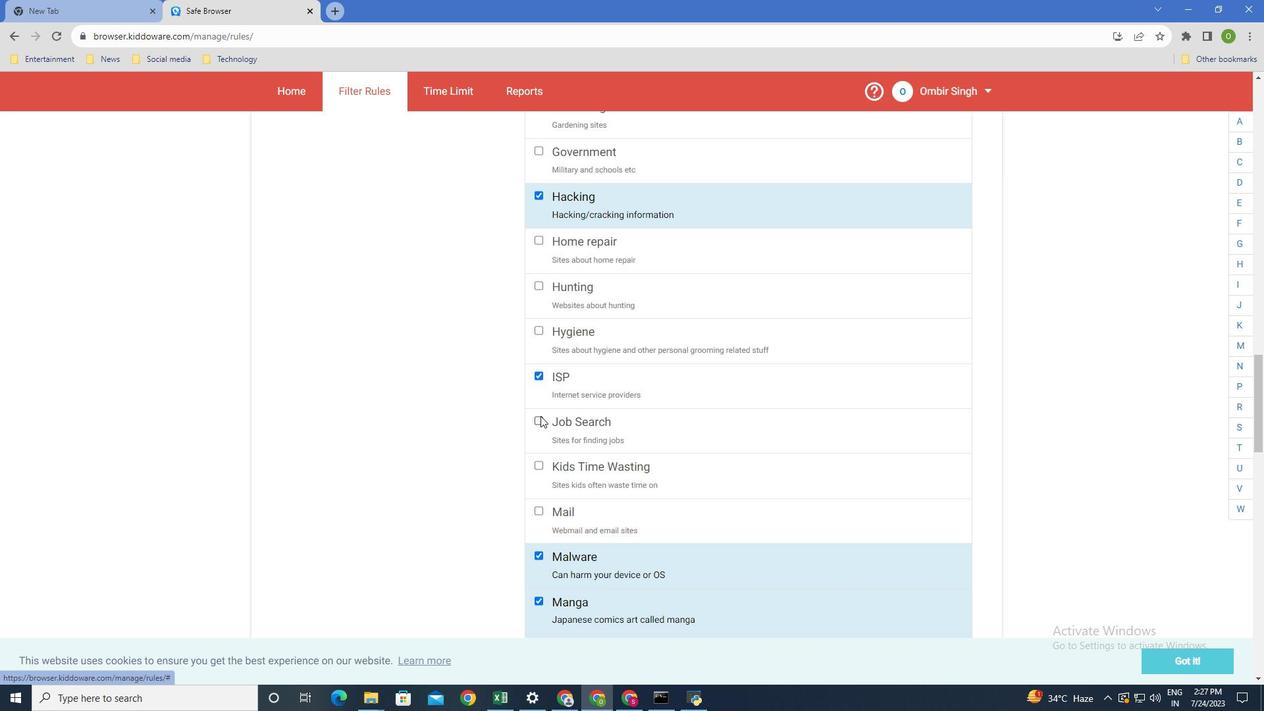 
Action: Mouse moved to (543, 333)
Screenshot: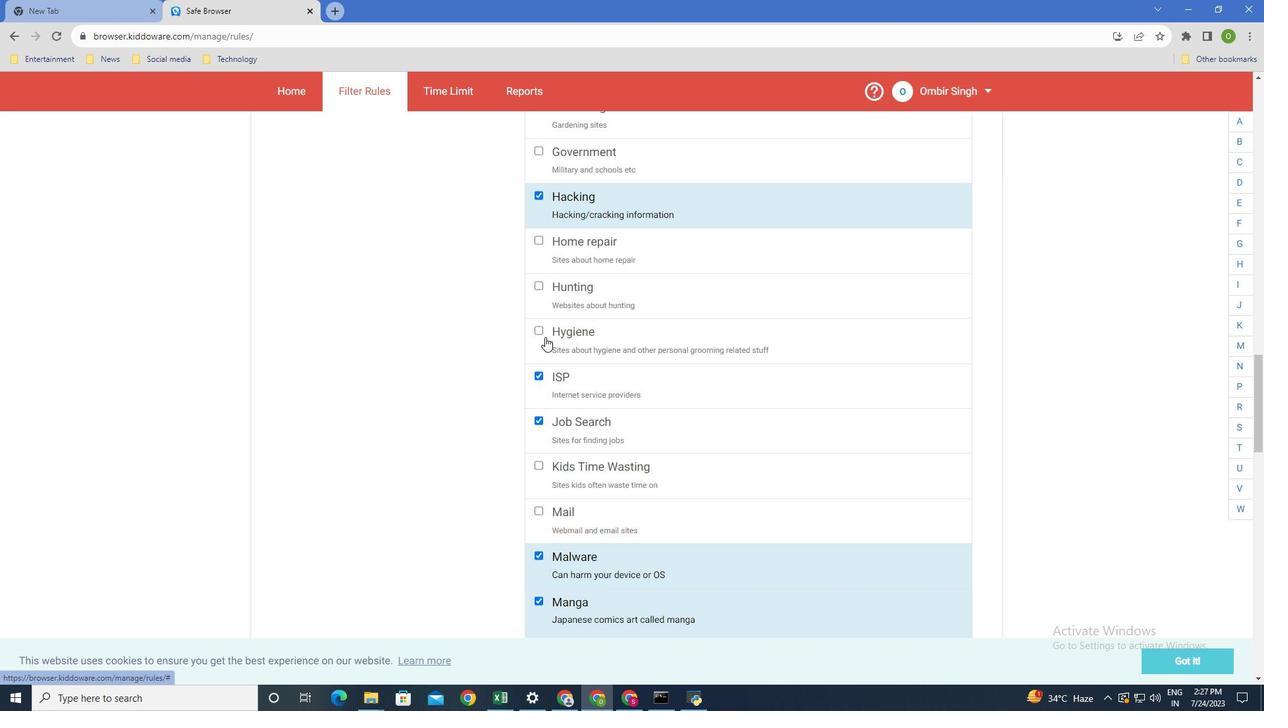 
Action: Mouse pressed left at (543, 333)
Screenshot: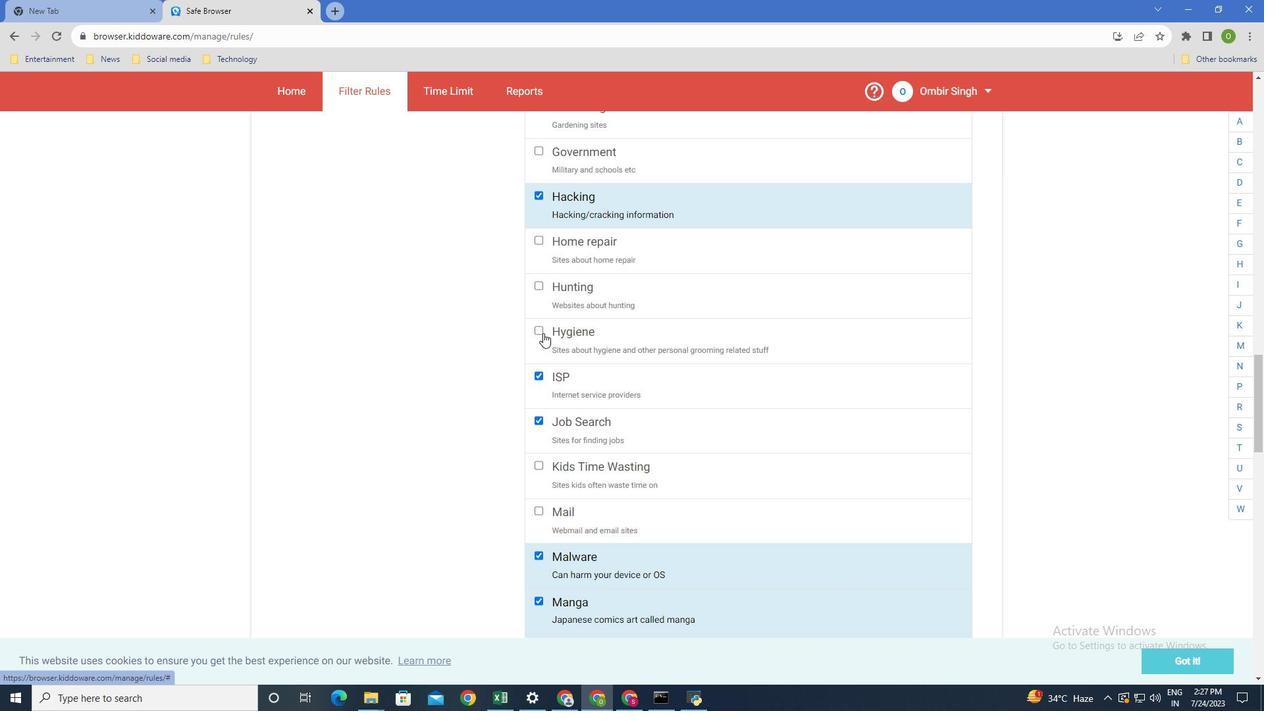 
Action: Mouse moved to (537, 469)
Screenshot: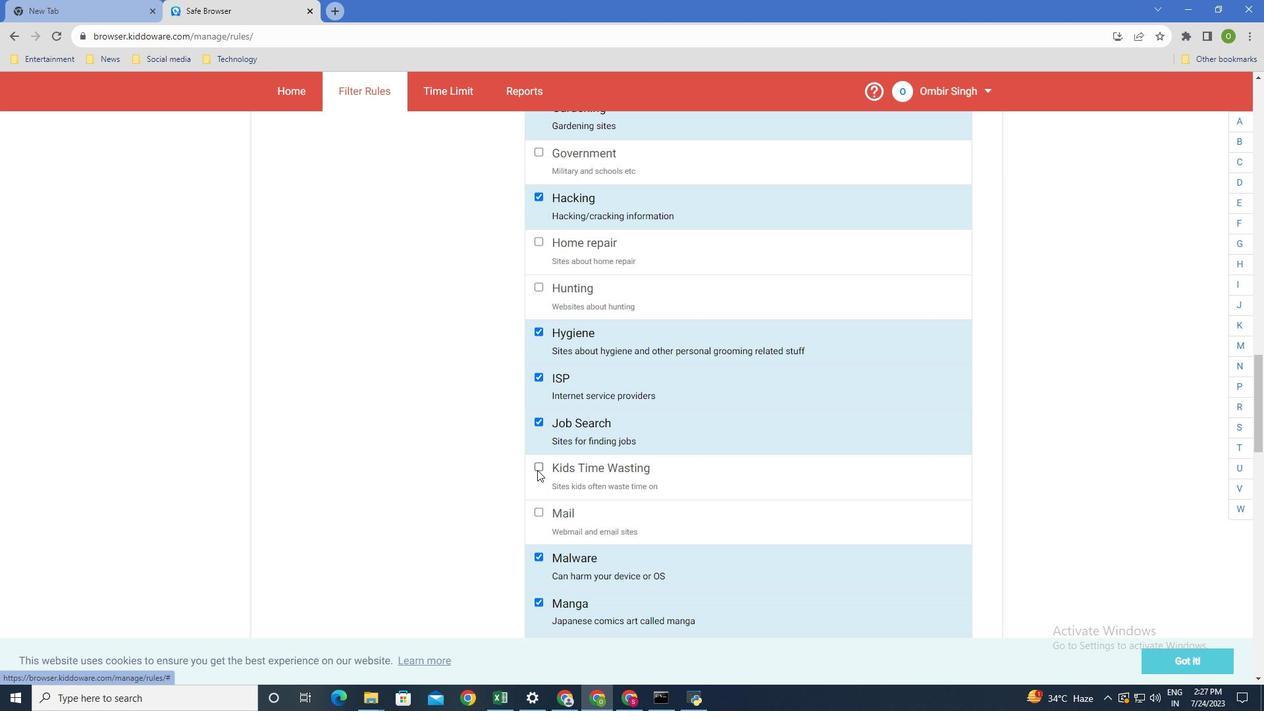 
Action: Mouse pressed left at (537, 469)
Screenshot: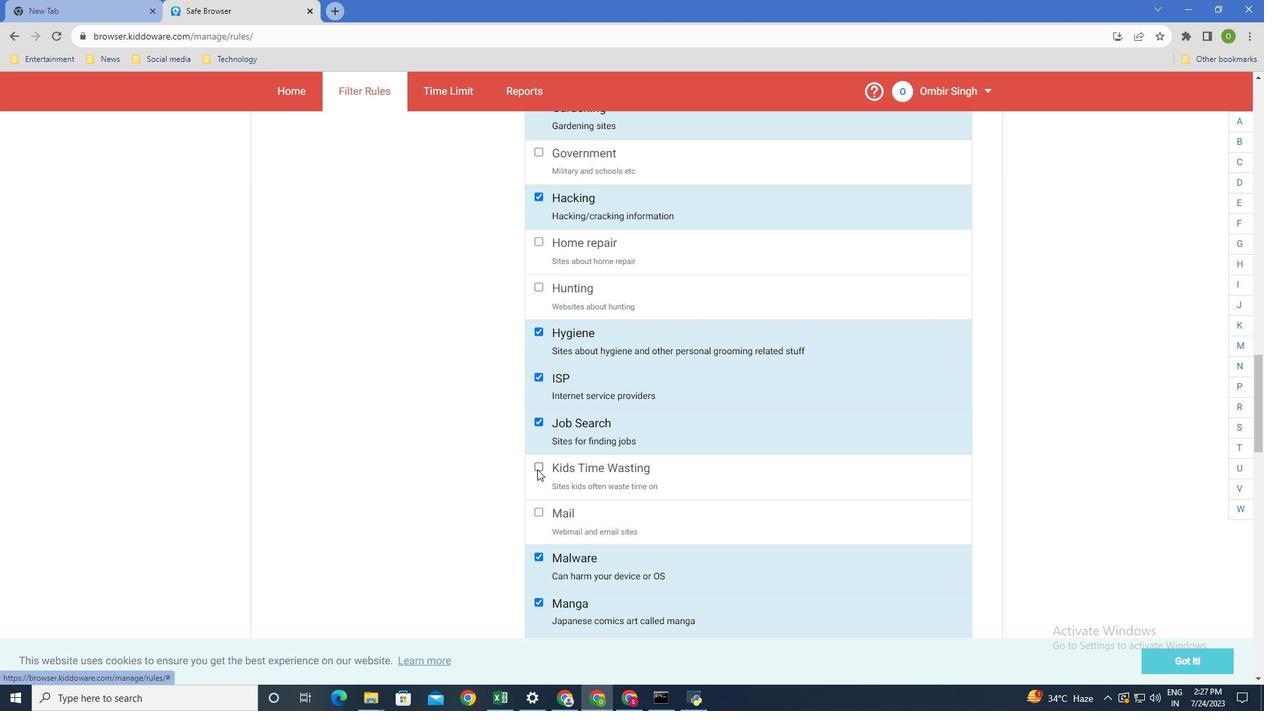 
Action: Mouse moved to (652, 511)
Screenshot: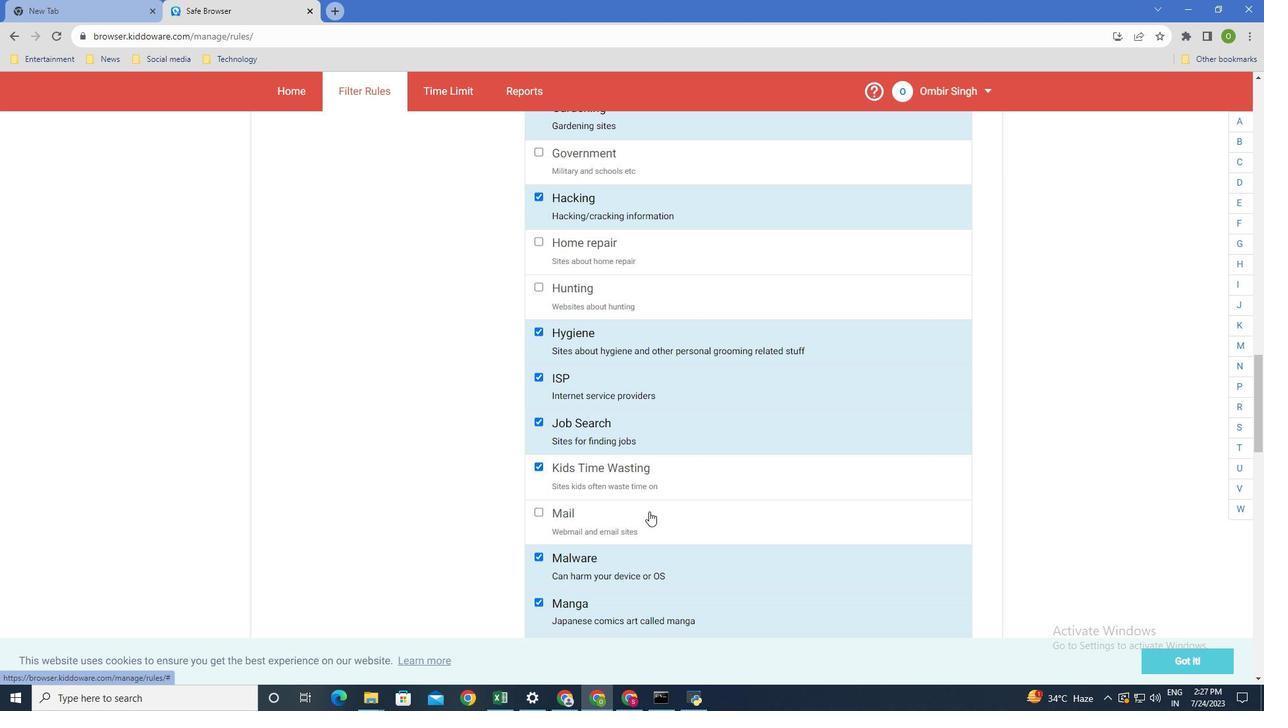 
Action: Mouse pressed left at (652, 511)
Screenshot: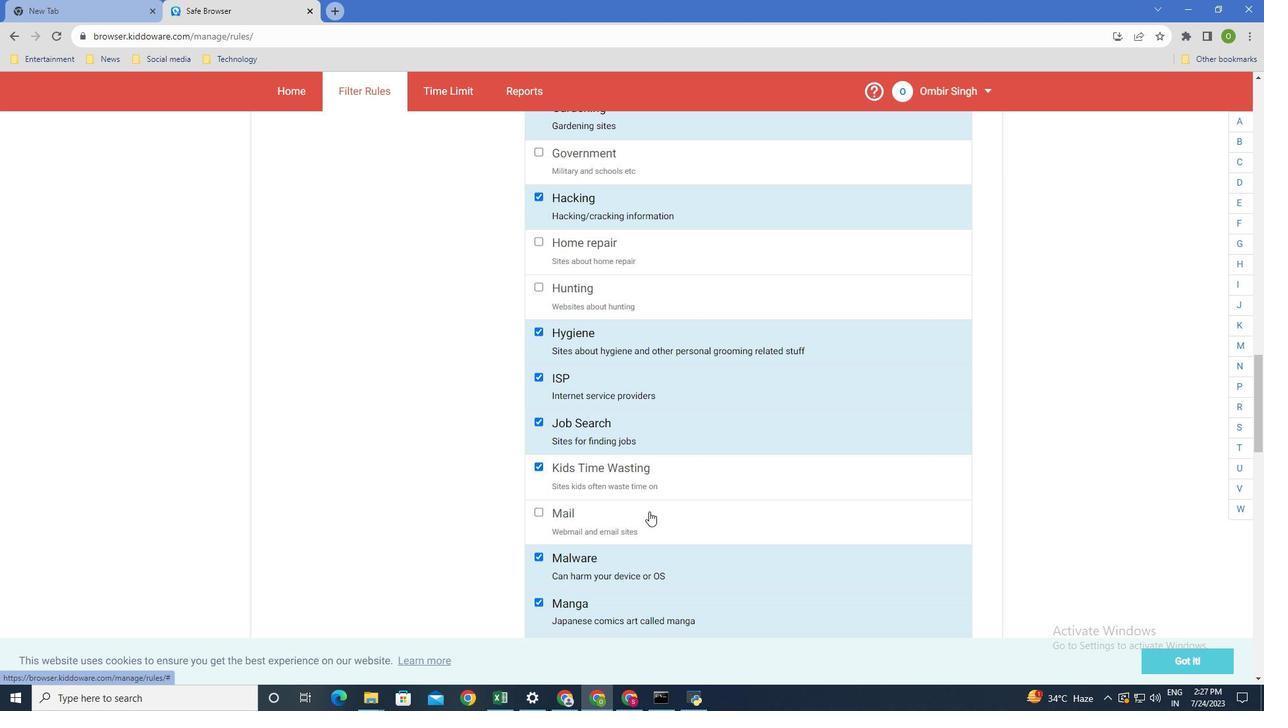
Action: Mouse moved to (569, 569)
Screenshot: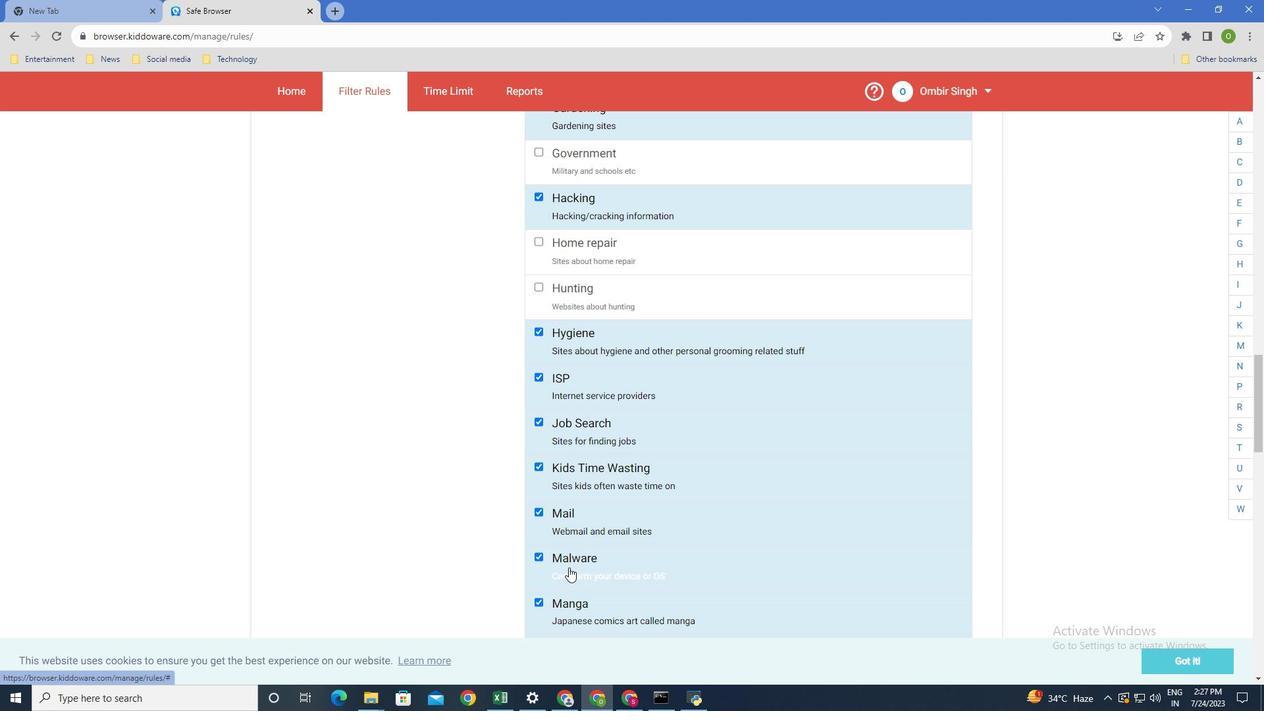 
Action: Mouse scrolled (569, 568) with delta (0, 0)
Screenshot: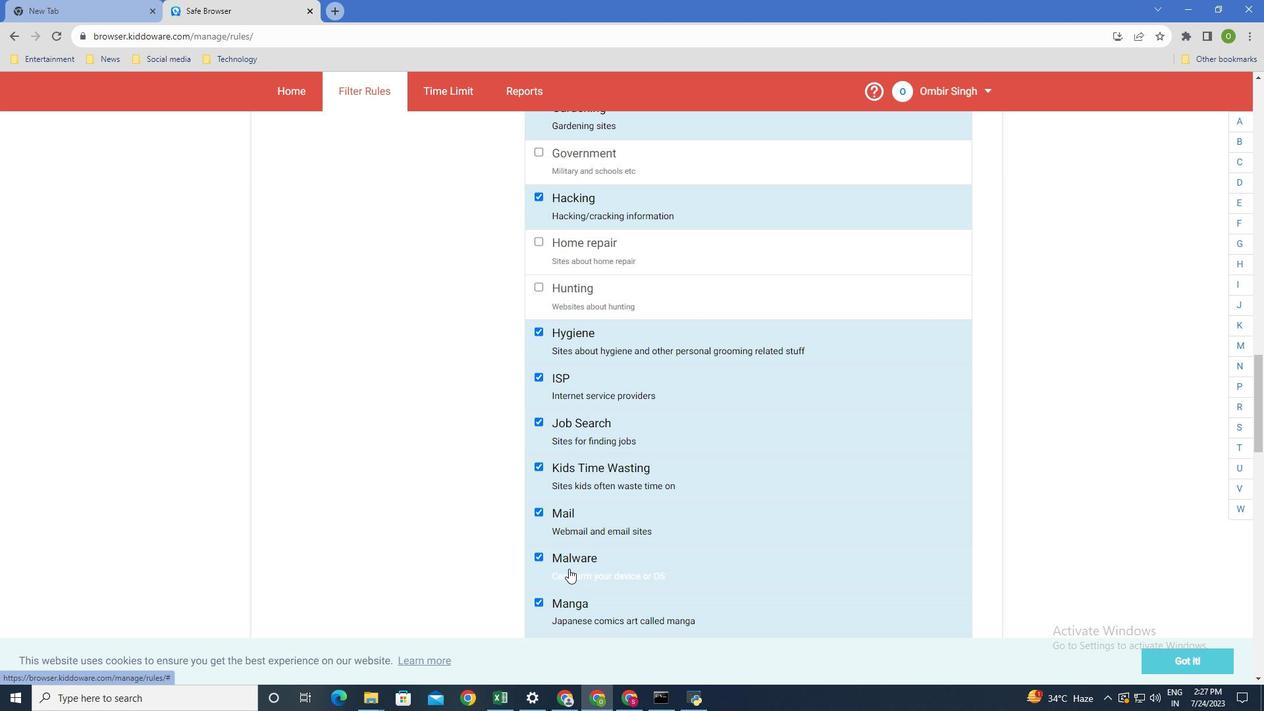 
Action: Mouse scrolled (569, 568) with delta (0, 0)
Screenshot: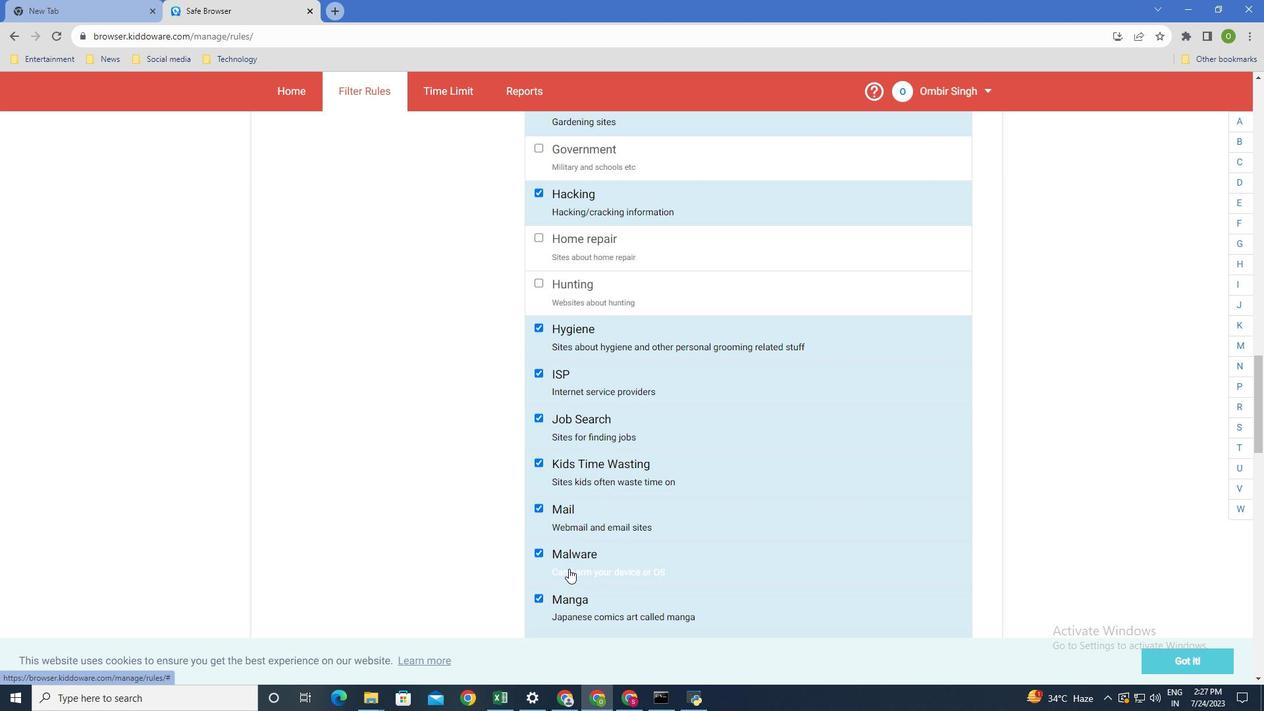 
Action: Mouse scrolled (569, 568) with delta (0, 0)
Screenshot: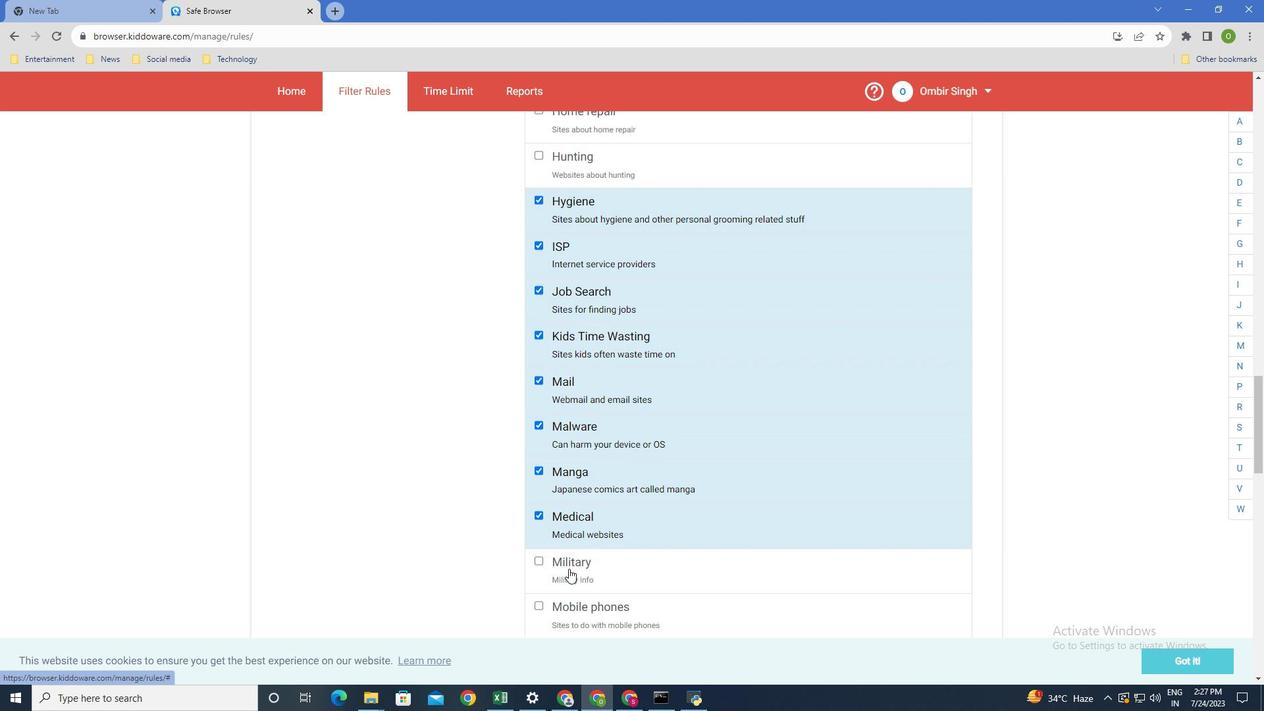 
Action: Mouse moved to (641, 457)
Screenshot: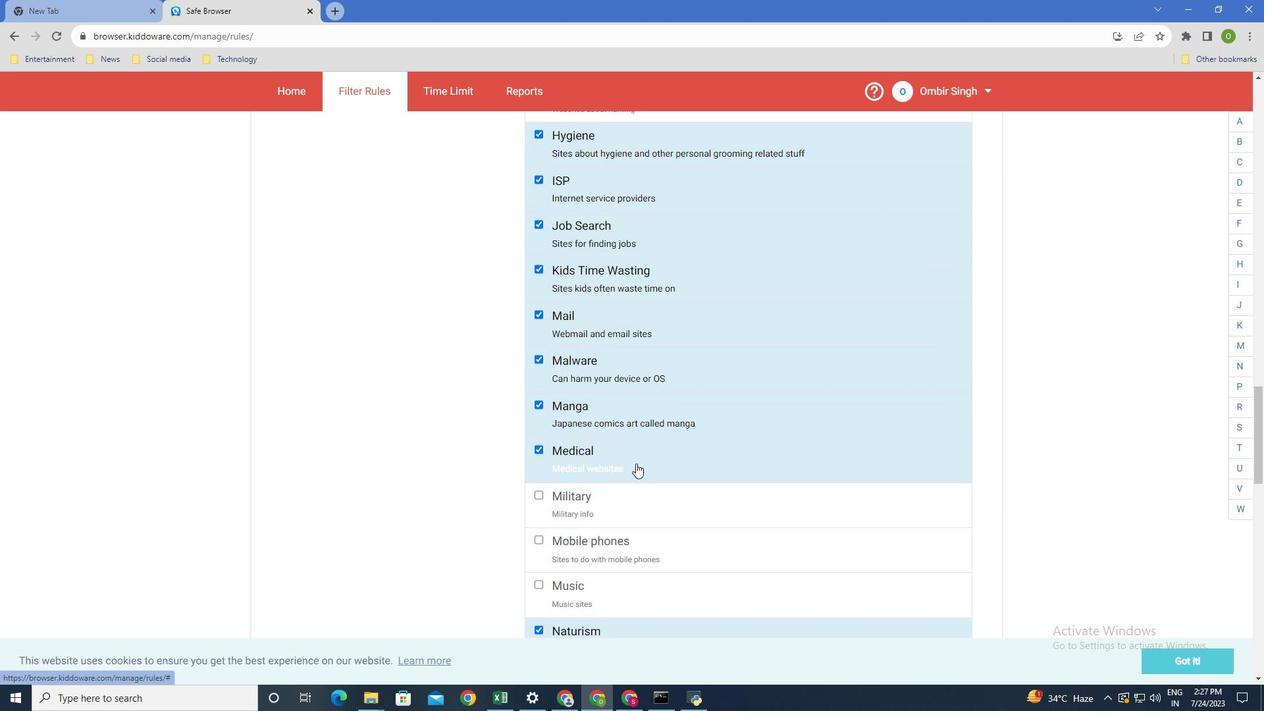 
Action: Mouse scrolled (641, 457) with delta (0, 0)
Screenshot: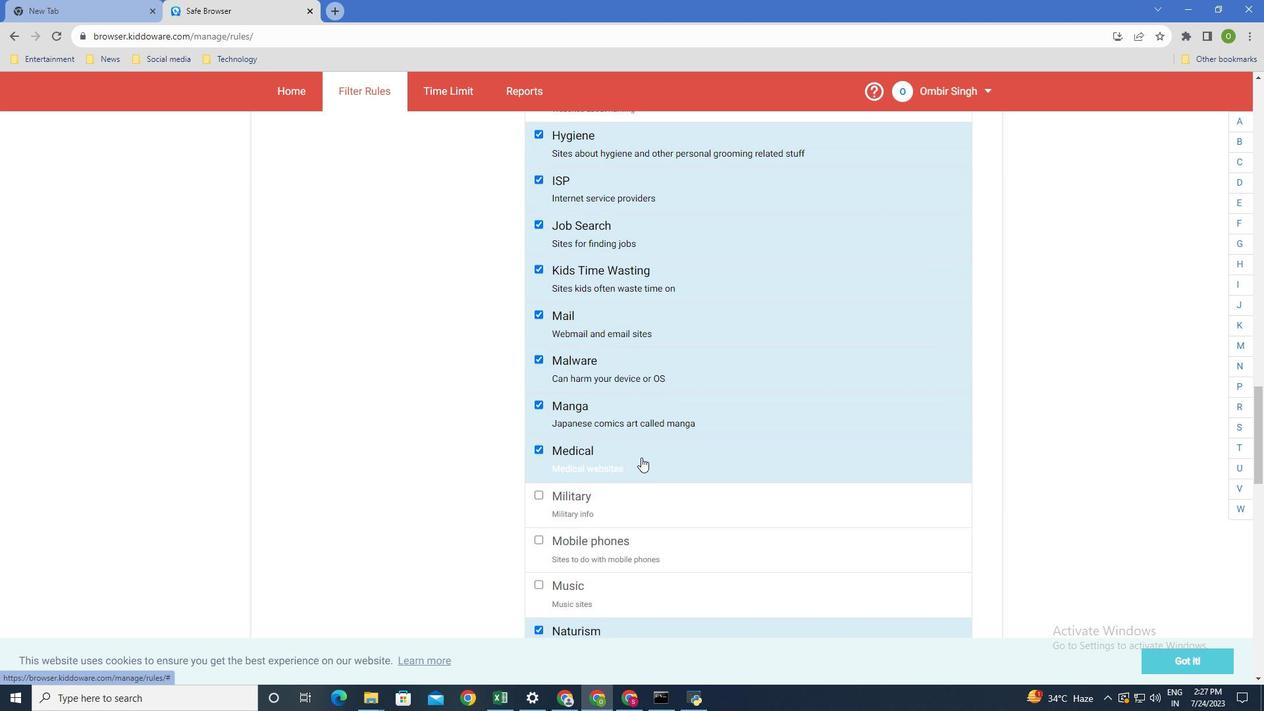 
Action: Mouse scrolled (641, 457) with delta (0, 0)
Screenshot: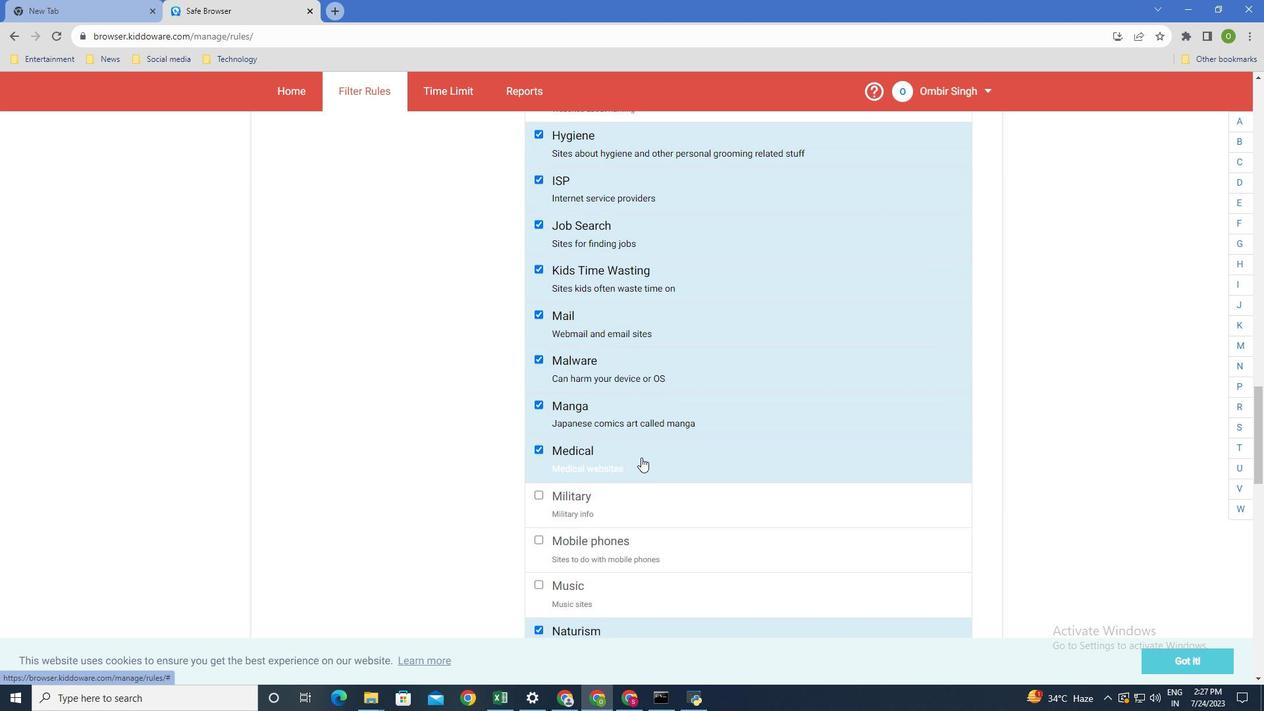 
Action: Mouse scrolled (641, 457) with delta (0, 0)
Screenshot: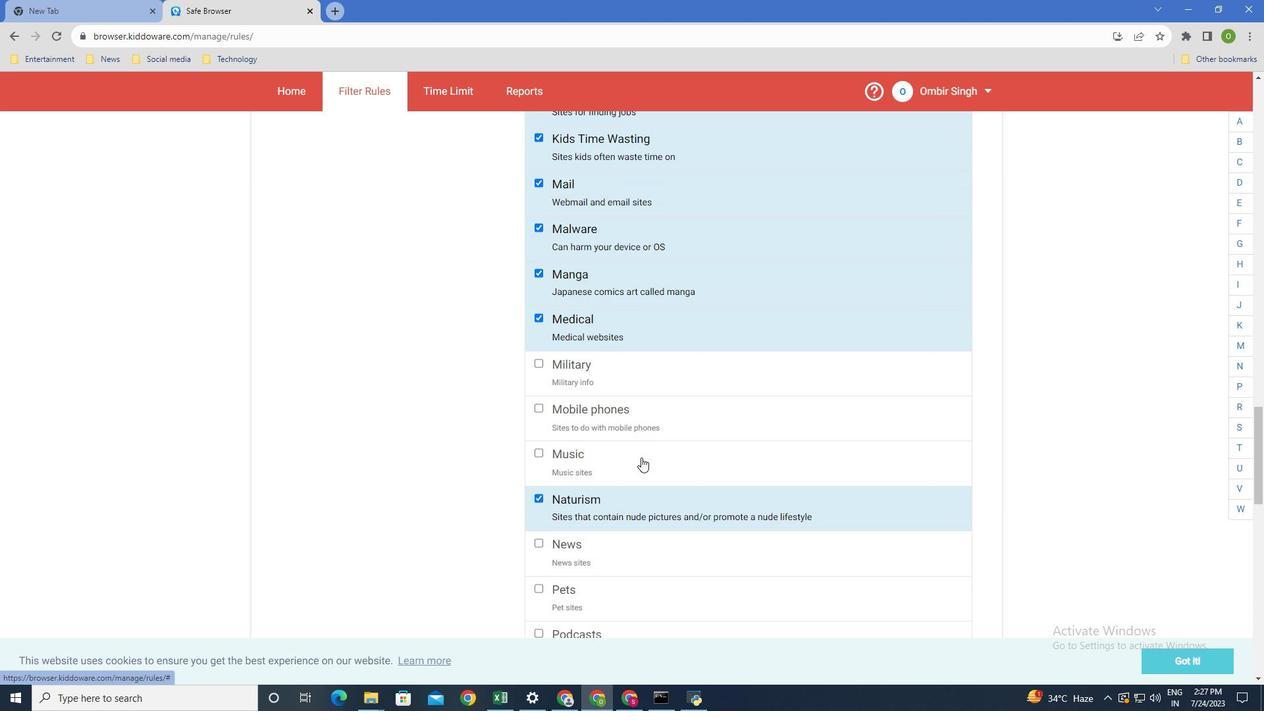 
Action: Mouse moved to (540, 340)
Screenshot: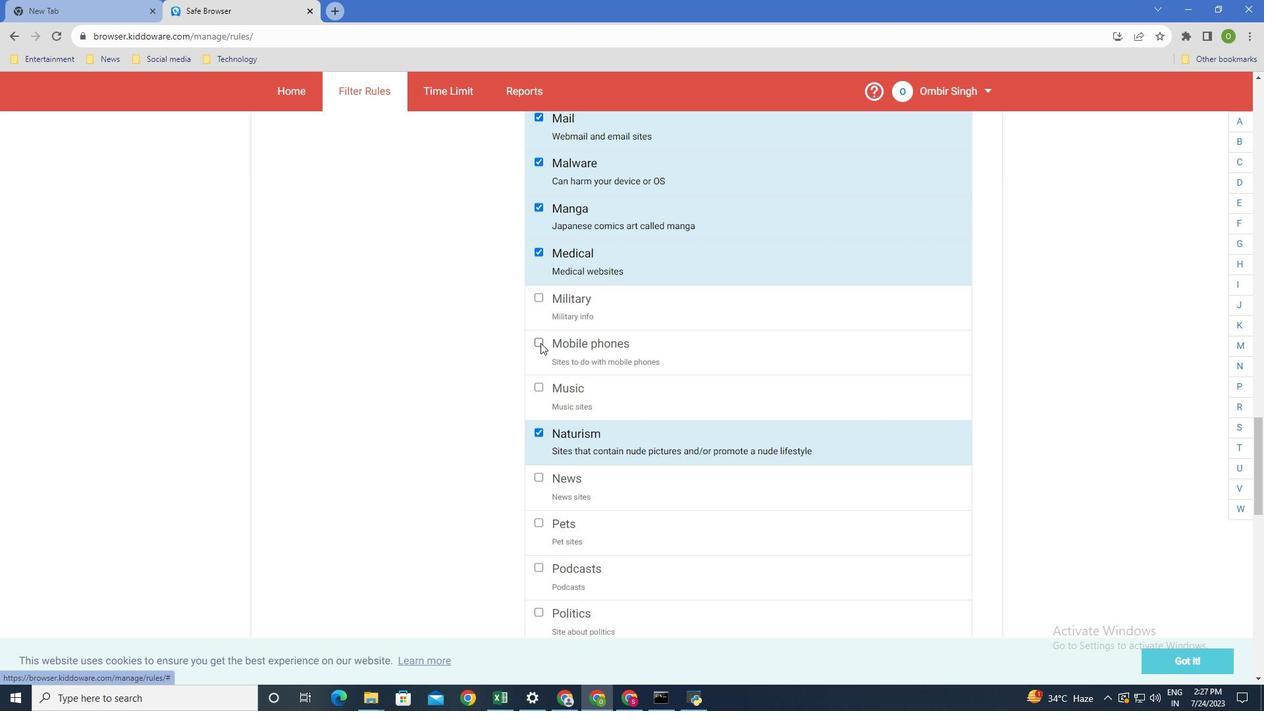
Action: Mouse pressed left at (540, 340)
Screenshot: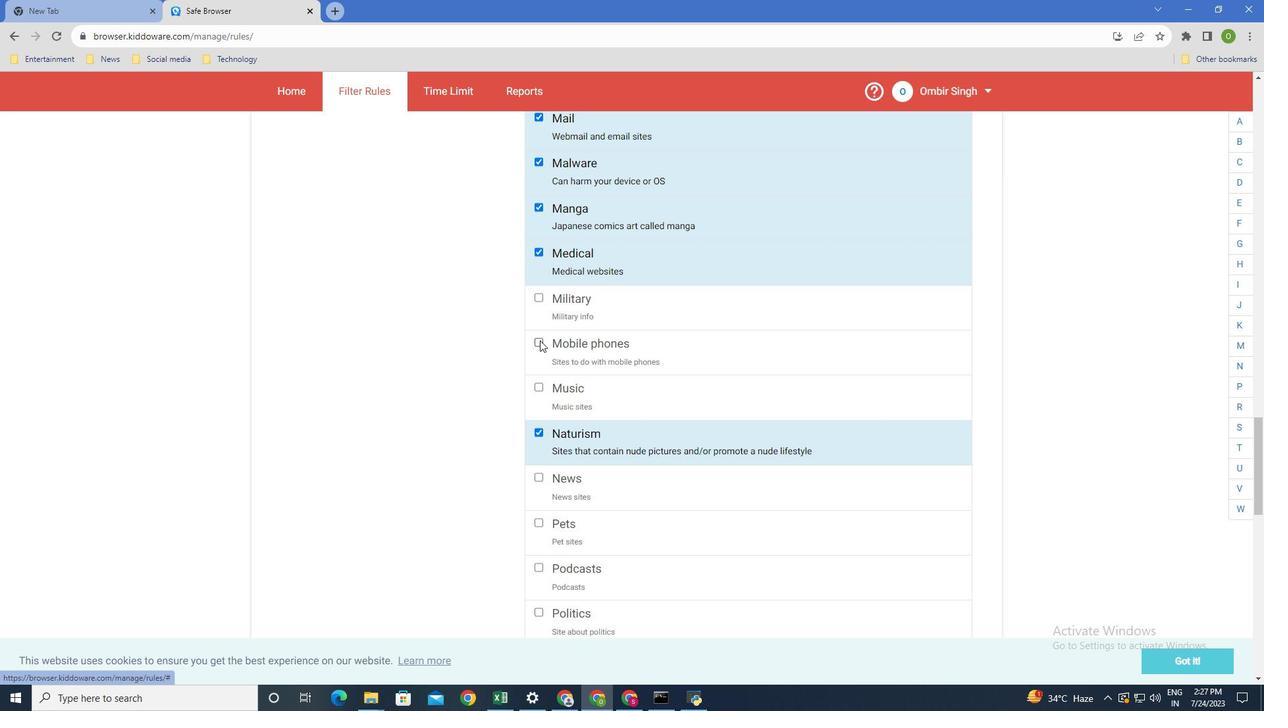 
Action: Mouse moved to (628, 507)
Screenshot: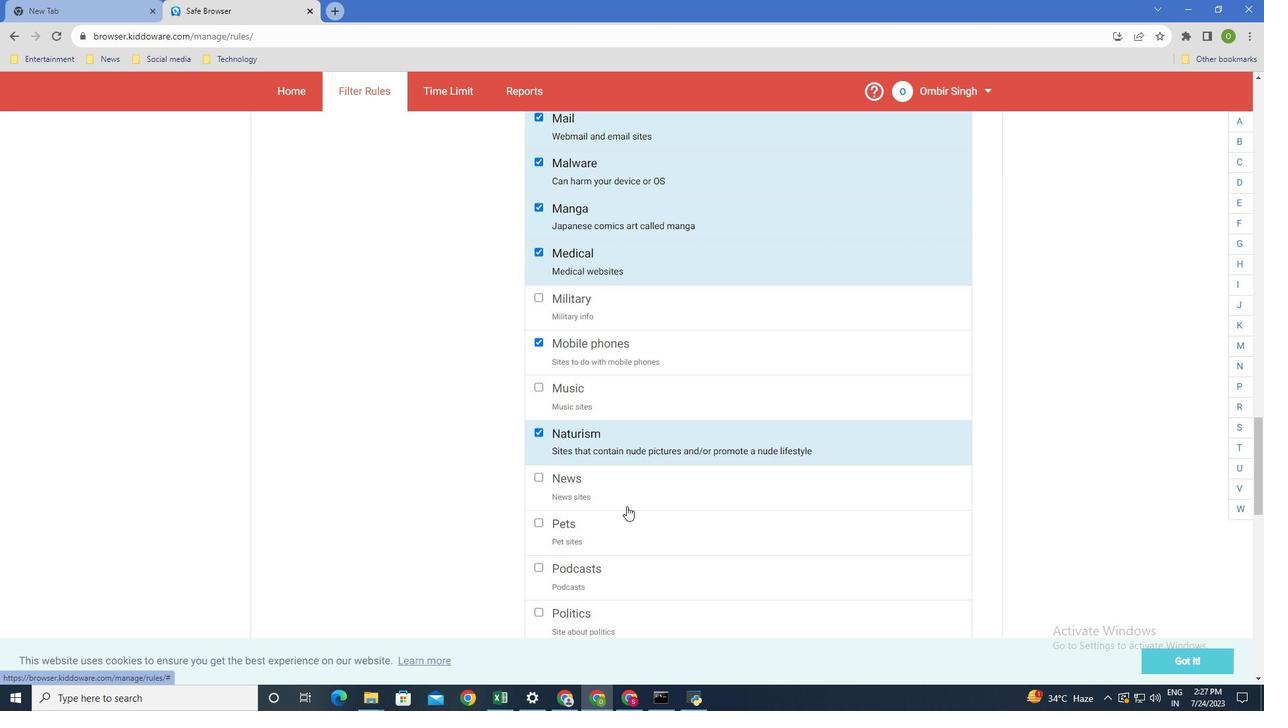
Action: Mouse scrolled (628, 507) with delta (0, 0)
Screenshot: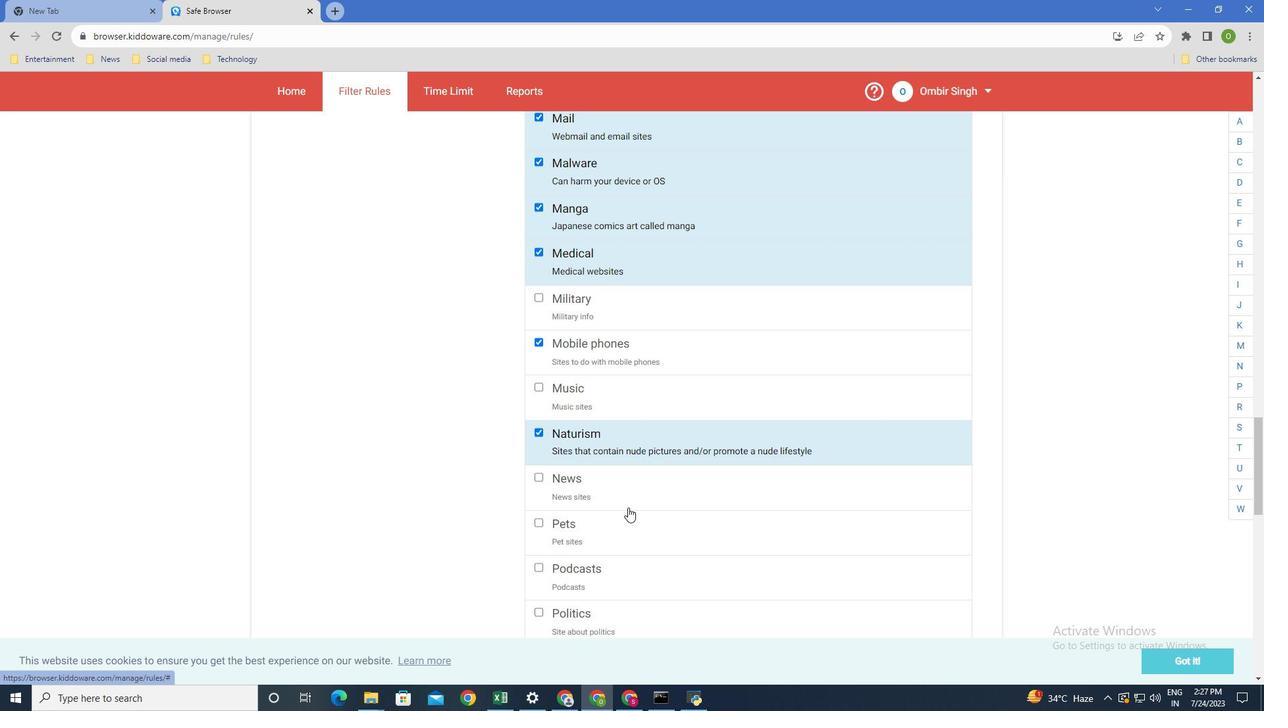 
Action: Mouse scrolled (628, 507) with delta (0, 0)
Screenshot: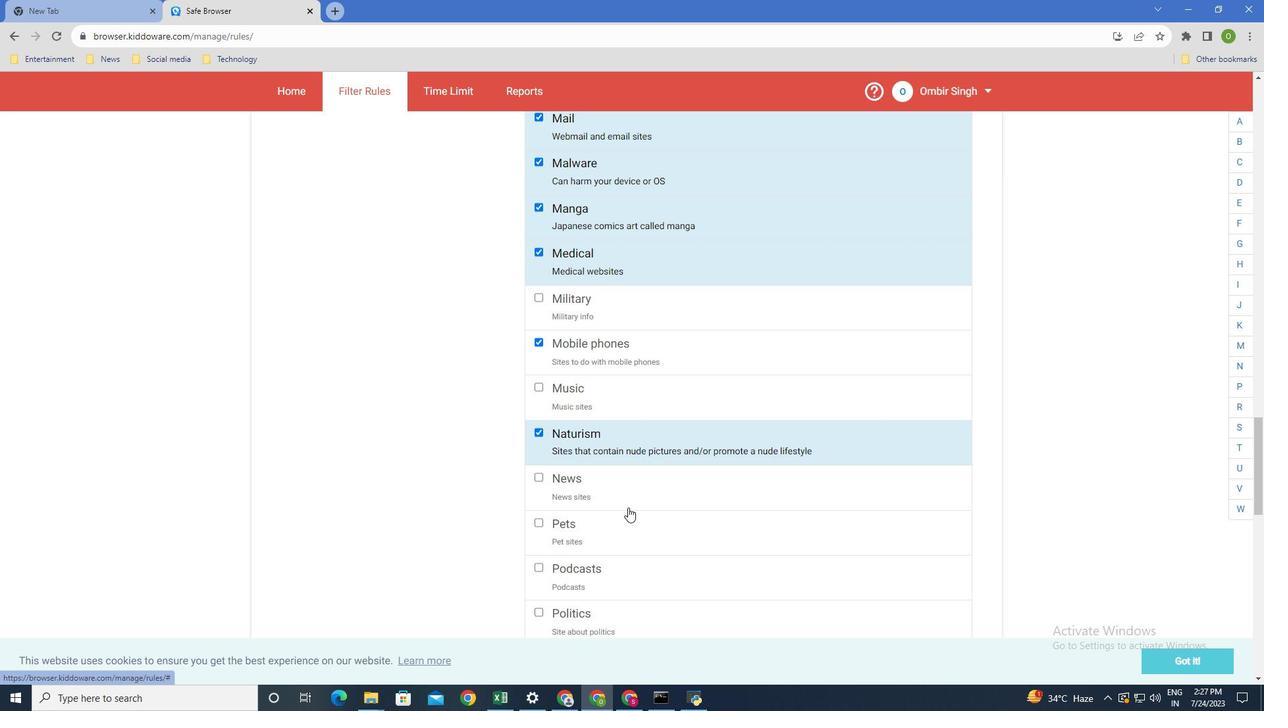 
Action: Mouse scrolled (628, 507) with delta (0, 0)
Screenshot: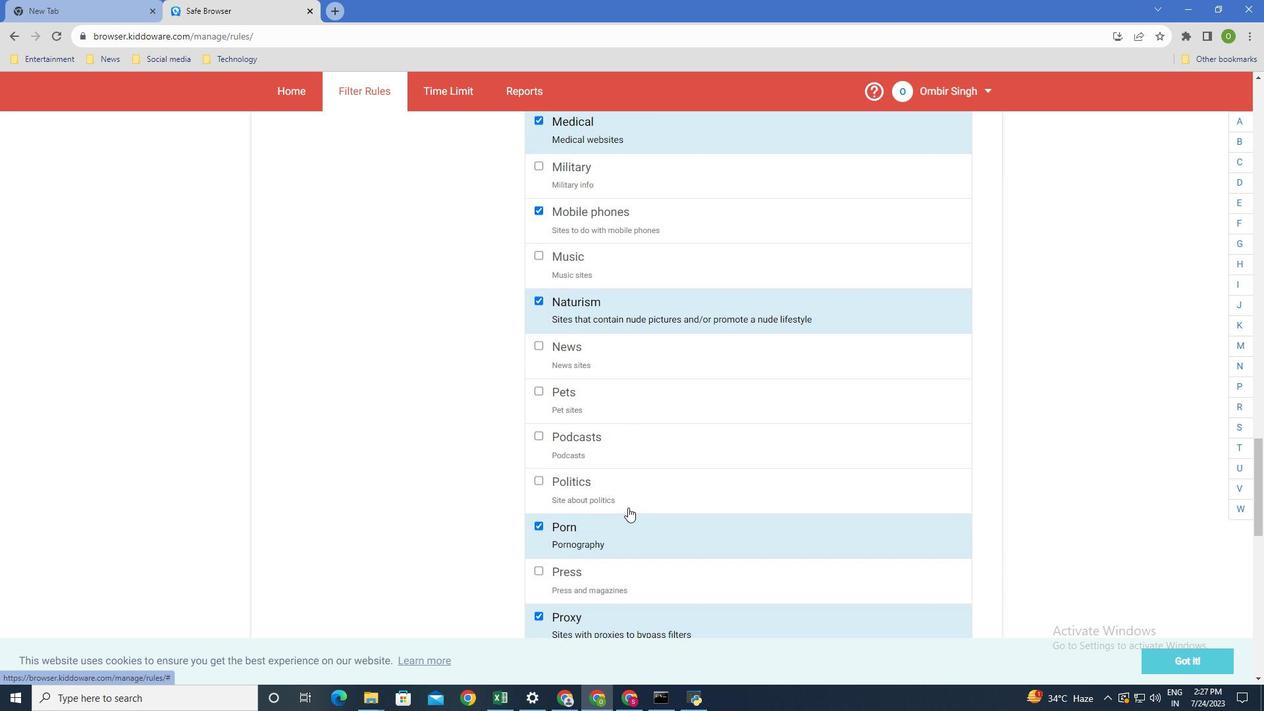 
Action: Mouse moved to (540, 414)
Screenshot: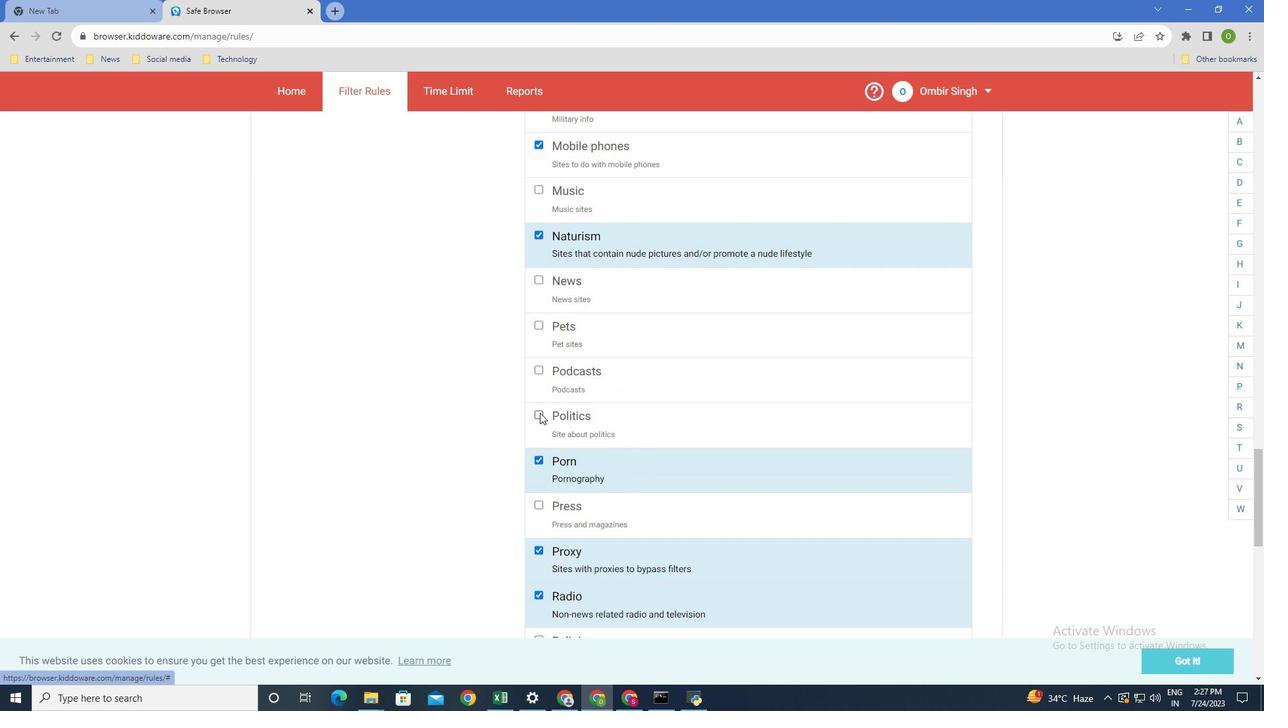 
Action: Mouse pressed left at (540, 414)
Screenshot: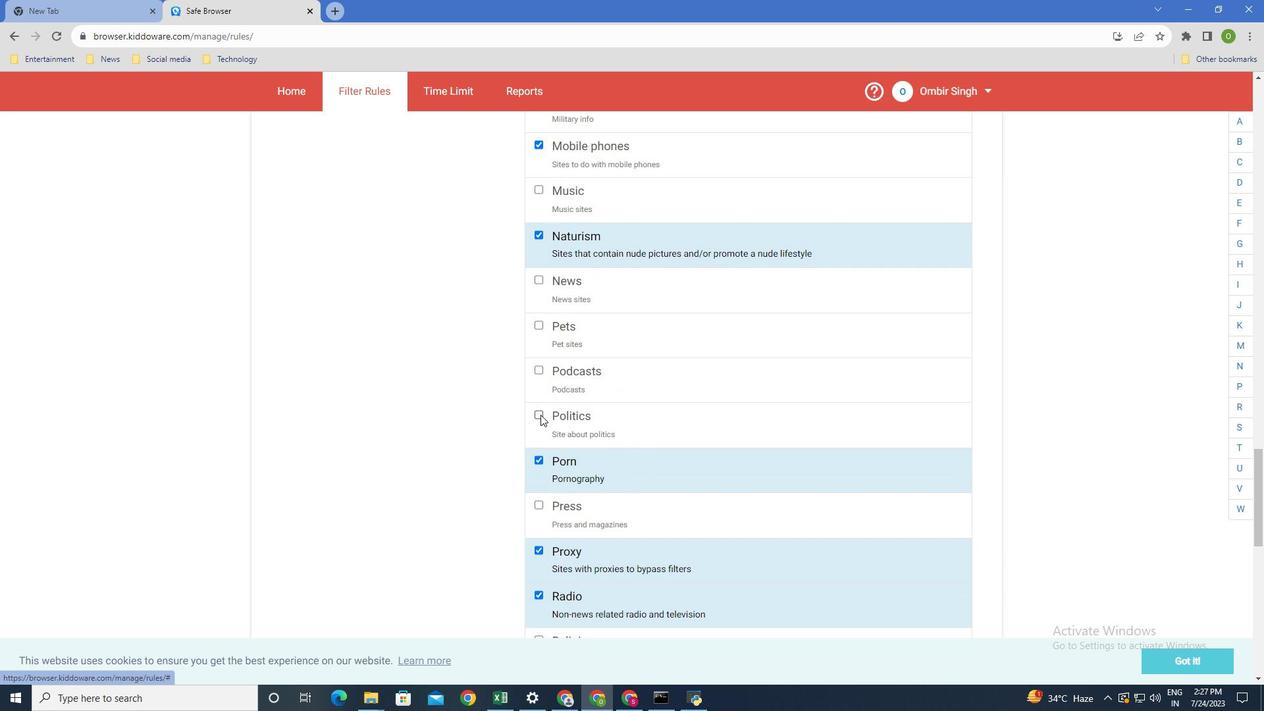 
Action: Mouse moved to (690, 439)
Screenshot: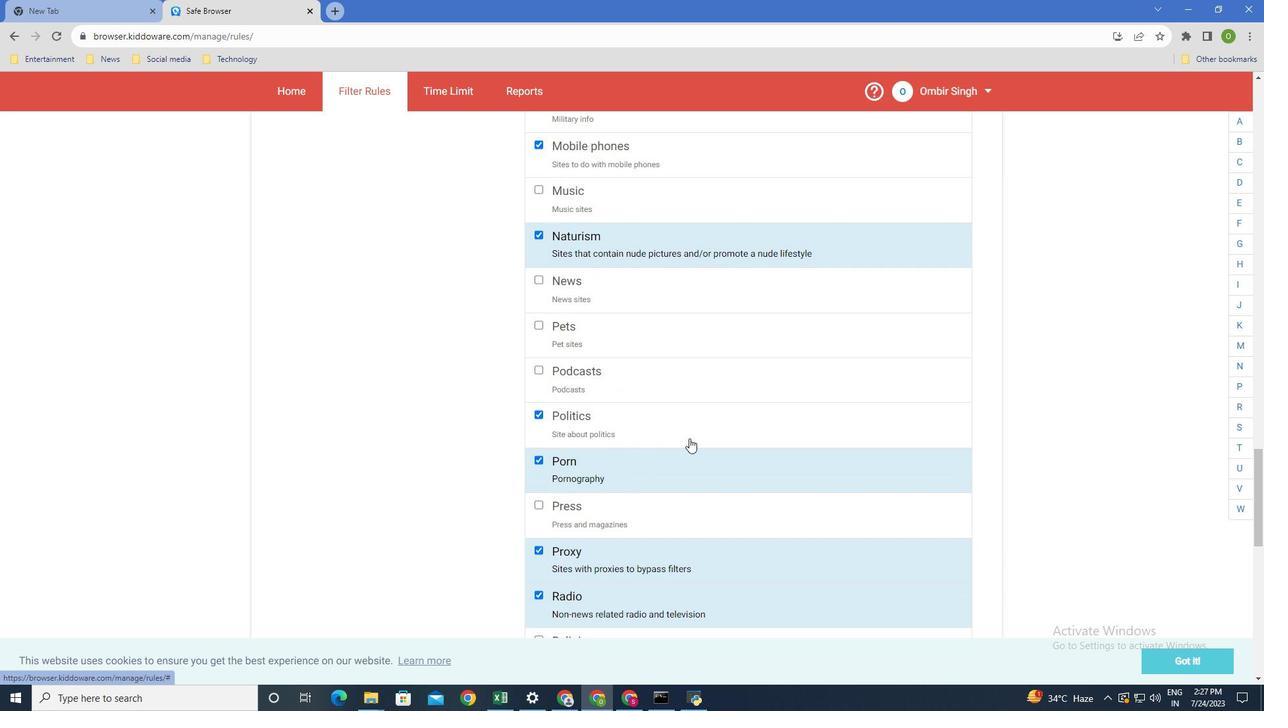 
Action: Mouse scrolled (690, 439) with delta (0, 0)
Screenshot: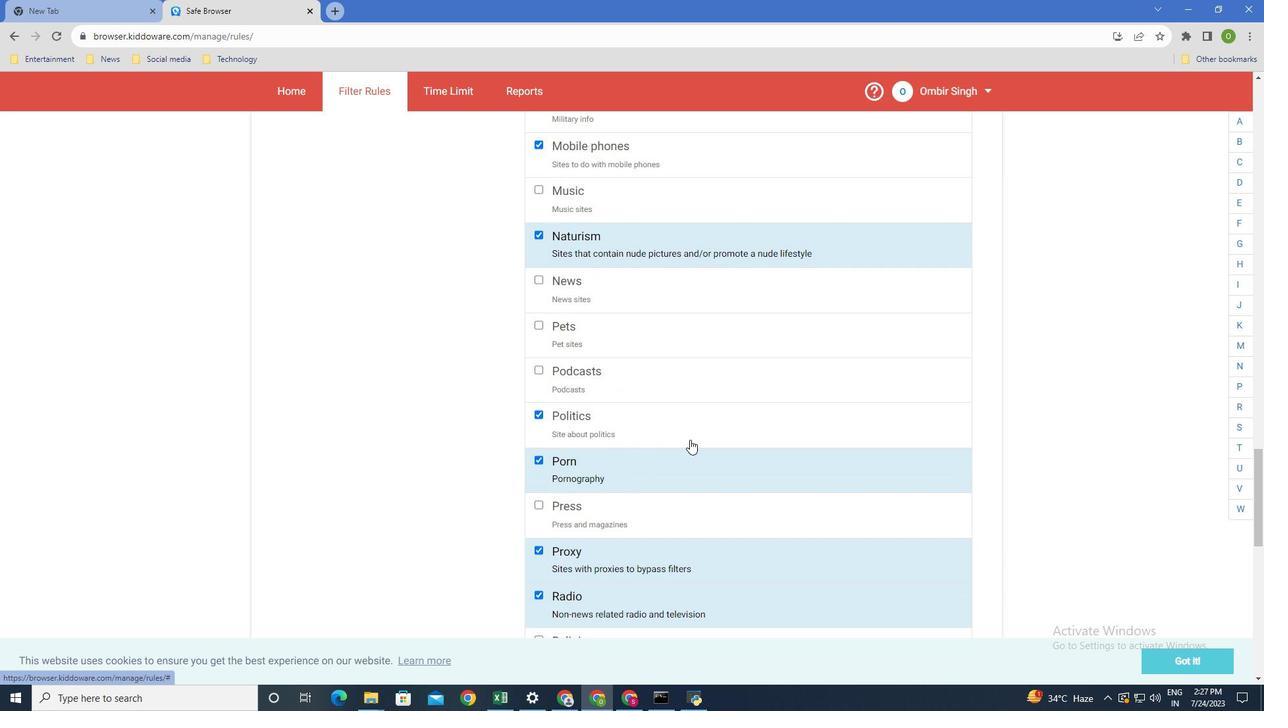 
Action: Mouse scrolled (690, 439) with delta (0, 0)
Screenshot: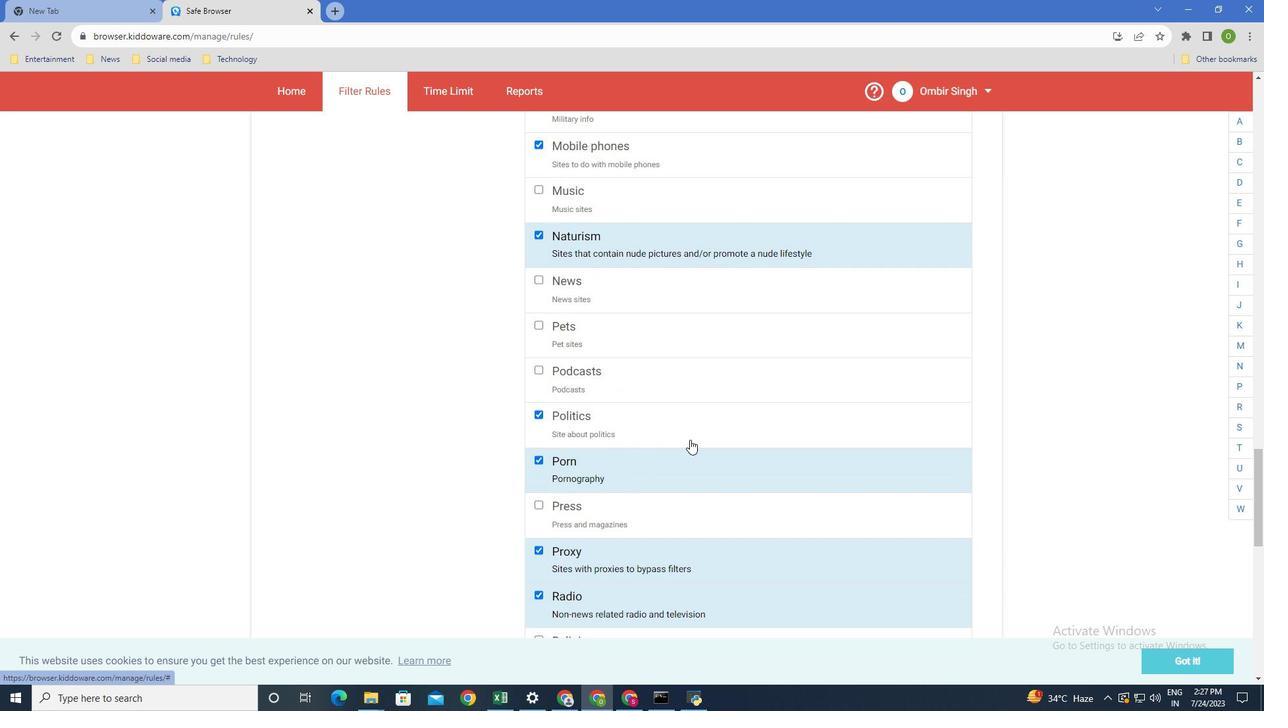 
Action: Mouse scrolled (690, 439) with delta (0, 0)
Screenshot: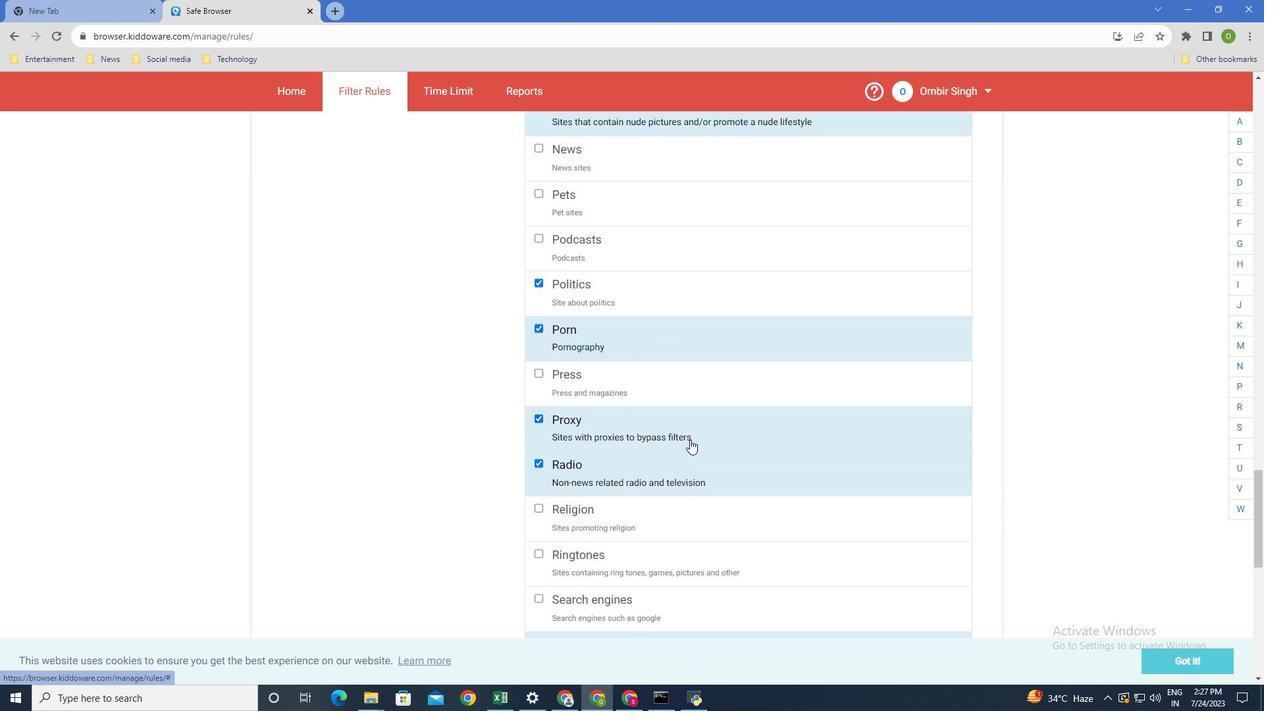 
Action: Mouse scrolled (690, 439) with delta (0, 0)
Screenshot: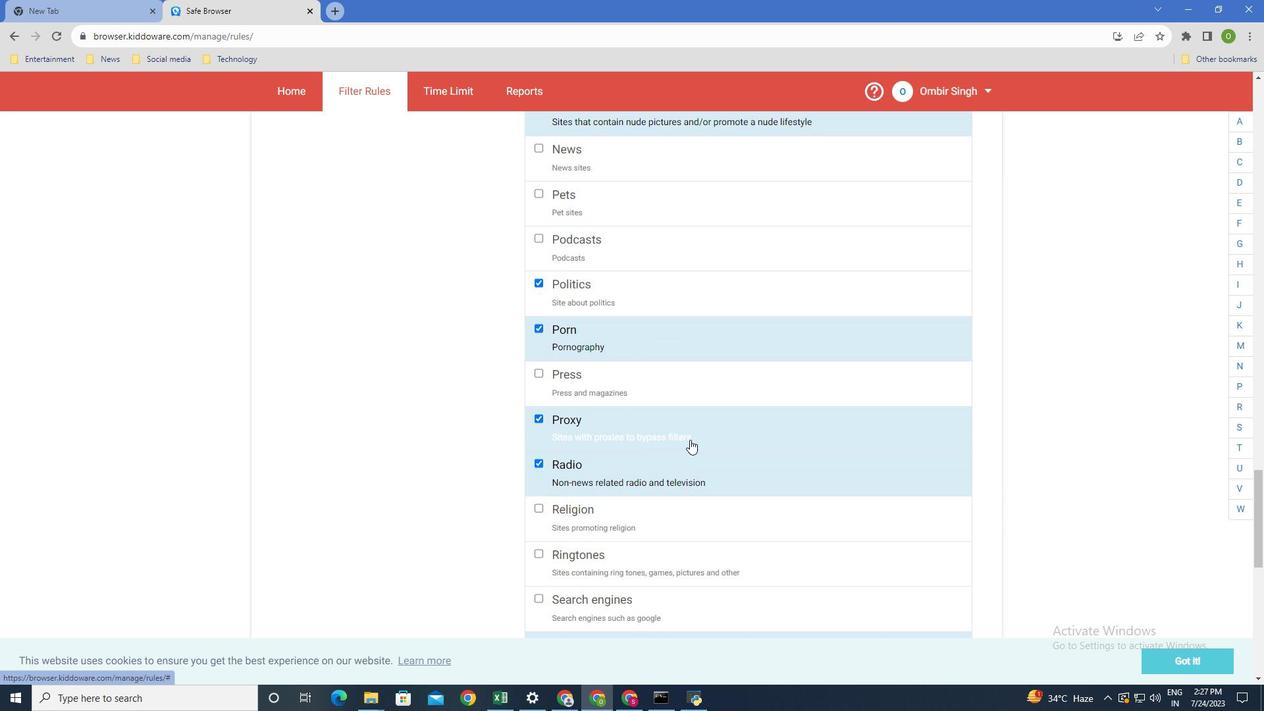 
Action: Mouse scrolled (690, 439) with delta (0, 0)
Screenshot: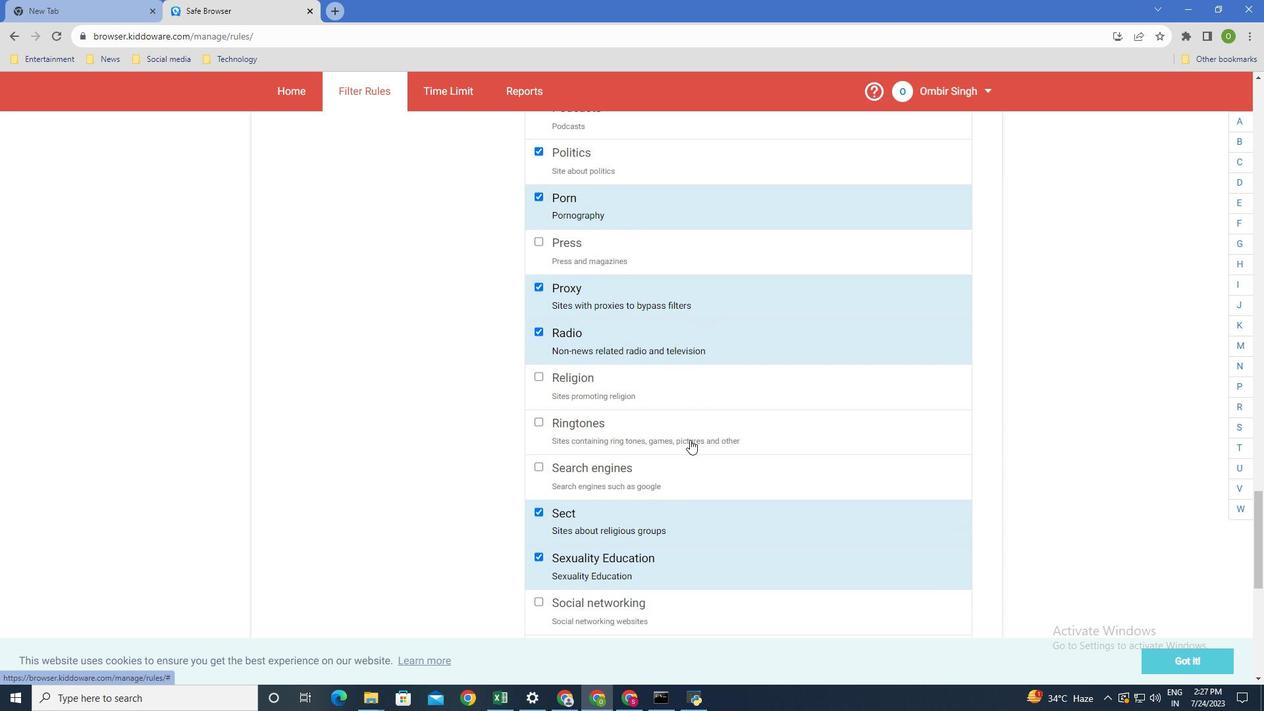 
Action: Mouse scrolled (690, 439) with delta (0, 0)
Screenshot: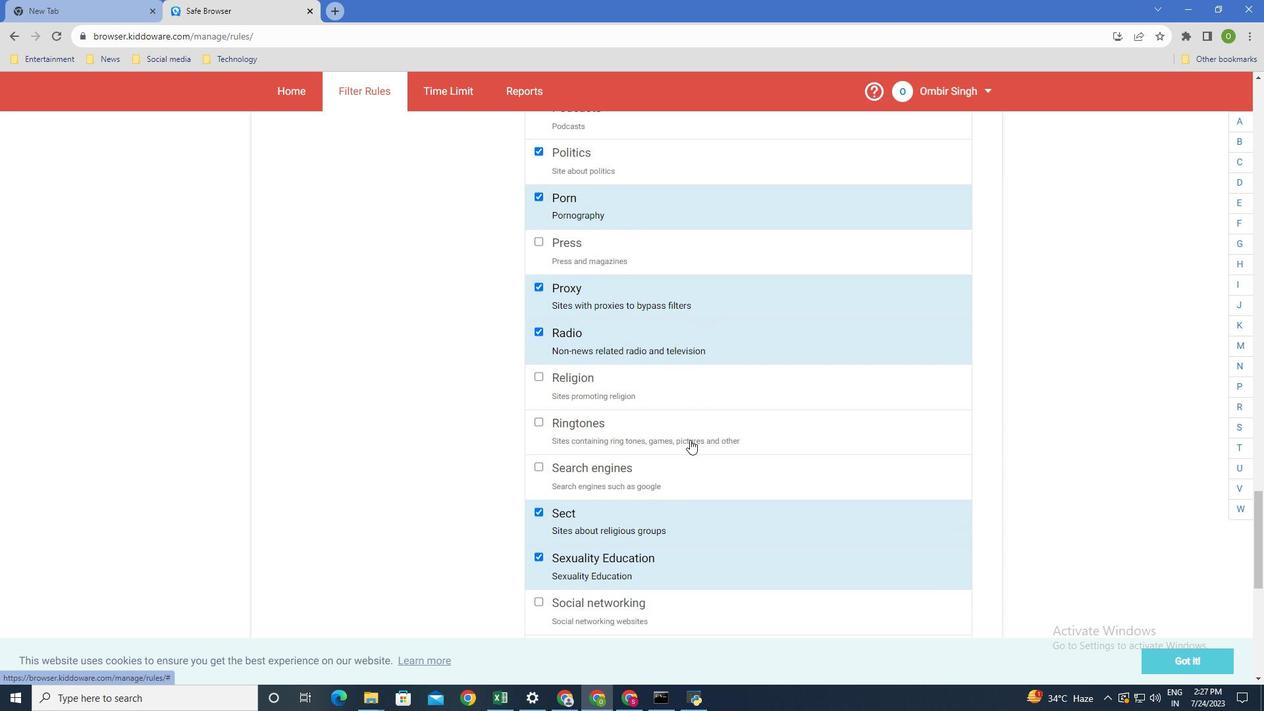 
Action: Mouse scrolled (690, 439) with delta (0, 0)
Screenshot: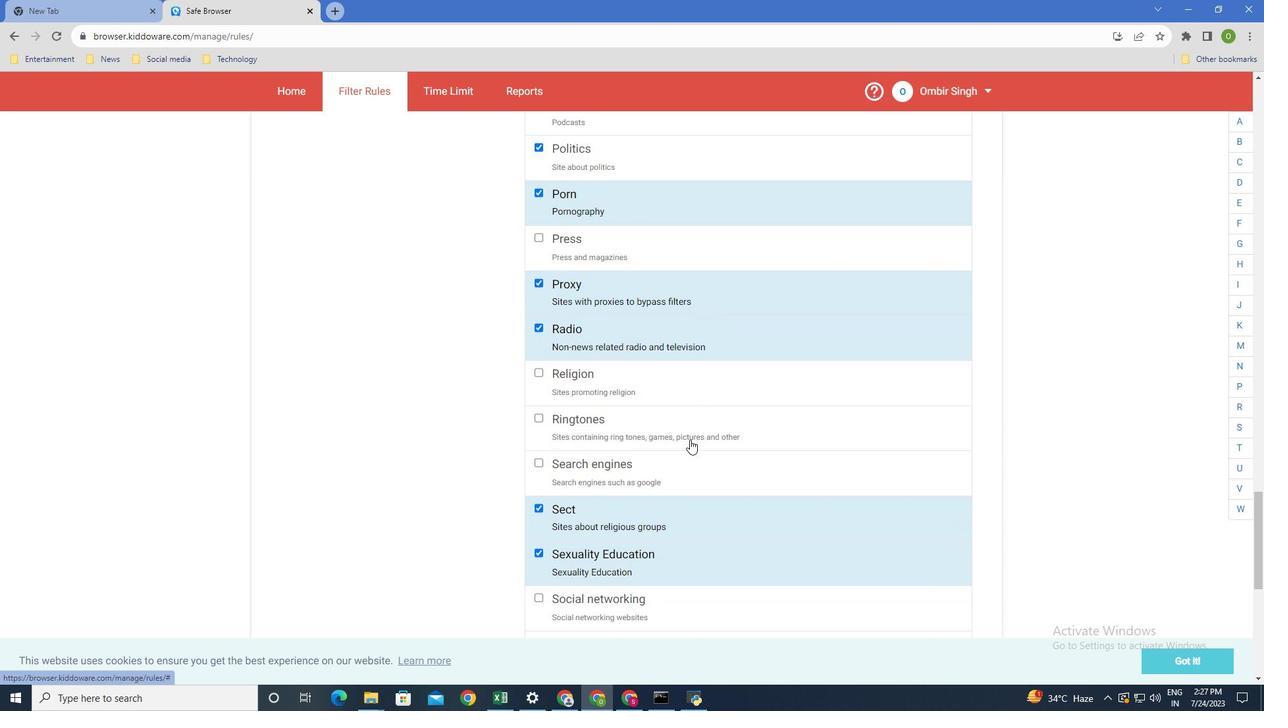 
Action: Mouse scrolled (690, 439) with delta (0, 0)
Screenshot: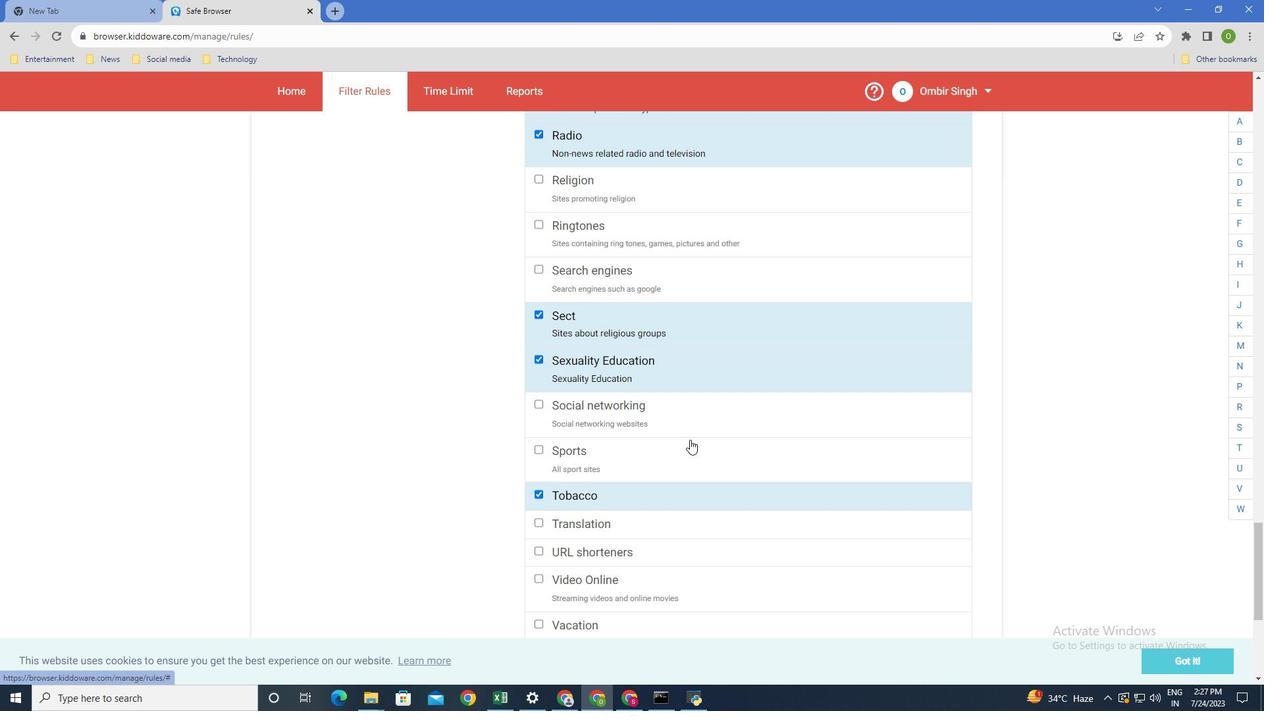 
Action: Mouse scrolled (690, 439) with delta (0, 0)
Screenshot: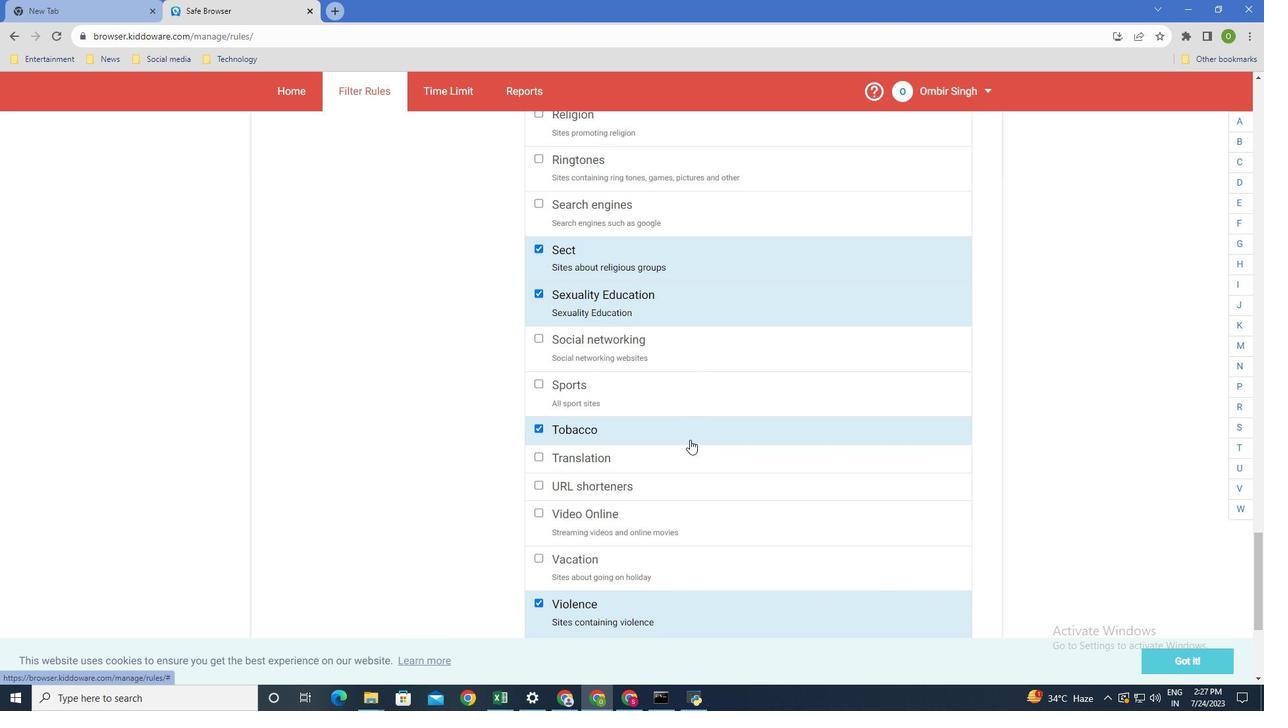 
Action: Mouse scrolled (690, 439) with delta (0, 0)
Screenshot: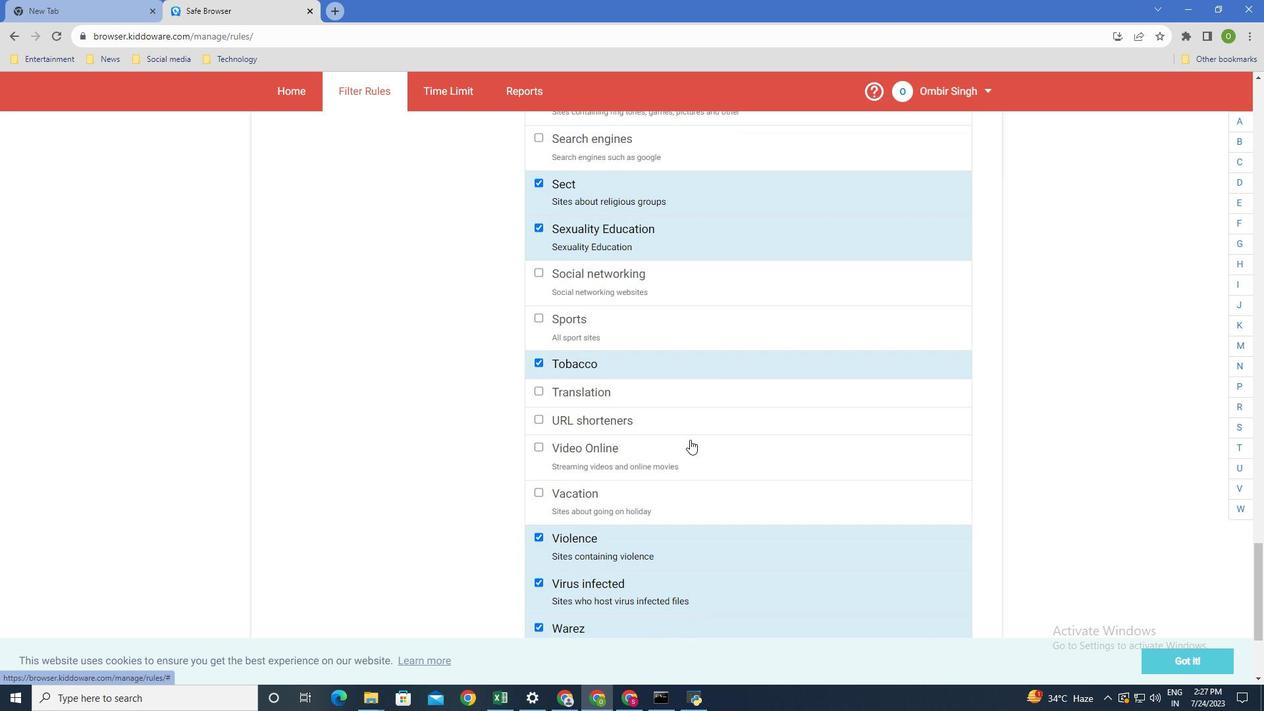 
Action: Mouse moved to (538, 380)
Screenshot: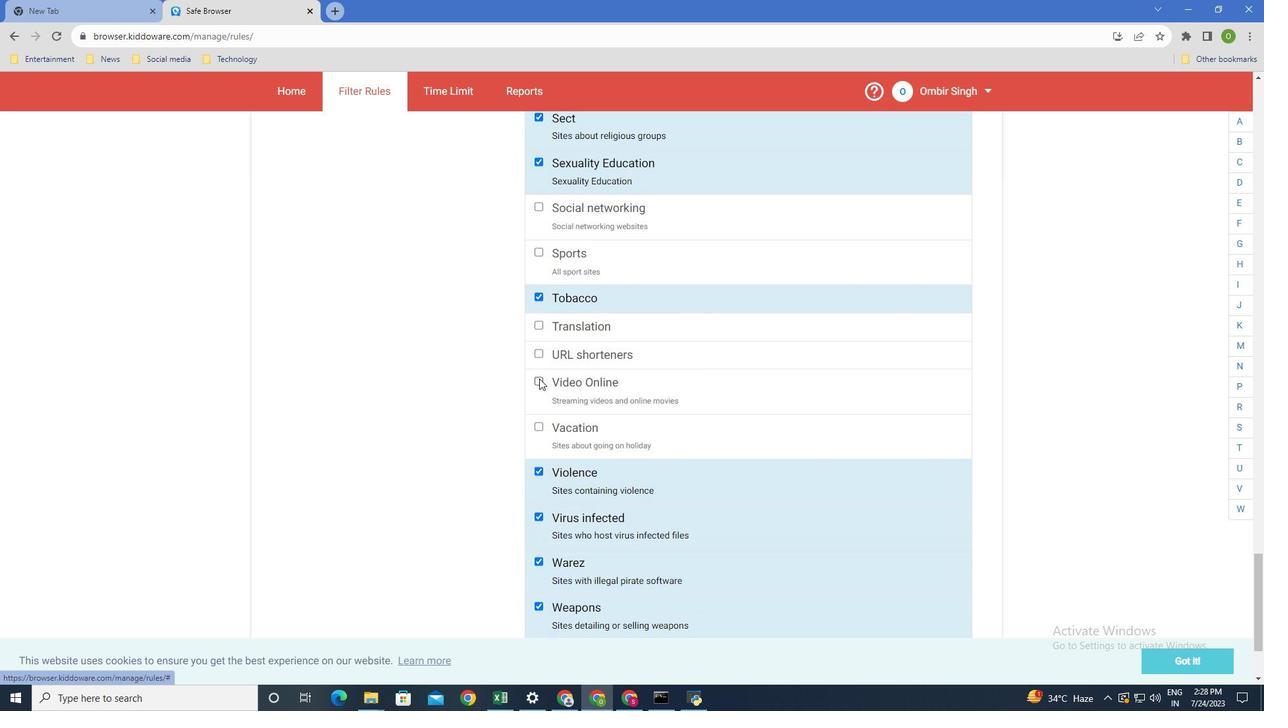 
Action: Mouse pressed left at (538, 380)
Screenshot: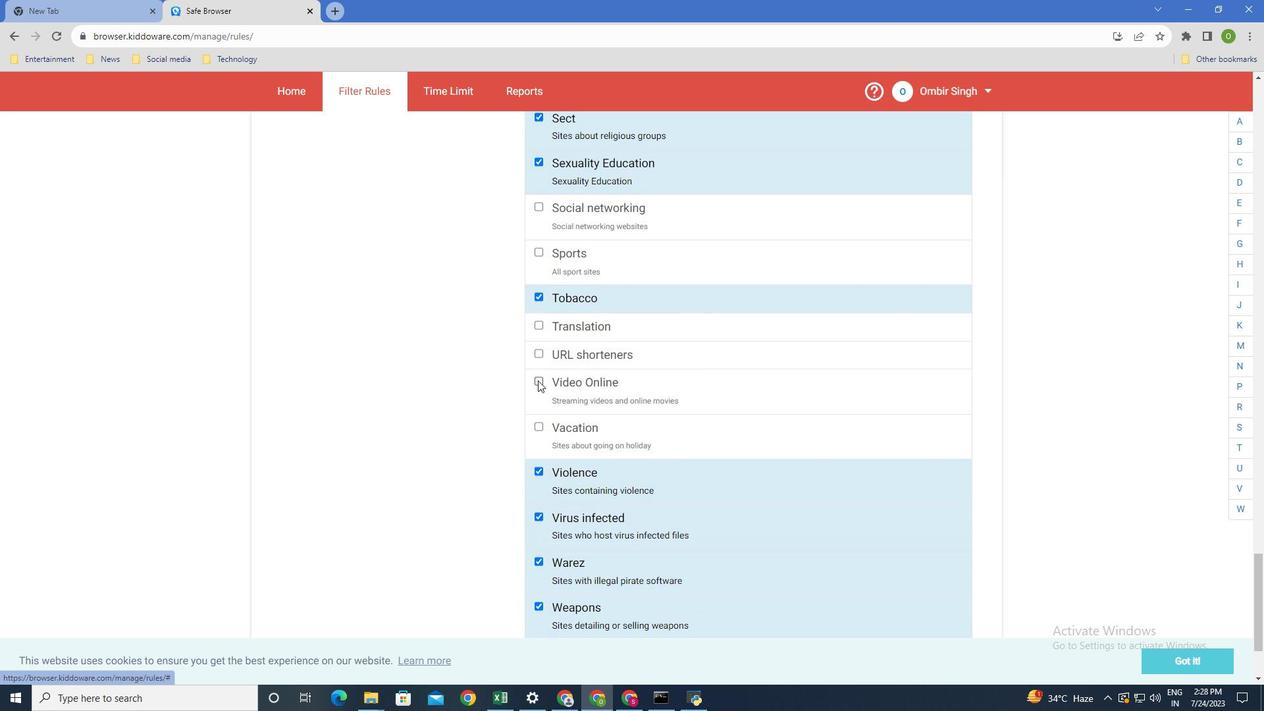 
Action: Mouse moved to (539, 355)
Screenshot: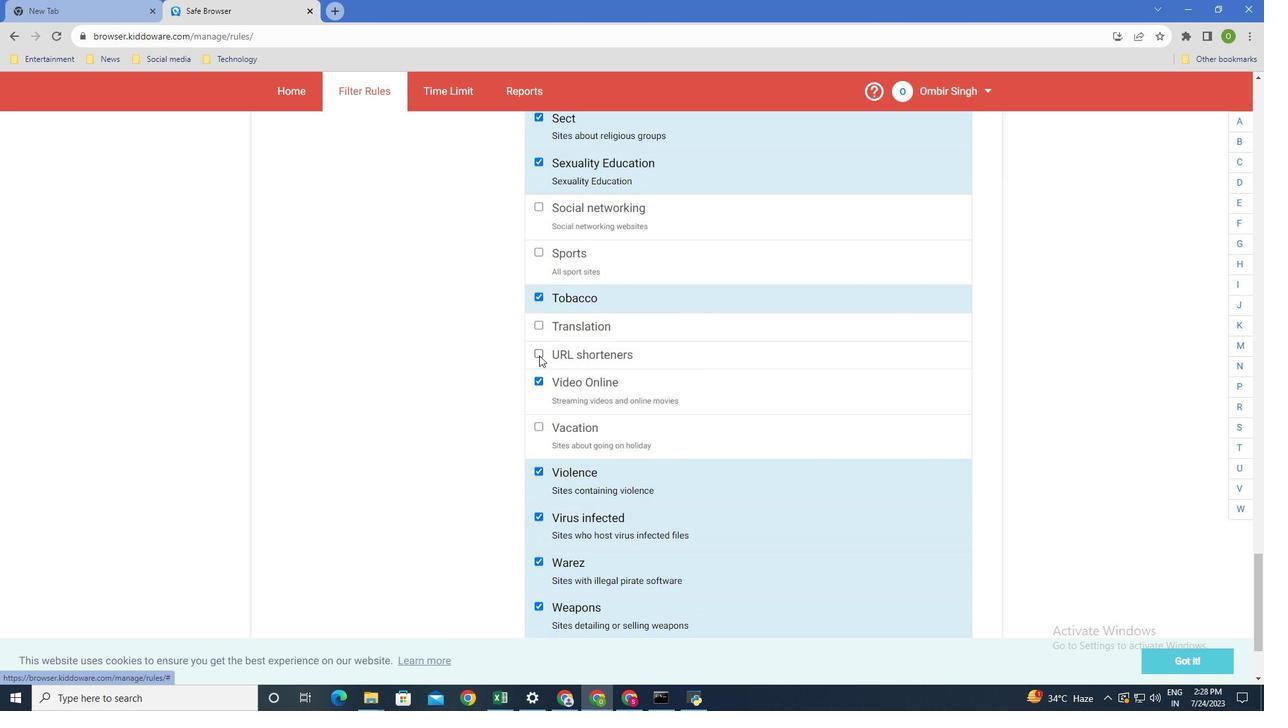 
Action: Mouse pressed left at (539, 355)
Screenshot: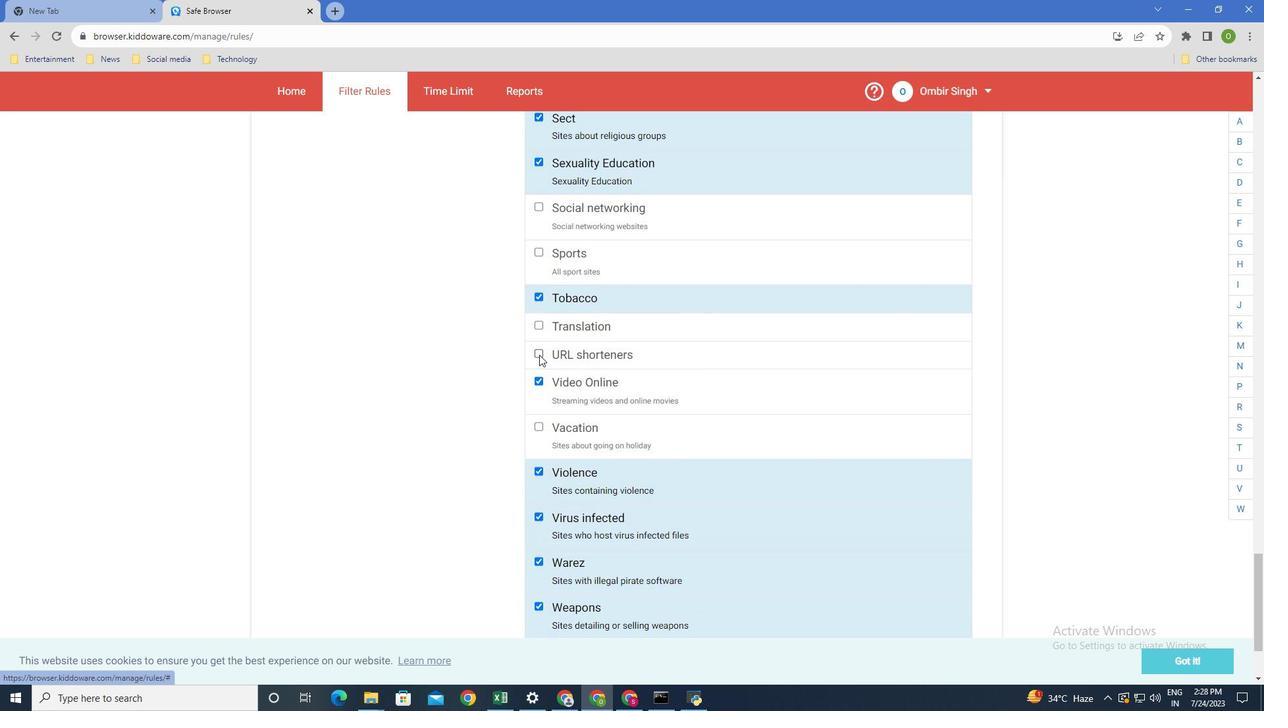 
Action: Mouse moved to (627, 445)
Screenshot: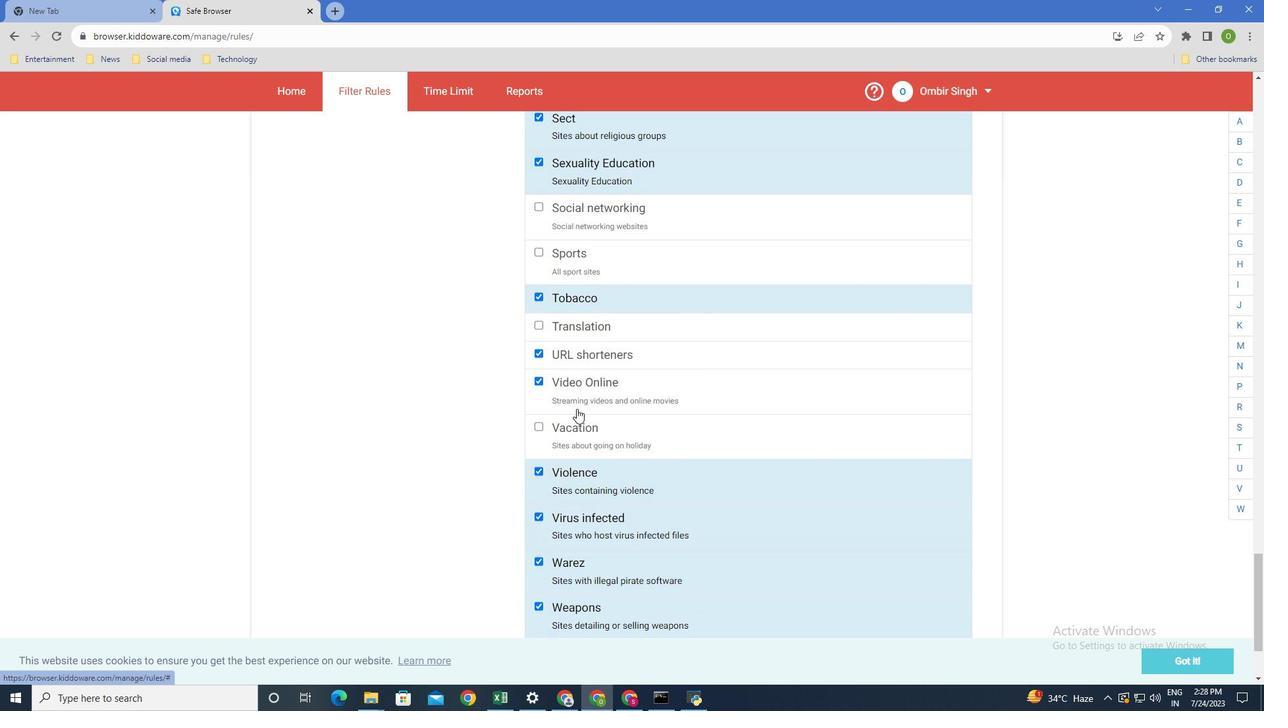 
Action: Mouse scrolled (627, 444) with delta (0, 0)
Screenshot: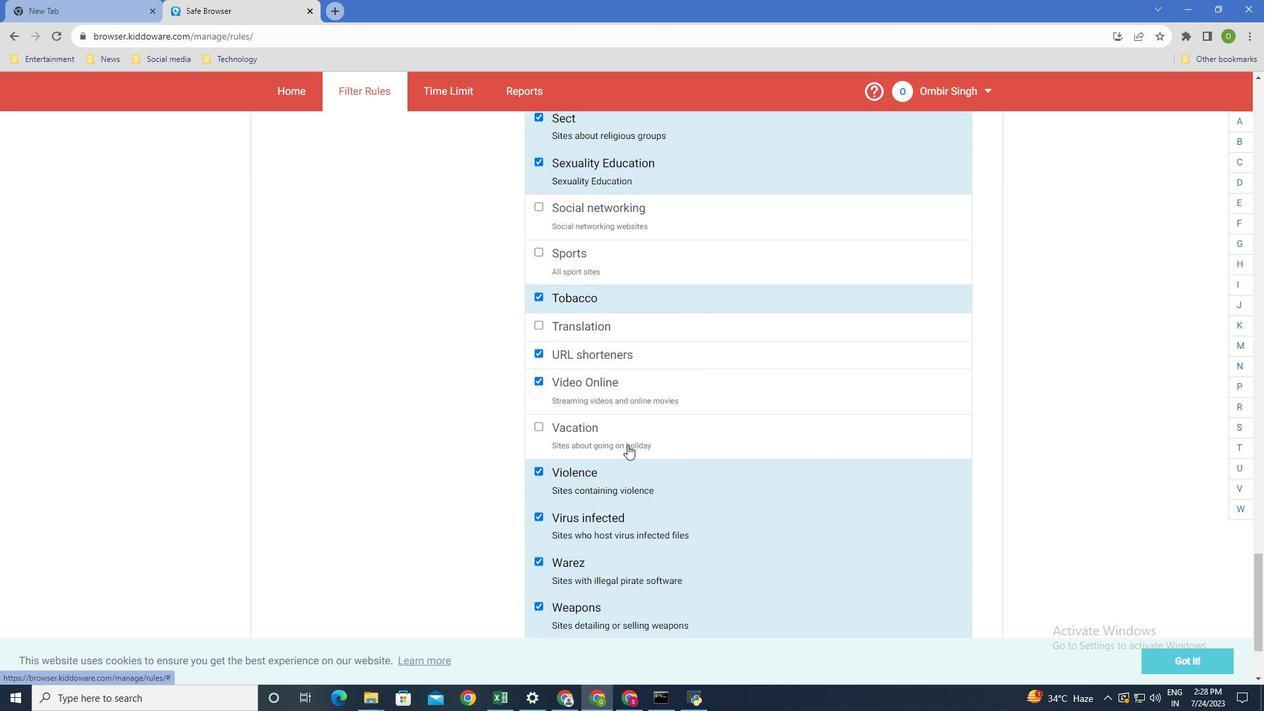 
Action: Mouse scrolled (627, 444) with delta (0, 0)
Screenshot: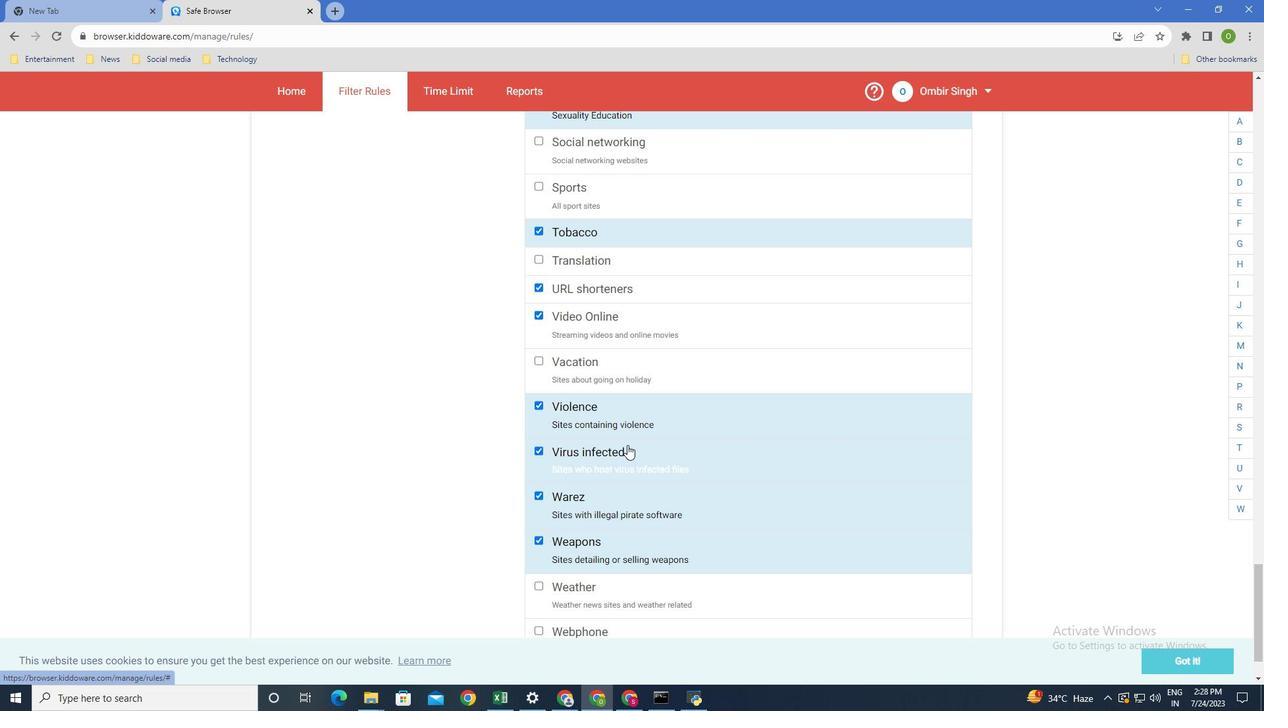 
Action: Mouse scrolled (627, 444) with delta (0, 0)
Screenshot: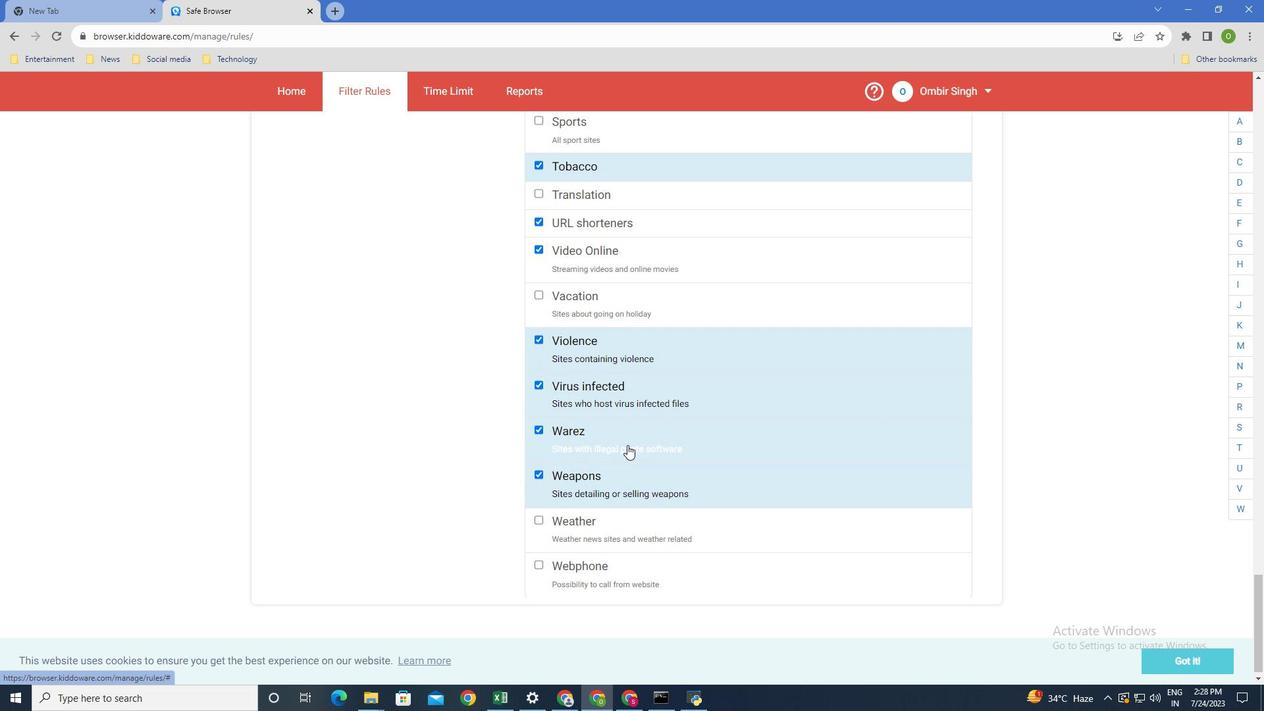 
Action: Mouse scrolled (627, 444) with delta (0, 0)
Screenshot: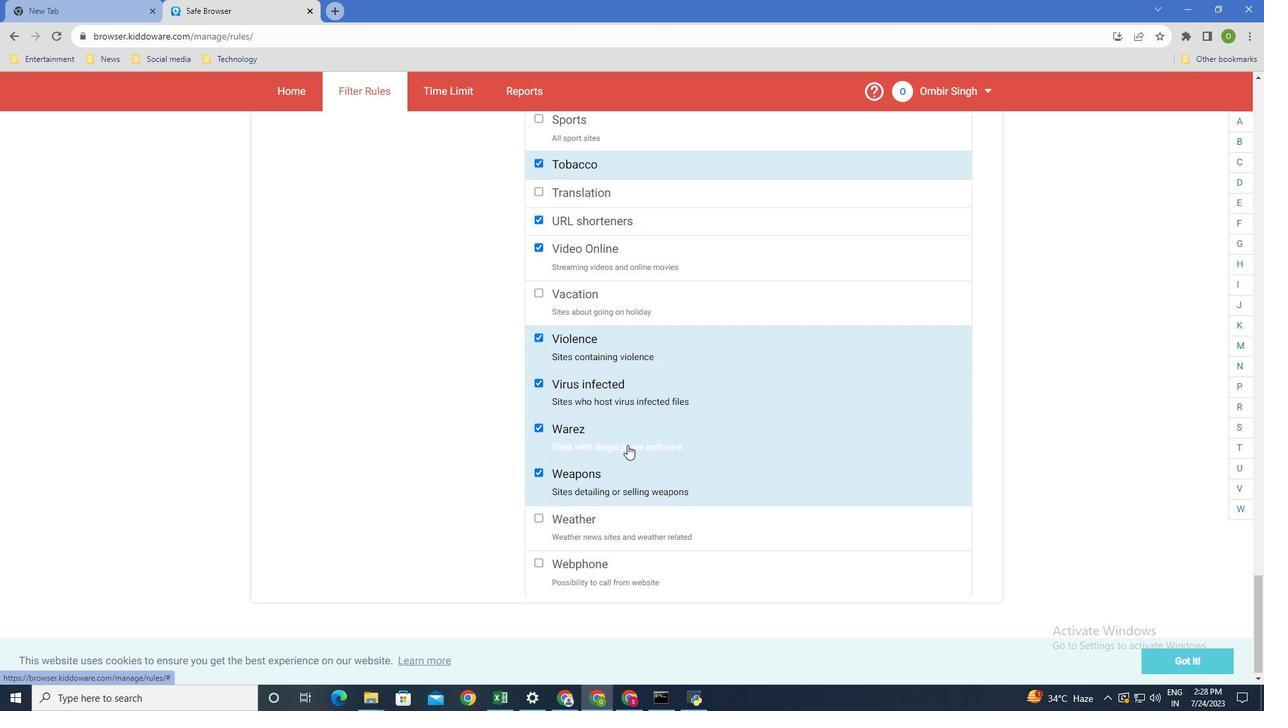 
Action: Mouse scrolled (627, 444) with delta (0, 0)
Screenshot: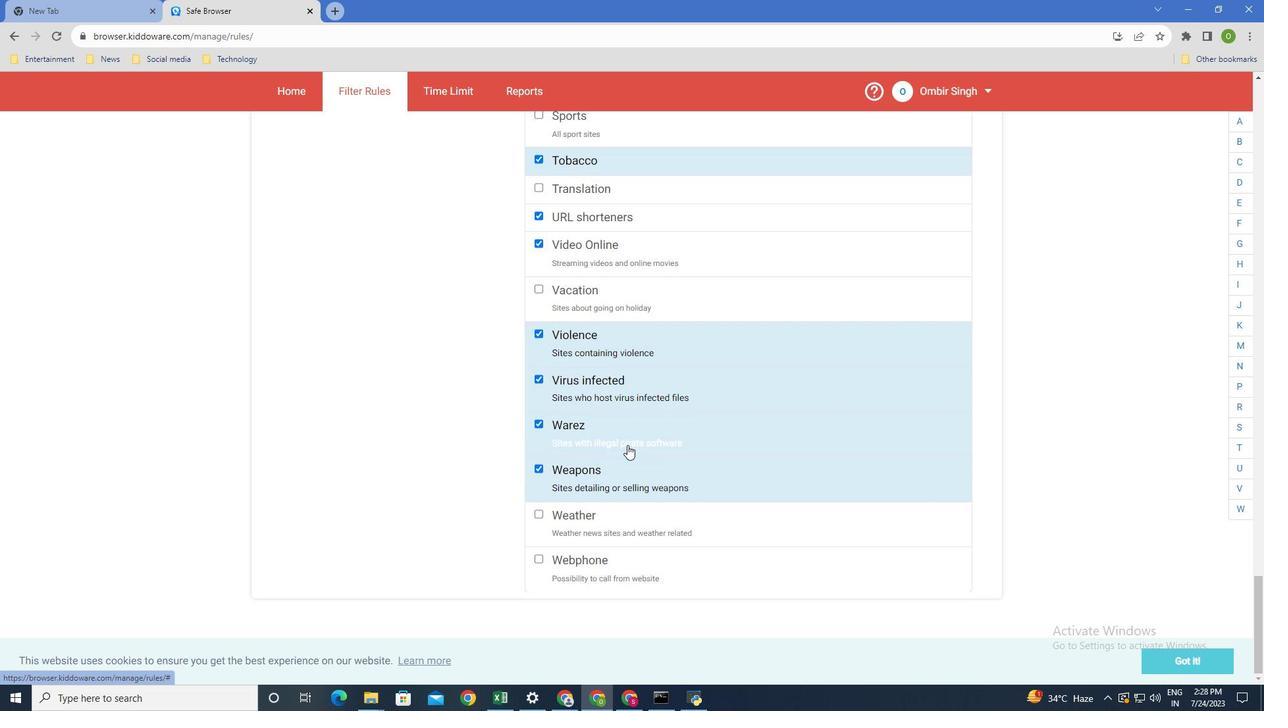 
Action: Mouse moved to (542, 556)
Screenshot: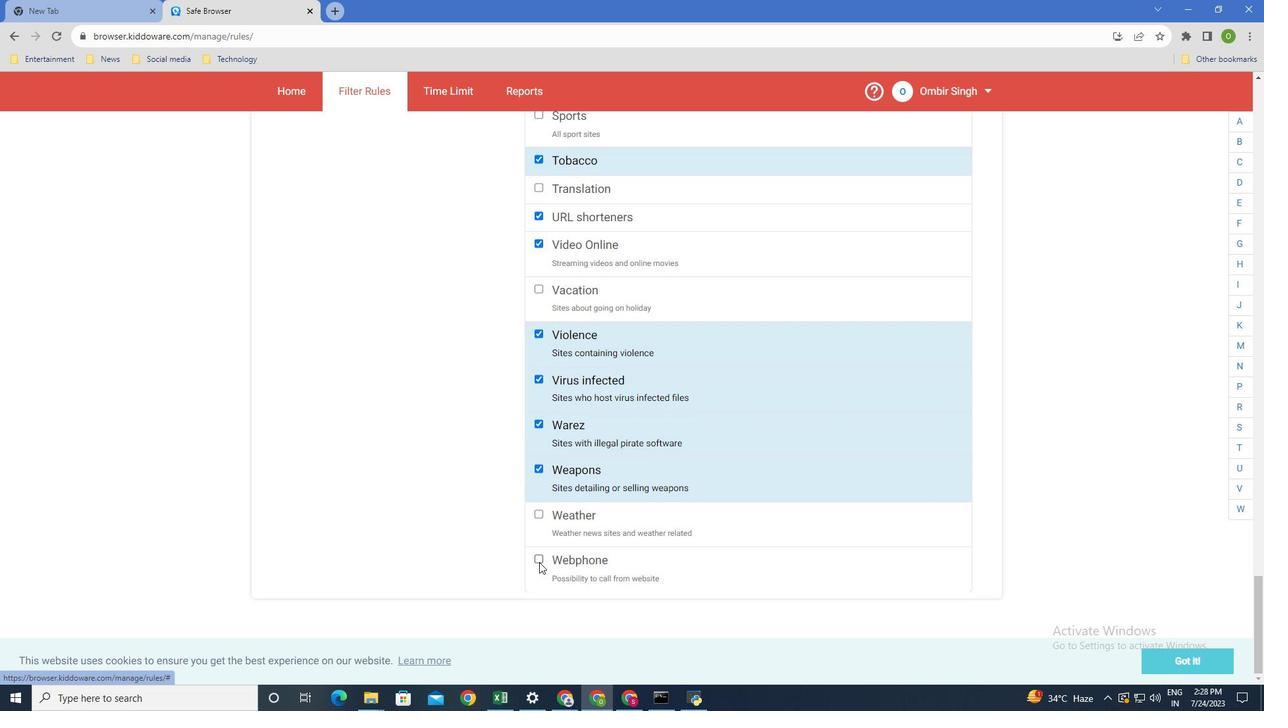 
Action: Mouse pressed left at (542, 556)
Screenshot: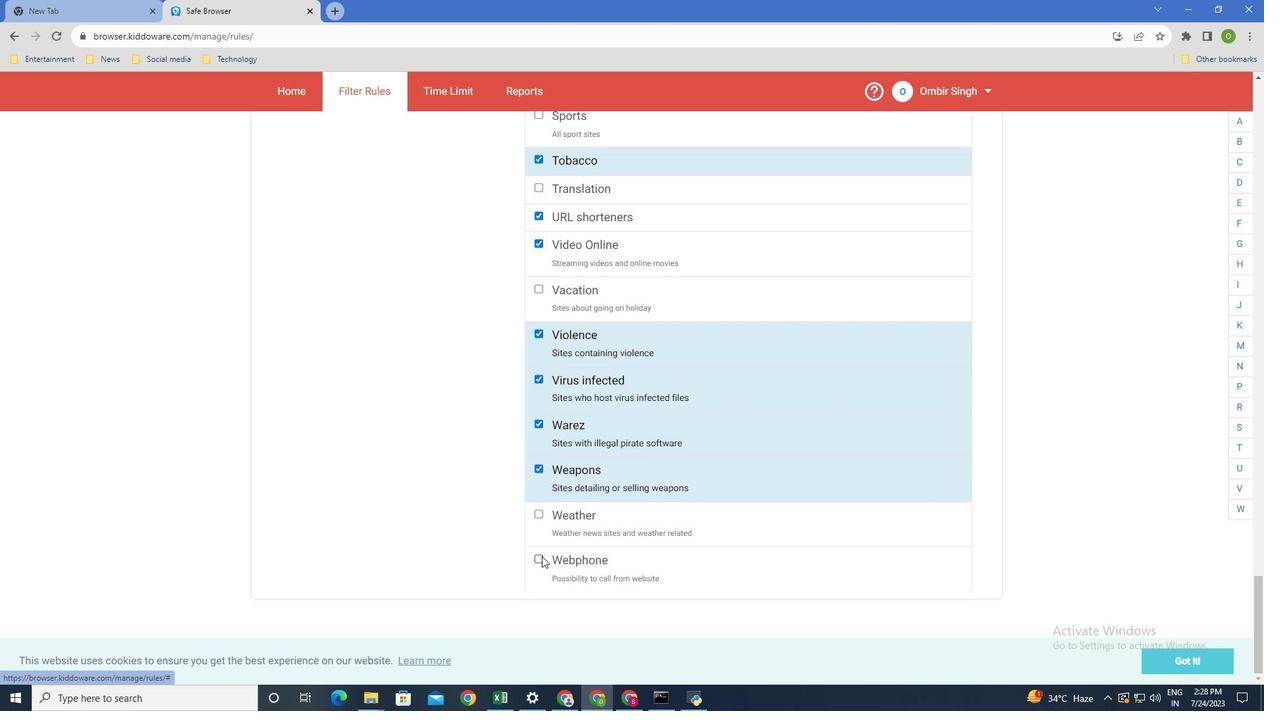 
Action: Mouse moved to (1187, 661)
Screenshot: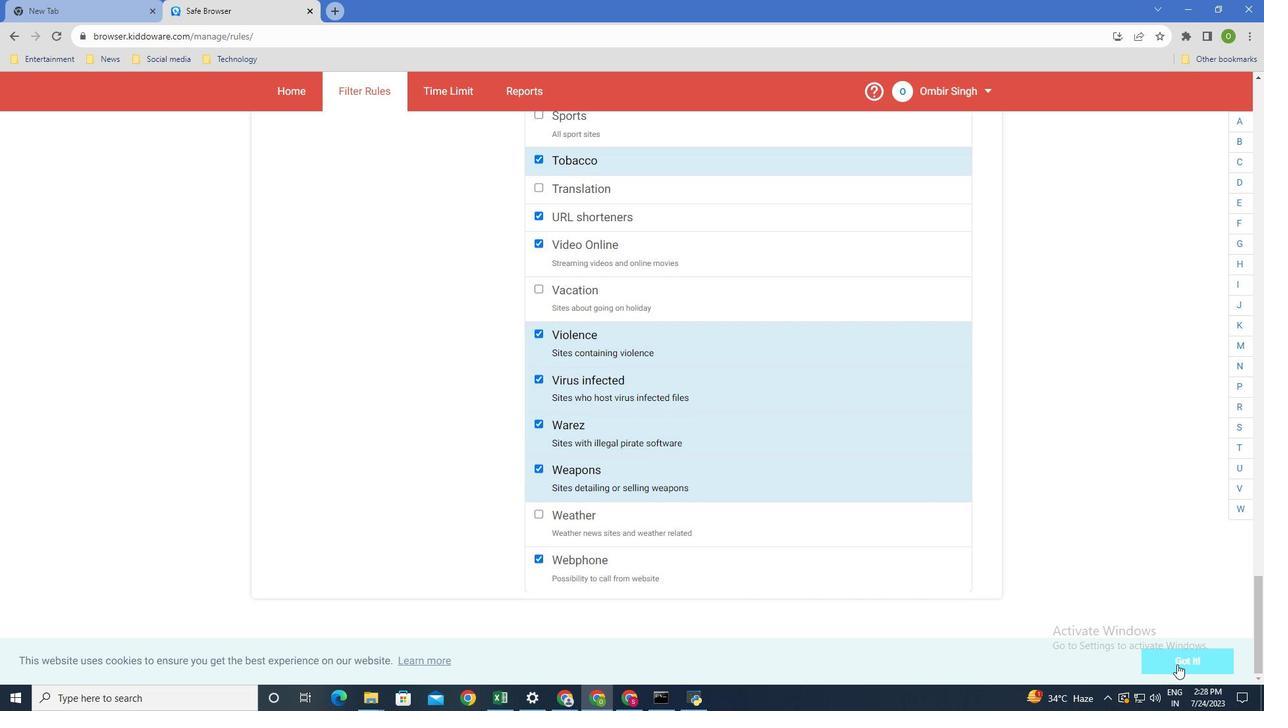 
Action: Mouse pressed left at (1187, 661)
Screenshot: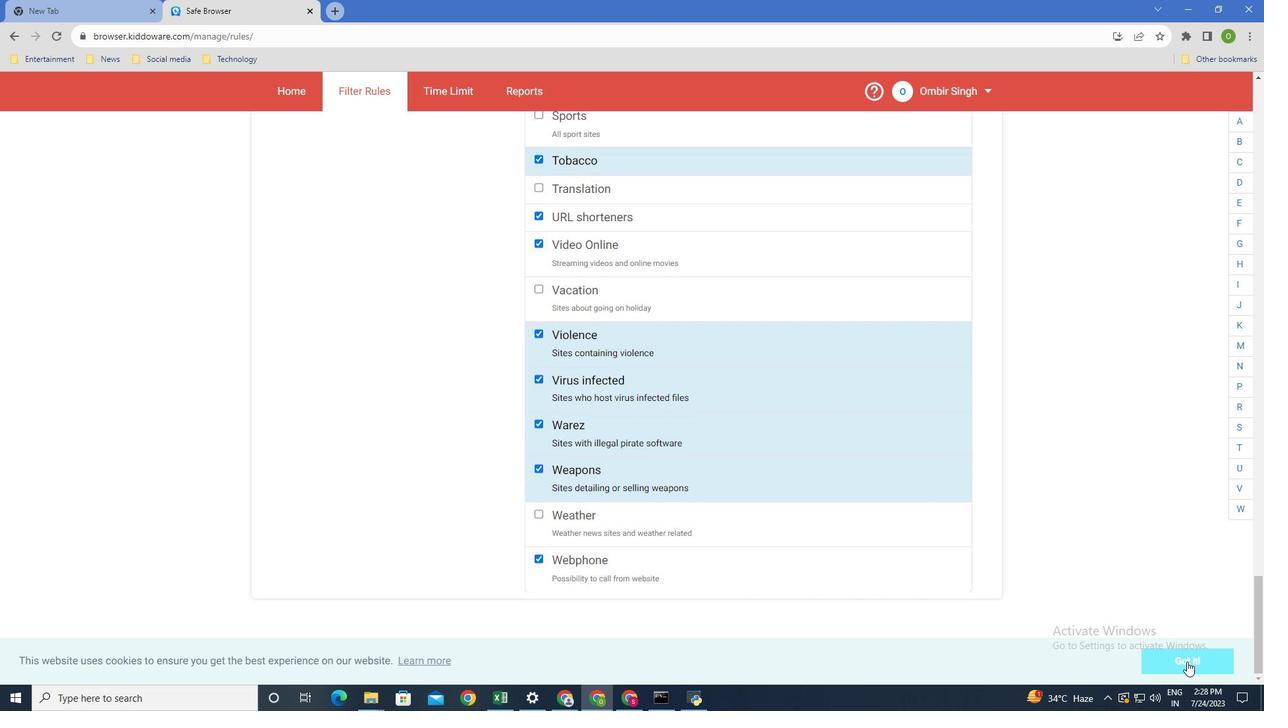 
Action: Mouse moved to (926, 488)
Screenshot: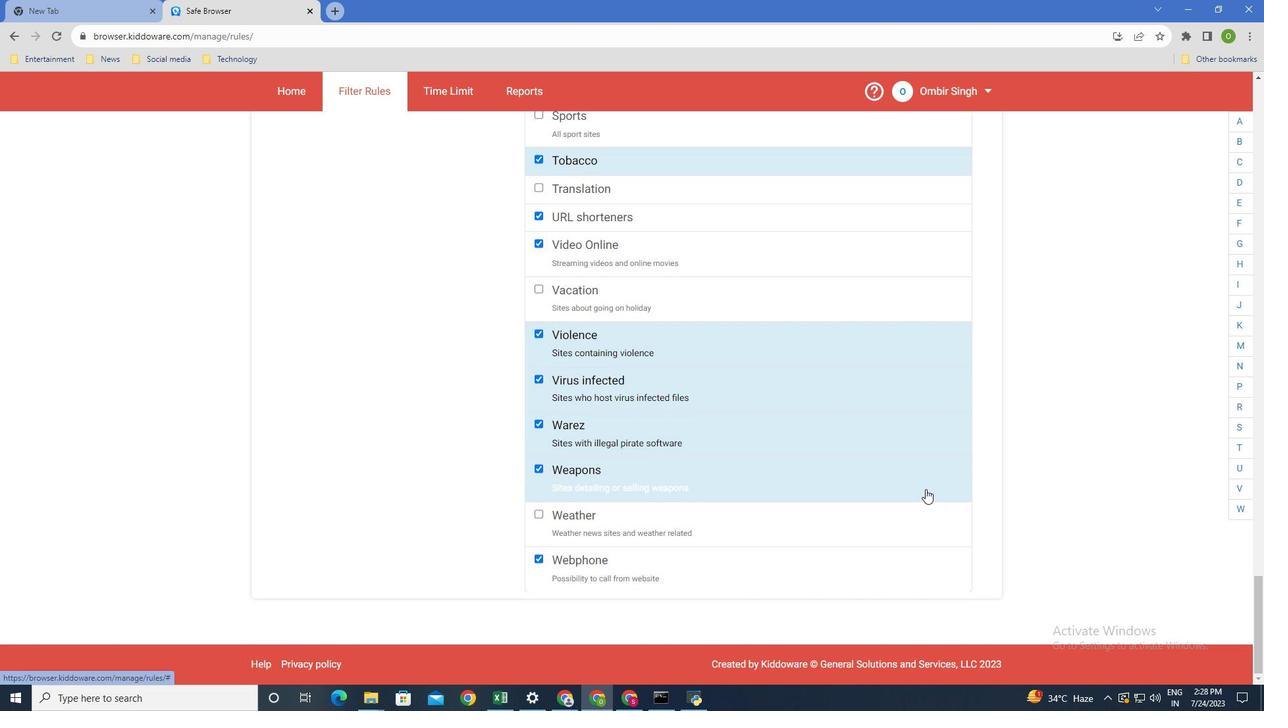 
Action: Mouse scrolled (926, 488) with delta (0, 0)
Screenshot: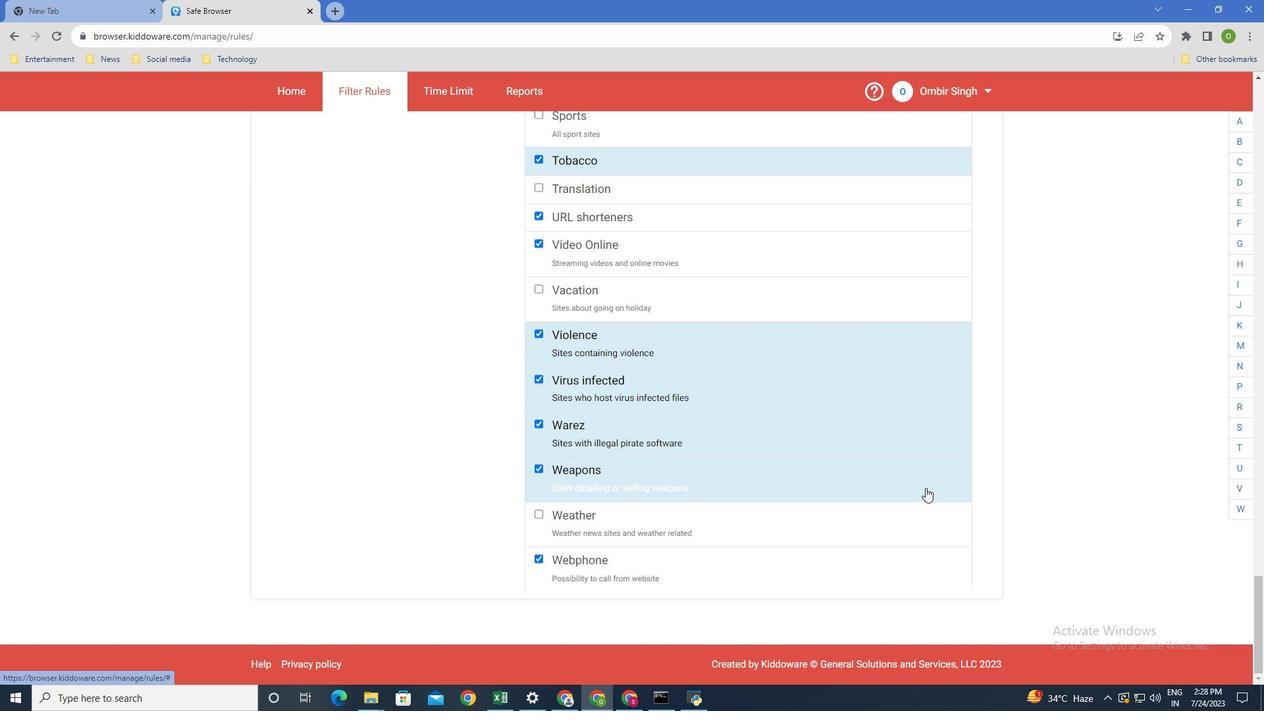 
Action: Mouse scrolled (926, 488) with delta (0, 0)
Screenshot: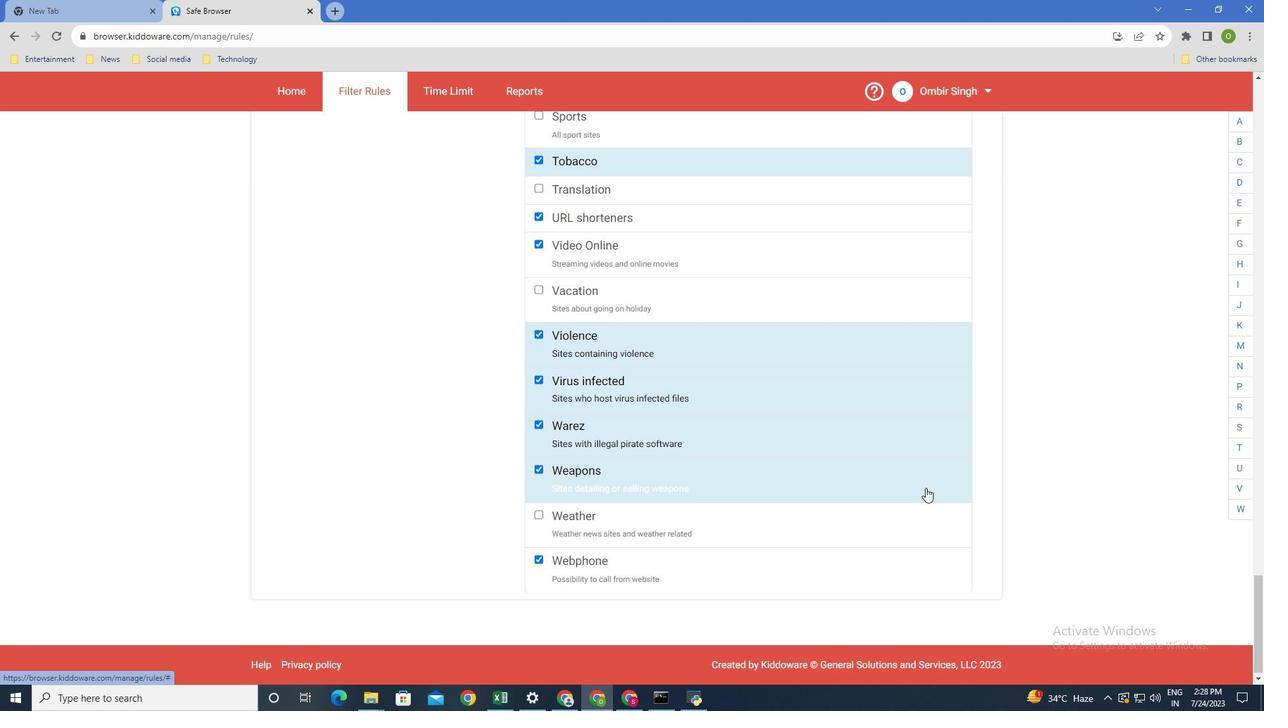 
Action: Mouse scrolled (926, 488) with delta (0, 0)
Screenshot: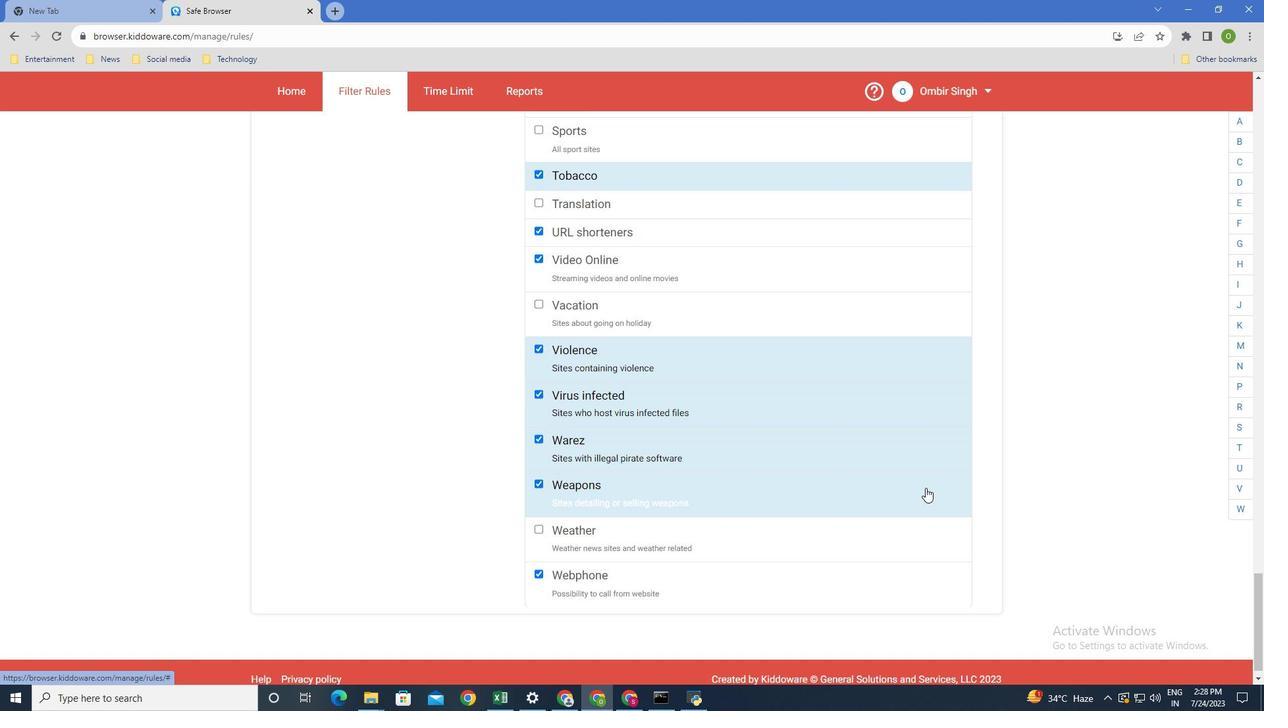 
Action: Mouse scrolled (926, 488) with delta (0, 0)
Screenshot: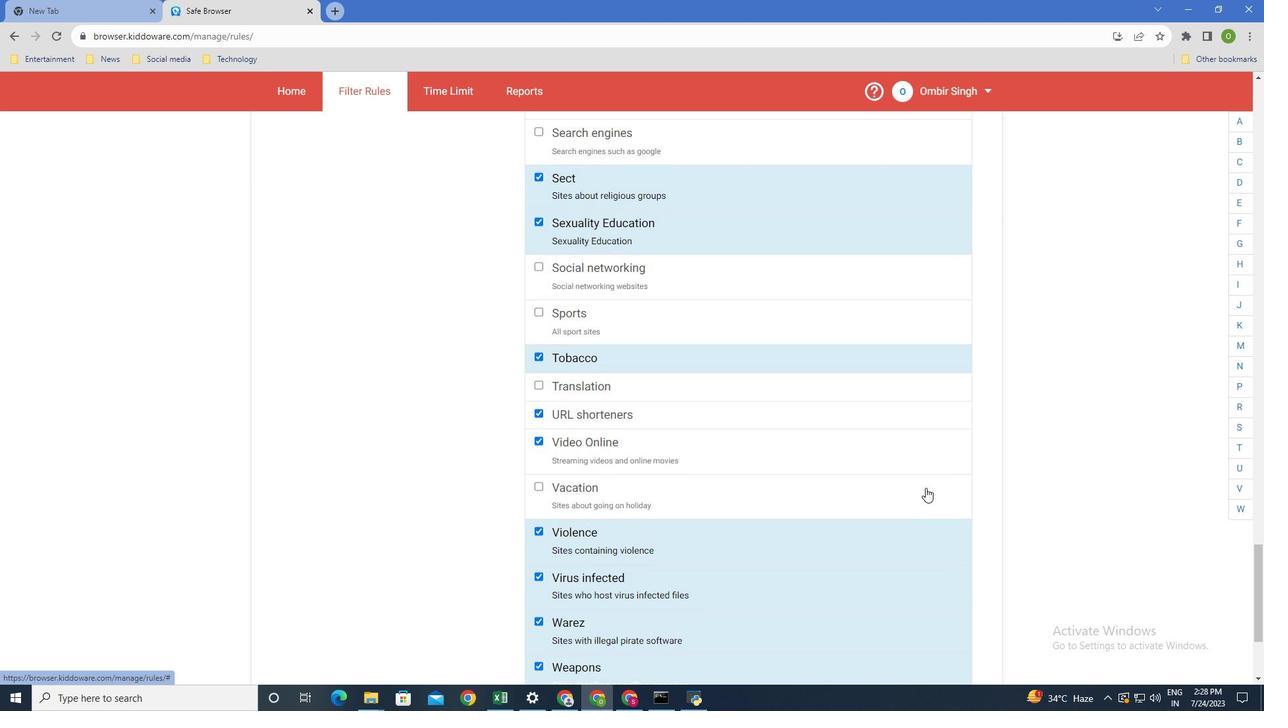 
Action: Mouse scrolled (926, 488) with delta (0, 0)
Screenshot: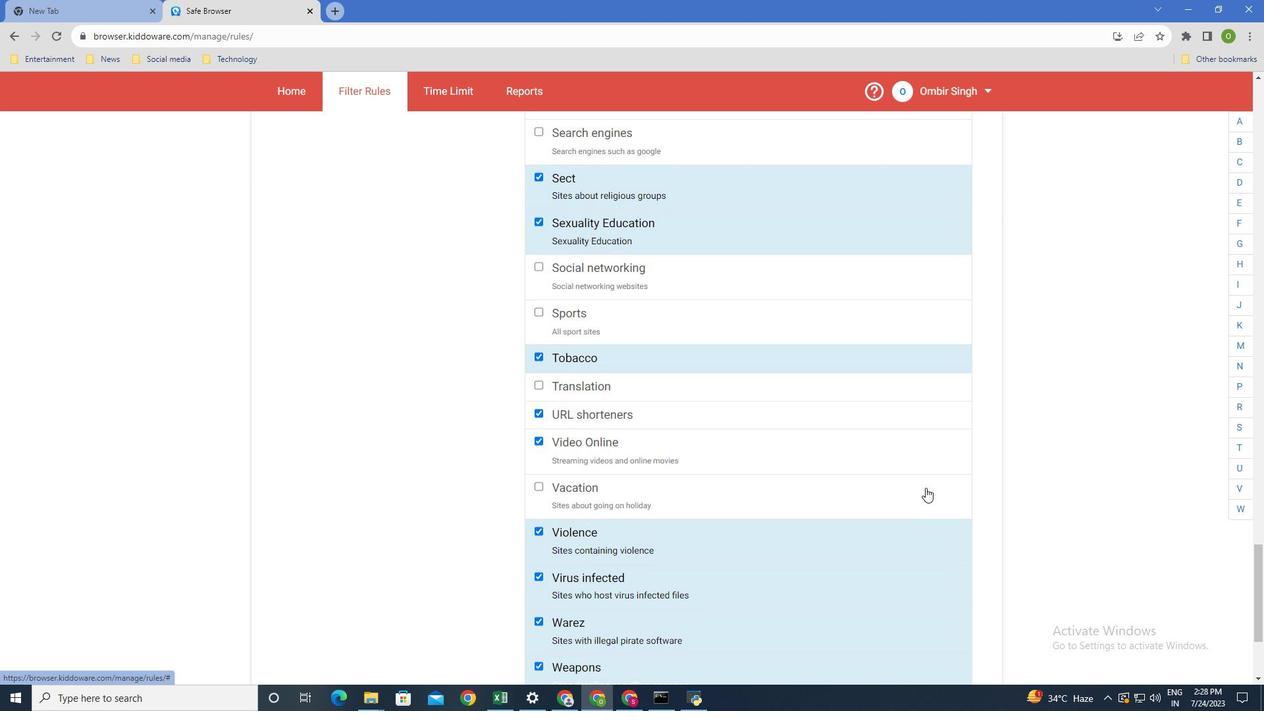 
Action: Mouse scrolled (926, 488) with delta (0, 0)
Screenshot: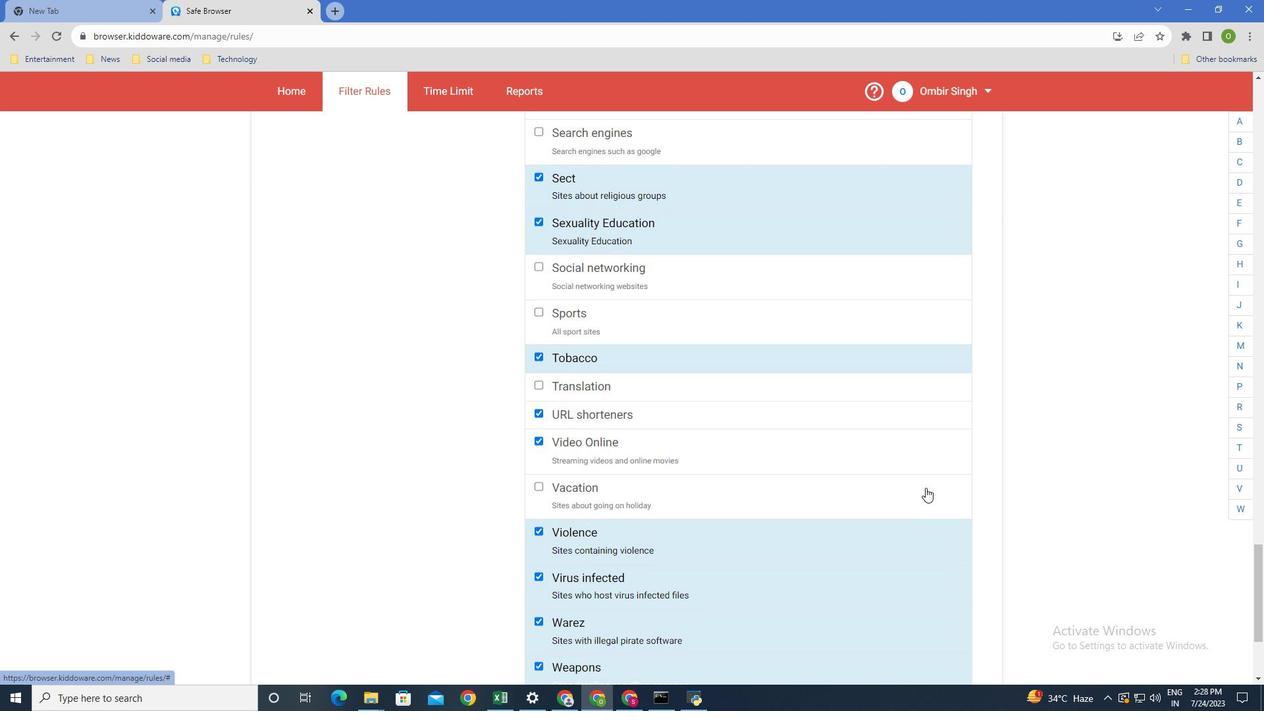 
Action: Mouse scrolled (926, 488) with delta (0, 0)
Screenshot: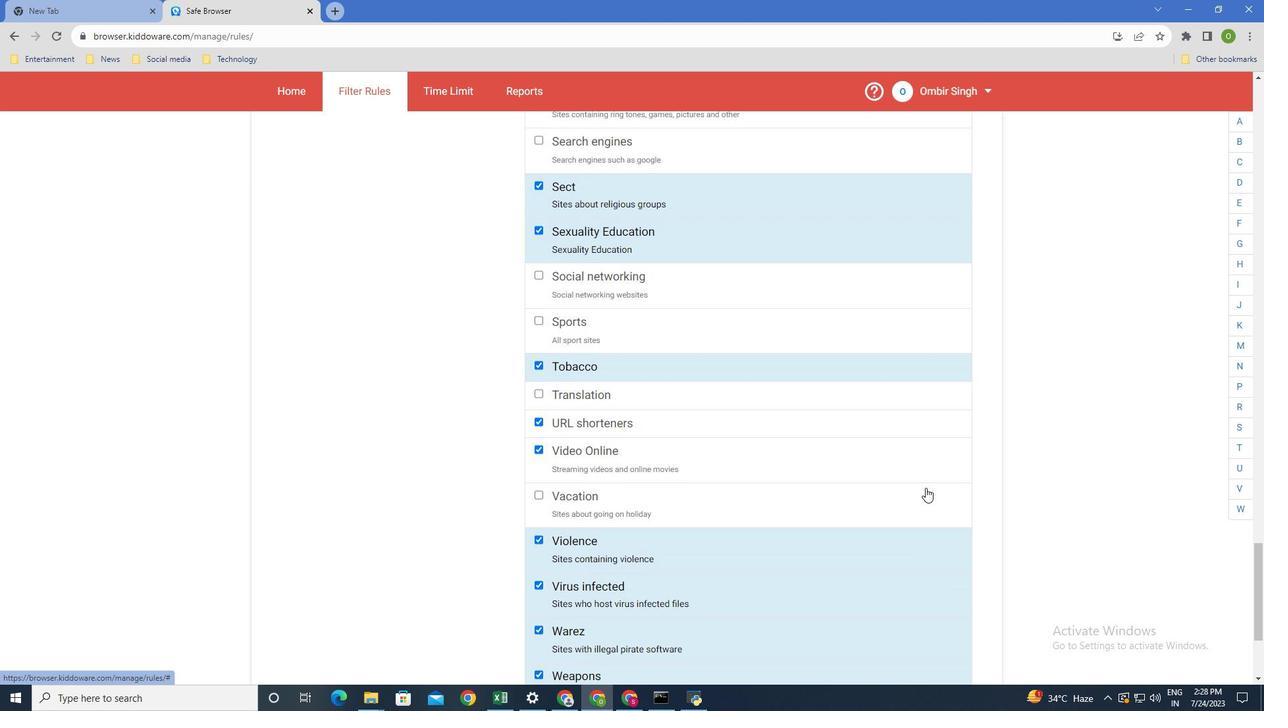 
Action: Mouse moved to (926, 486)
Screenshot: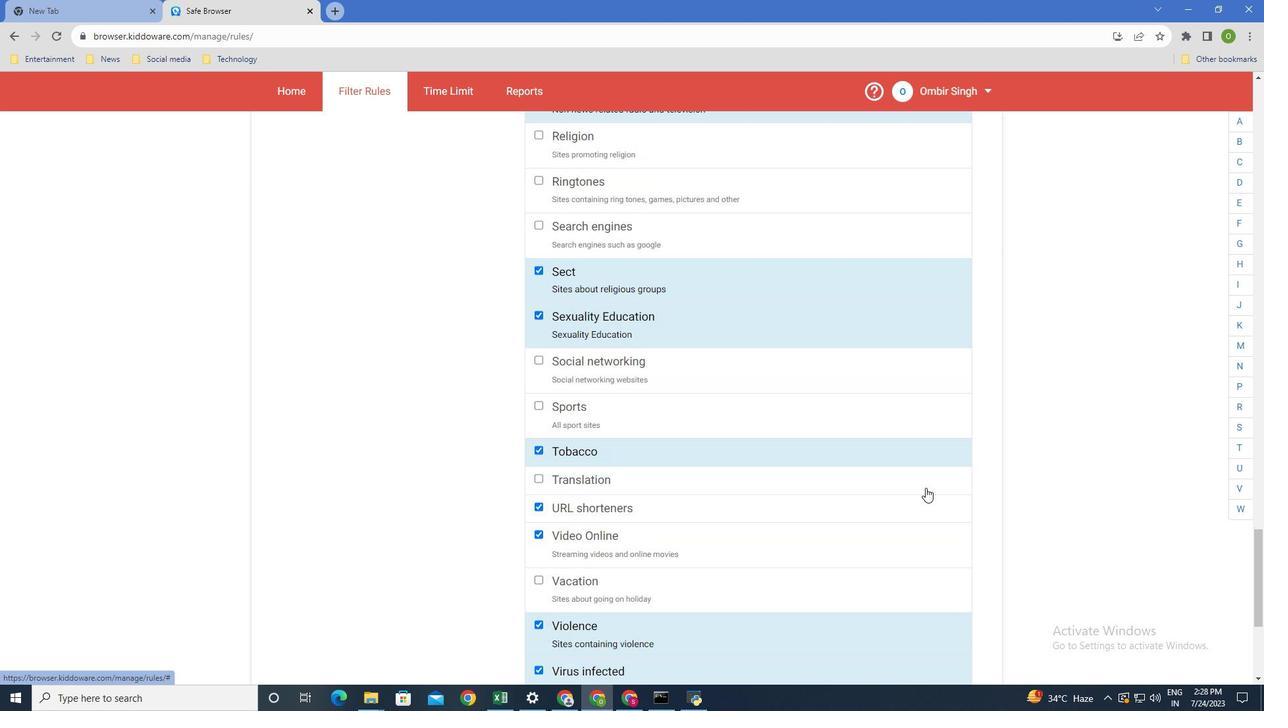 
Action: Mouse scrolled (926, 487) with delta (0, 0)
Screenshot: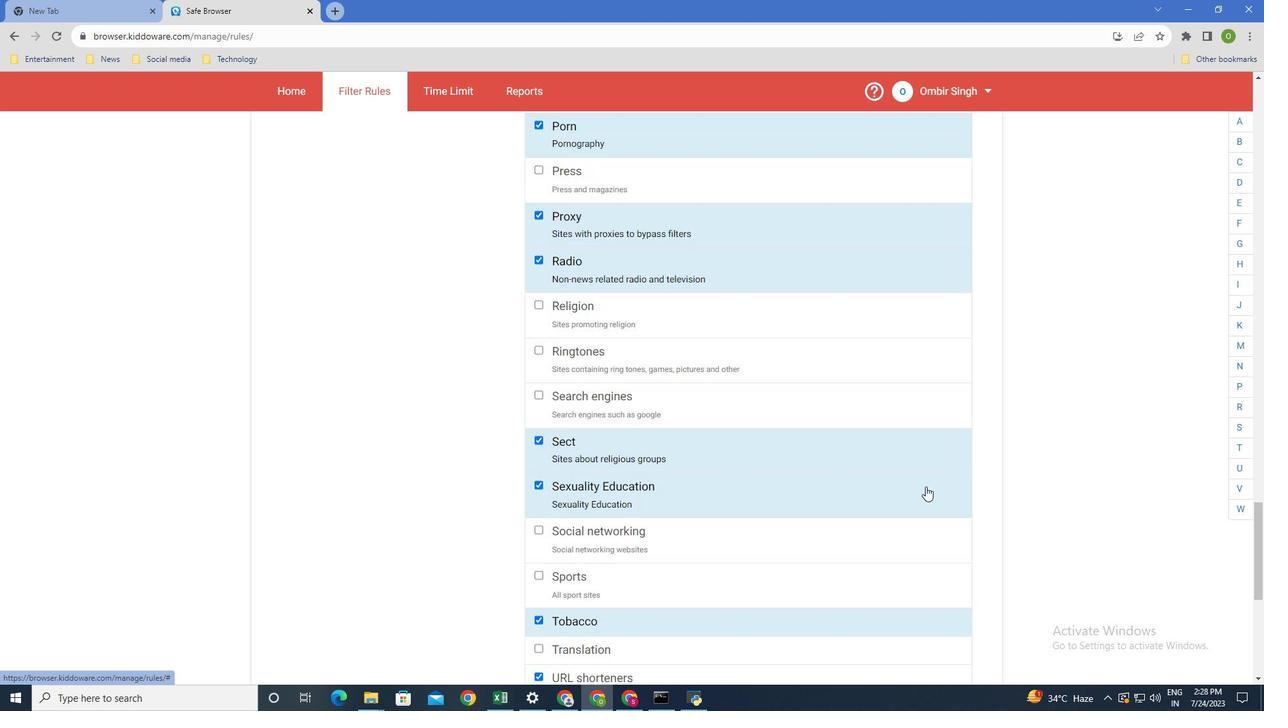 
Action: Mouse scrolled (926, 487) with delta (0, 0)
Screenshot: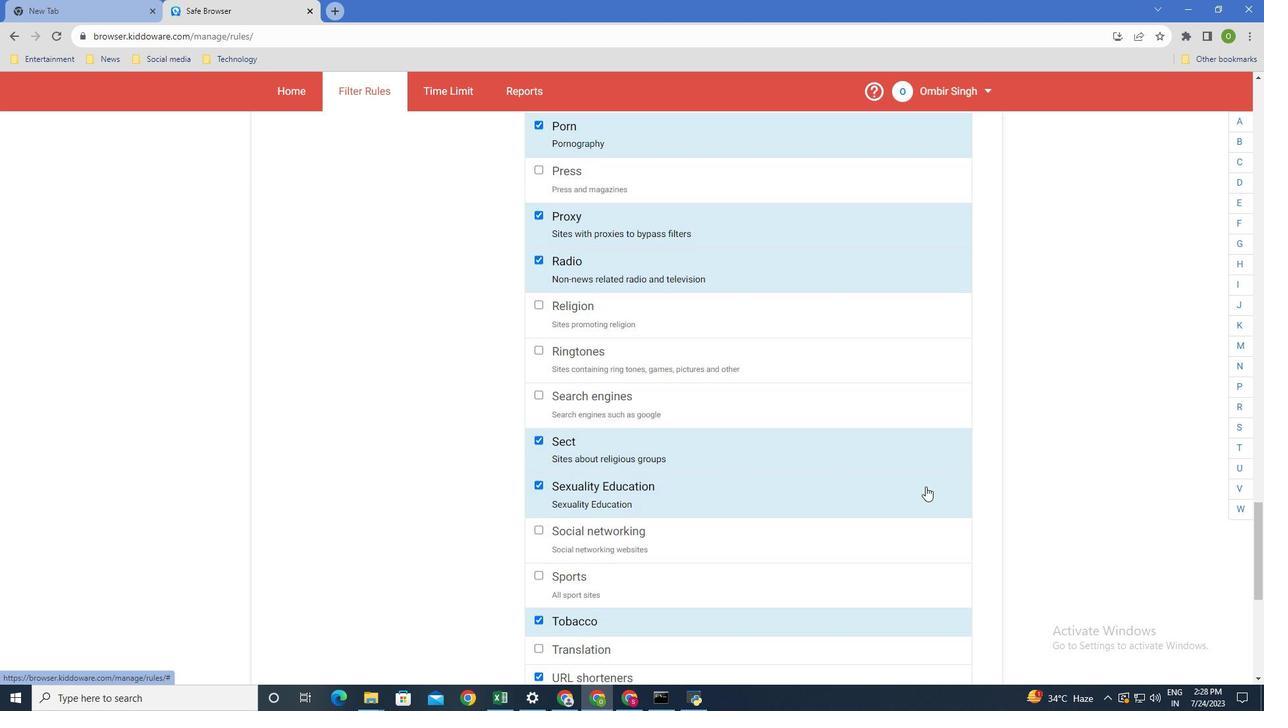 
Action: Mouse scrolled (926, 487) with delta (0, 0)
Screenshot: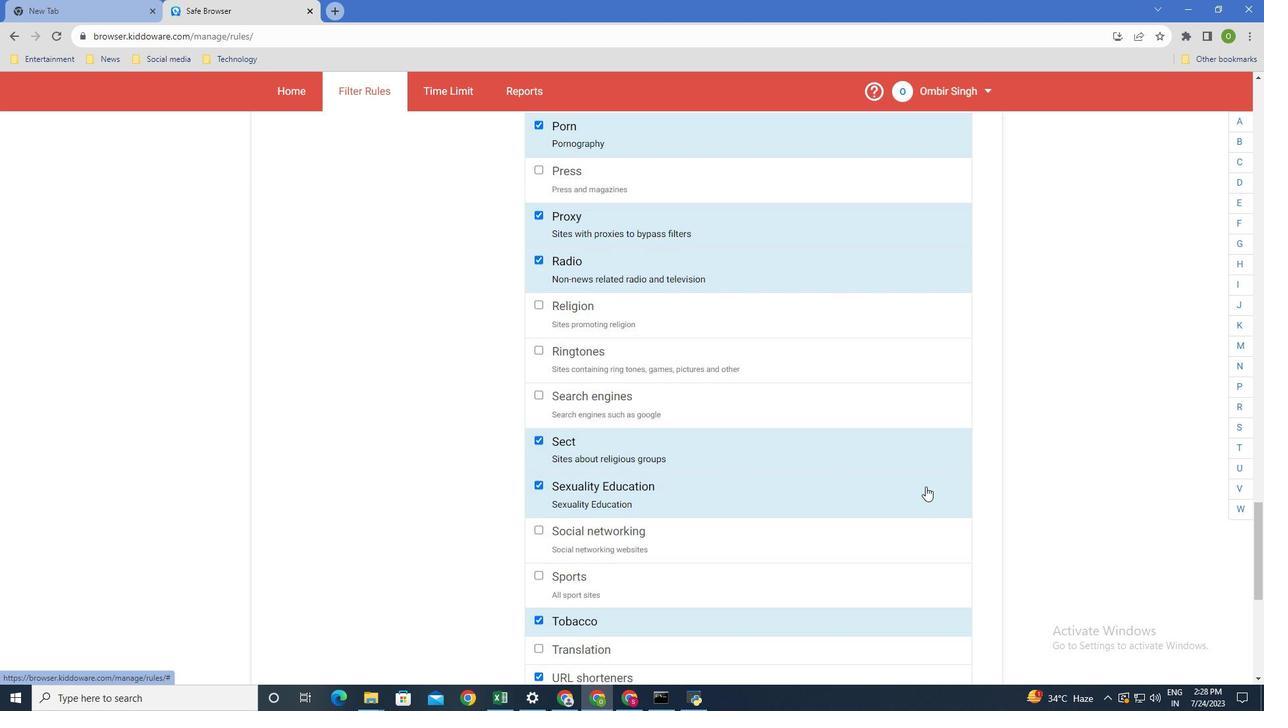 
Action: Mouse moved to (926, 484)
Screenshot: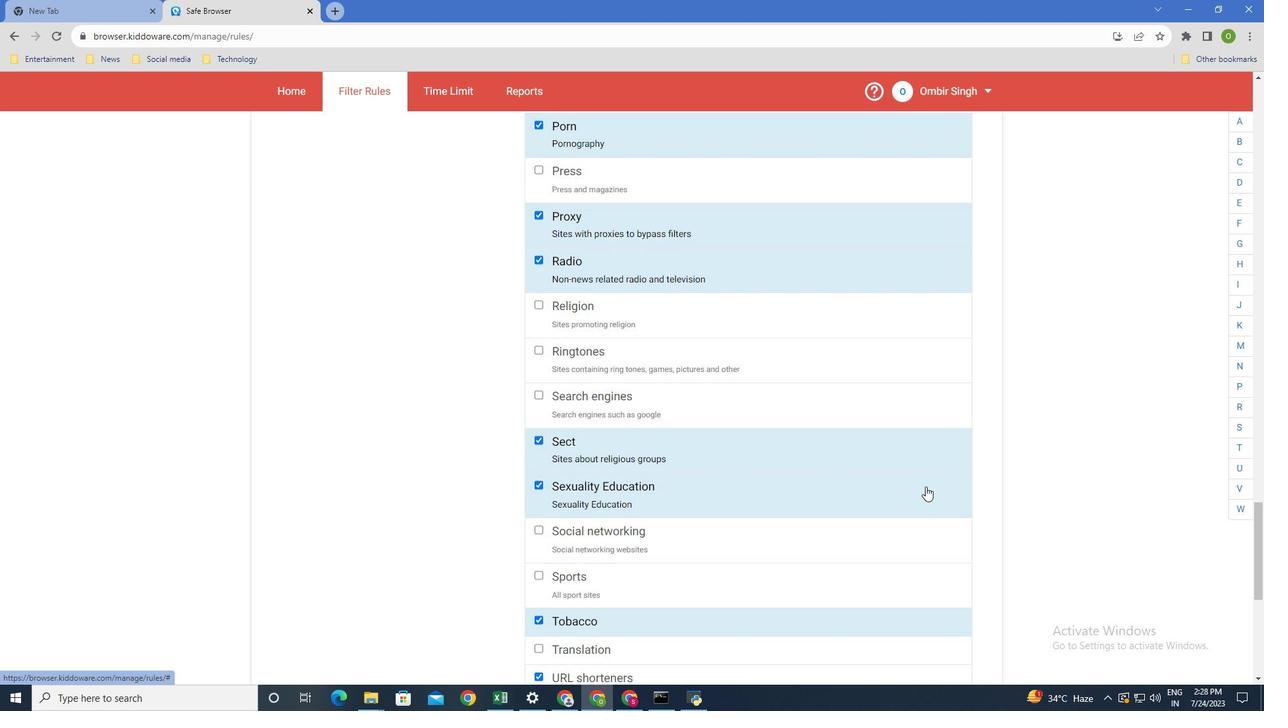 
Action: Mouse scrolled (926, 484) with delta (0, 0)
Screenshot: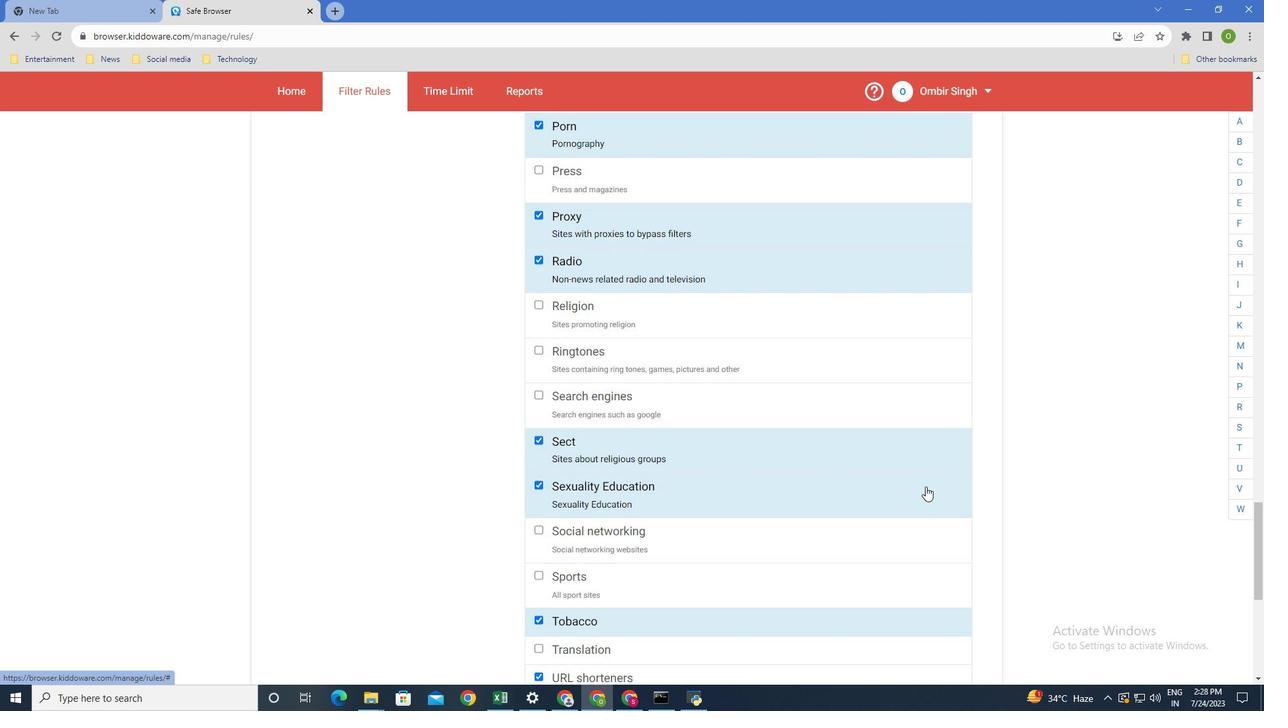 
Action: Mouse moved to (927, 484)
Screenshot: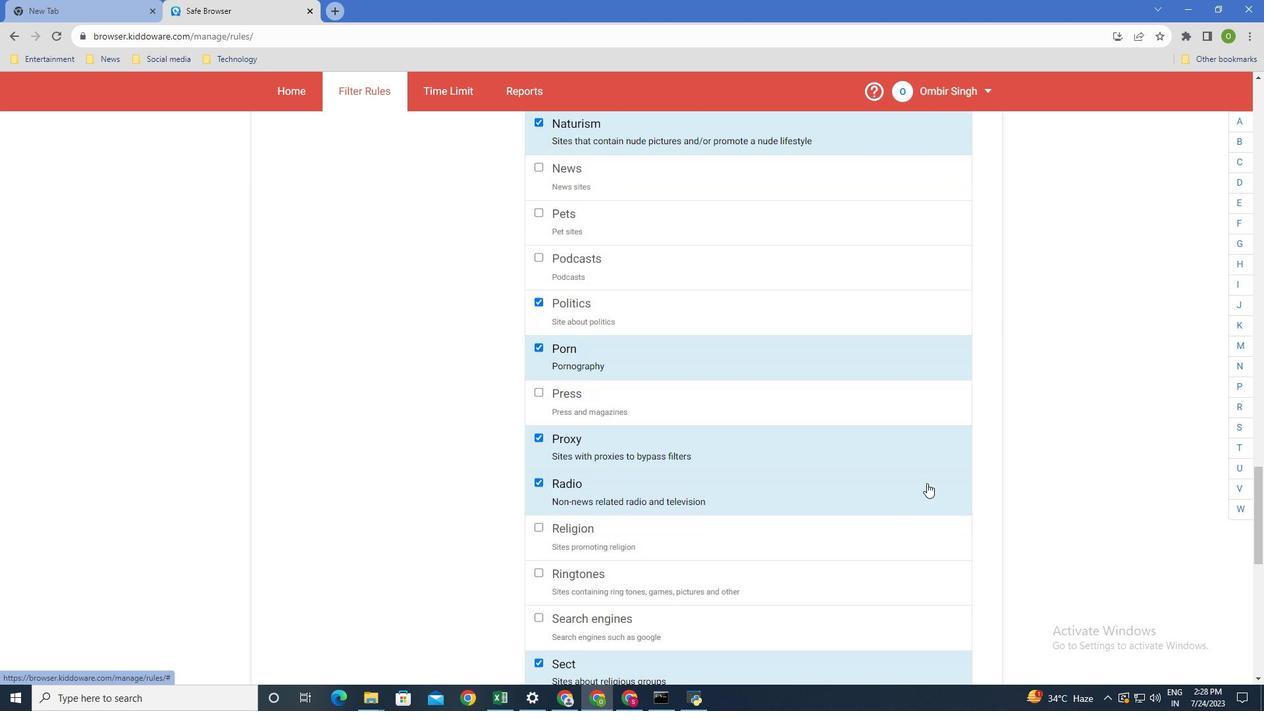 
Action: Mouse scrolled (927, 484) with delta (0, 0)
Screenshot: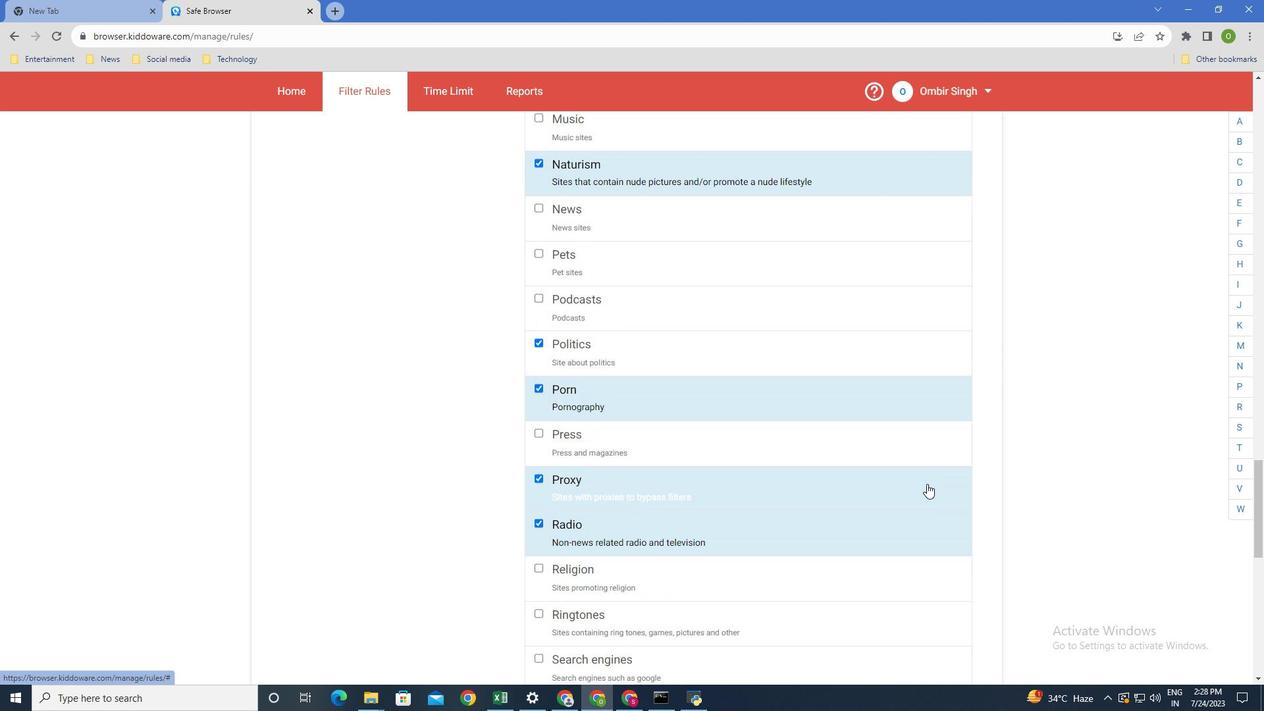 
Action: Mouse scrolled (927, 484) with delta (0, 0)
Screenshot: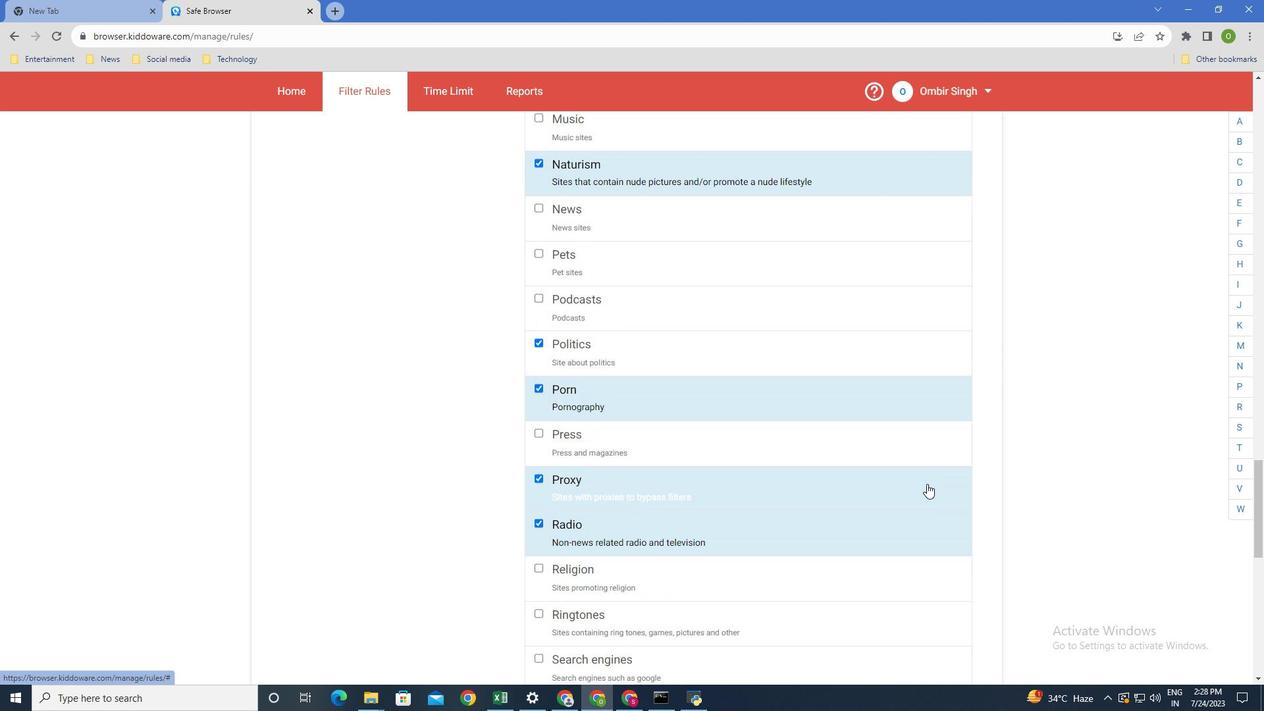 
Action: Mouse scrolled (927, 484) with delta (0, 0)
Screenshot: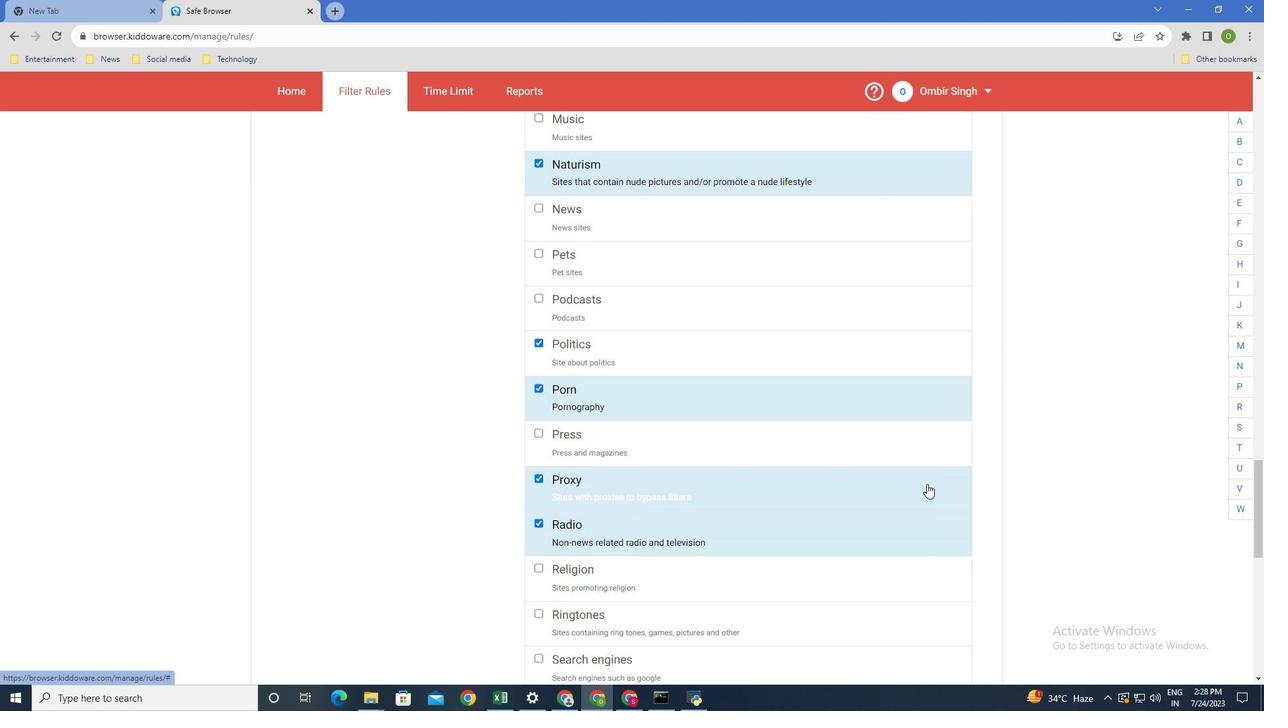
Action: Mouse scrolled (927, 484) with delta (0, 0)
Screenshot: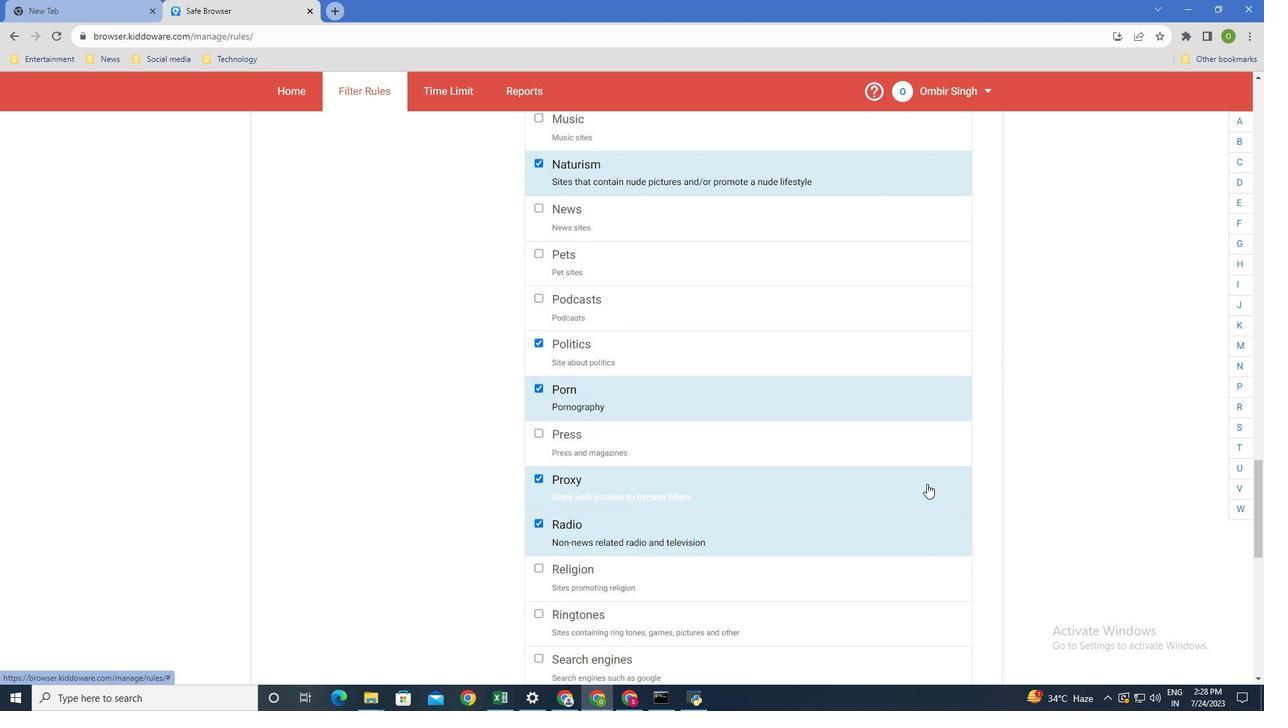 
Action: Mouse scrolled (927, 484) with delta (0, 0)
Screenshot: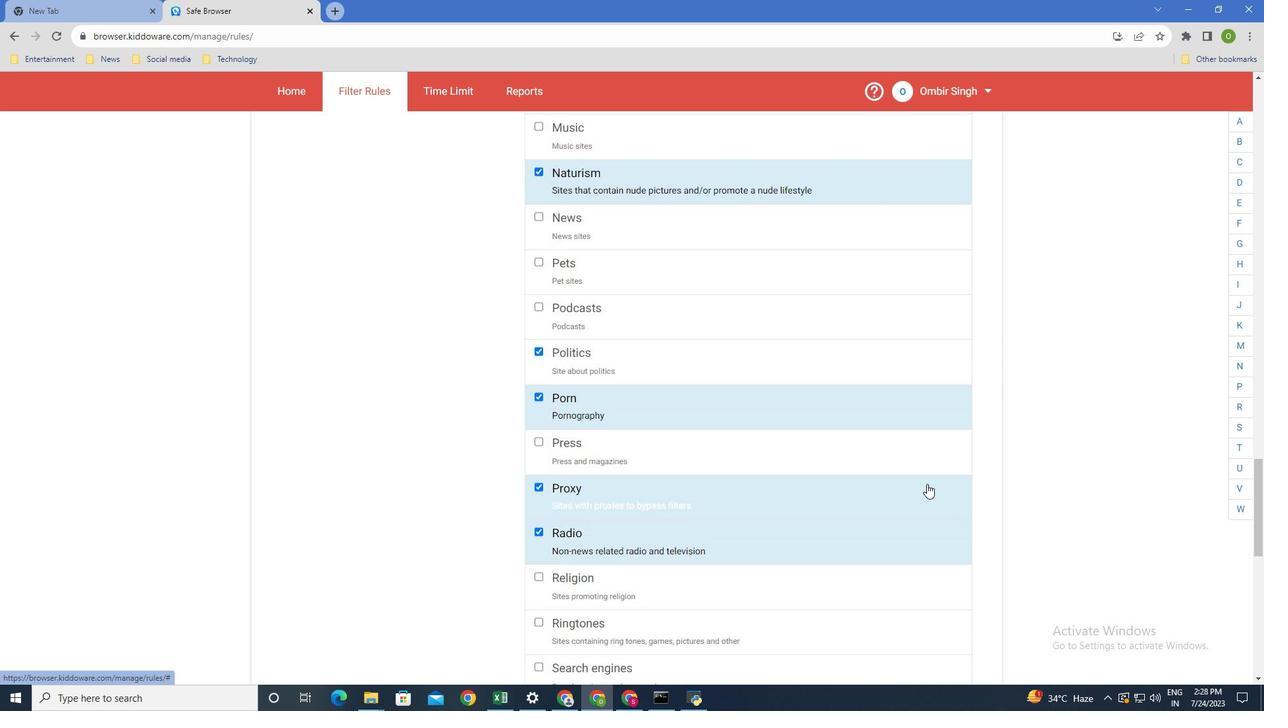 
Action: Mouse moved to (927, 484)
Screenshot: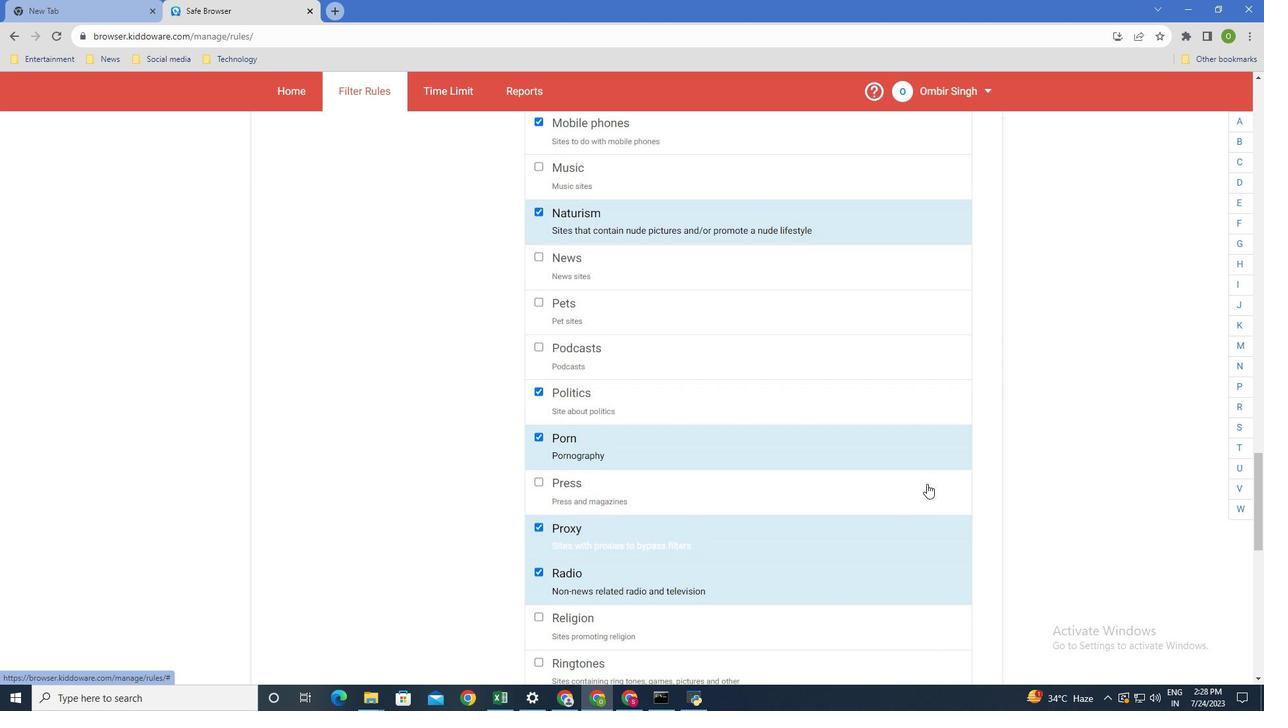 
Action: Mouse scrolled (927, 484) with delta (0, 0)
Screenshot: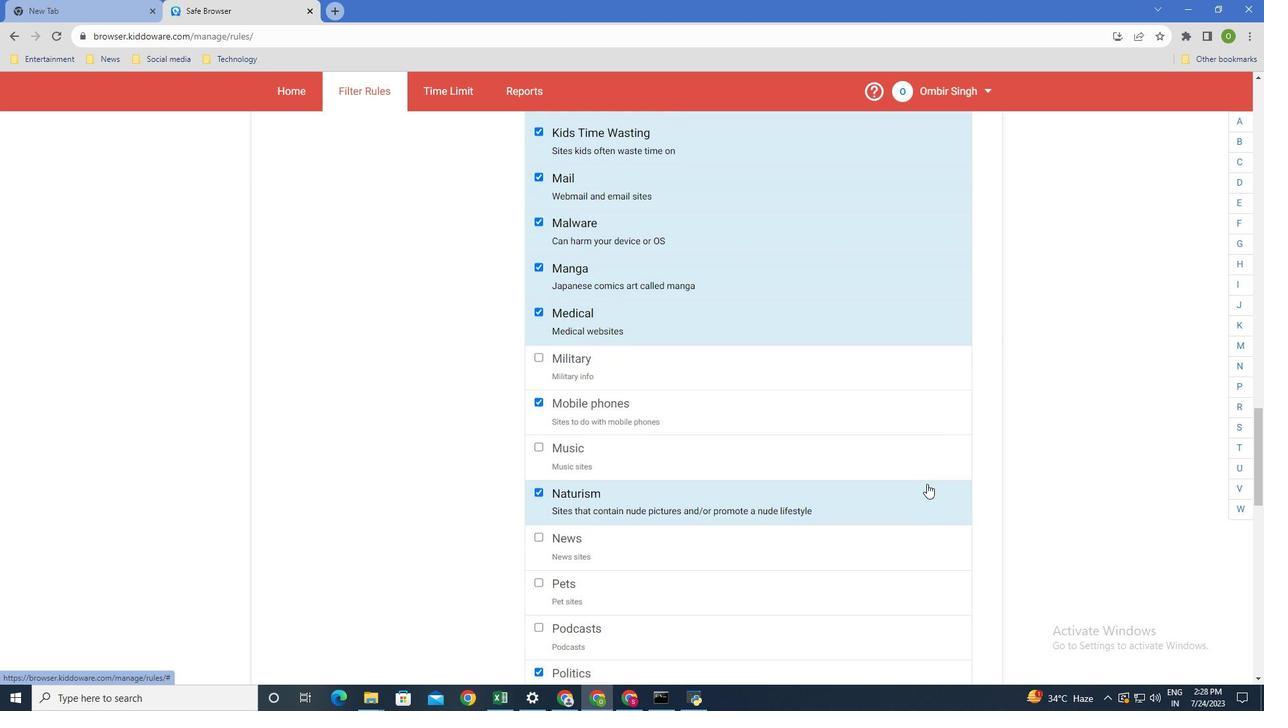 
Action: Mouse scrolled (927, 484) with delta (0, 0)
Screenshot: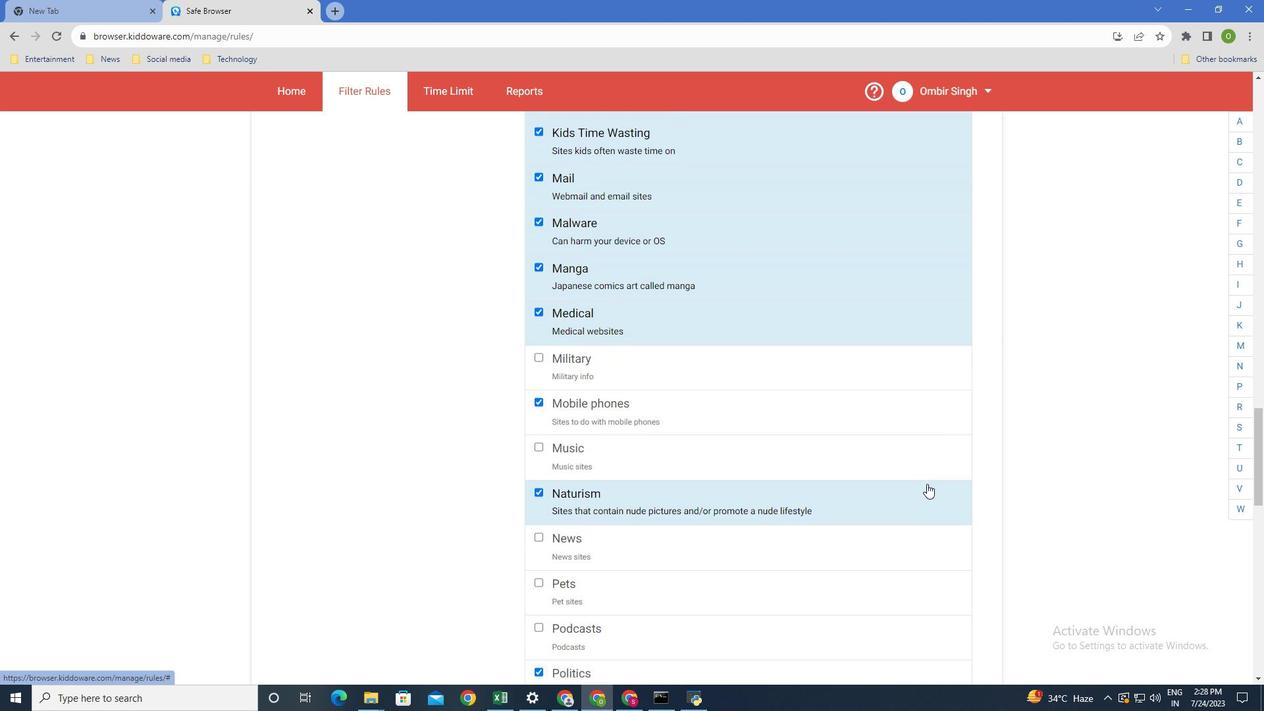 
Action: Mouse scrolled (927, 484) with delta (0, 0)
Screenshot: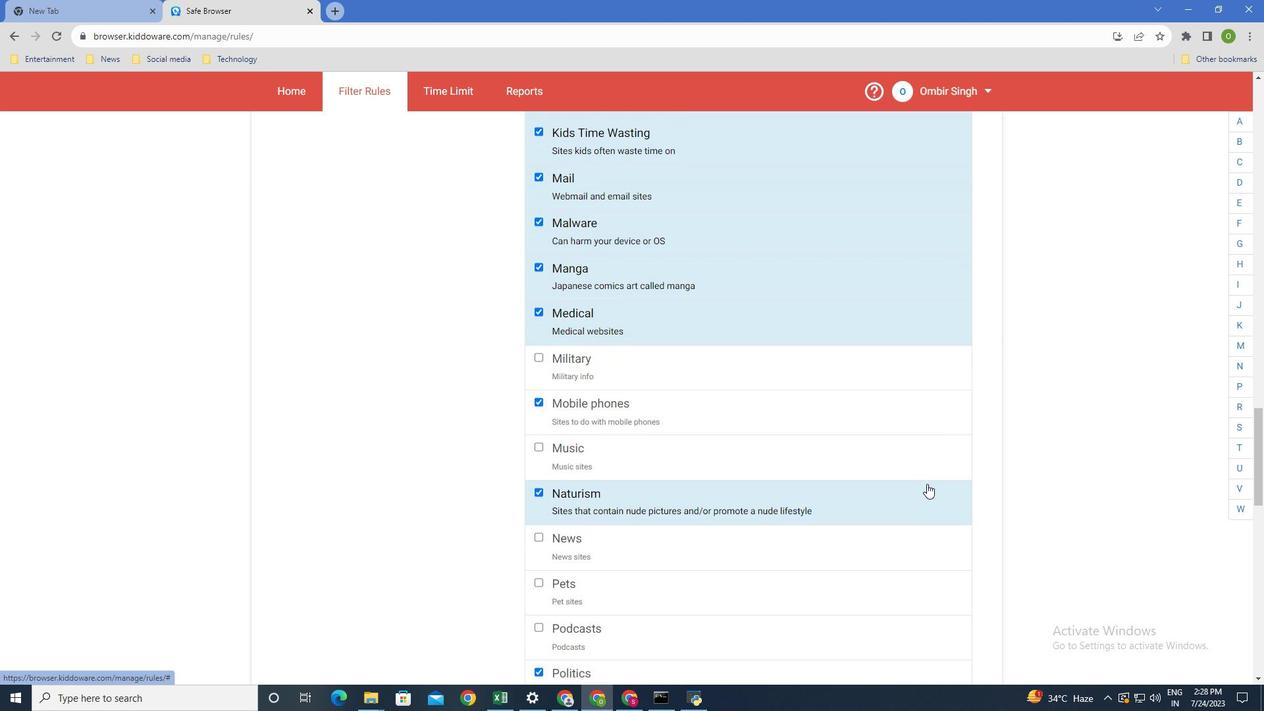 
Action: Mouse scrolled (927, 484) with delta (0, 0)
Screenshot: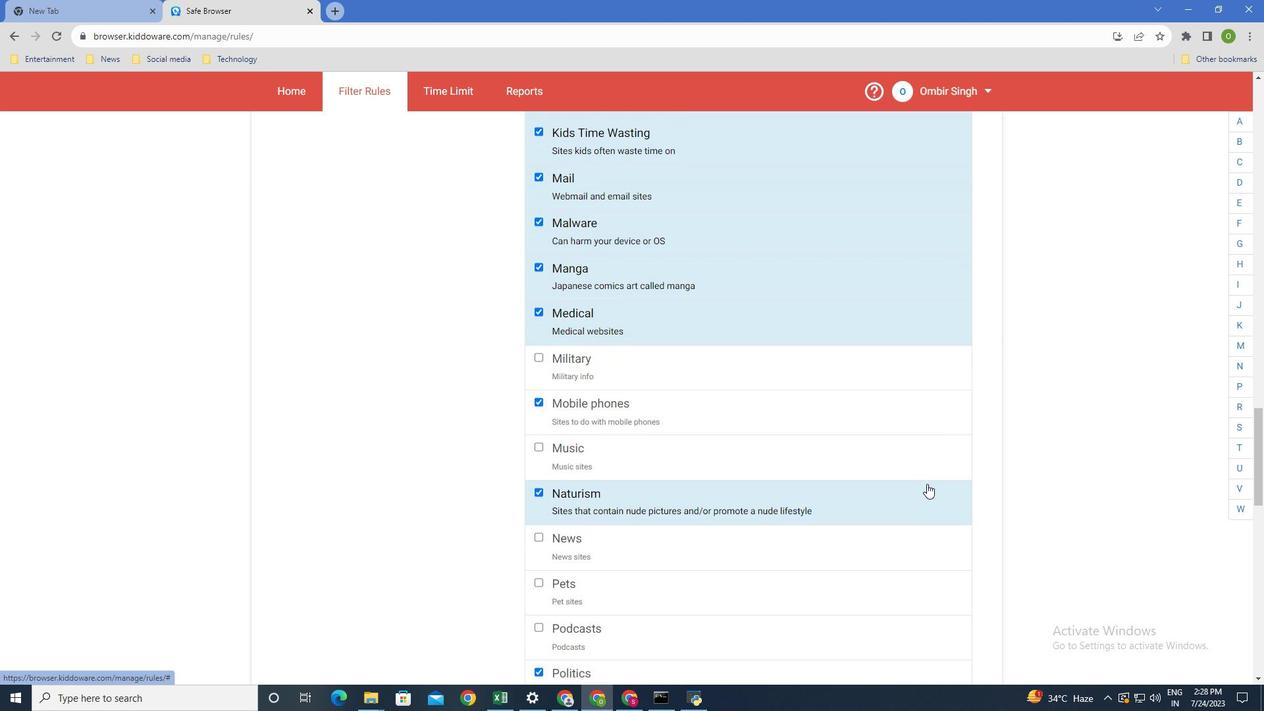 
Action: Mouse scrolled (927, 484) with delta (0, 0)
Screenshot: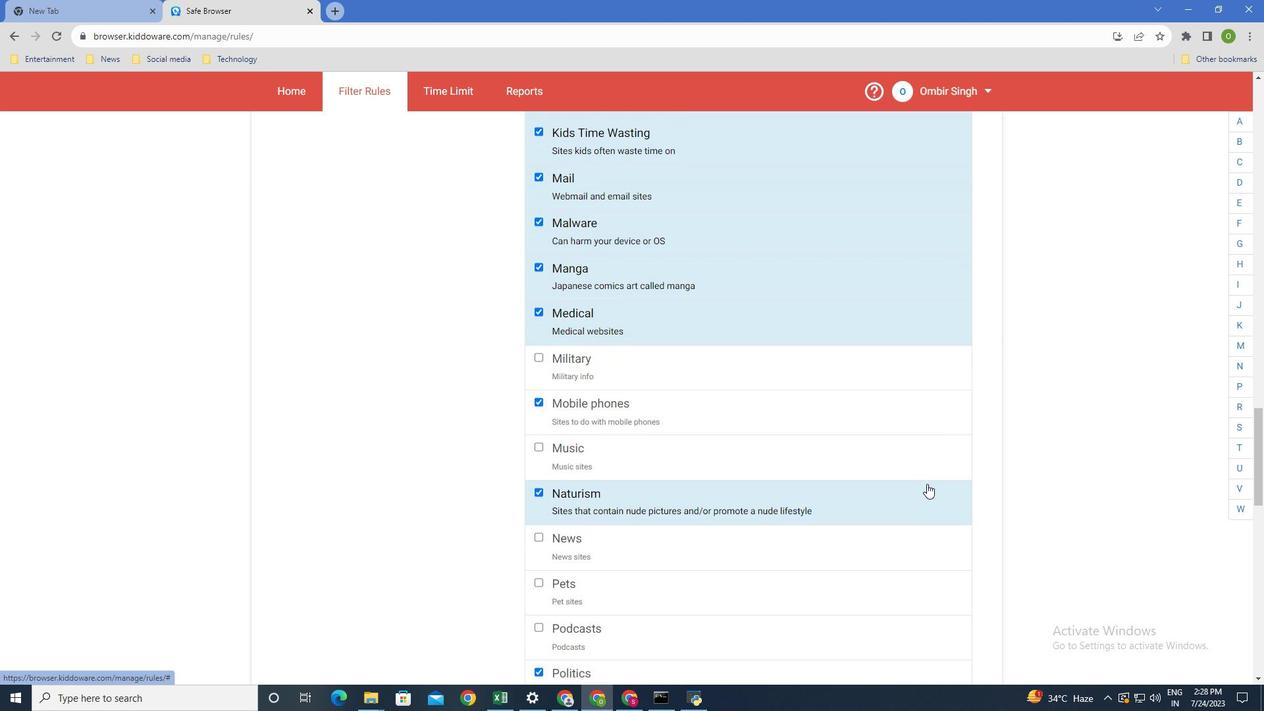 
Action: Mouse moved to (927, 483)
Screenshot: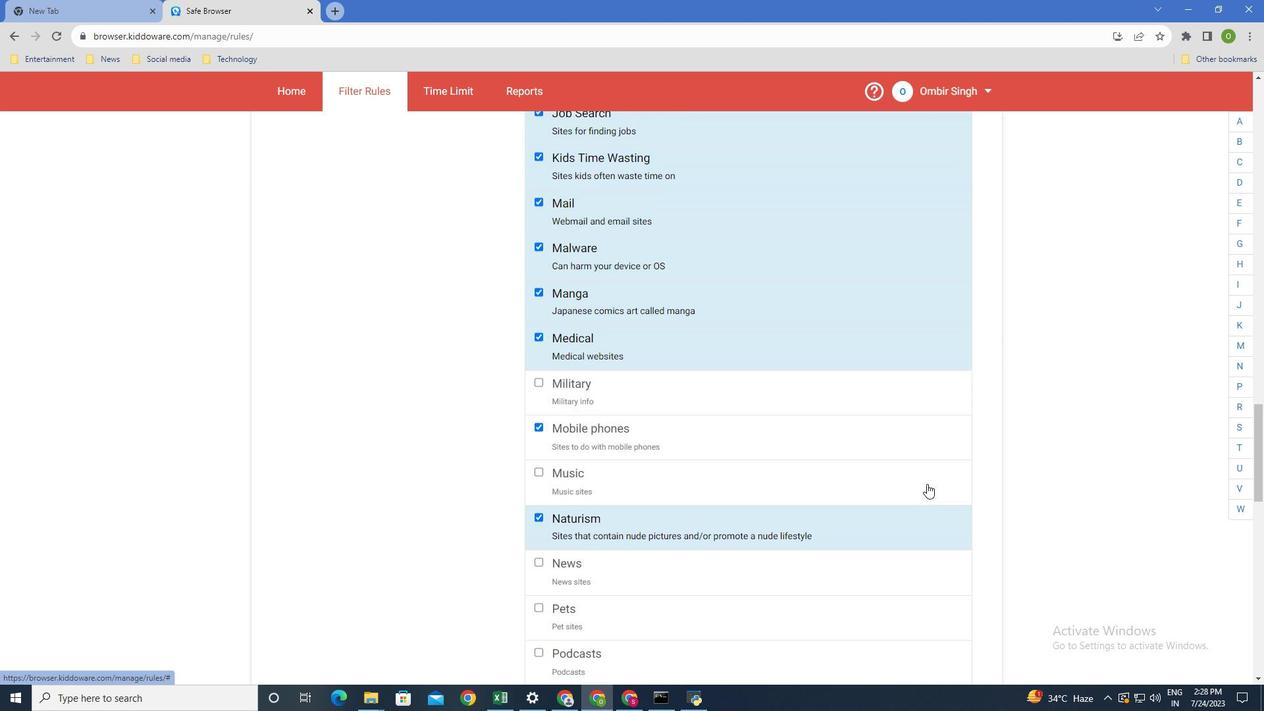 
Action: Mouse scrolled (927, 484) with delta (0, 0)
Screenshot: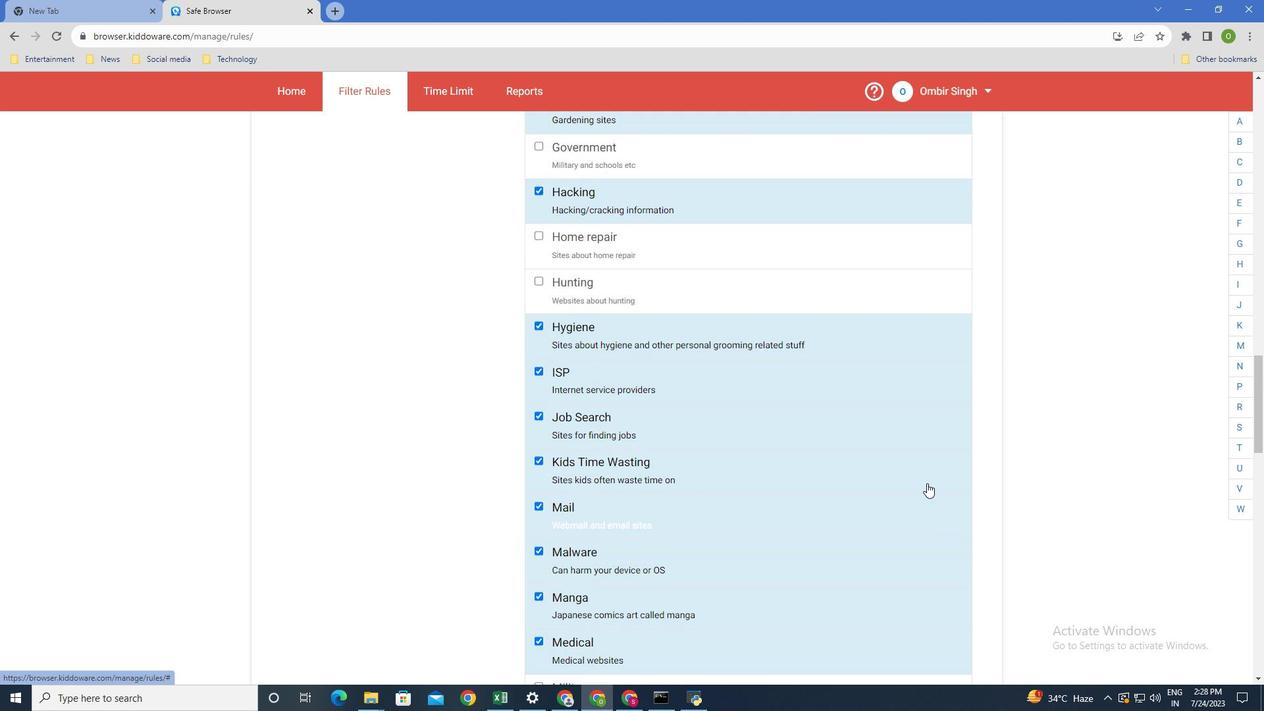 
Action: Mouse scrolled (927, 484) with delta (0, 0)
Screenshot: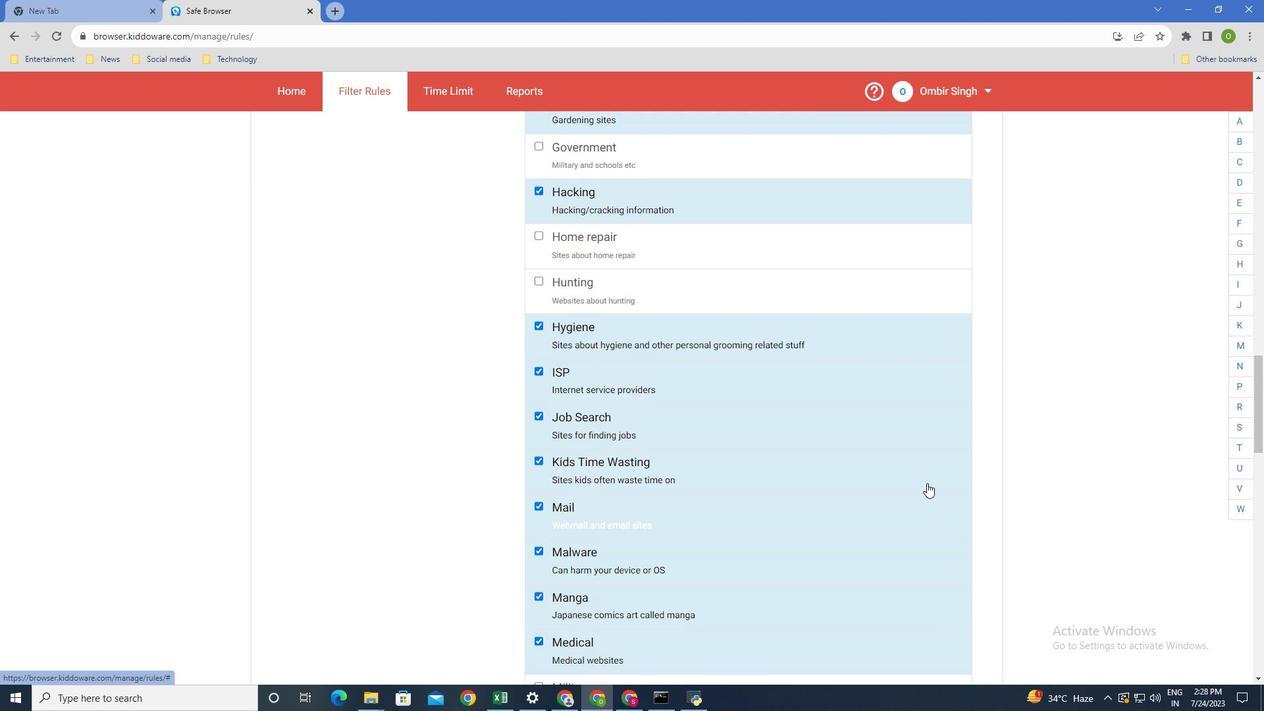
Action: Mouse scrolled (927, 484) with delta (0, 0)
Screenshot: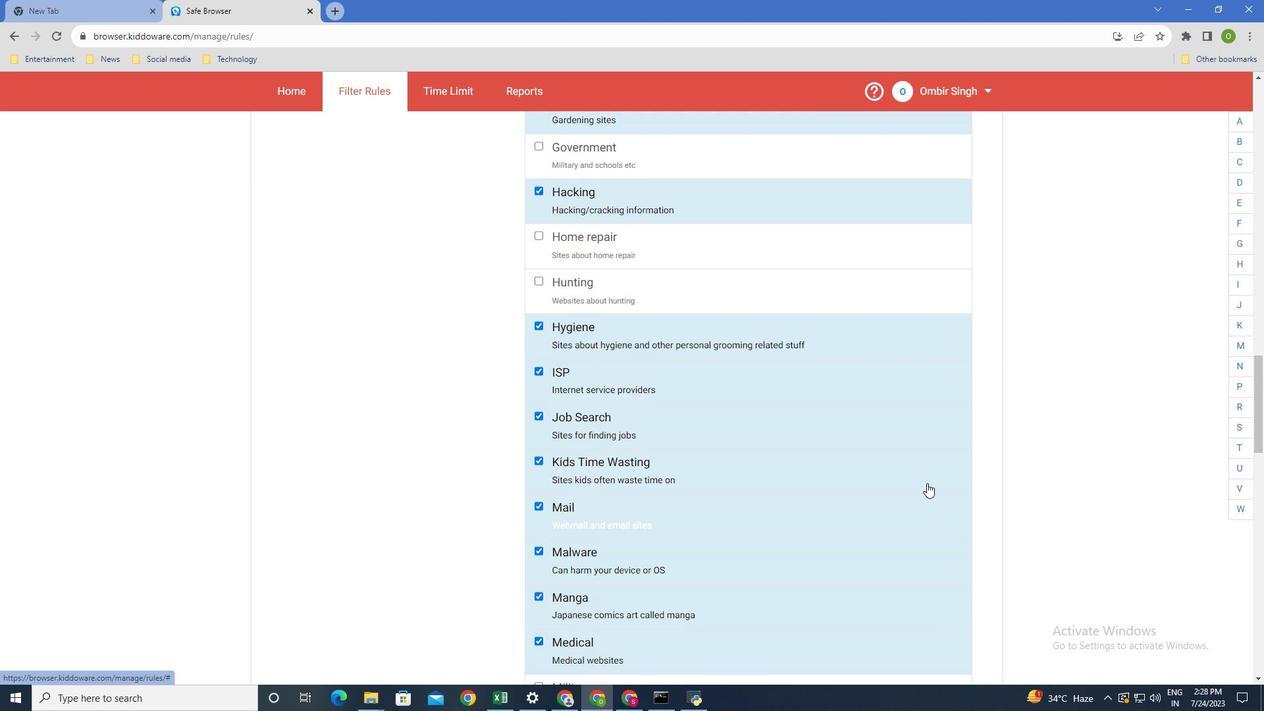 
Action: Mouse scrolled (927, 484) with delta (0, 0)
Screenshot: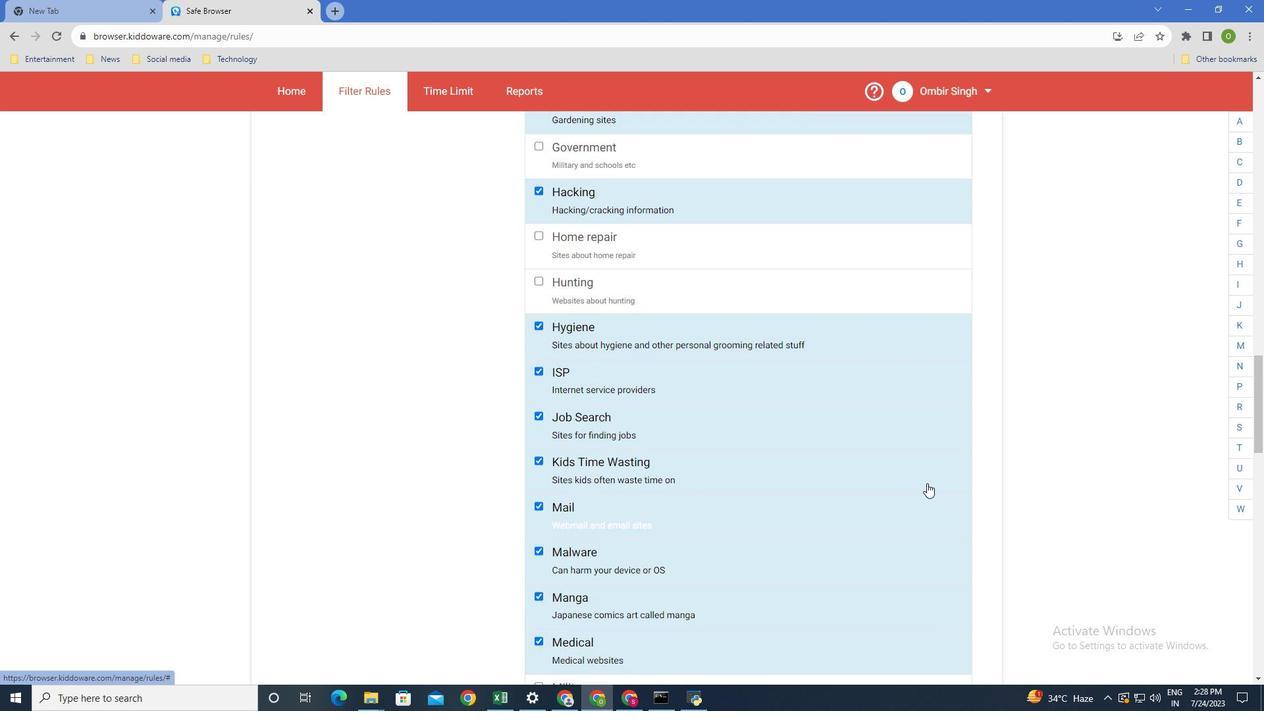 
Action: Mouse scrolled (927, 484) with delta (0, 0)
Screenshot: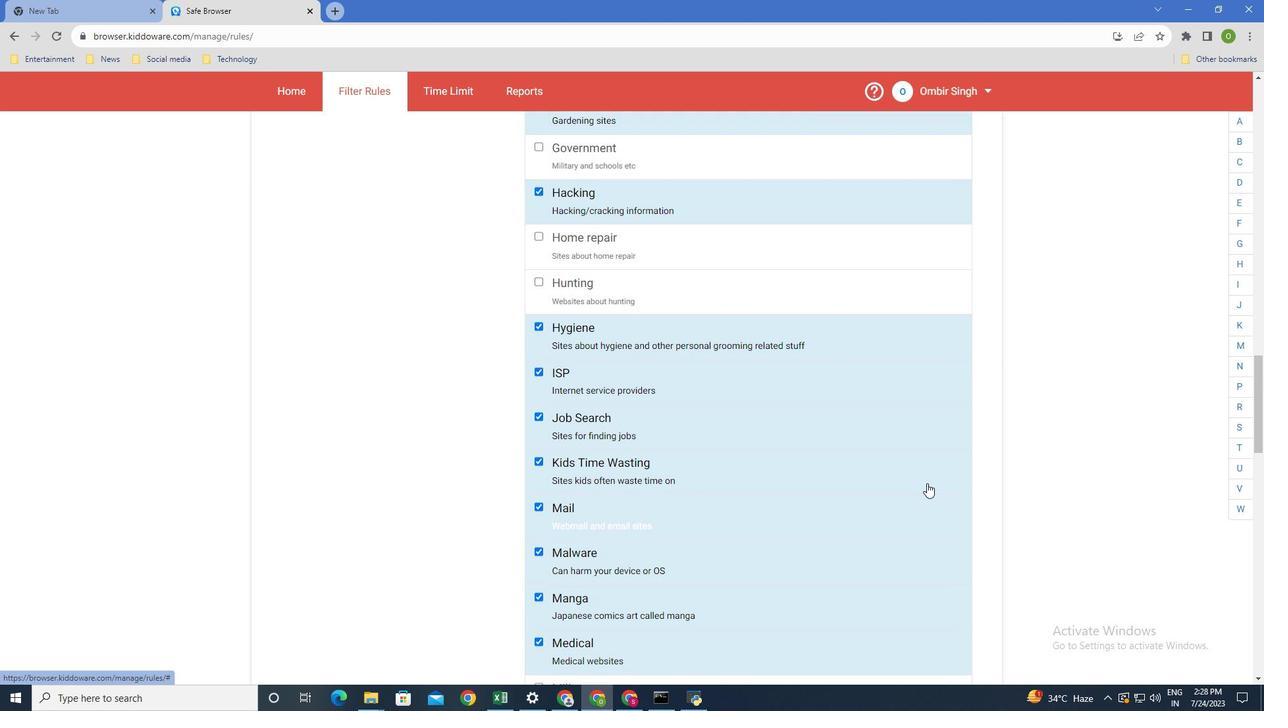 
Action: Mouse scrolled (927, 484) with delta (0, 0)
Screenshot: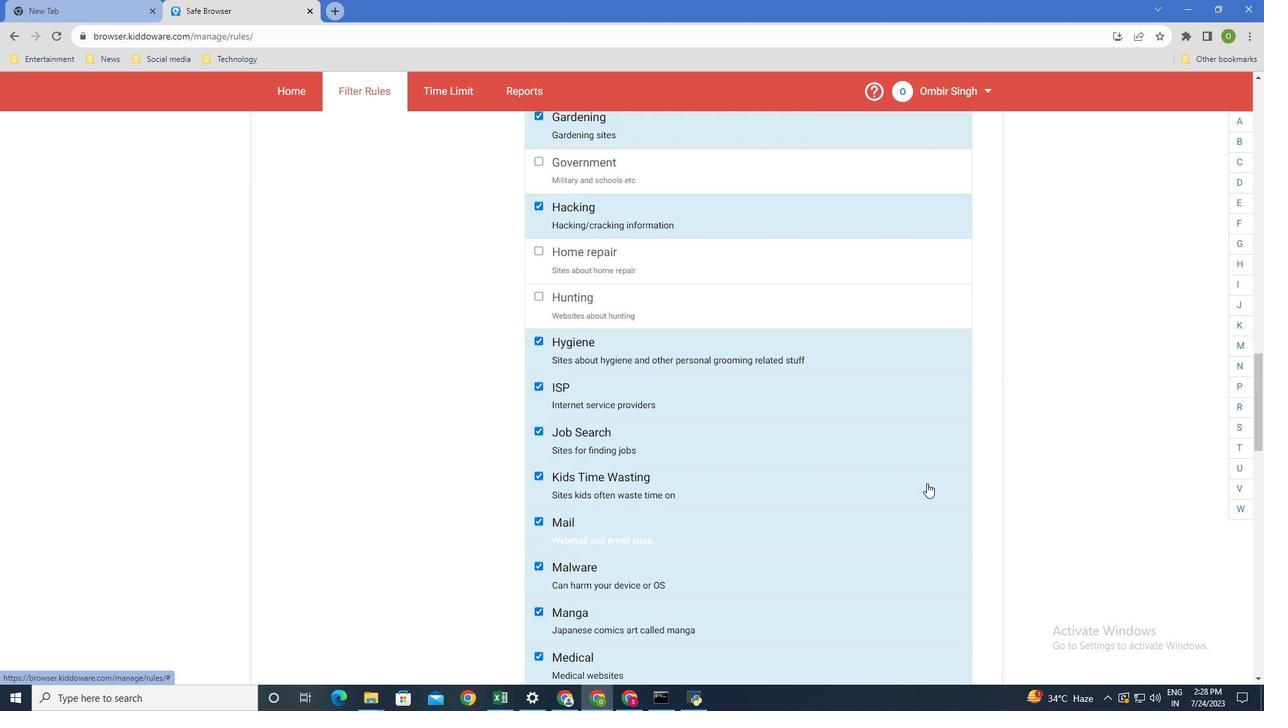 
Action: Mouse scrolled (927, 484) with delta (0, 0)
Screenshot: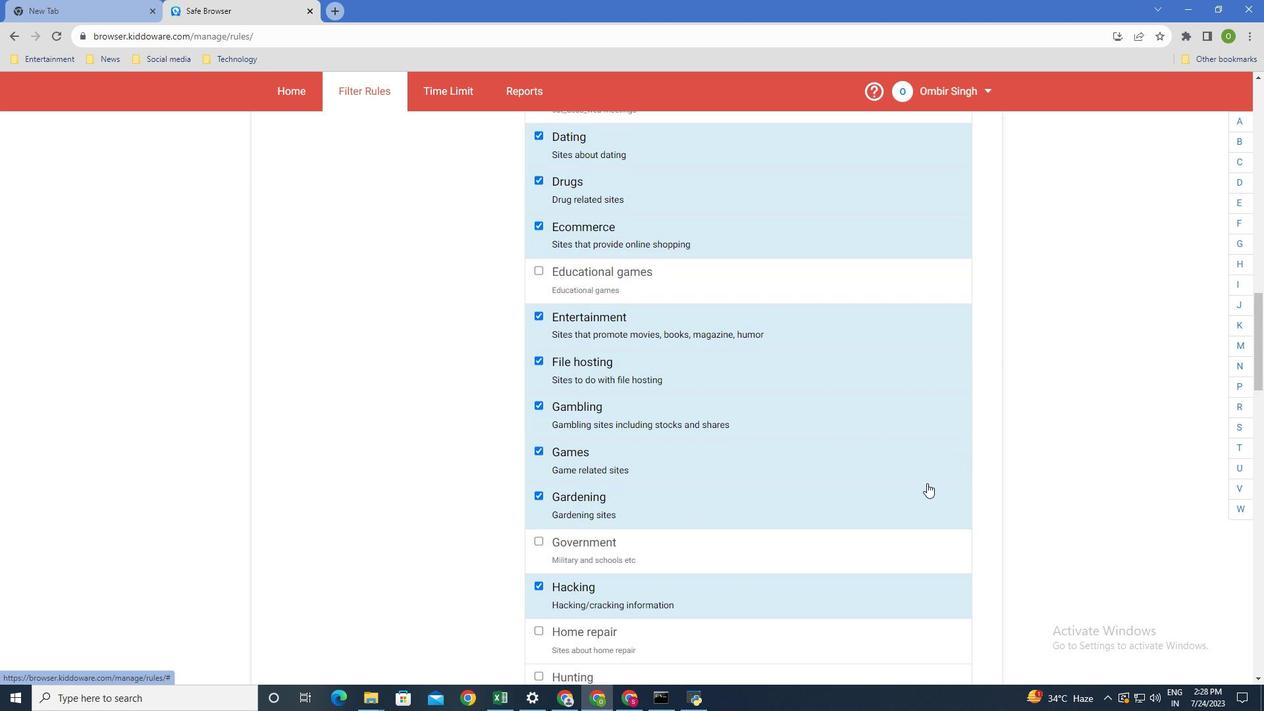 
Action: Mouse scrolled (927, 484) with delta (0, 0)
Screenshot: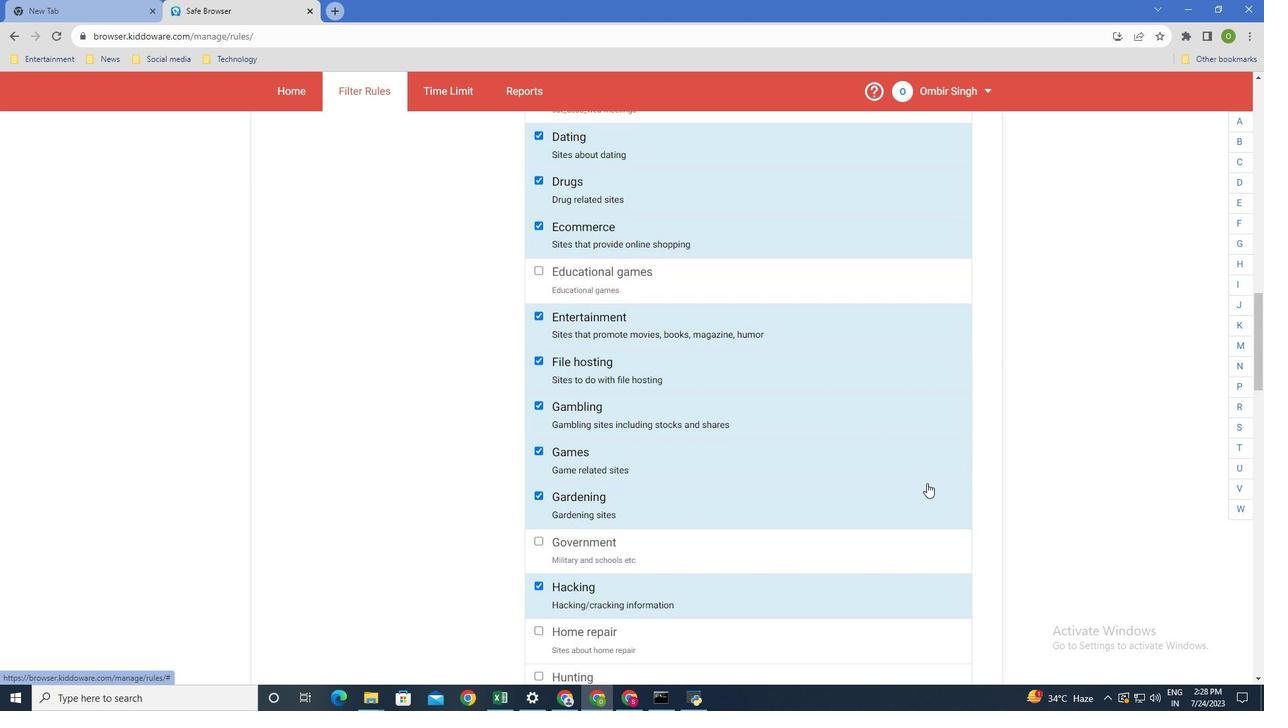 
Action: Mouse scrolled (927, 484) with delta (0, 0)
Screenshot: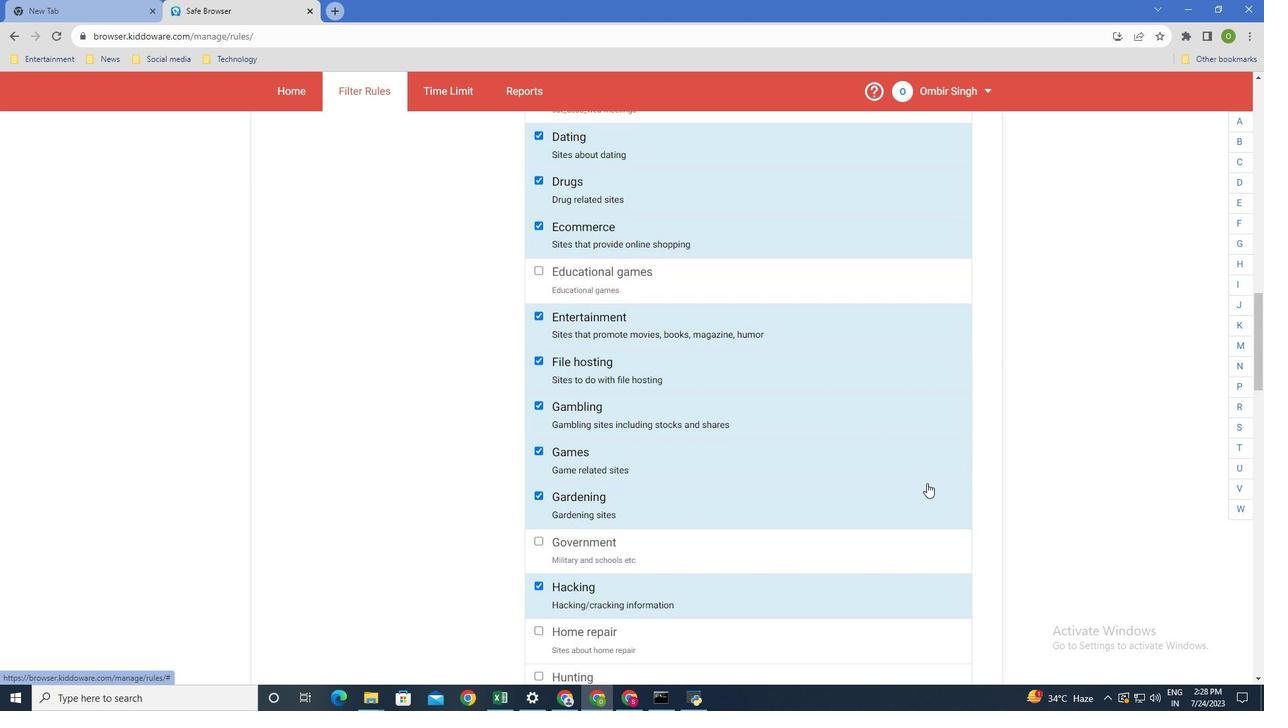 
Action: Mouse scrolled (927, 484) with delta (0, 0)
Screenshot: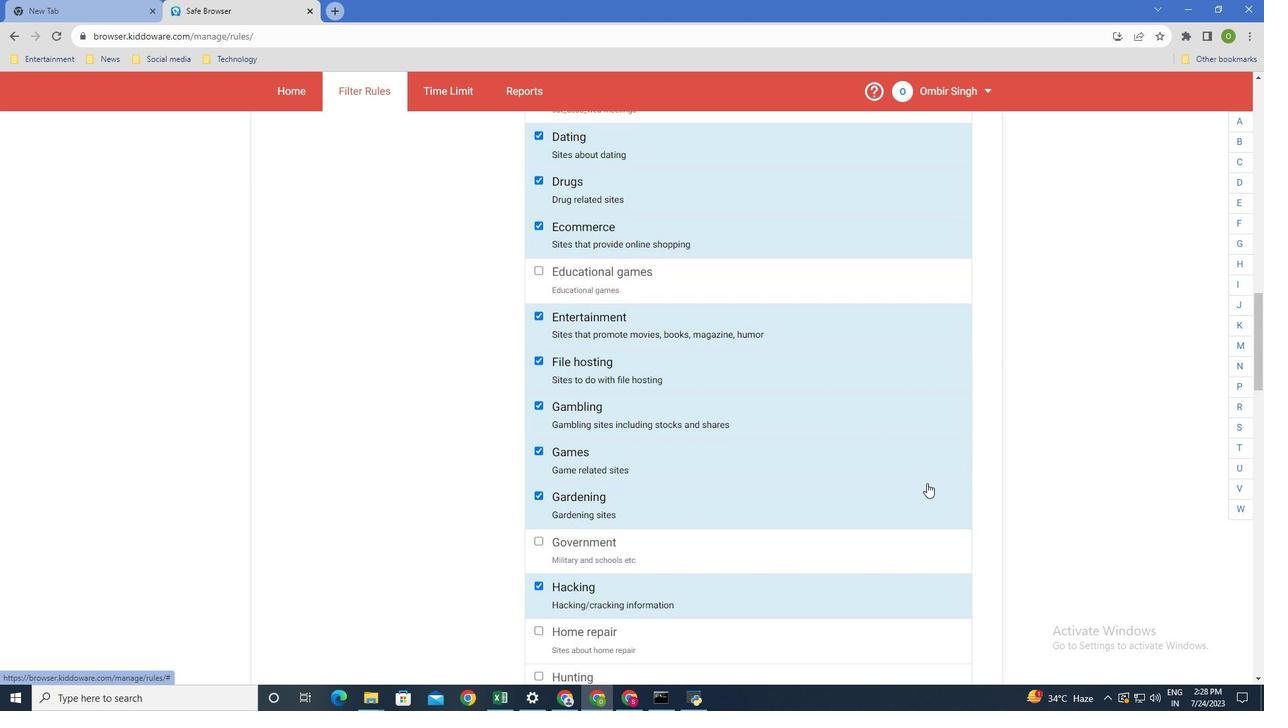 
Action: Mouse scrolled (927, 484) with delta (0, 0)
Screenshot: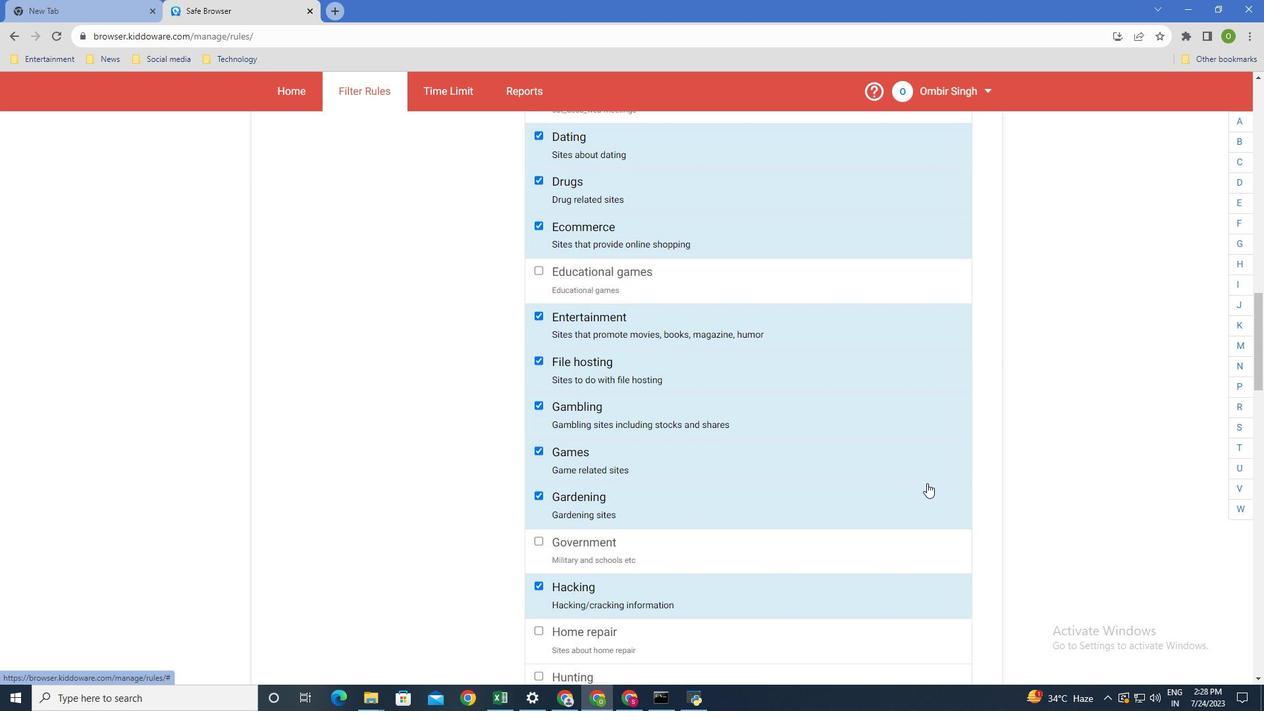 
Action: Mouse moved to (927, 480)
Screenshot: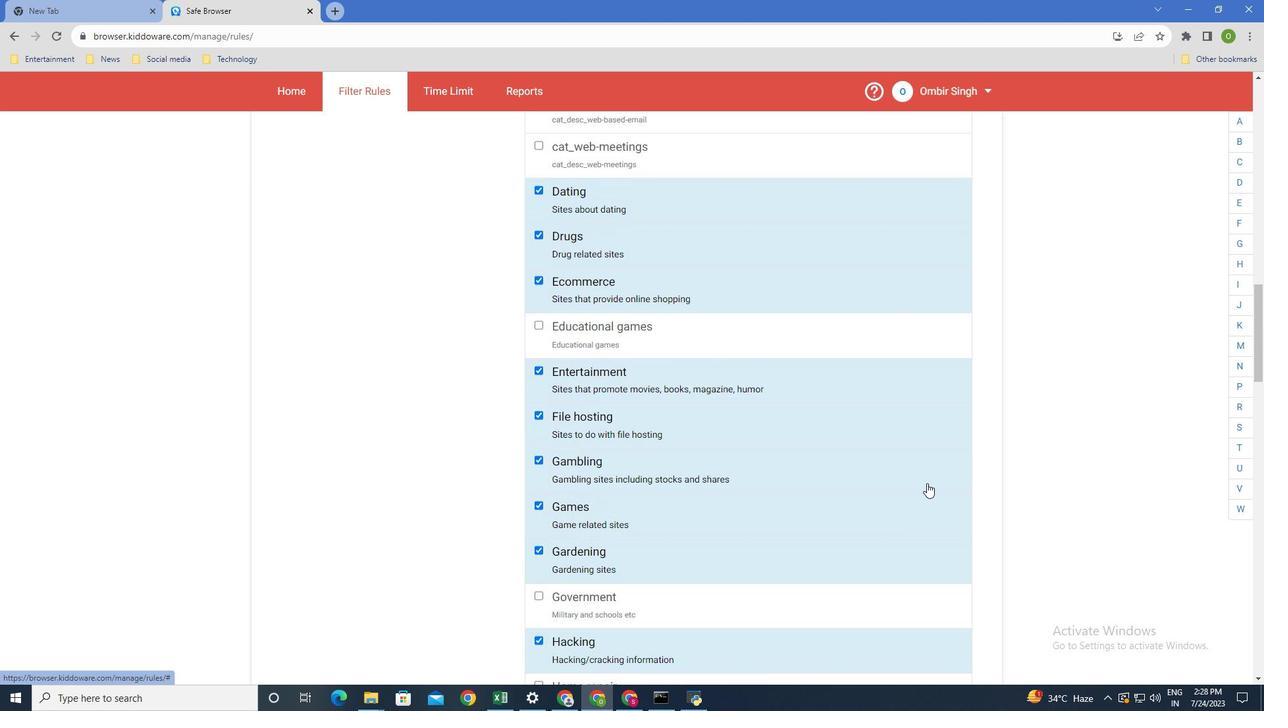 
Action: Mouse scrolled (927, 481) with delta (0, 0)
Screenshot: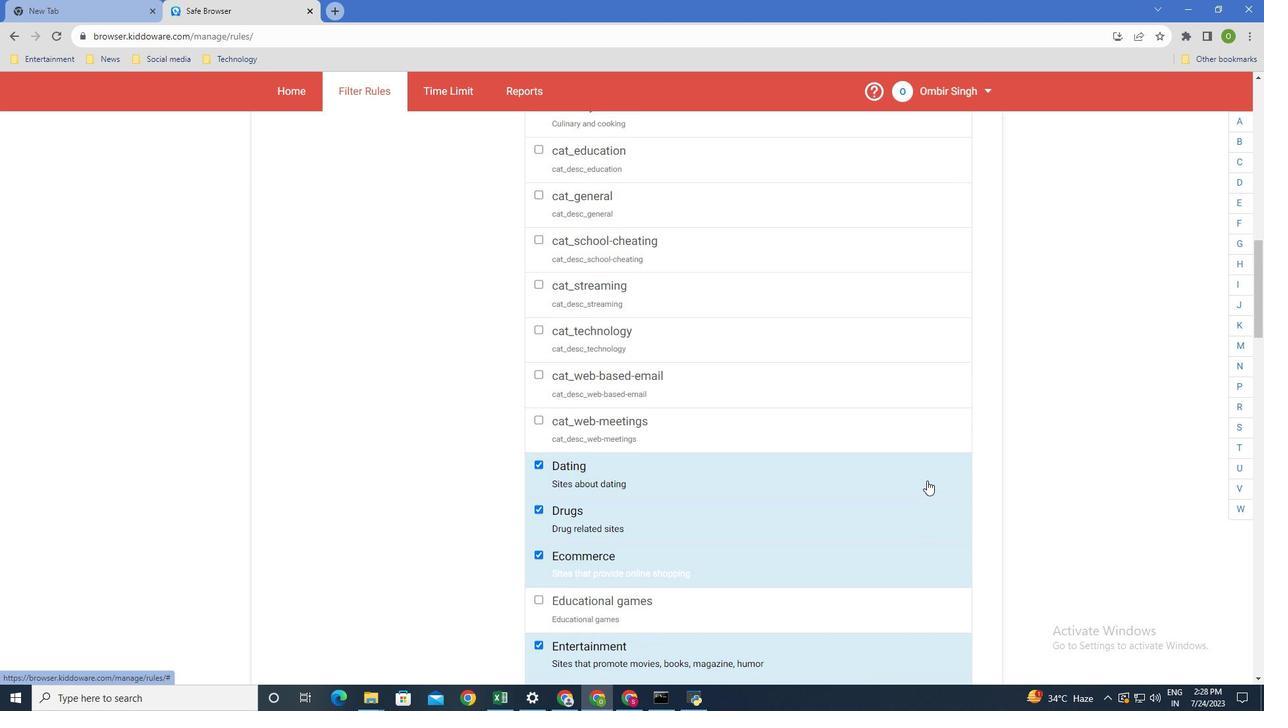 
Action: Mouse scrolled (927, 481) with delta (0, 0)
Screenshot: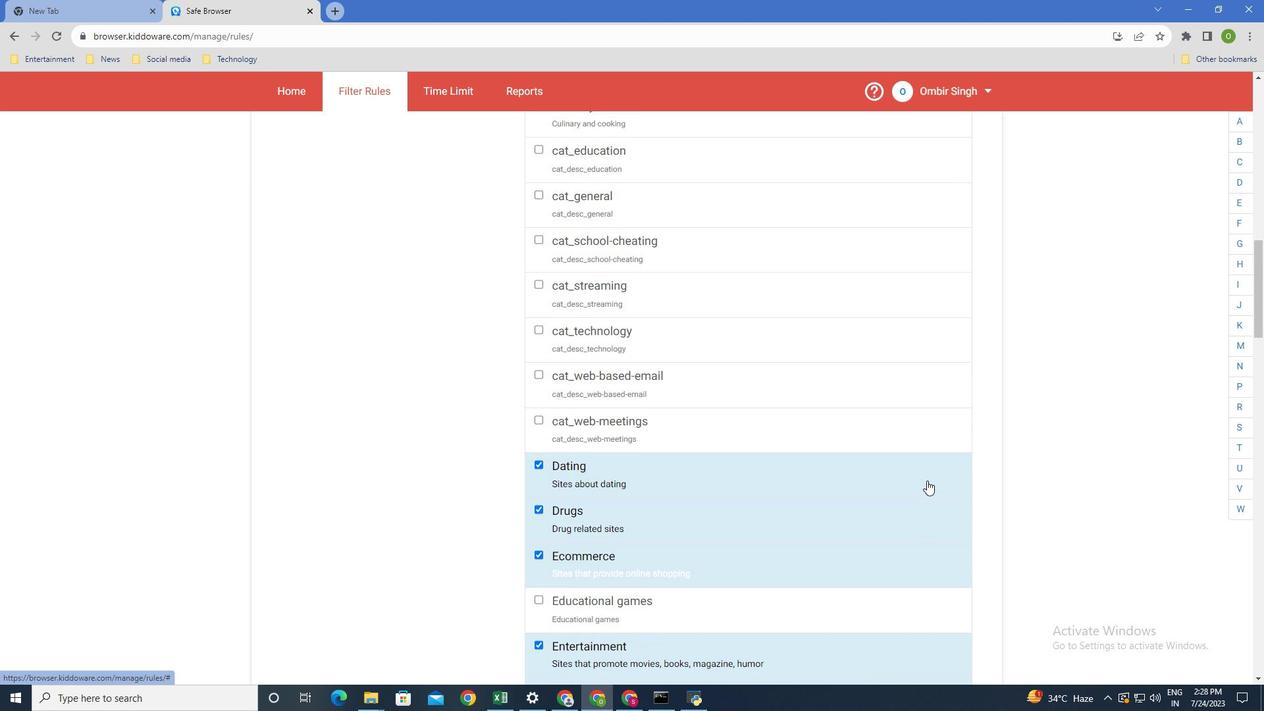 
Action: Mouse scrolled (927, 481) with delta (0, 0)
Screenshot: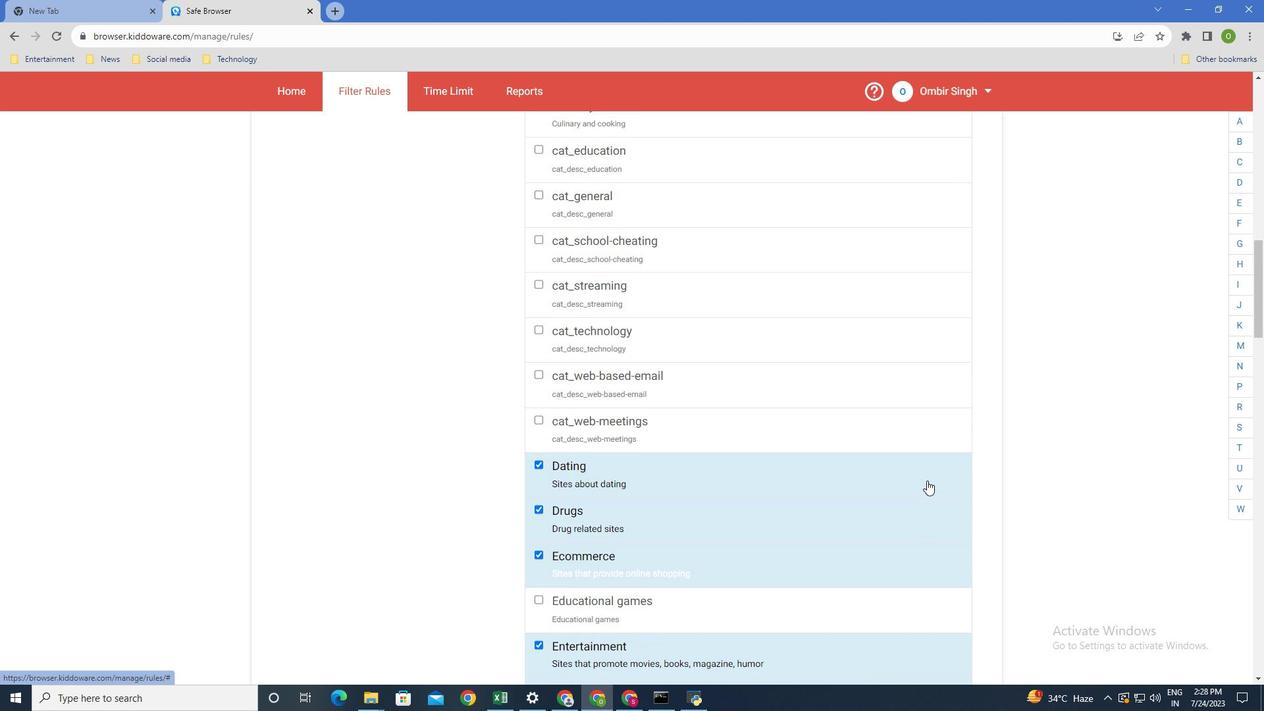 
Action: Mouse scrolled (927, 481) with delta (0, 0)
Screenshot: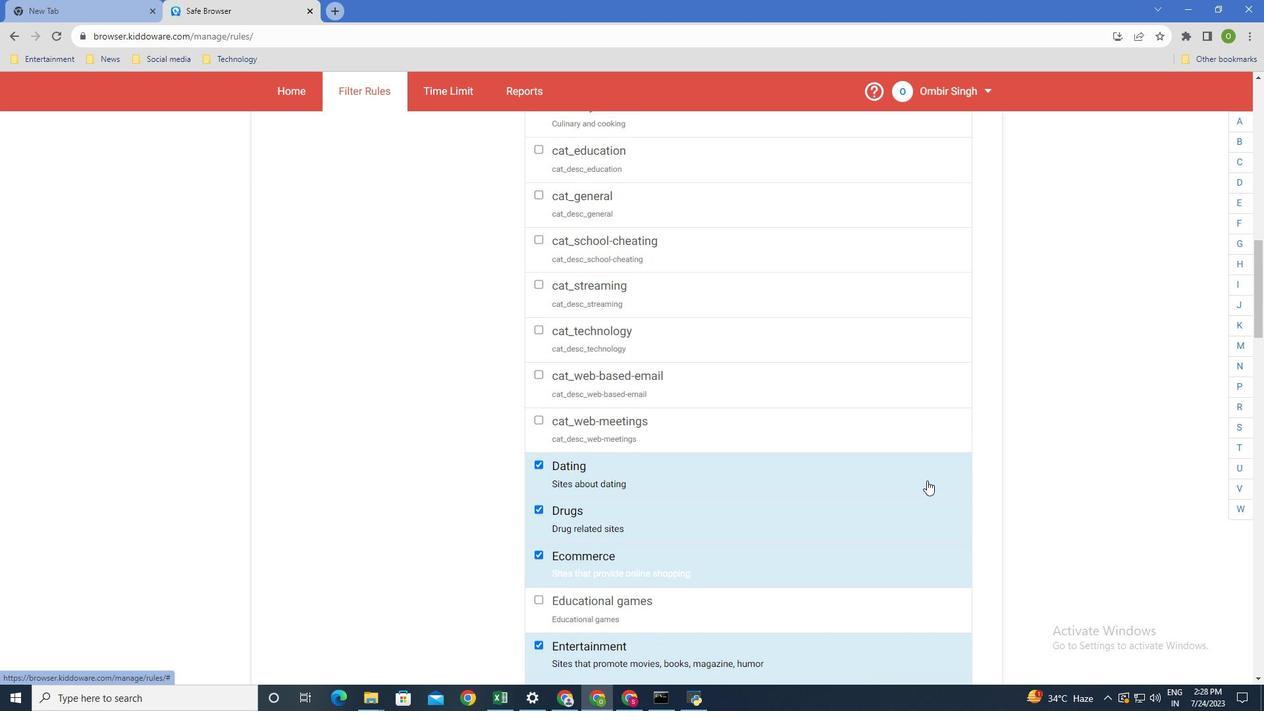 
Action: Mouse scrolled (927, 481) with delta (0, 0)
Screenshot: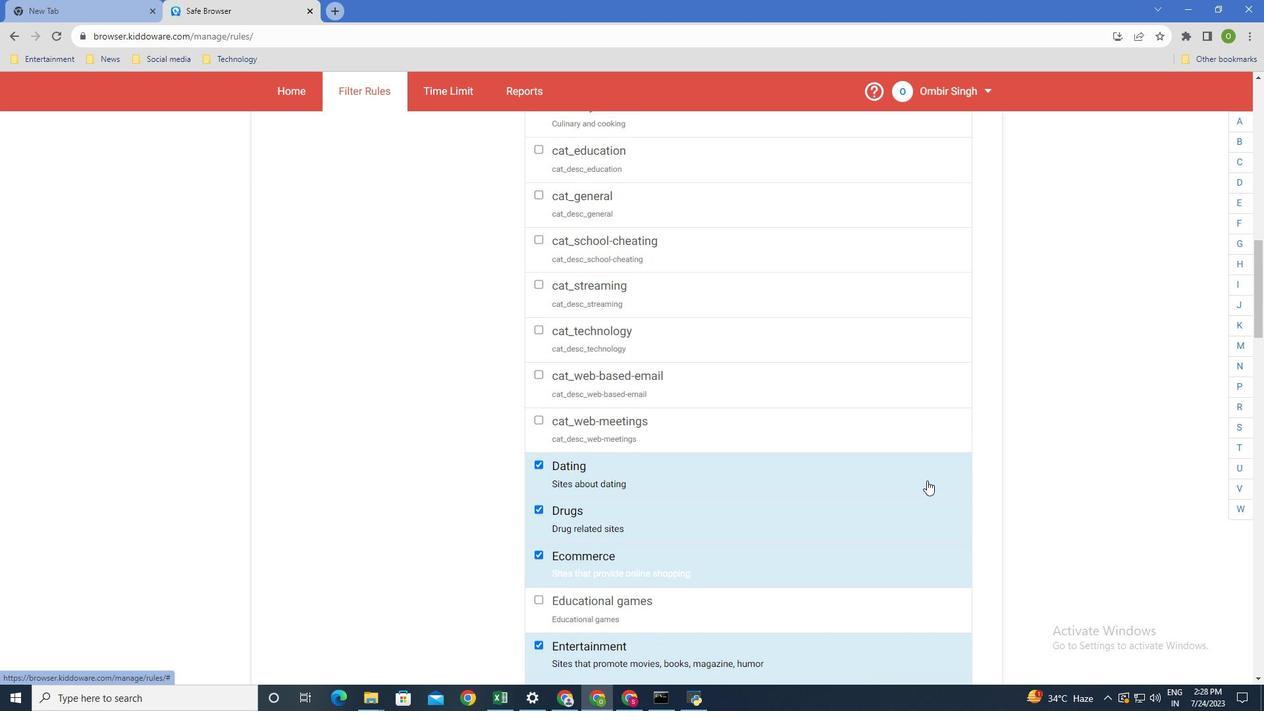 
Action: Mouse scrolled (927, 481) with delta (0, 0)
Screenshot: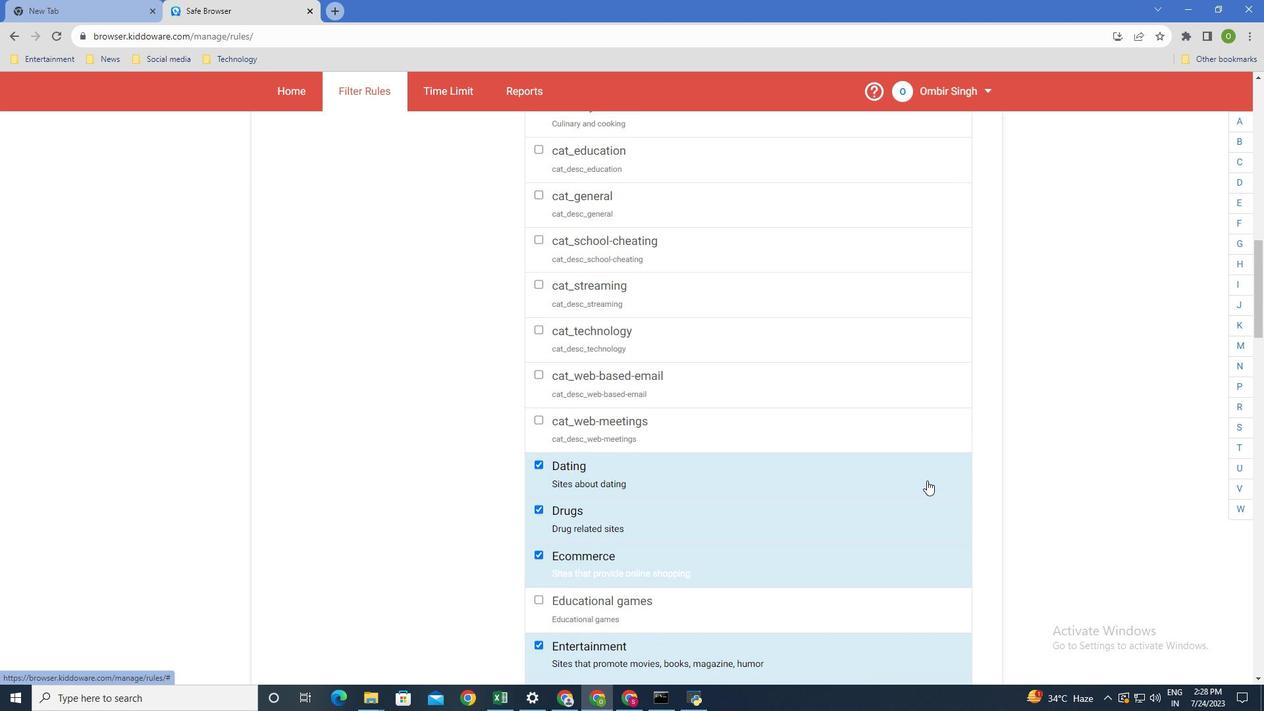 
Action: Mouse scrolled (927, 481) with delta (0, 0)
Screenshot: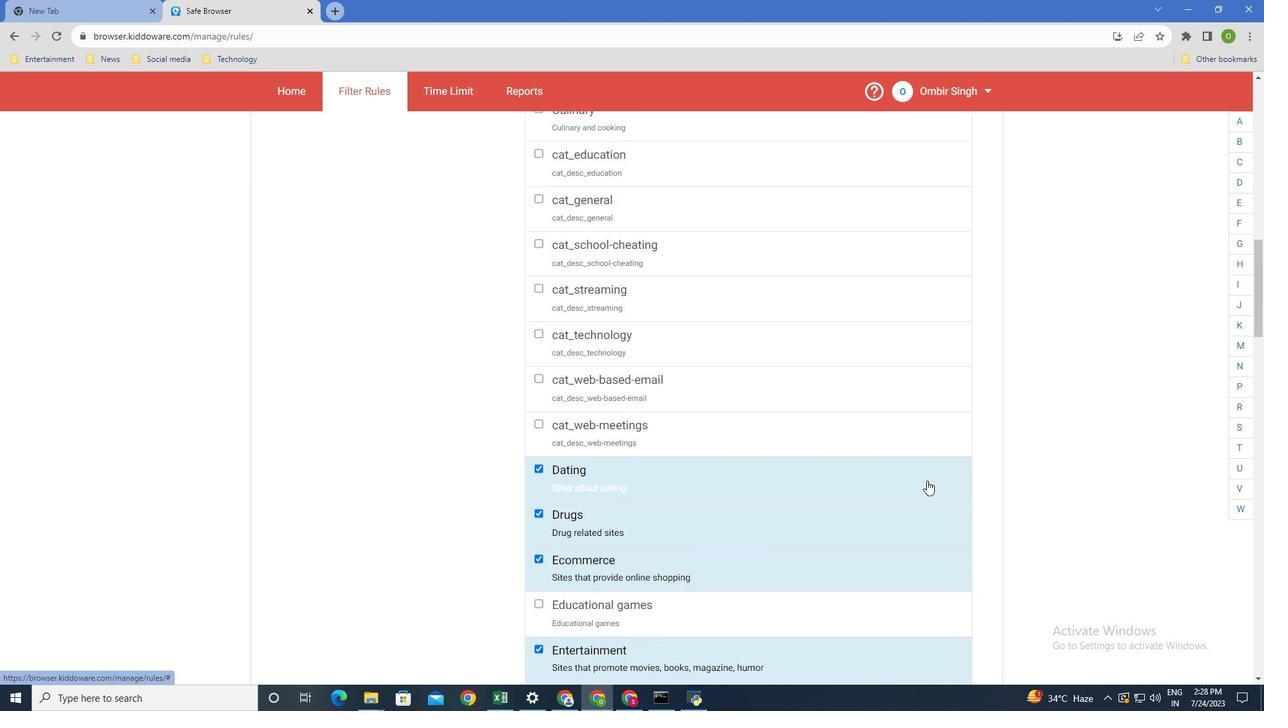 
Action: Mouse moved to (927, 479)
Screenshot: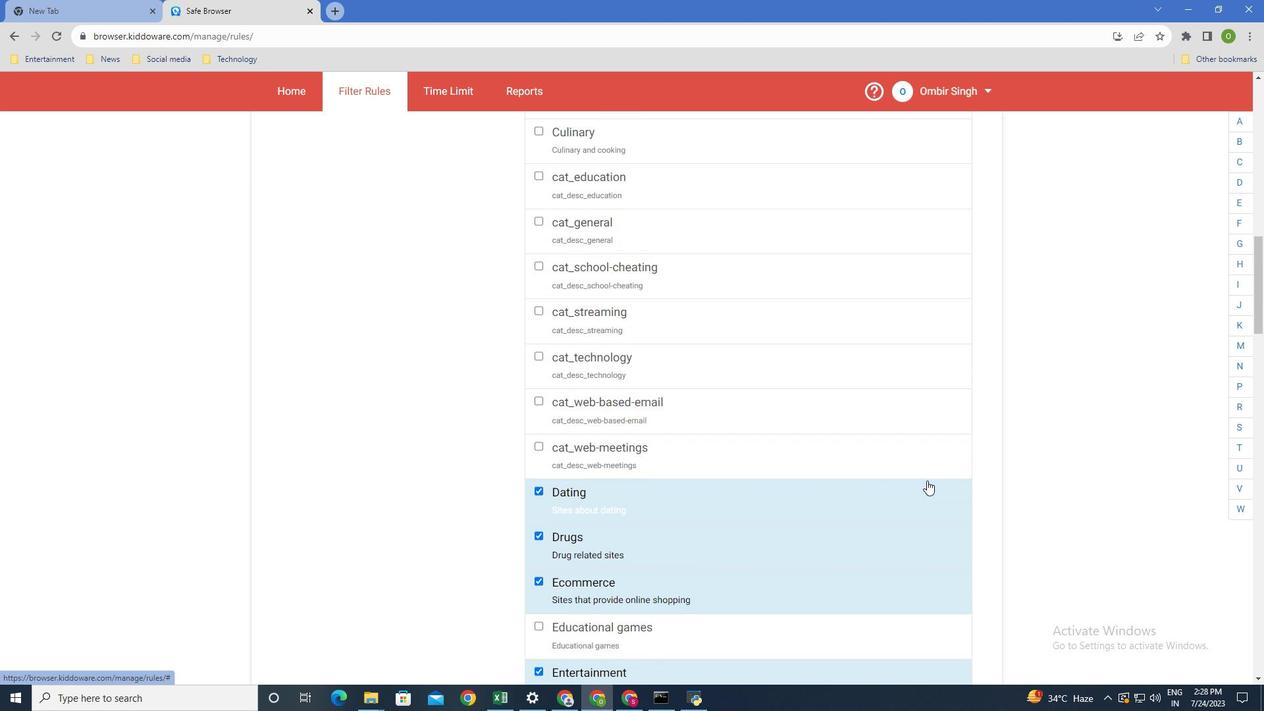
Action: Mouse scrolled (927, 480) with delta (0, 0)
